Task: Plan a trip to Lausanne, Switzerland from 3rd December, 2023 to 17th December, 2023 for 3 adults, 1 child.3 bedrooms having 4 beds and 2 bathrooms. Property type can be house. Amenities needed are: wifi. Look for 5 properties as per requirement.
Action: Mouse moved to (480, 102)
Screenshot: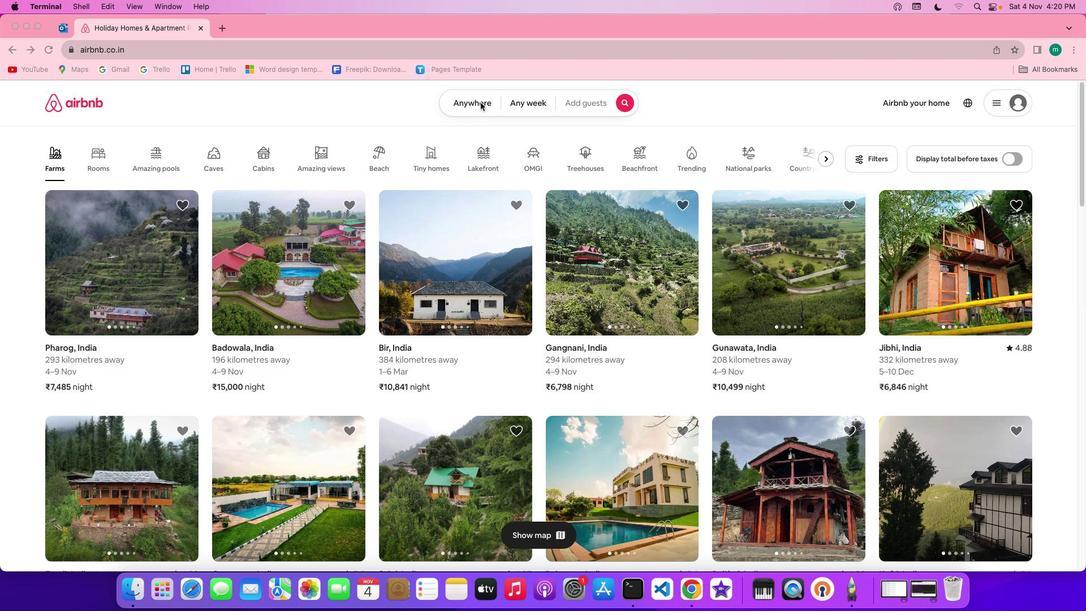 
Action: Mouse pressed left at (480, 102)
Screenshot: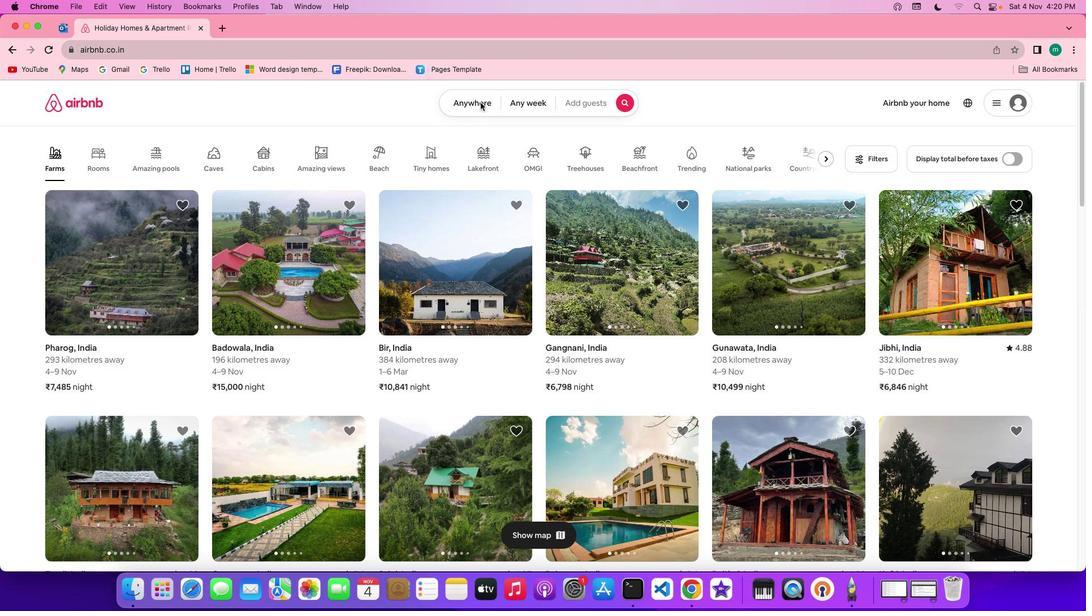 
Action: Mouse pressed left at (480, 102)
Screenshot: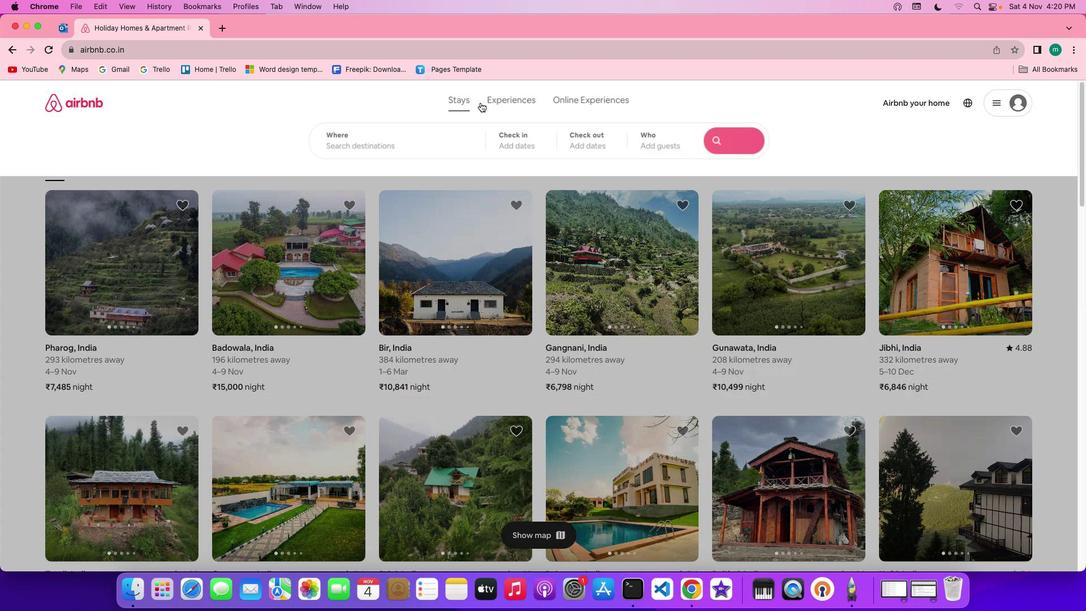 
Action: Mouse moved to (437, 144)
Screenshot: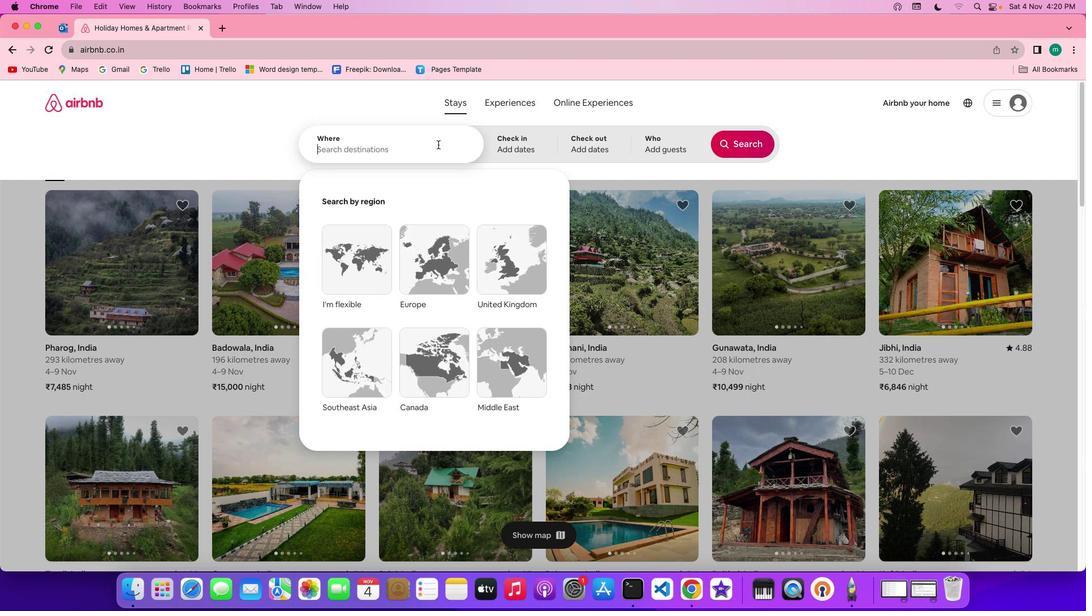 
Action: Mouse pressed left at (437, 144)
Screenshot: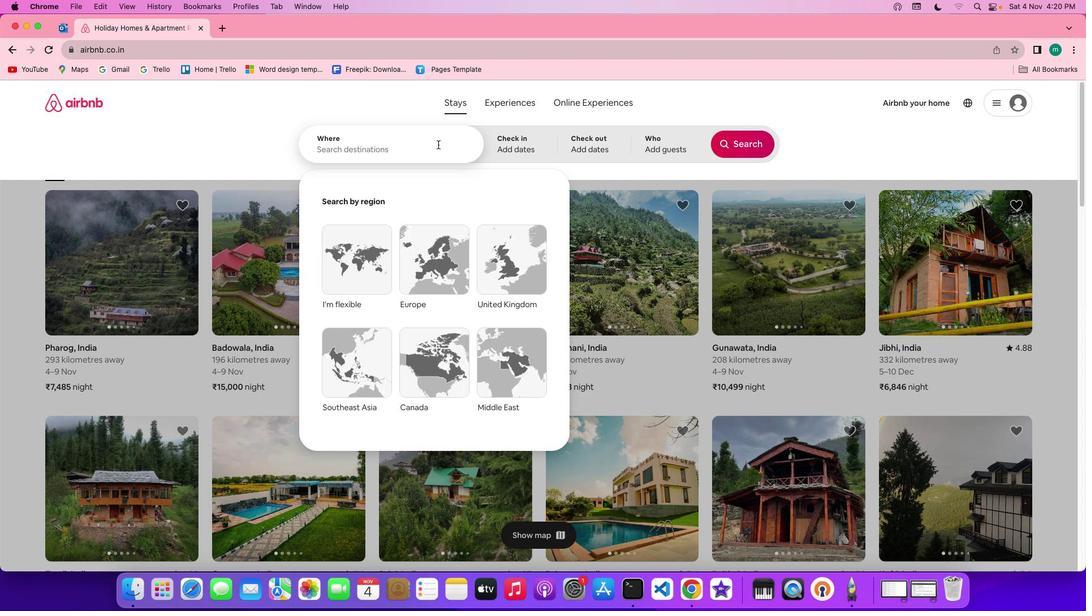 
Action: Key pressed Key.shift'L''a''u''s''a''n''n''e'','Key.spaceKey.shift's''w''i''t''z''e''r''l''a''n''d'
Screenshot: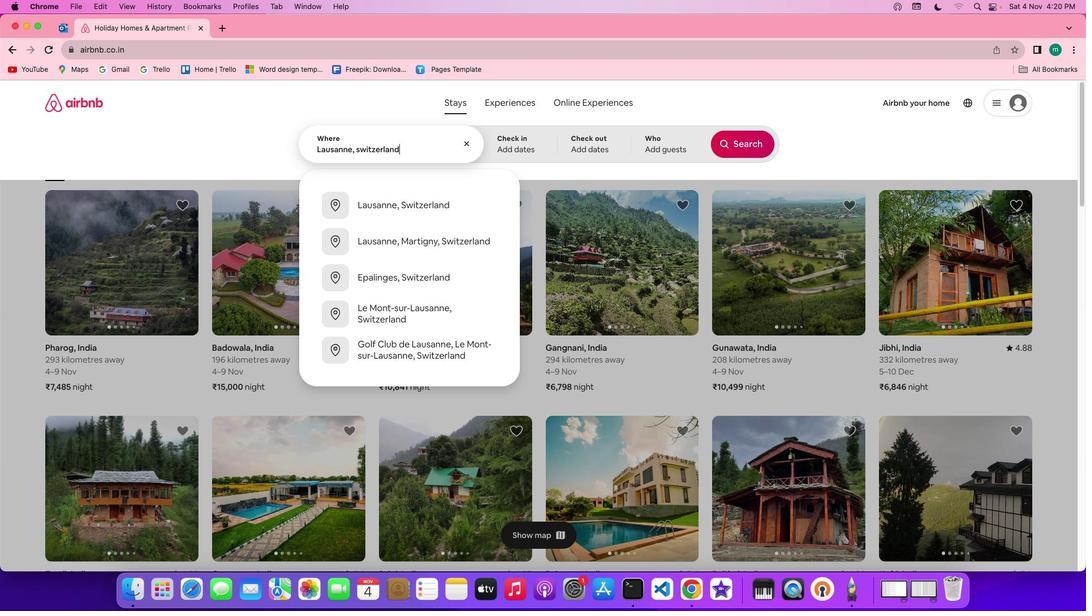 
Action: Mouse moved to (501, 132)
Screenshot: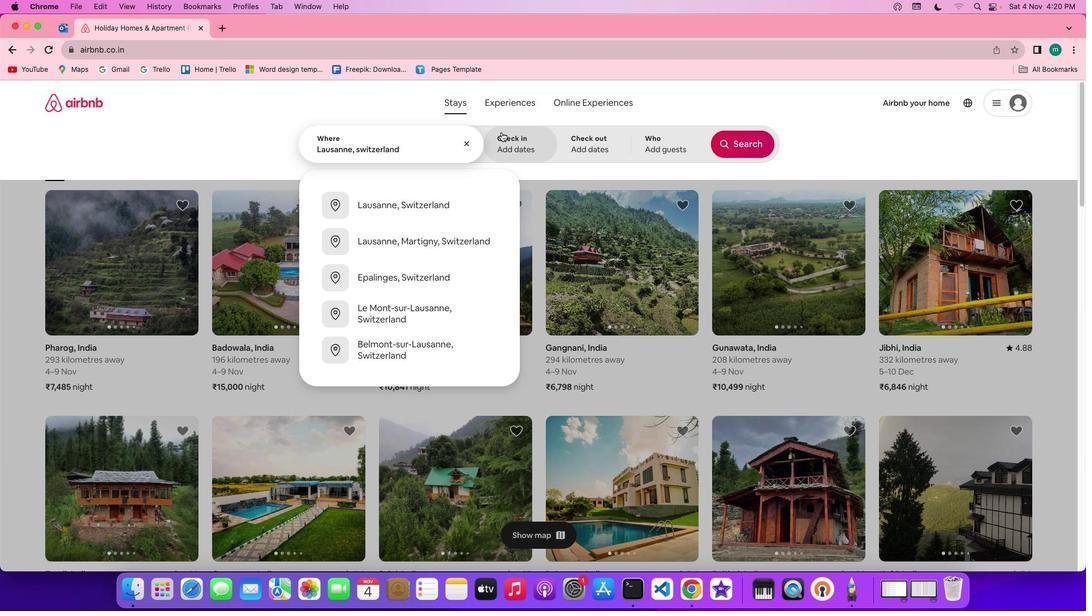 
Action: Mouse pressed left at (501, 132)
Screenshot: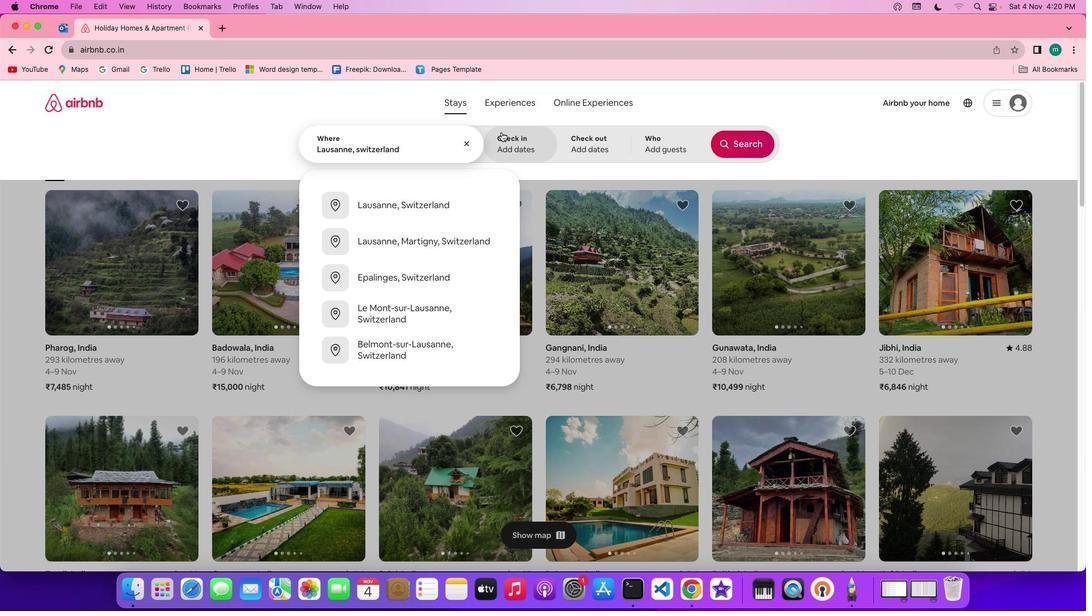 
Action: Mouse moved to (563, 306)
Screenshot: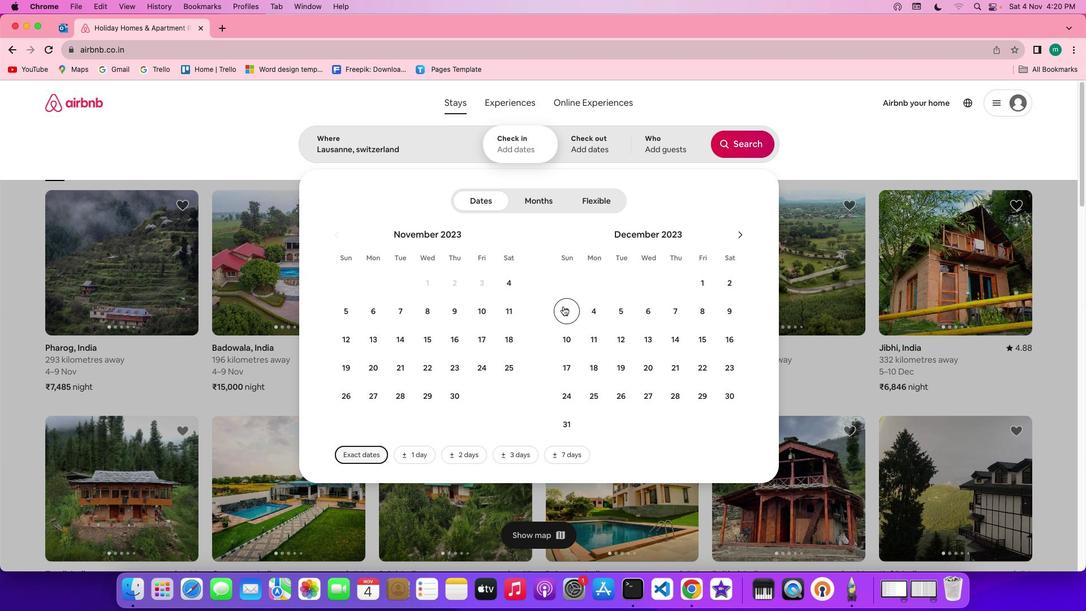 
Action: Mouse pressed left at (563, 306)
Screenshot: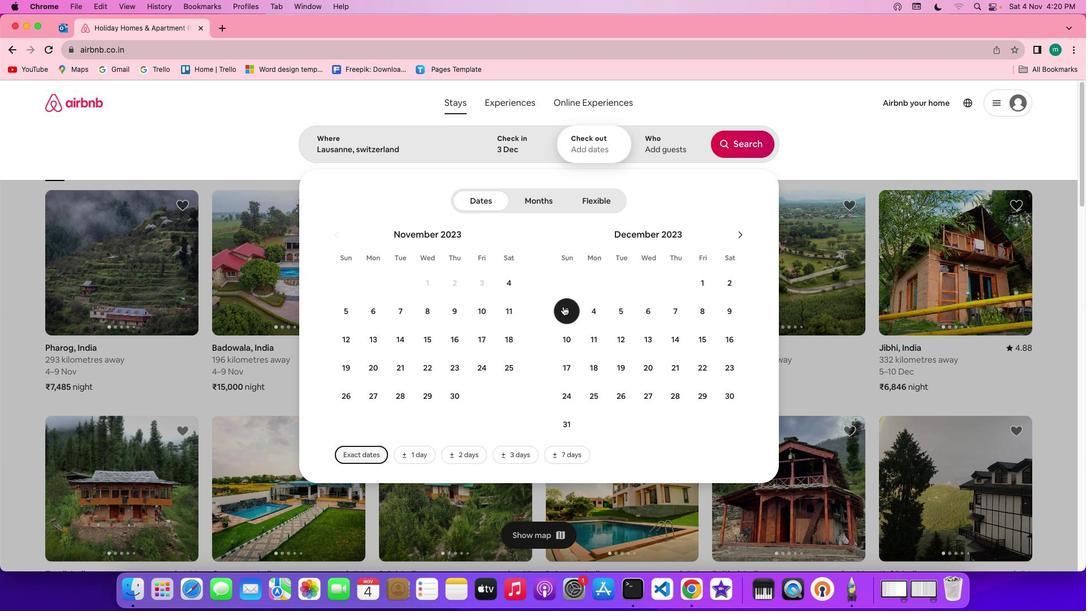 
Action: Mouse moved to (576, 364)
Screenshot: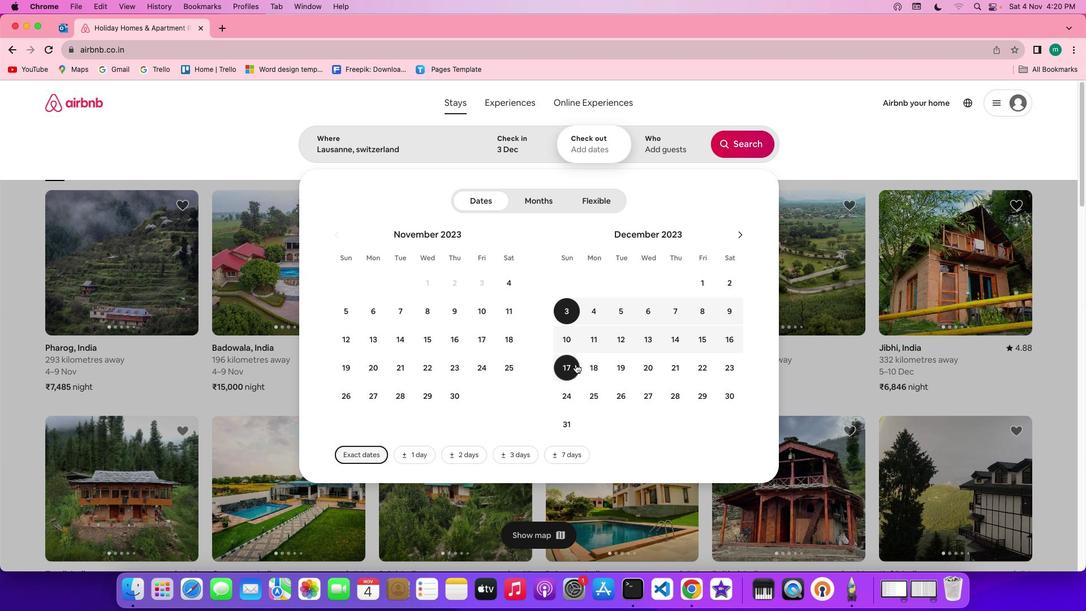 
Action: Mouse pressed left at (576, 364)
Screenshot: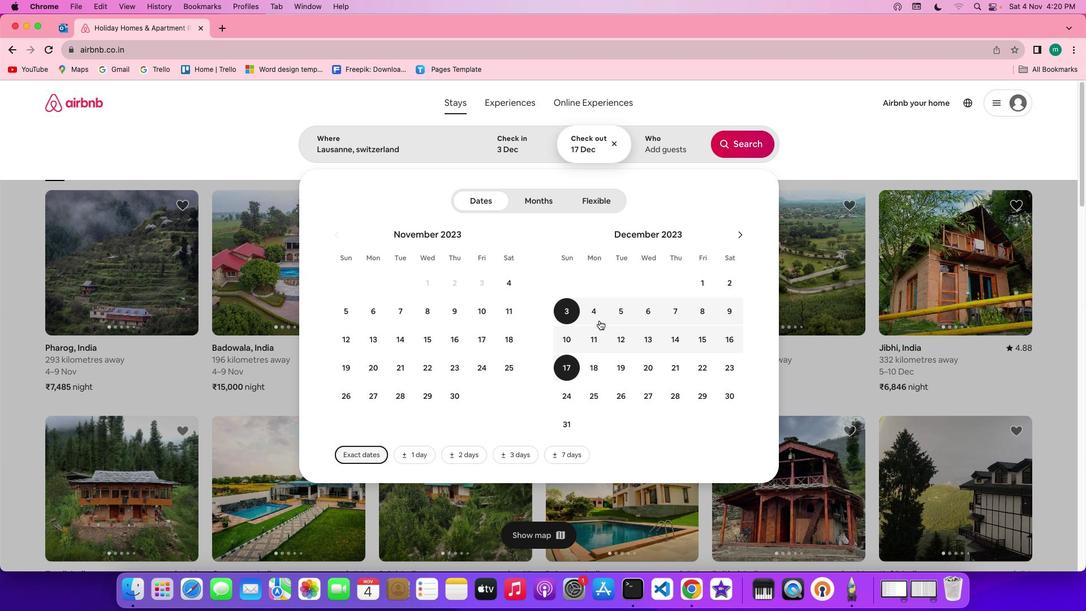 
Action: Mouse moved to (677, 149)
Screenshot: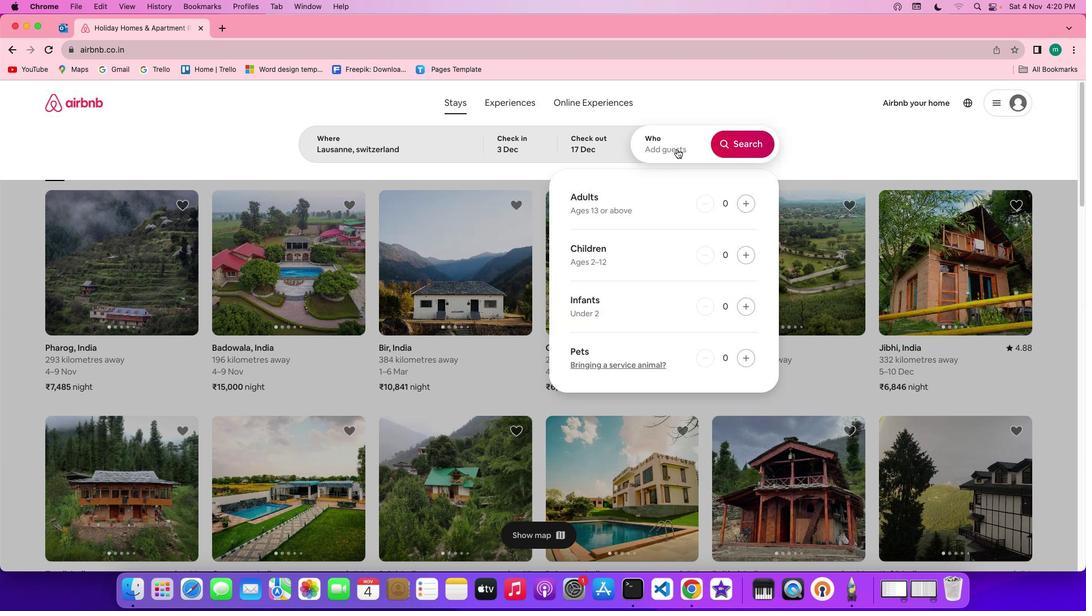 
Action: Mouse pressed left at (677, 149)
Screenshot: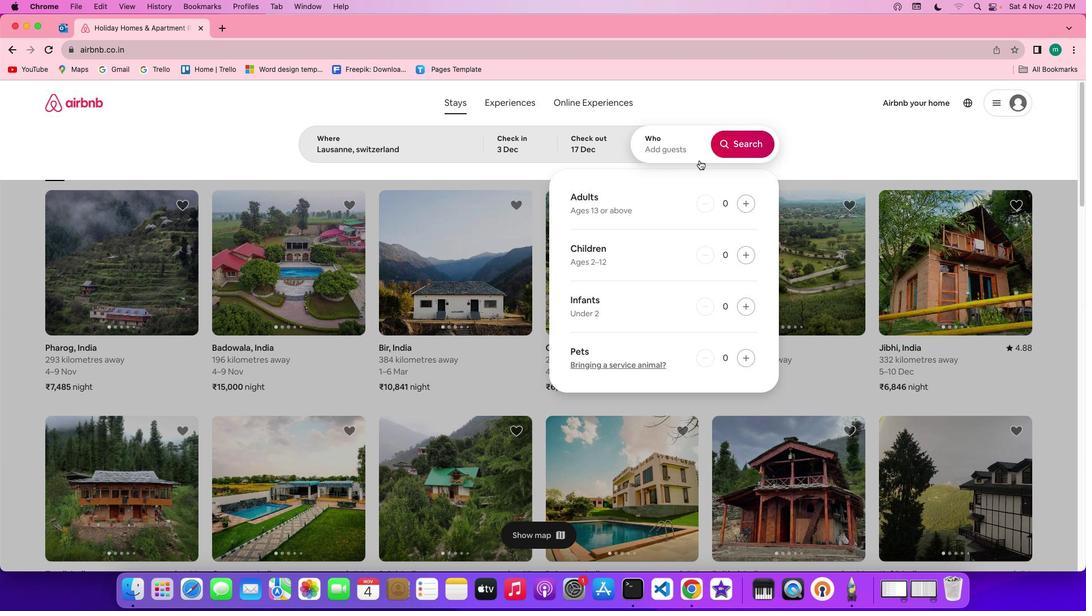
Action: Mouse moved to (749, 201)
Screenshot: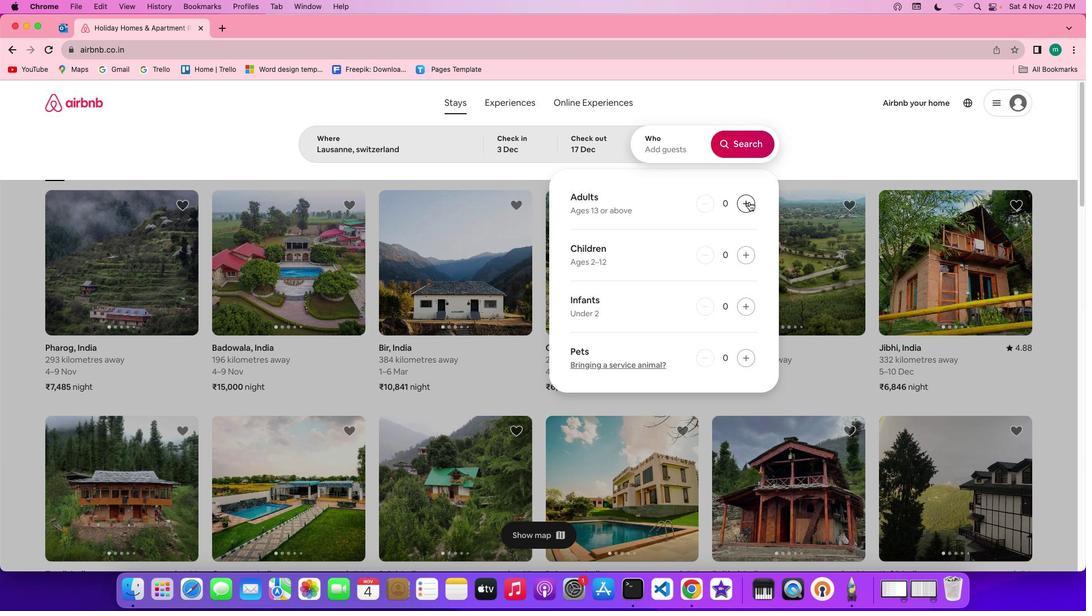 
Action: Mouse pressed left at (749, 201)
Screenshot: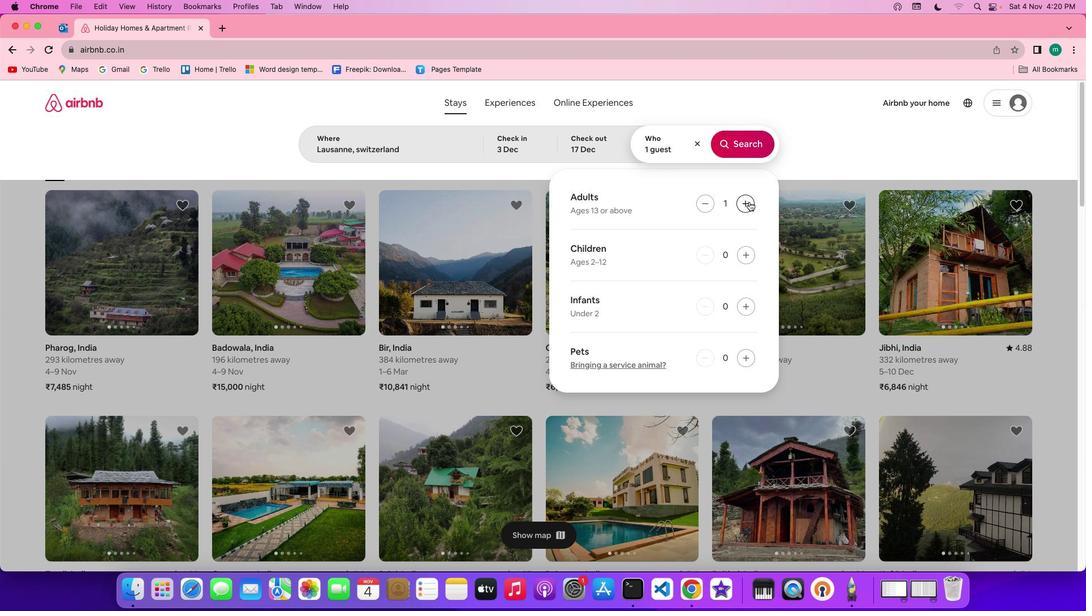 
Action: Mouse pressed left at (749, 201)
Screenshot: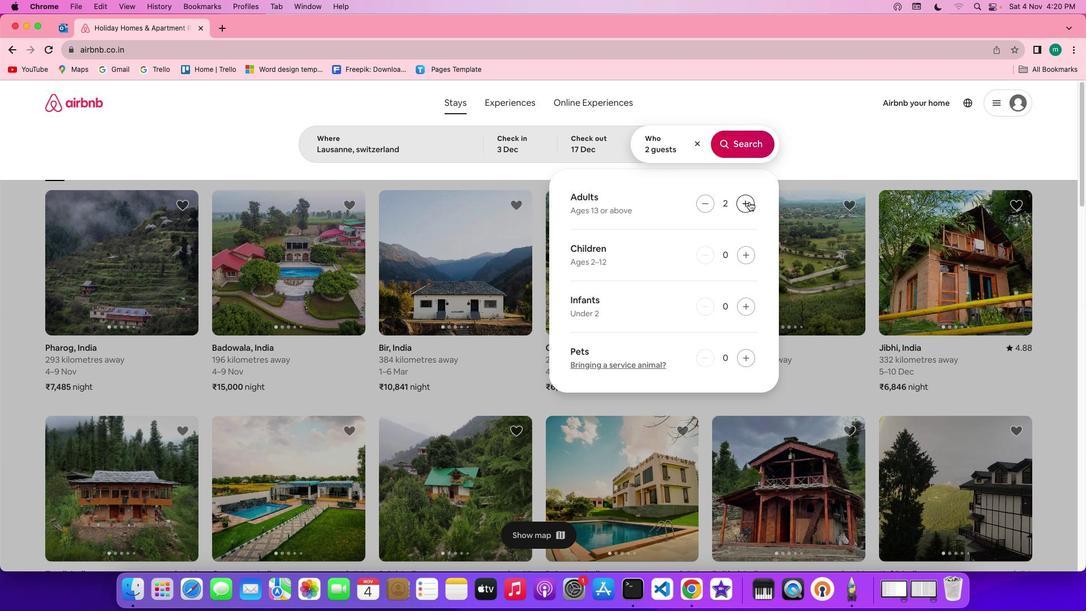 
Action: Mouse pressed left at (749, 201)
Screenshot: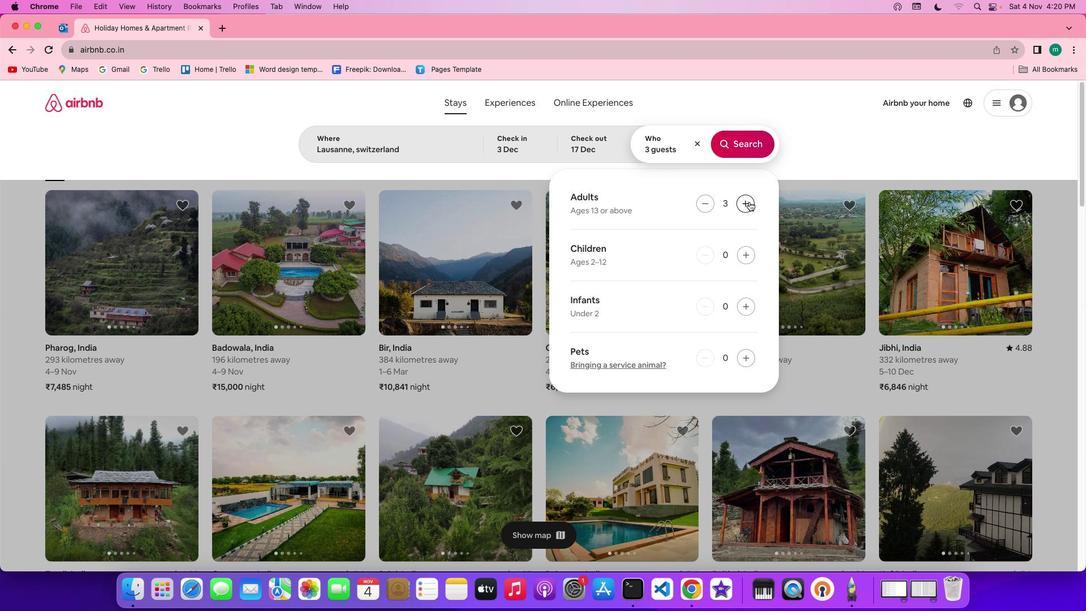
Action: Mouse moved to (743, 259)
Screenshot: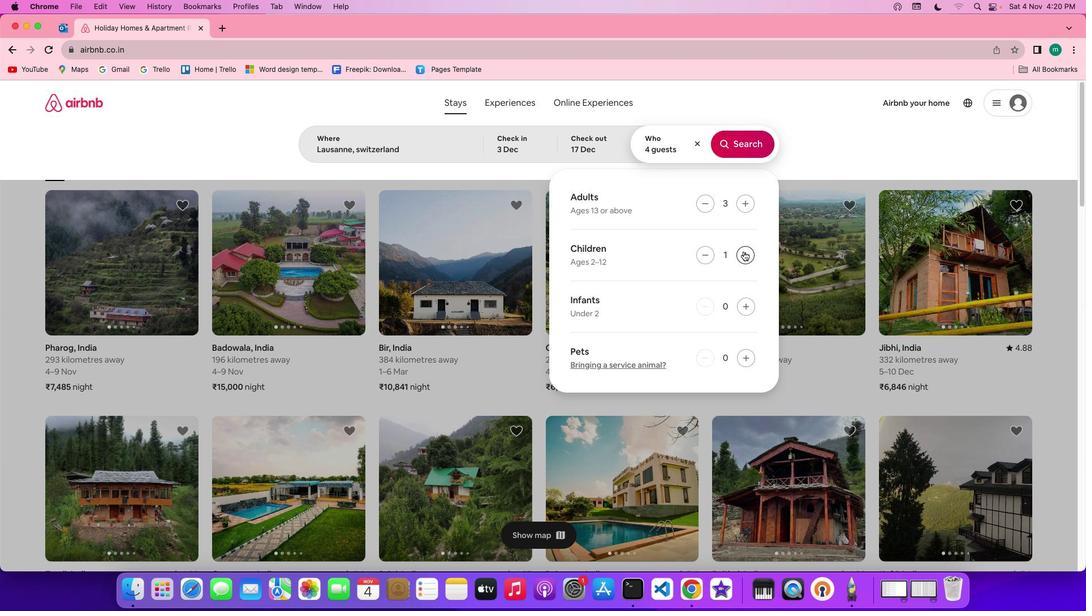 
Action: Mouse pressed left at (743, 259)
Screenshot: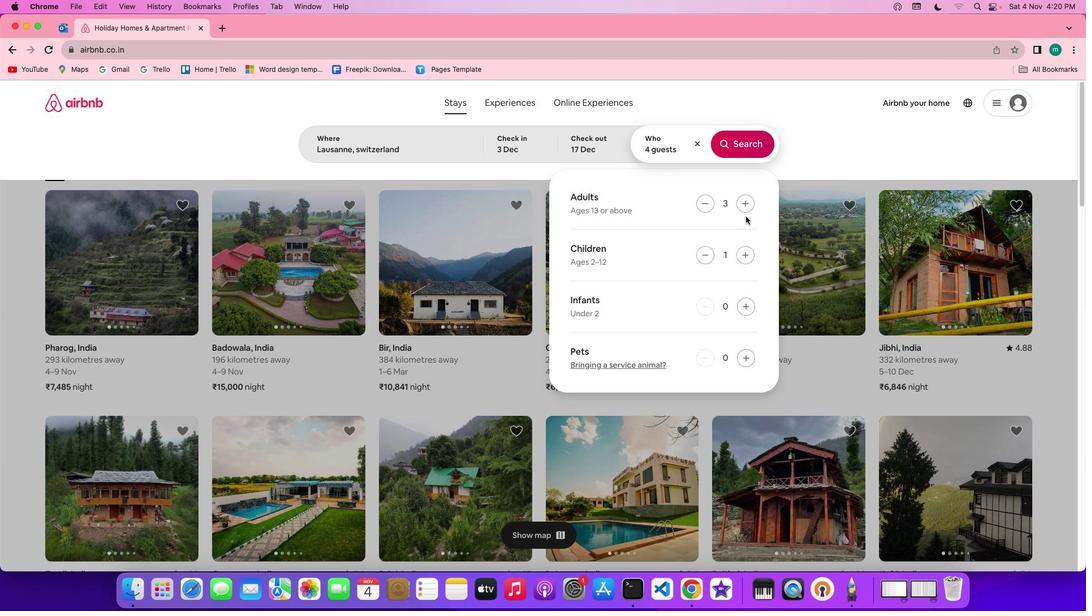 
Action: Mouse moved to (735, 149)
Screenshot: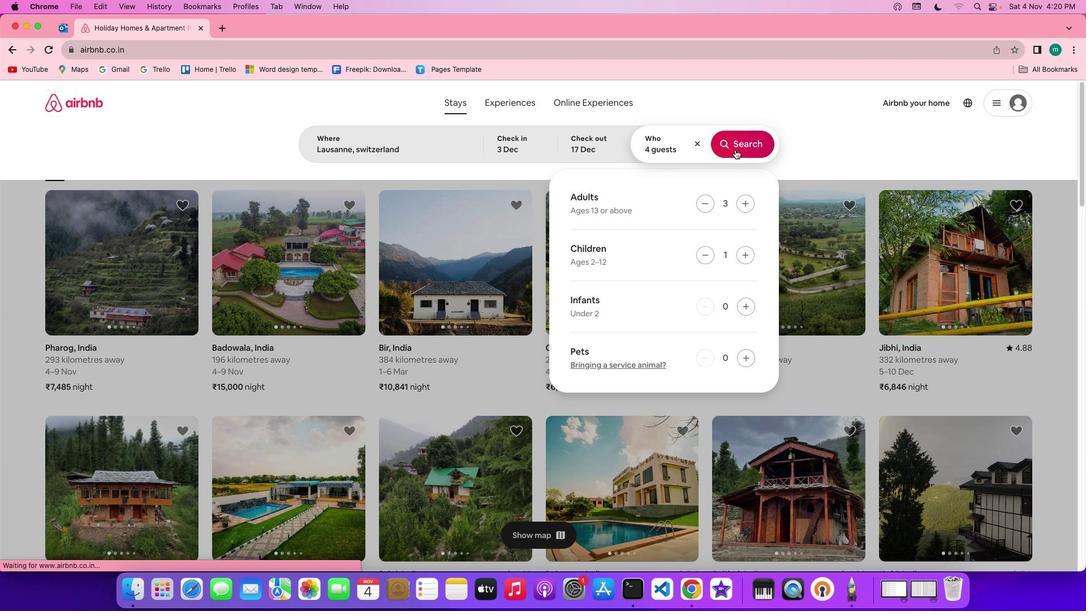 
Action: Mouse pressed left at (735, 149)
Screenshot: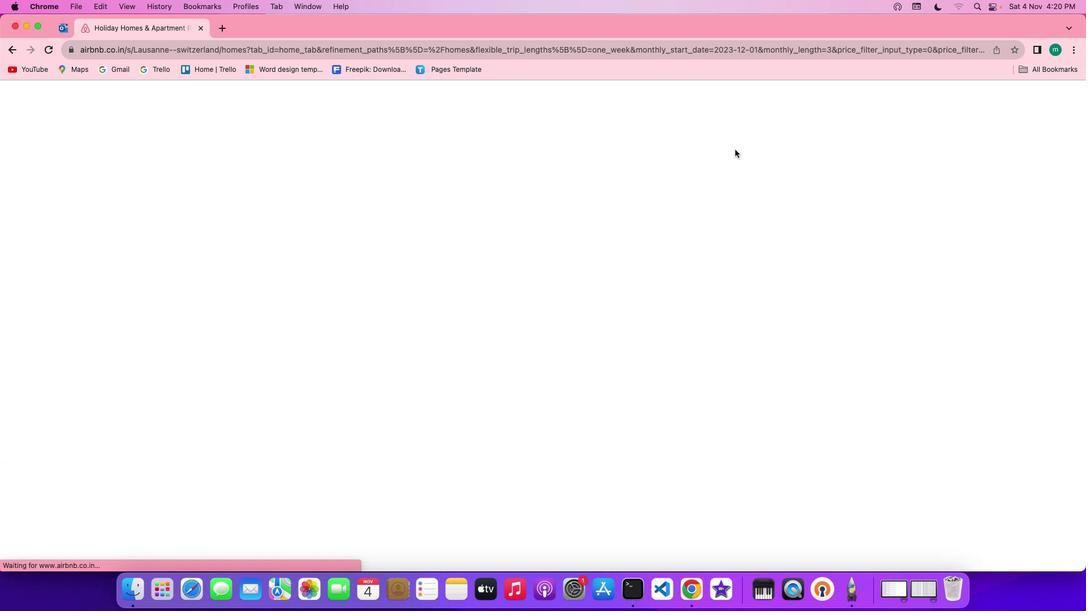 
Action: Mouse moved to (910, 148)
Screenshot: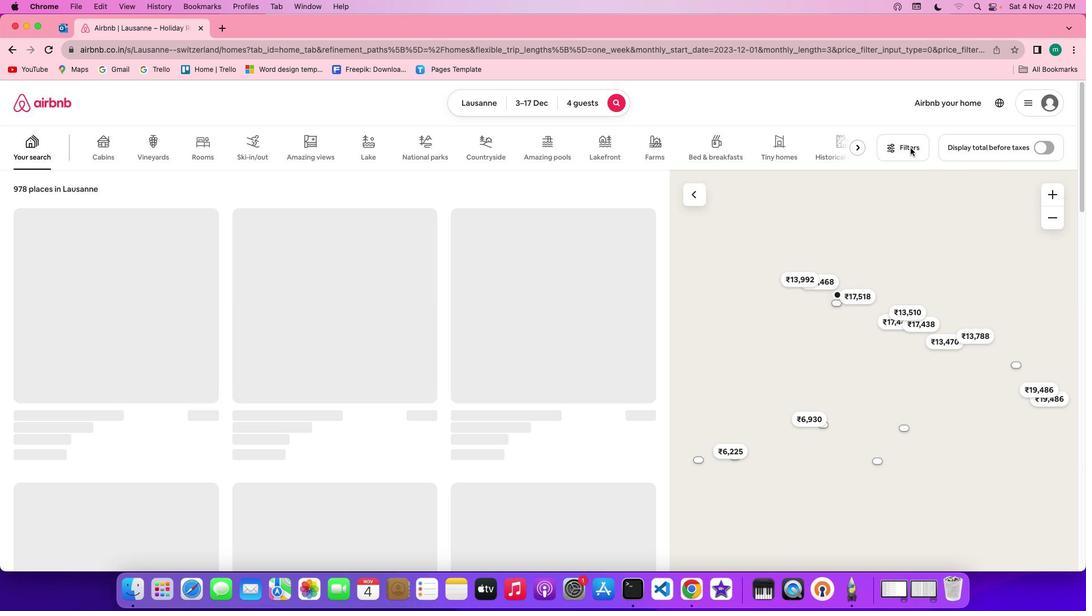
Action: Mouse pressed left at (910, 148)
Screenshot: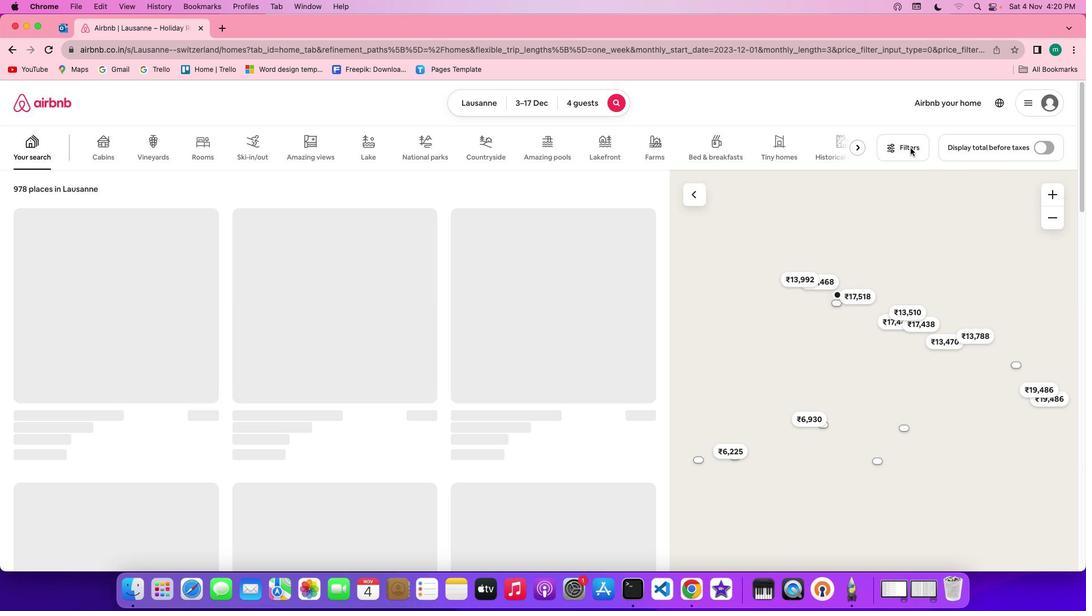 
Action: Mouse moved to (899, 148)
Screenshot: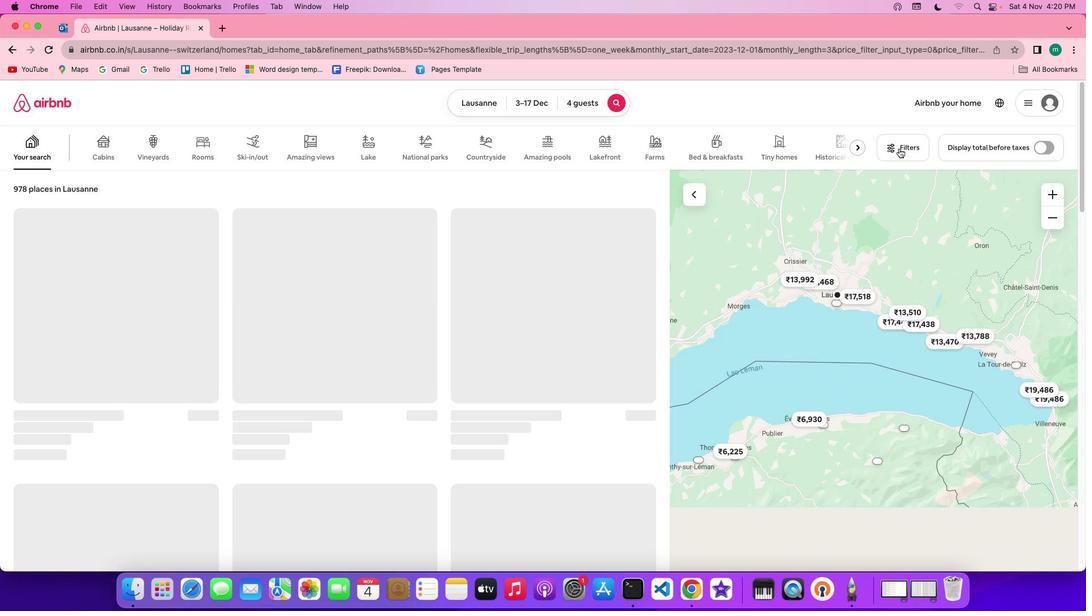 
Action: Mouse pressed left at (899, 148)
Screenshot: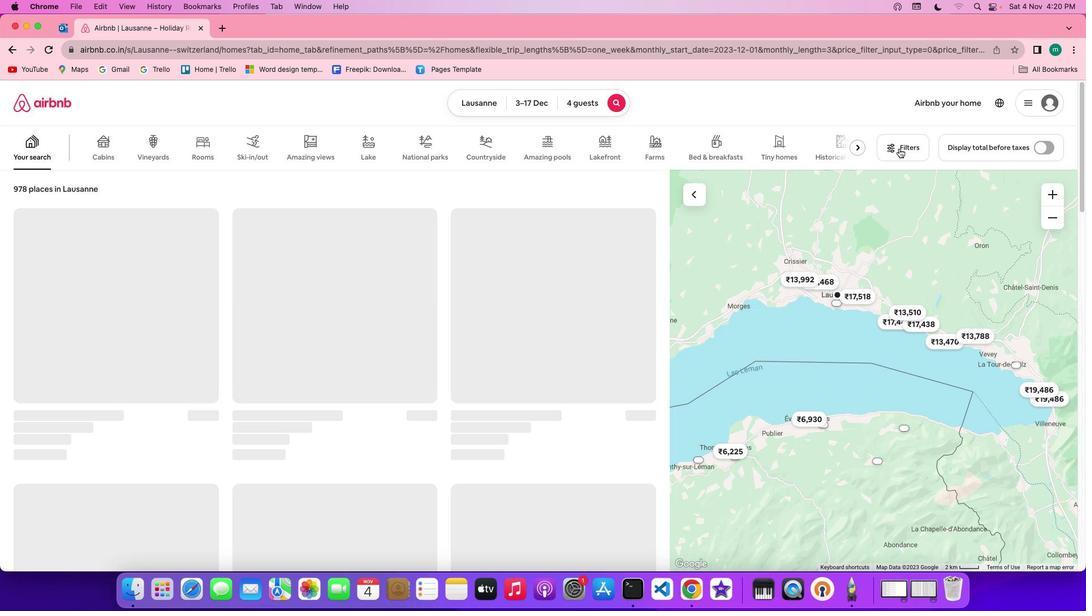 
Action: Mouse moved to (896, 144)
Screenshot: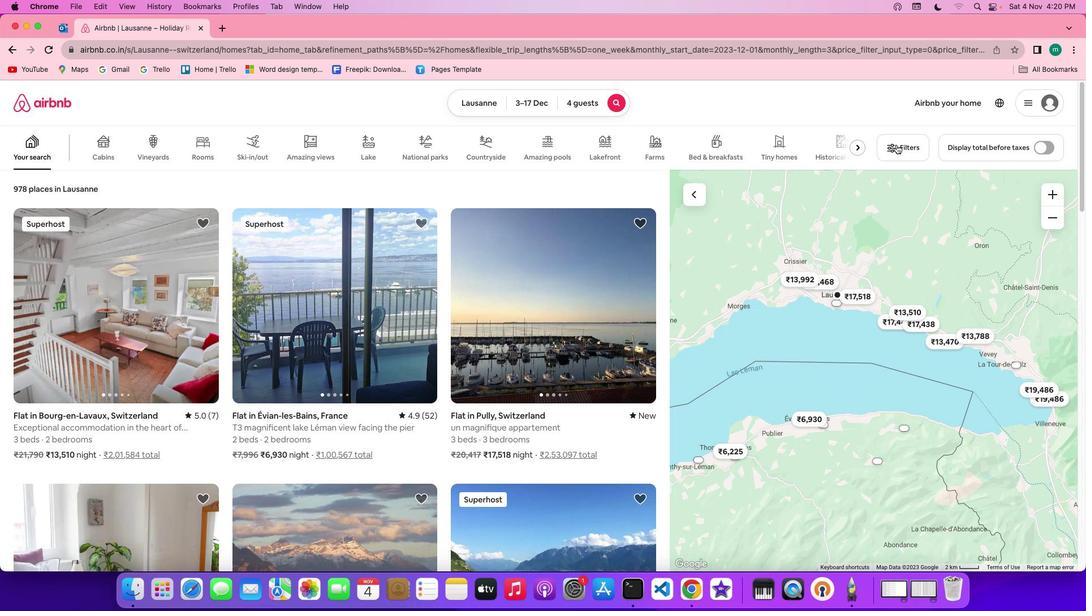 
Action: Mouse pressed left at (896, 144)
Screenshot: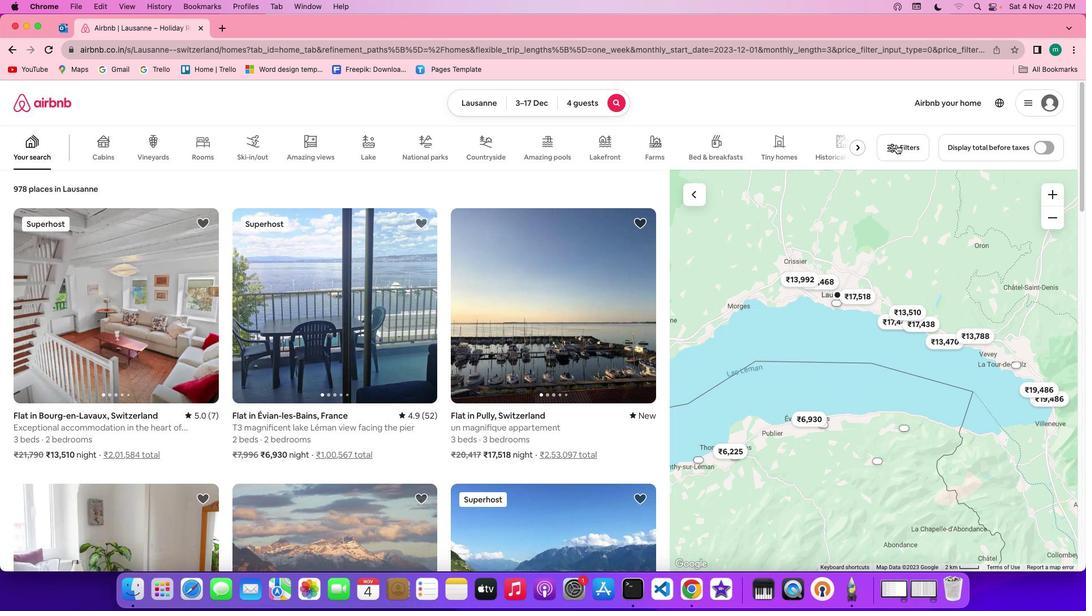 
Action: Mouse moved to (613, 354)
Screenshot: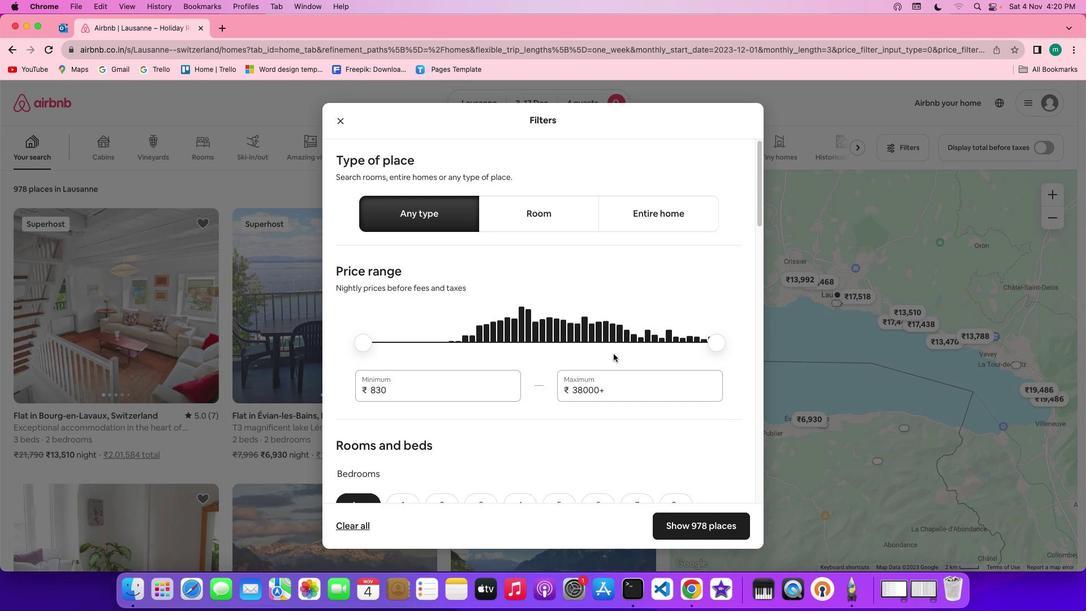 
Action: Mouse scrolled (613, 354) with delta (0, 0)
Screenshot: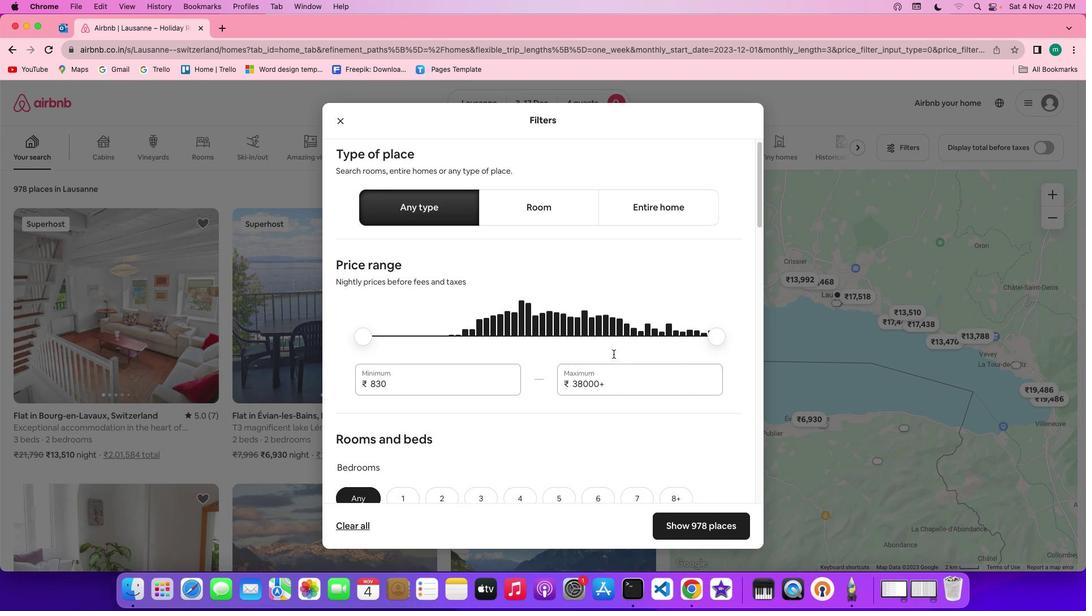 
Action: Mouse scrolled (613, 354) with delta (0, 0)
Screenshot: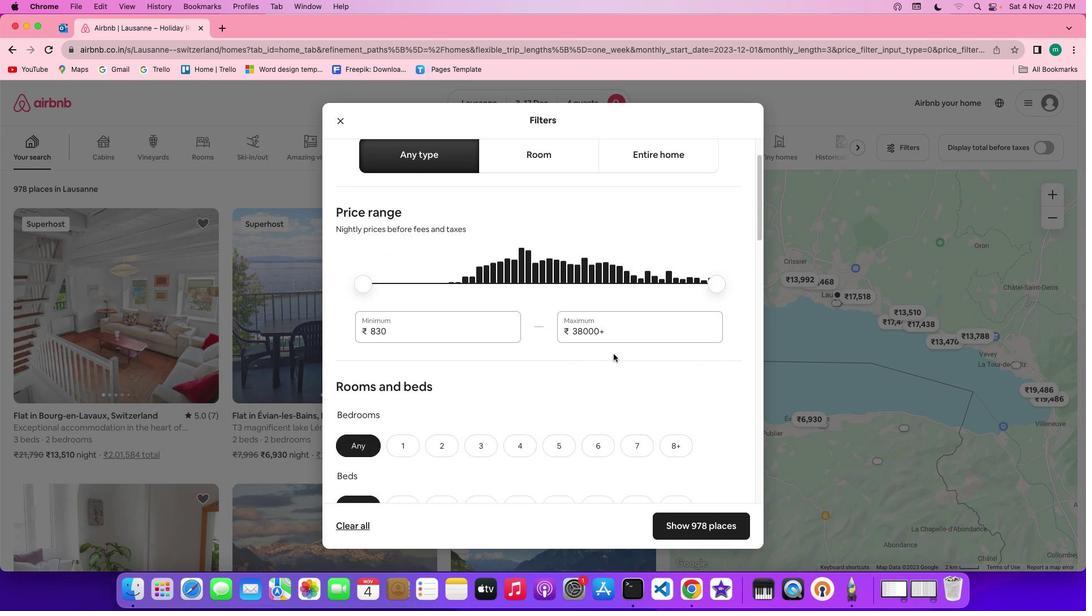 
Action: Mouse scrolled (613, 354) with delta (0, 0)
Screenshot: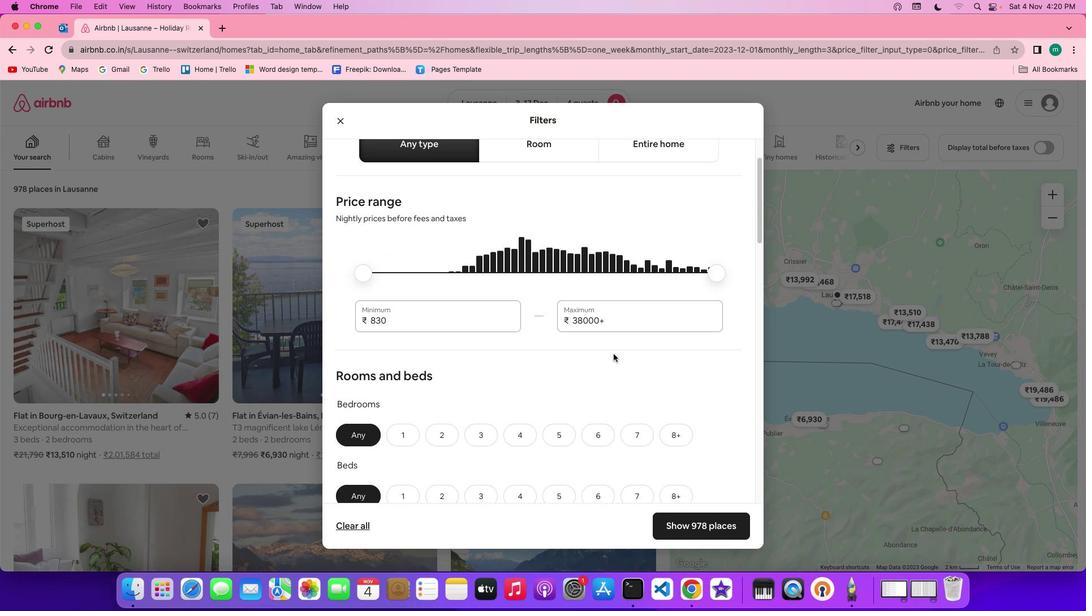 
Action: Mouse scrolled (613, 354) with delta (0, 0)
Screenshot: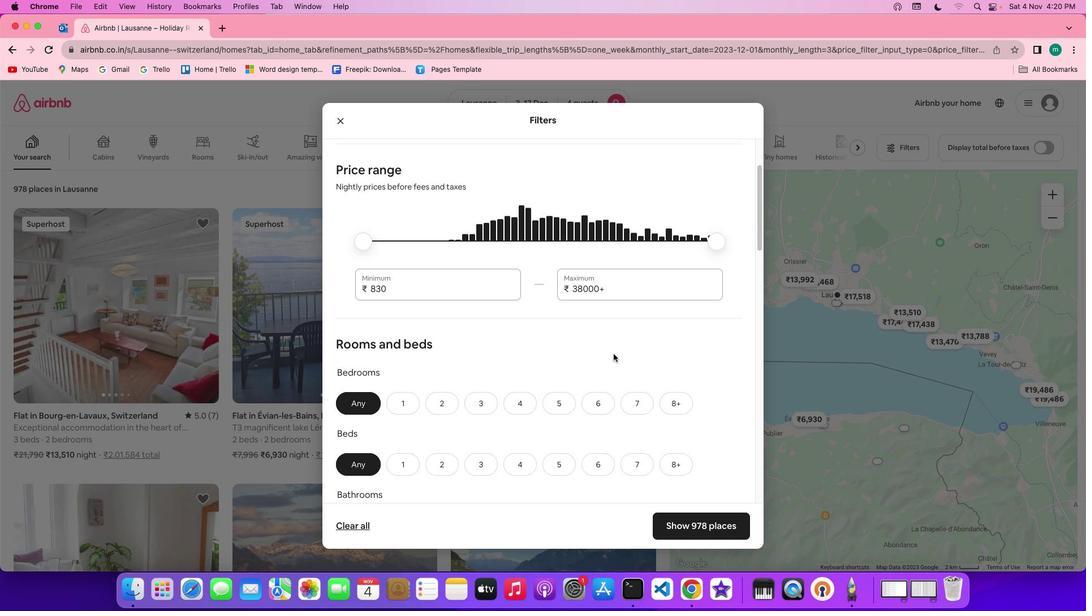 
Action: Mouse scrolled (613, 354) with delta (0, 0)
Screenshot: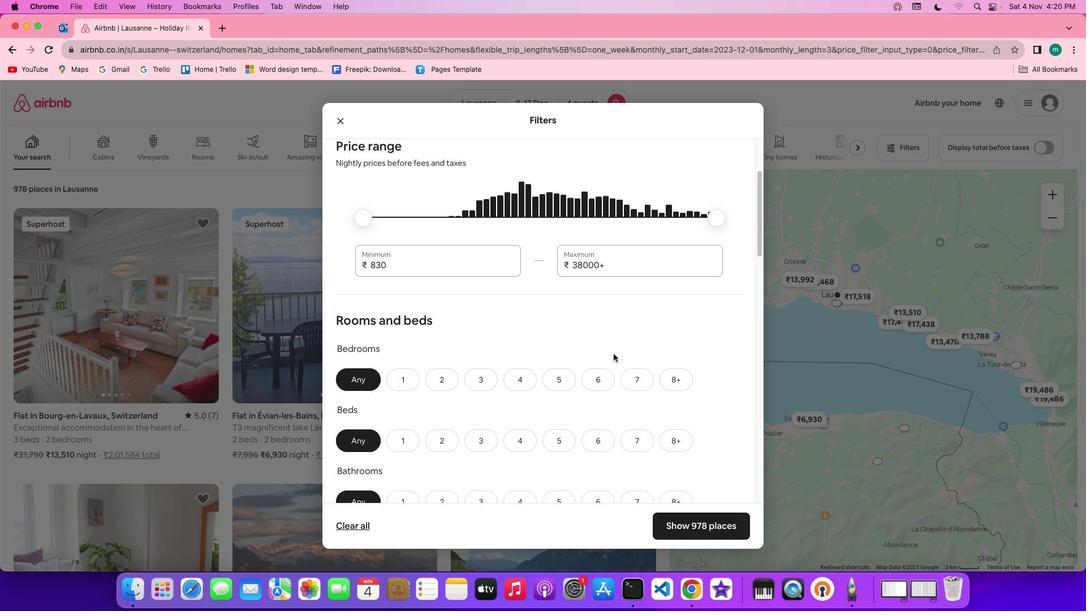 
Action: Mouse scrolled (613, 354) with delta (0, 0)
Screenshot: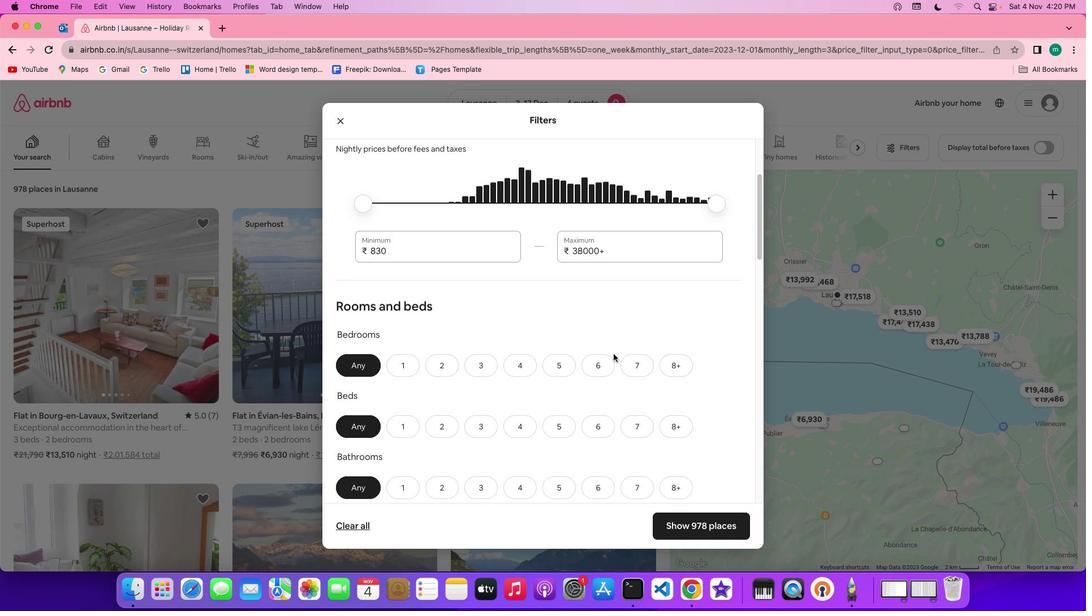 
Action: Mouse scrolled (613, 354) with delta (0, 0)
Screenshot: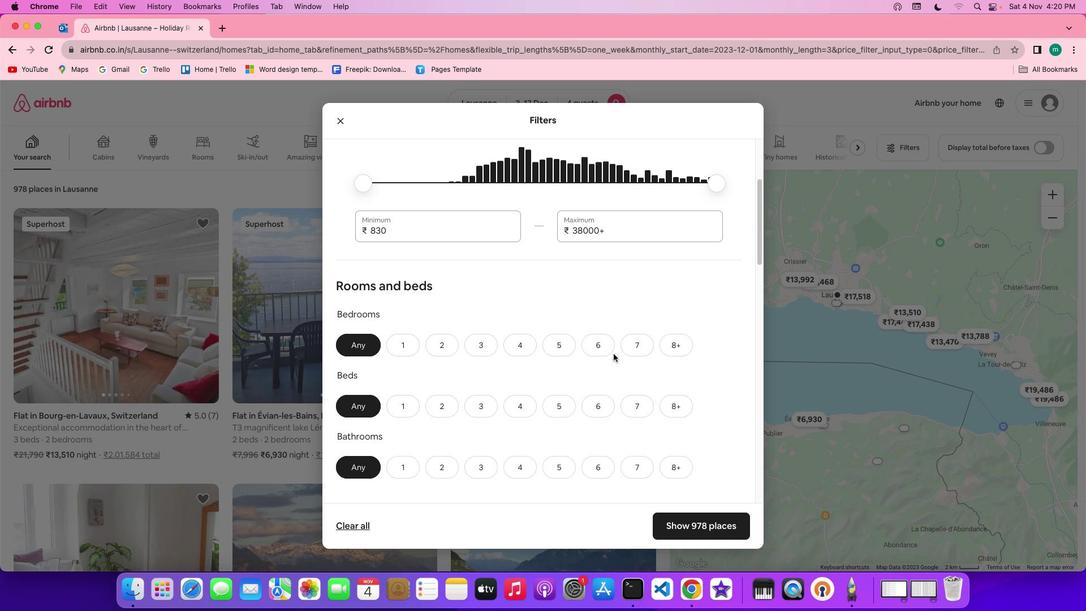 
Action: Mouse scrolled (613, 354) with delta (0, 0)
Screenshot: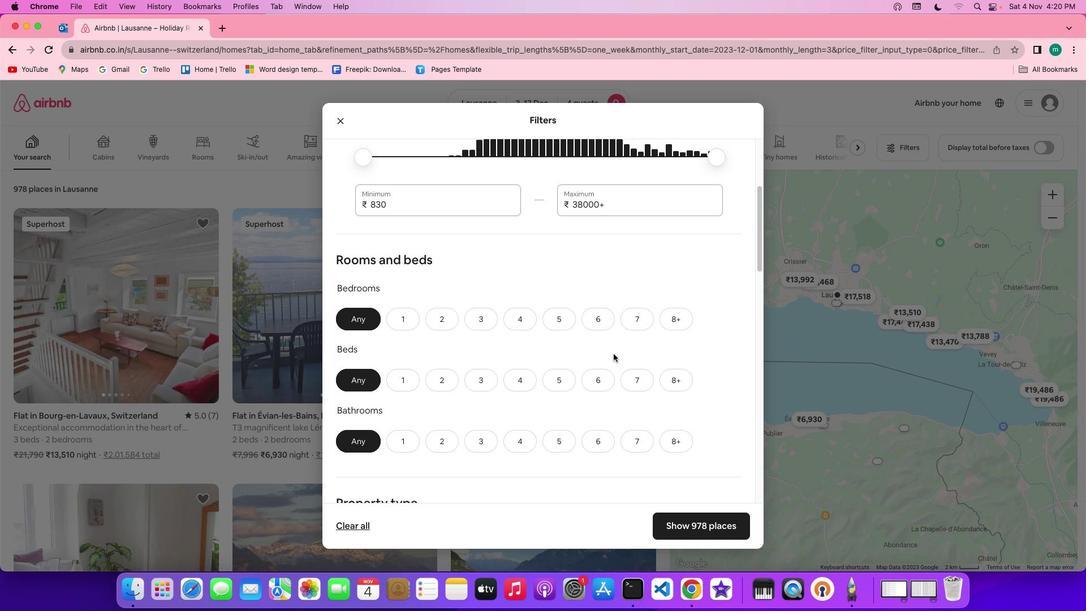 
Action: Mouse scrolled (613, 354) with delta (0, 0)
Screenshot: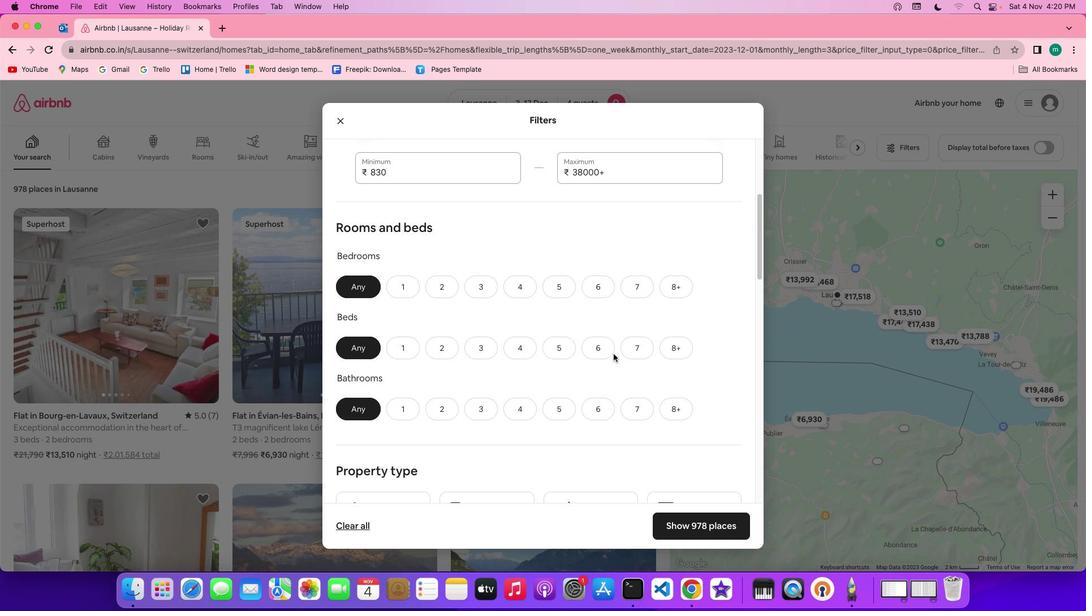 
Action: Mouse scrolled (613, 354) with delta (0, 0)
Screenshot: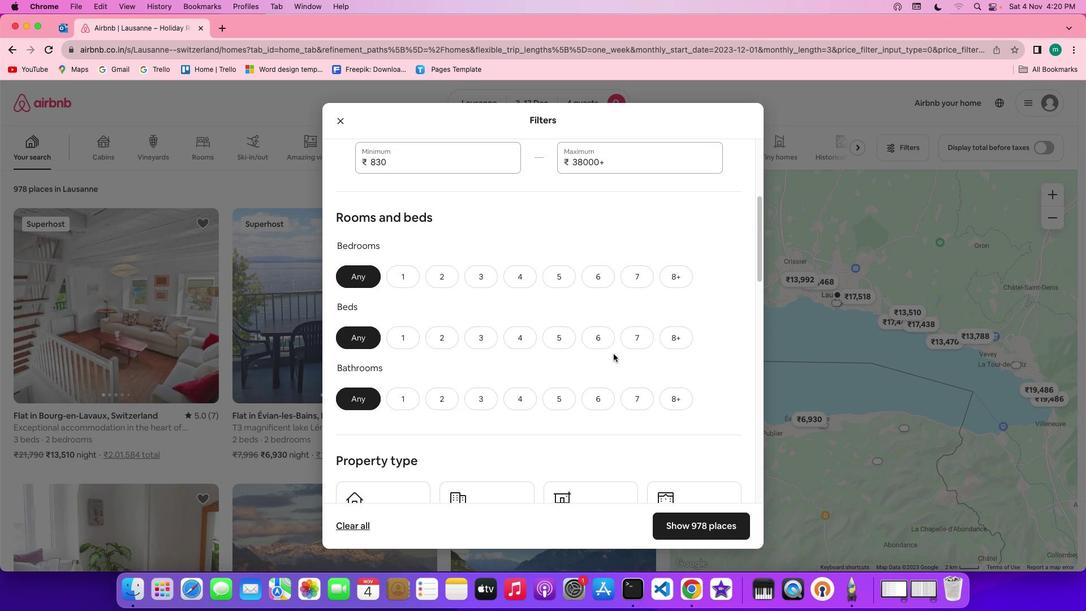 
Action: Mouse moved to (522, 277)
Screenshot: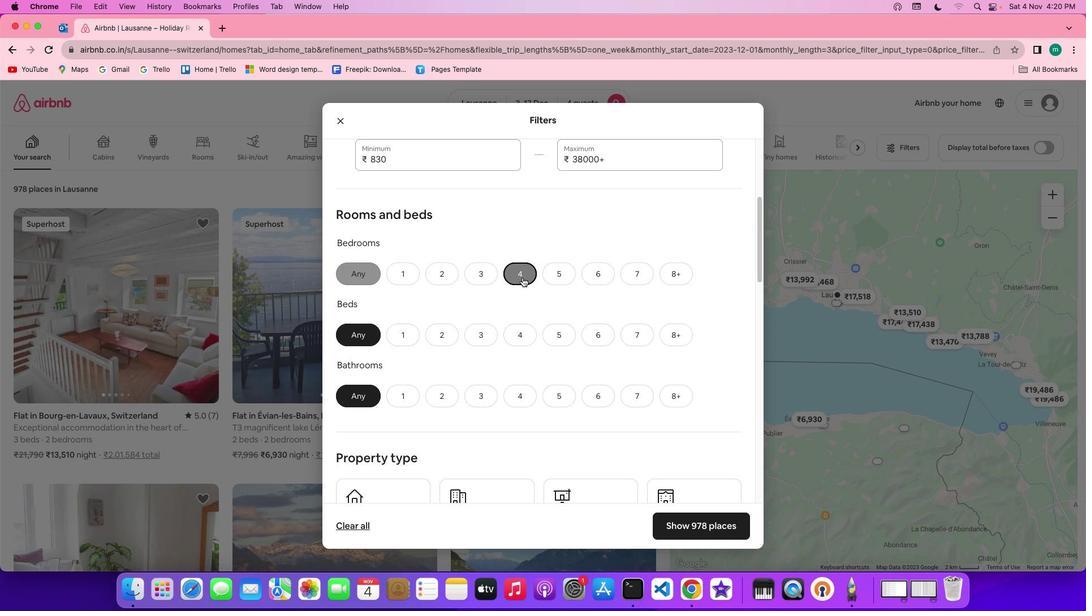 
Action: Mouse pressed left at (522, 277)
Screenshot: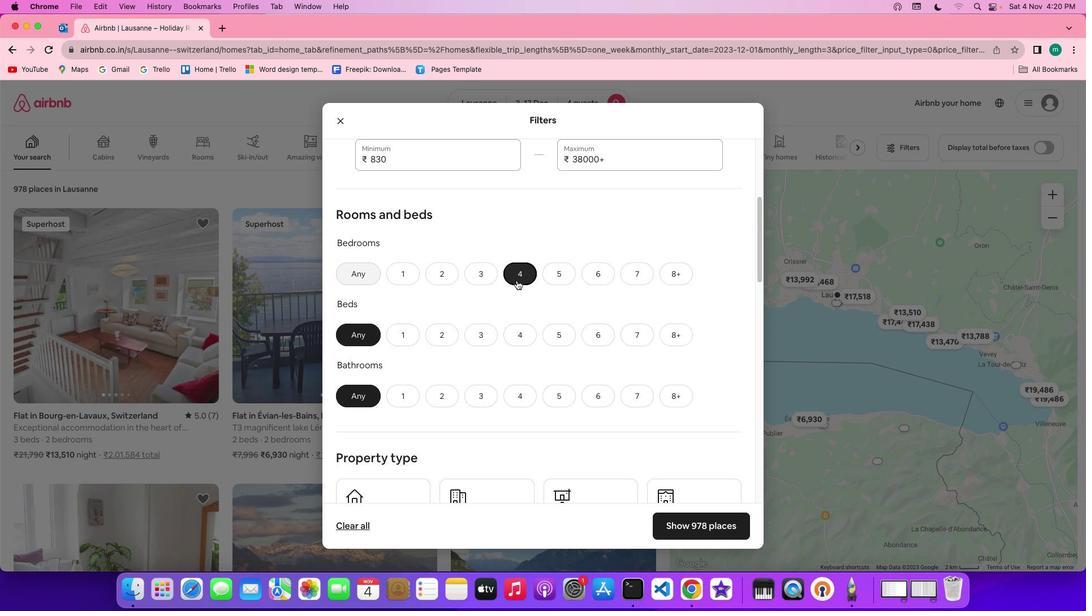 
Action: Mouse moved to (458, 331)
Screenshot: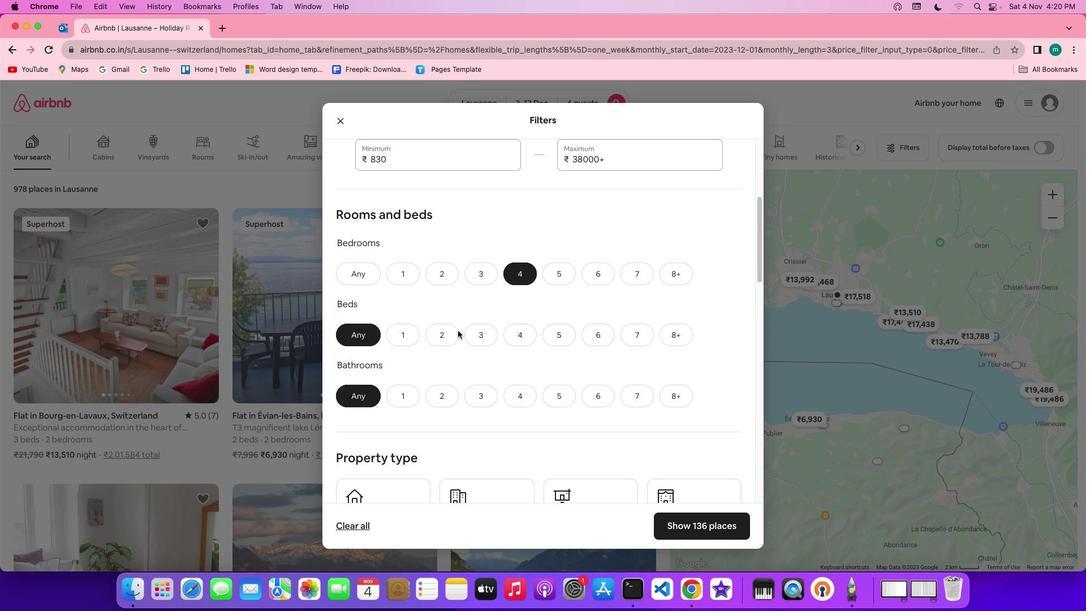 
Action: Mouse pressed left at (458, 331)
Screenshot: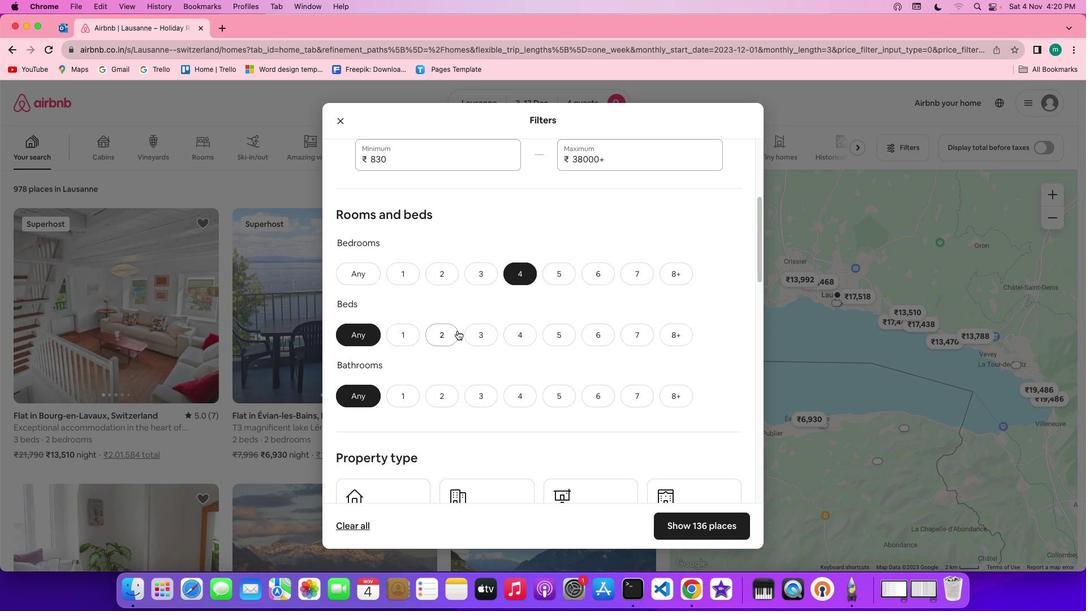 
Action: Mouse moved to (456, 331)
Screenshot: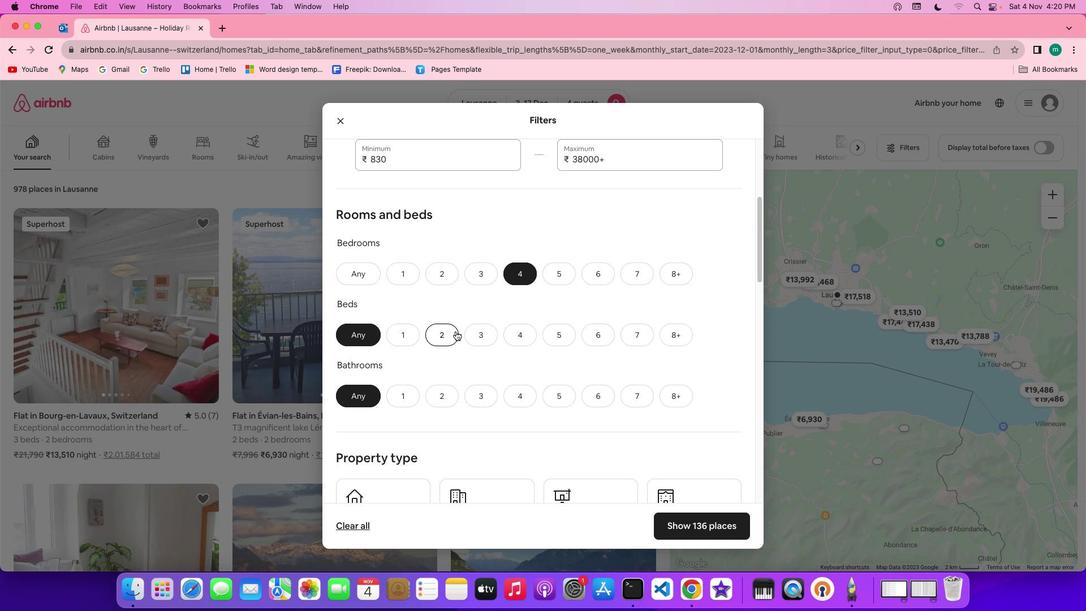 
Action: Mouse pressed left at (456, 331)
Screenshot: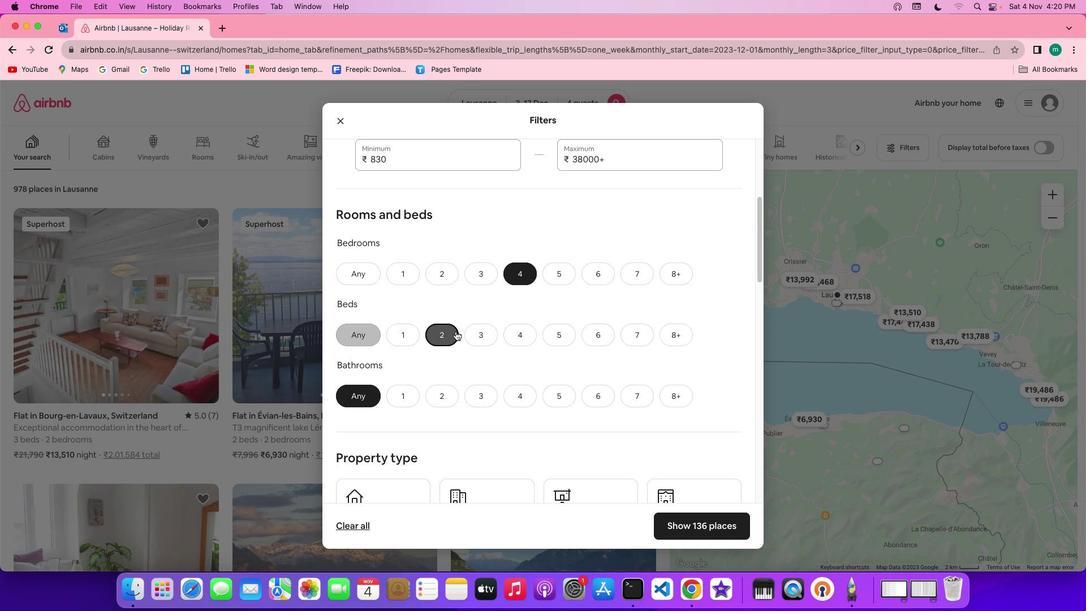 
Action: Mouse moved to (598, 349)
Screenshot: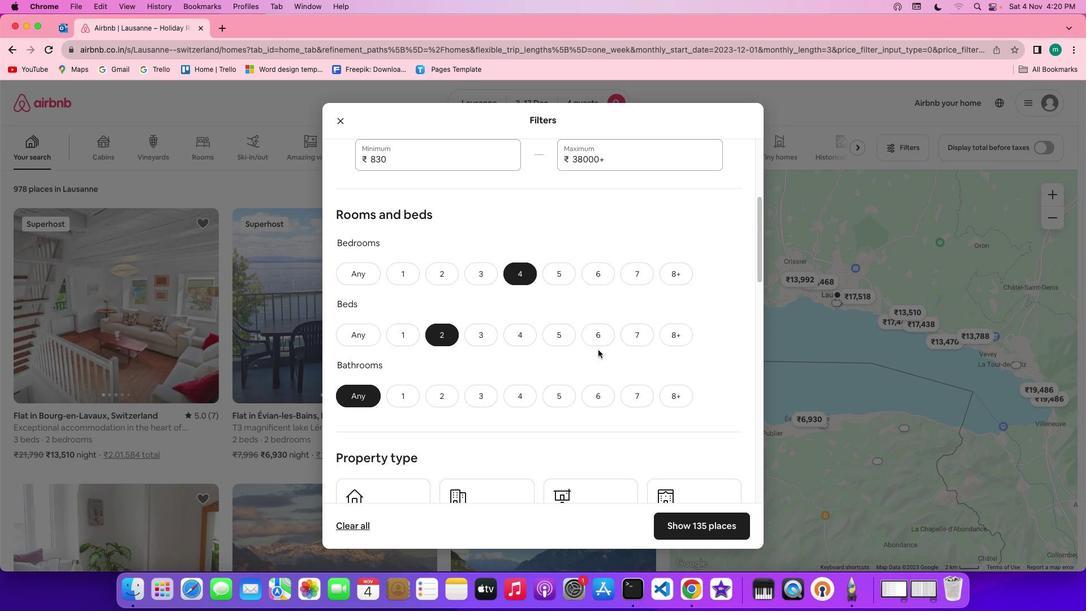 
Action: Mouse scrolled (598, 349) with delta (0, 0)
Screenshot: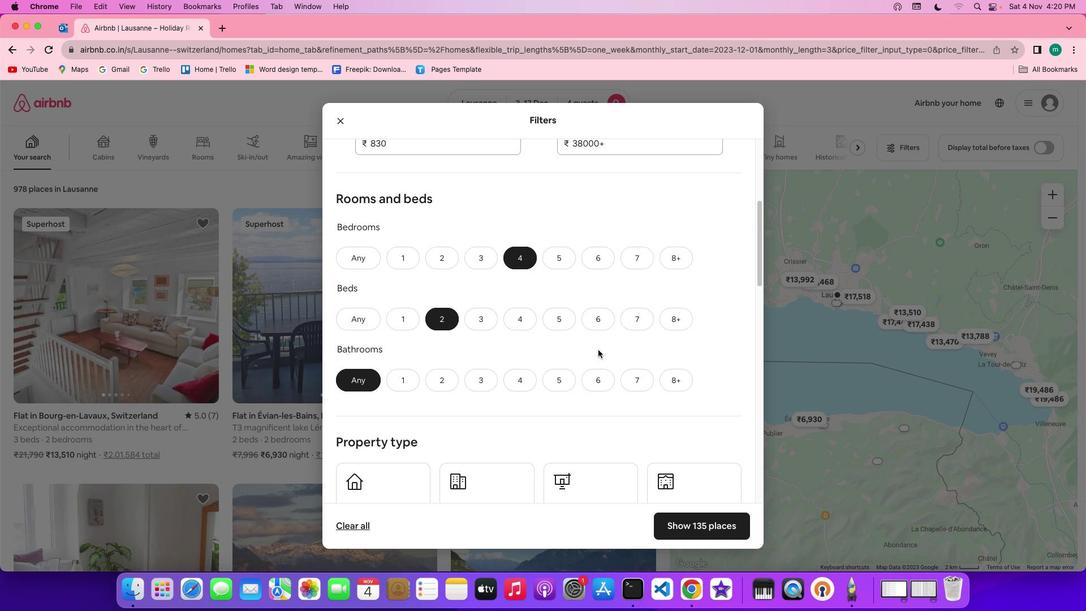 
Action: Mouse scrolled (598, 349) with delta (0, 0)
Screenshot: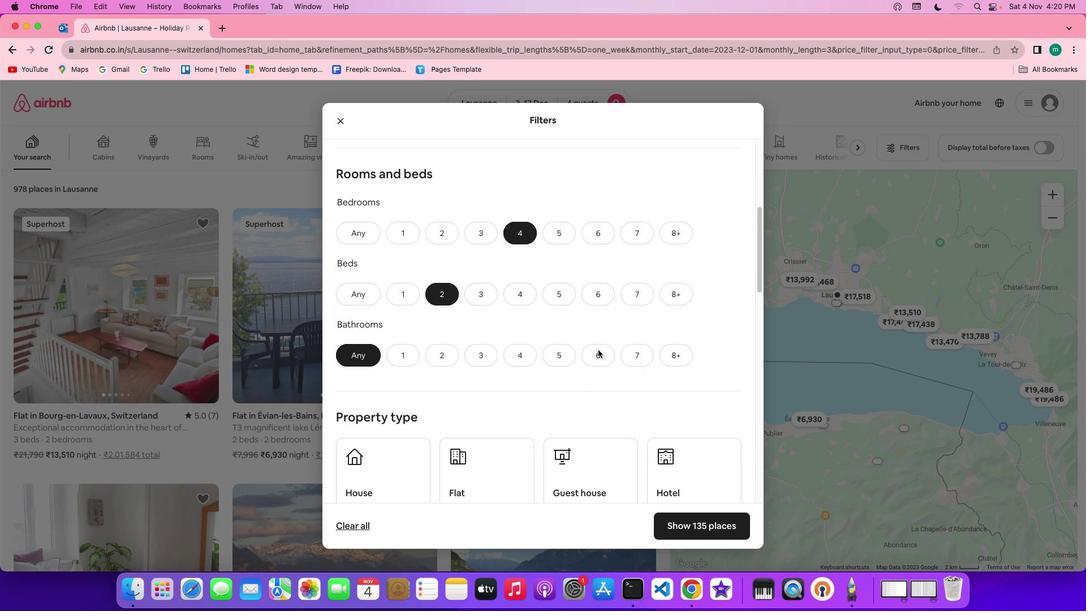 
Action: Mouse scrolled (598, 349) with delta (0, 0)
Screenshot: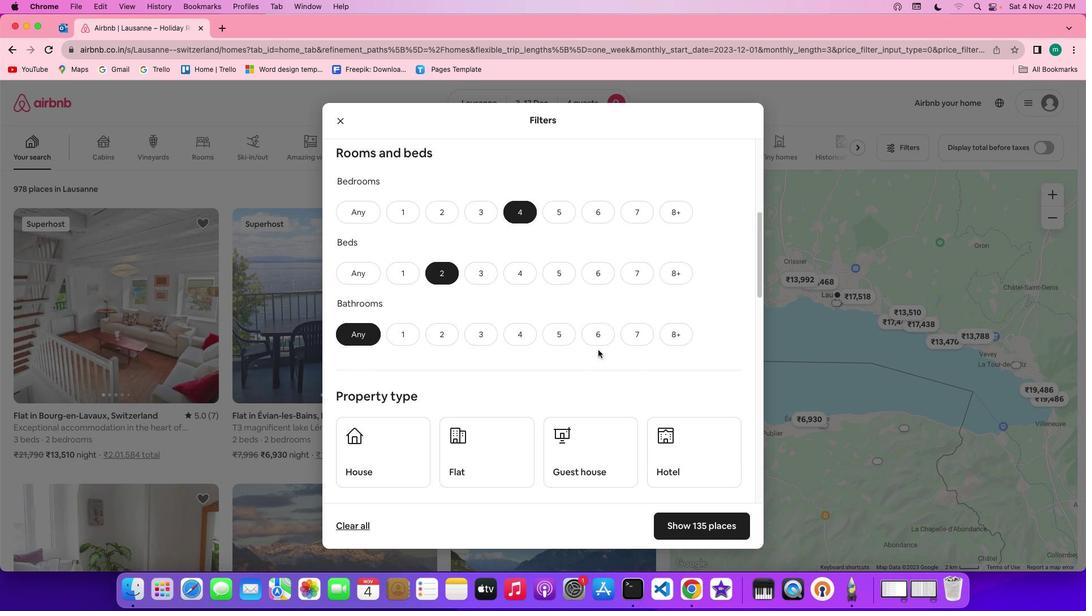 
Action: Mouse scrolled (598, 349) with delta (0, 0)
Screenshot: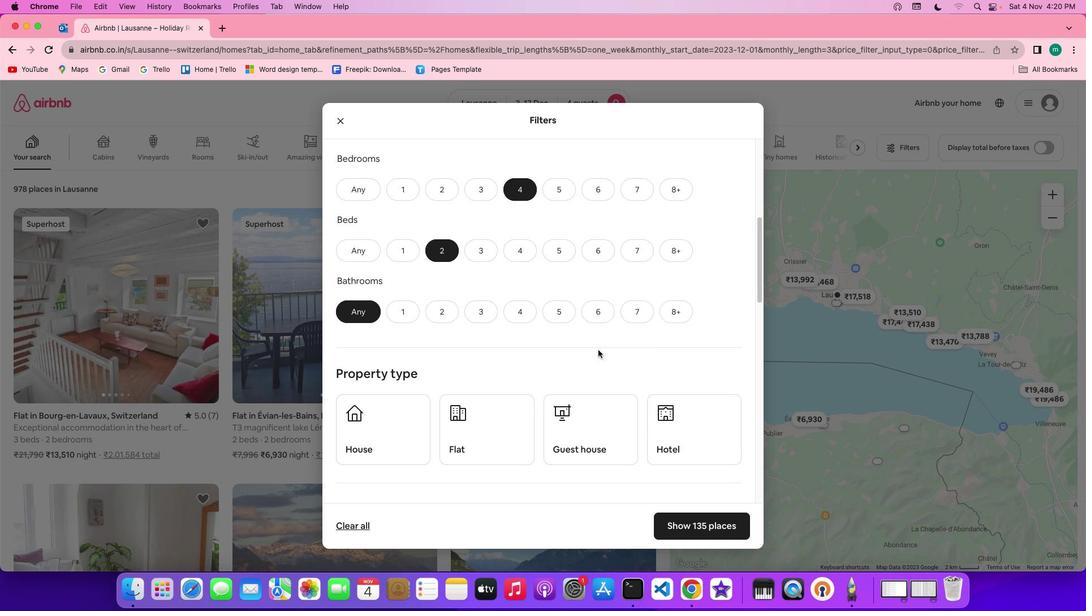 
Action: Mouse scrolled (598, 349) with delta (0, 0)
Screenshot: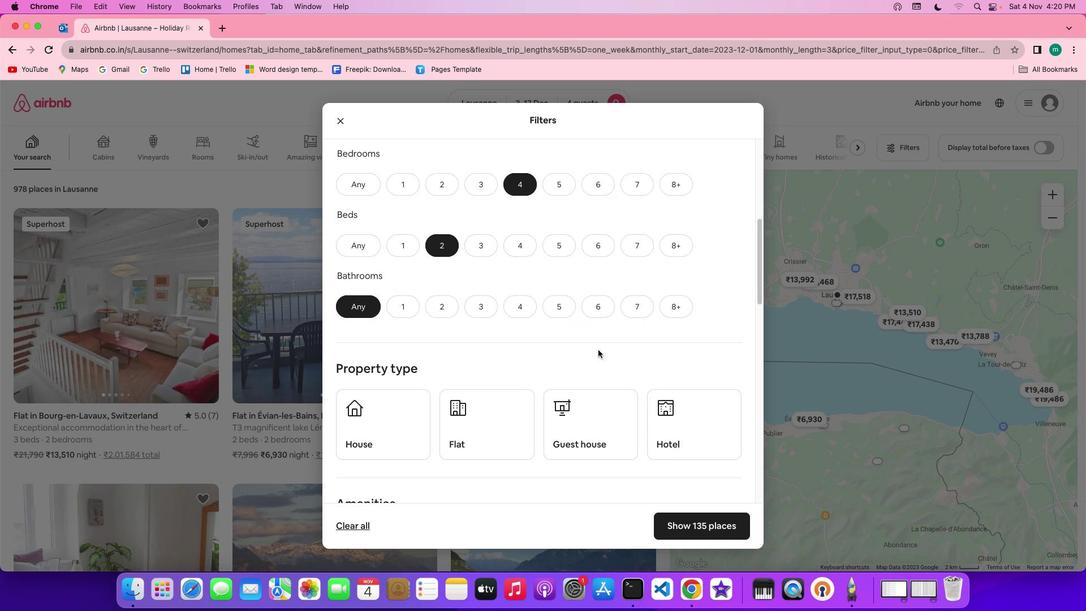 
Action: Mouse scrolled (598, 349) with delta (0, 0)
Screenshot: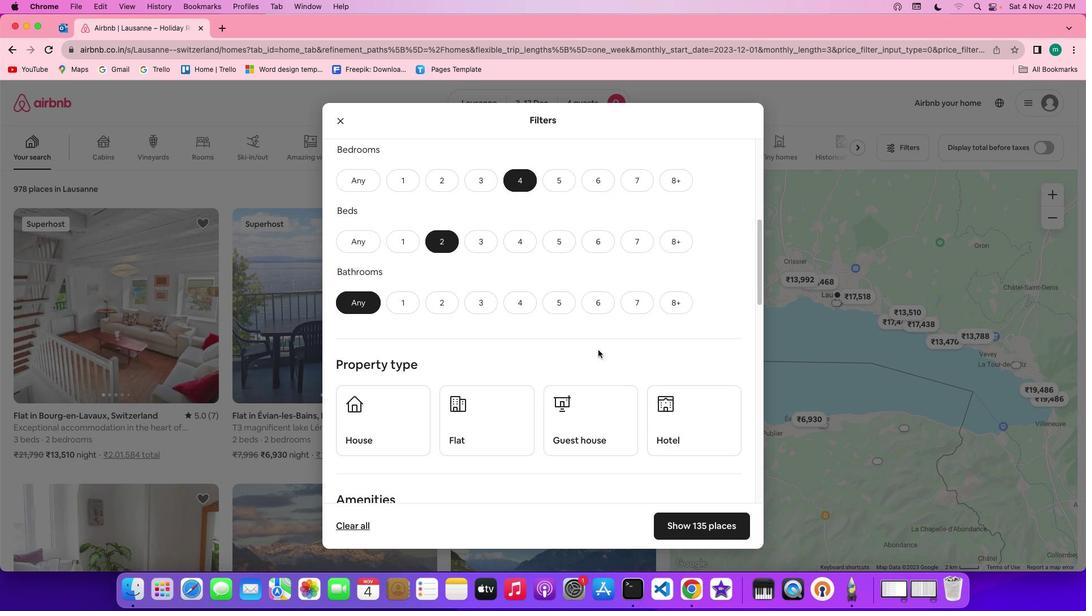 
Action: Mouse moved to (474, 182)
Screenshot: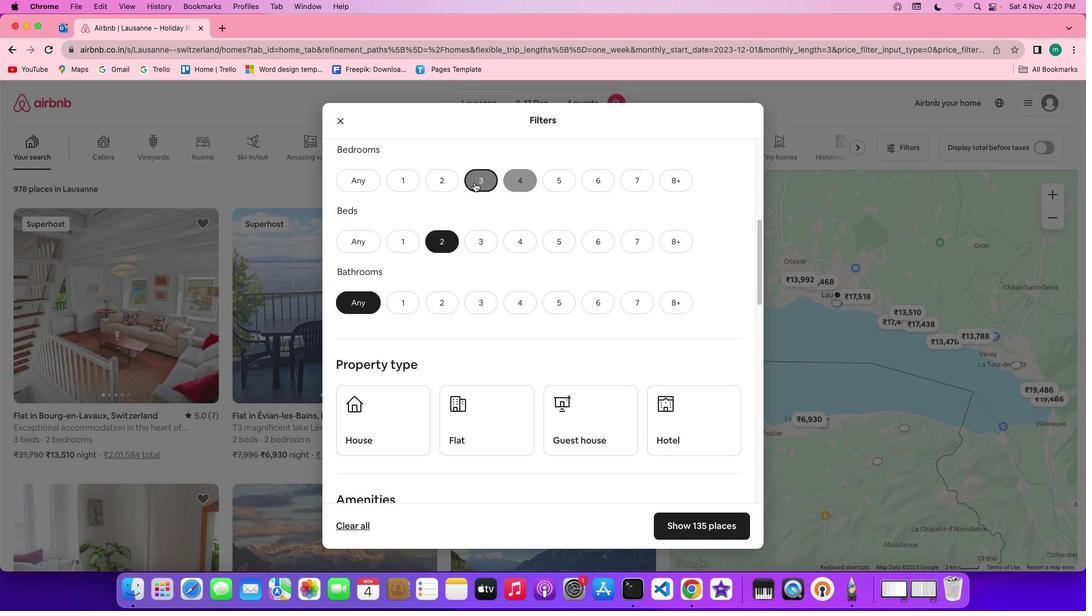 
Action: Mouse pressed left at (474, 182)
Screenshot: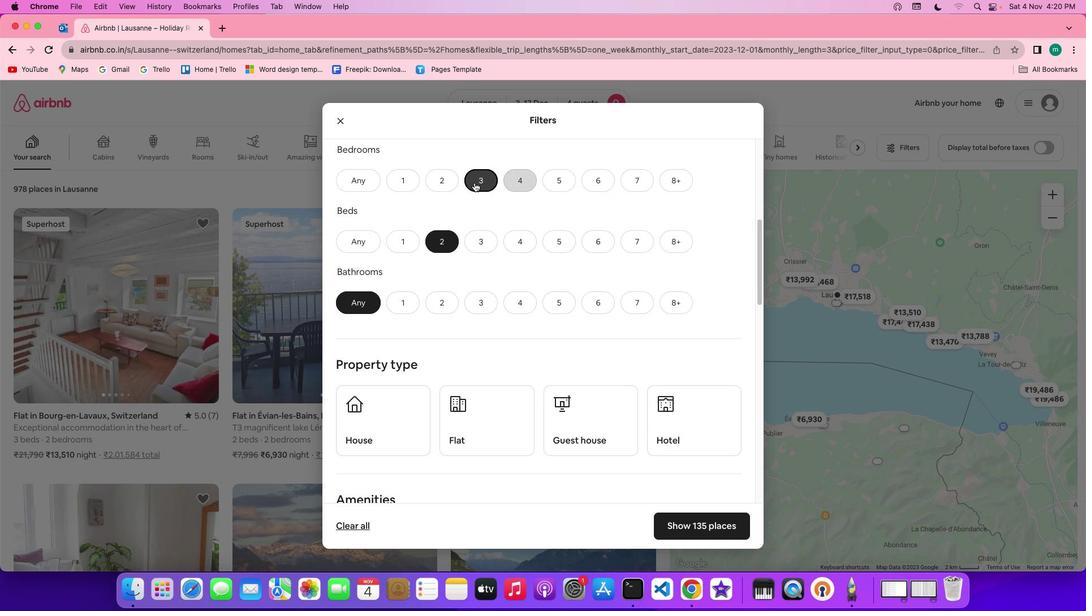 
Action: Mouse moved to (523, 236)
Screenshot: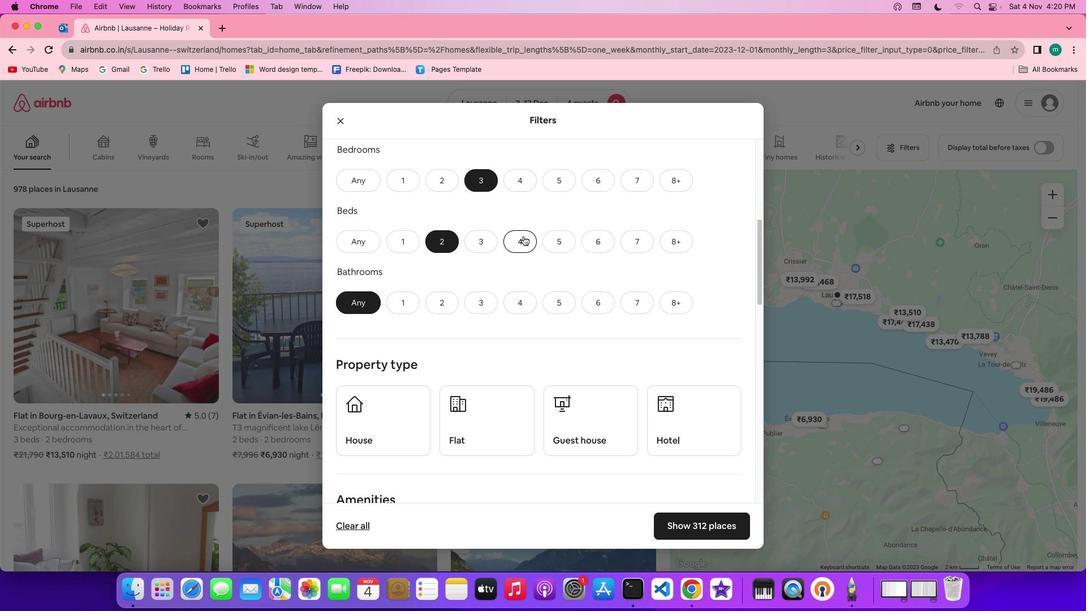 
Action: Mouse pressed left at (523, 236)
Screenshot: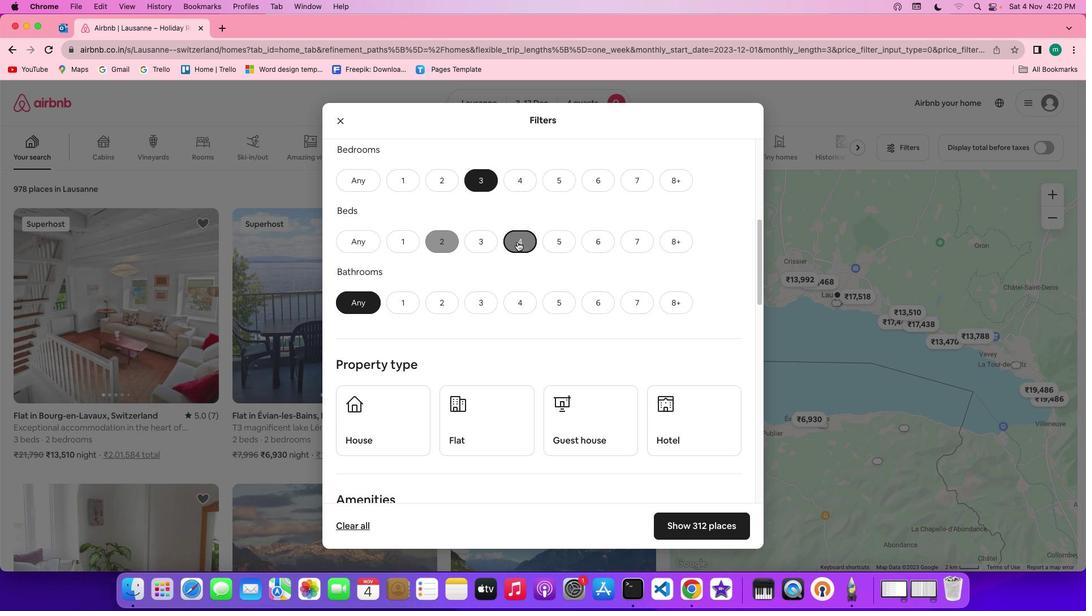 
Action: Mouse moved to (437, 299)
Screenshot: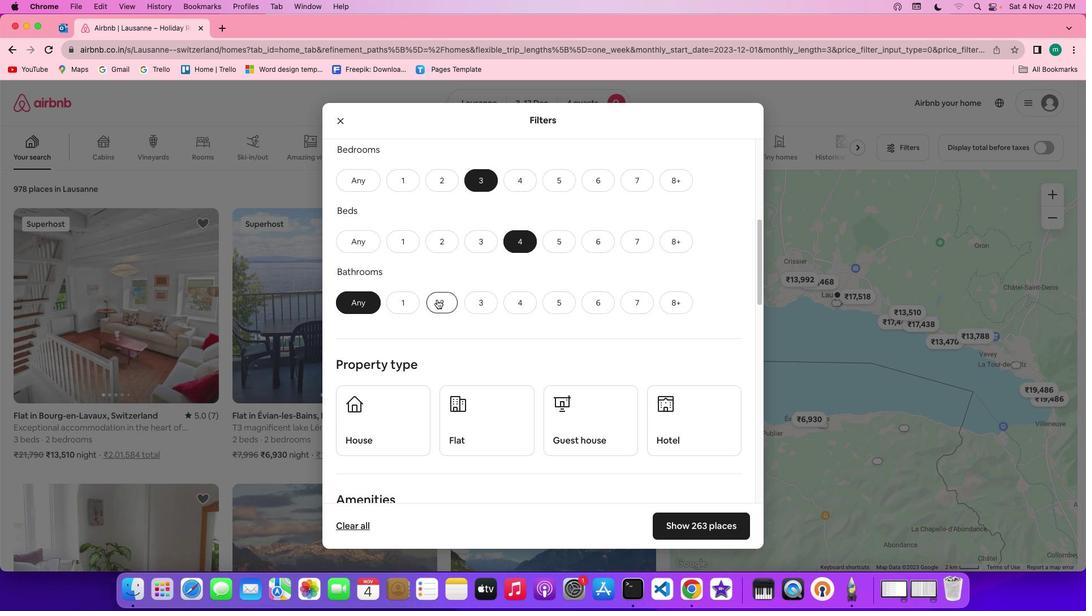
Action: Mouse pressed left at (437, 299)
Screenshot: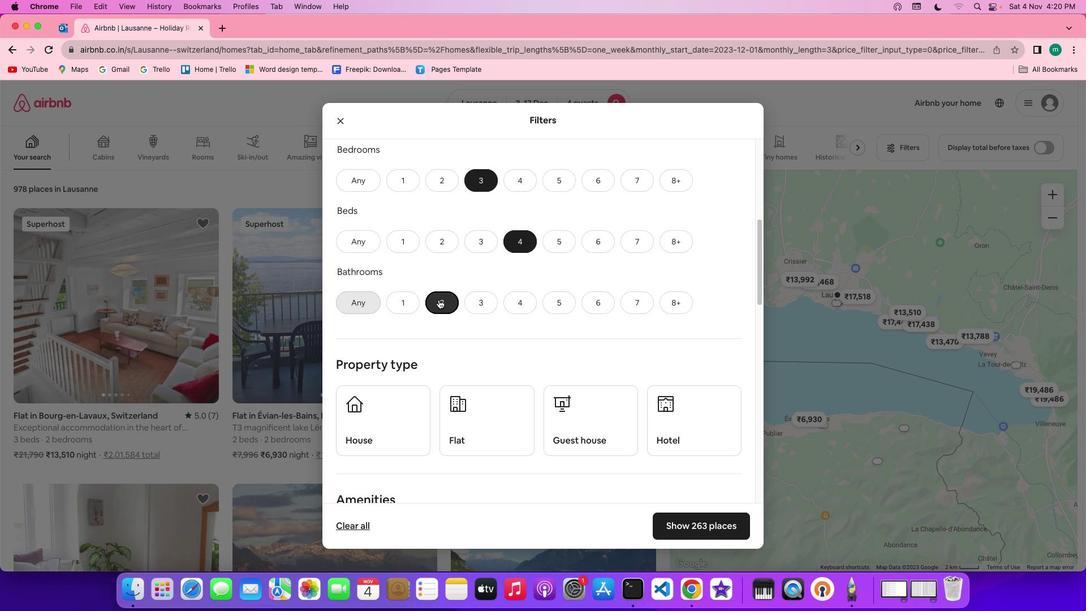 
Action: Mouse moved to (547, 297)
Screenshot: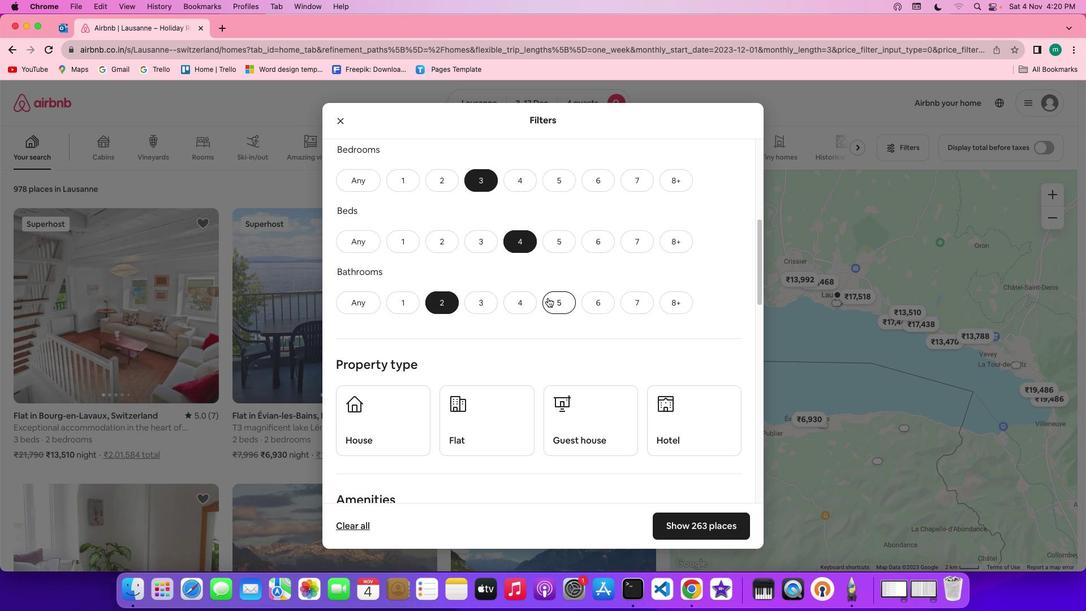 
Action: Mouse scrolled (547, 297) with delta (0, 0)
Screenshot: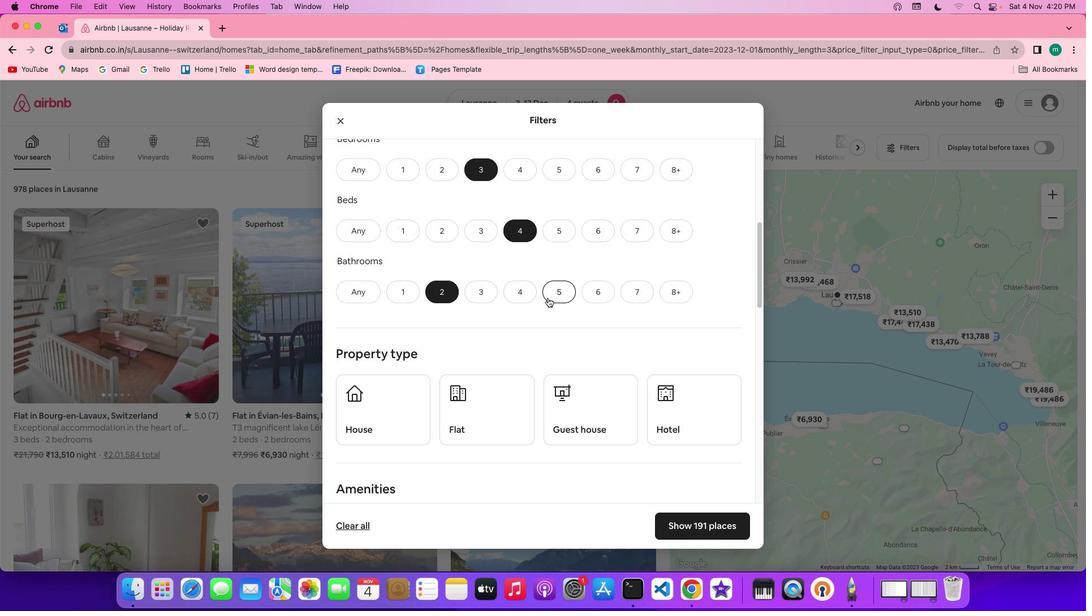 
Action: Mouse scrolled (547, 297) with delta (0, 0)
Screenshot: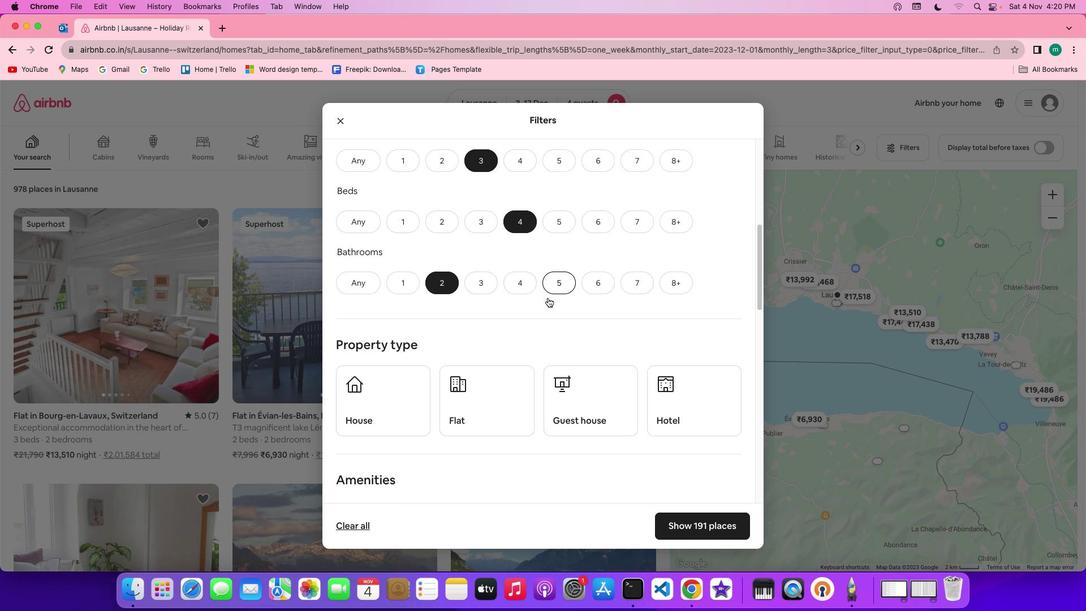 
Action: Mouse scrolled (547, 297) with delta (0, 0)
Screenshot: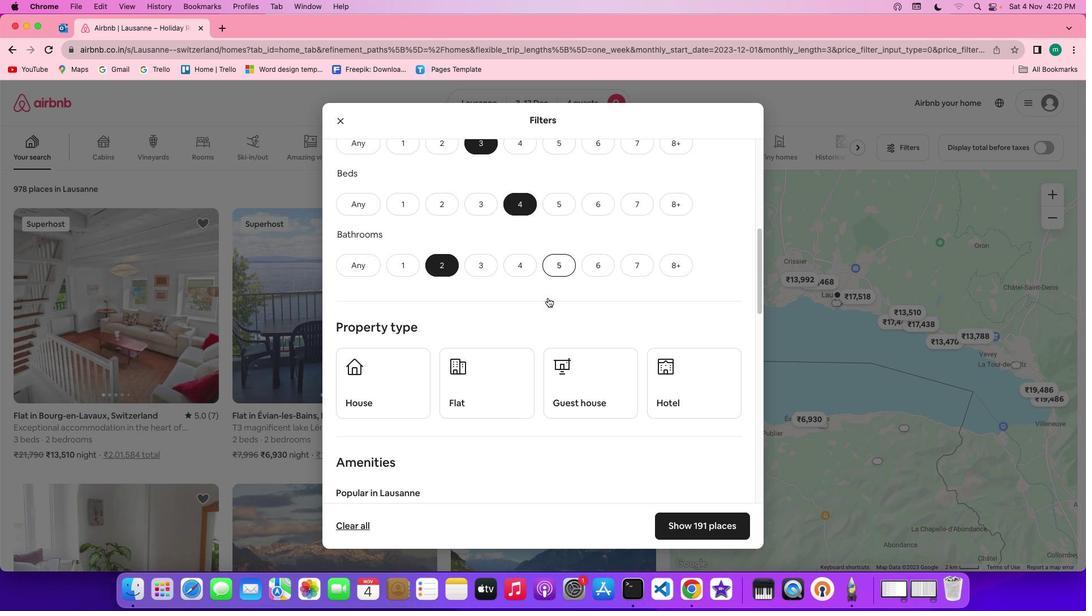 
Action: Mouse scrolled (547, 297) with delta (0, 0)
Screenshot: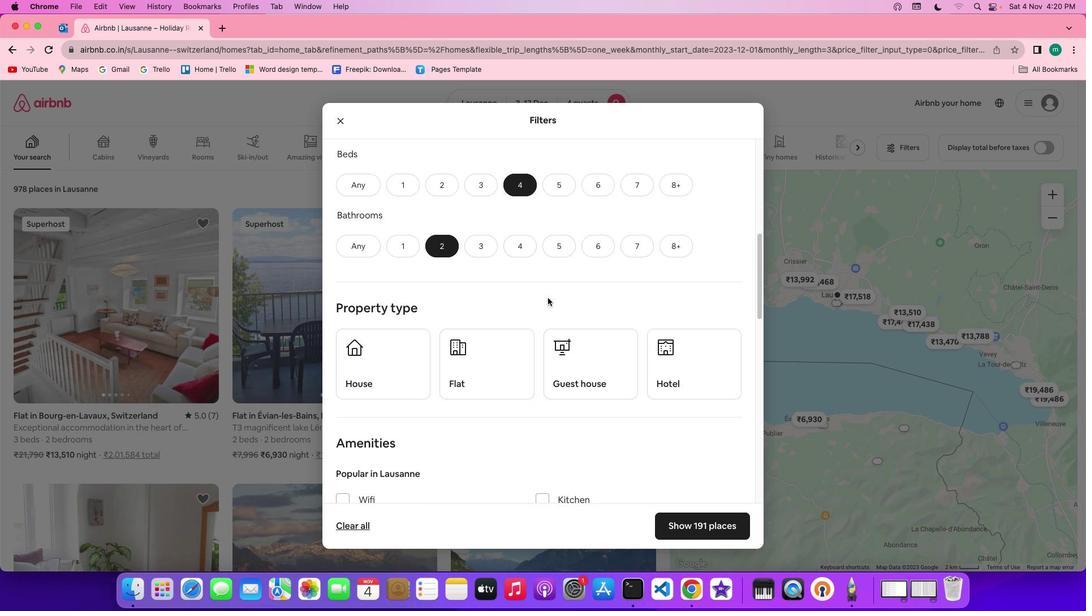 
Action: Mouse scrolled (547, 297) with delta (0, 0)
Screenshot: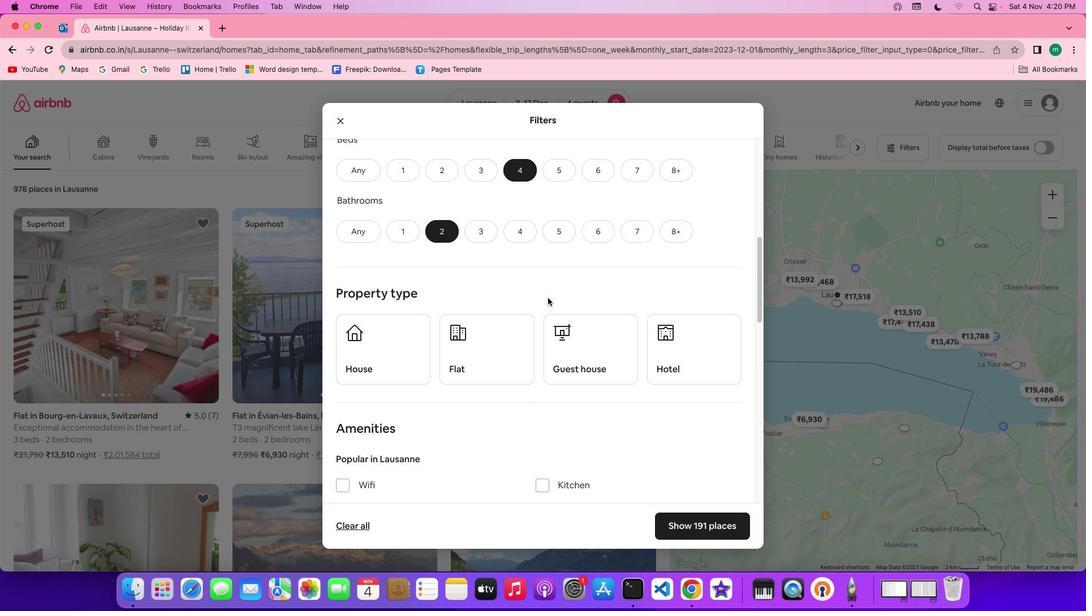 
Action: Mouse scrolled (547, 297) with delta (0, 0)
Screenshot: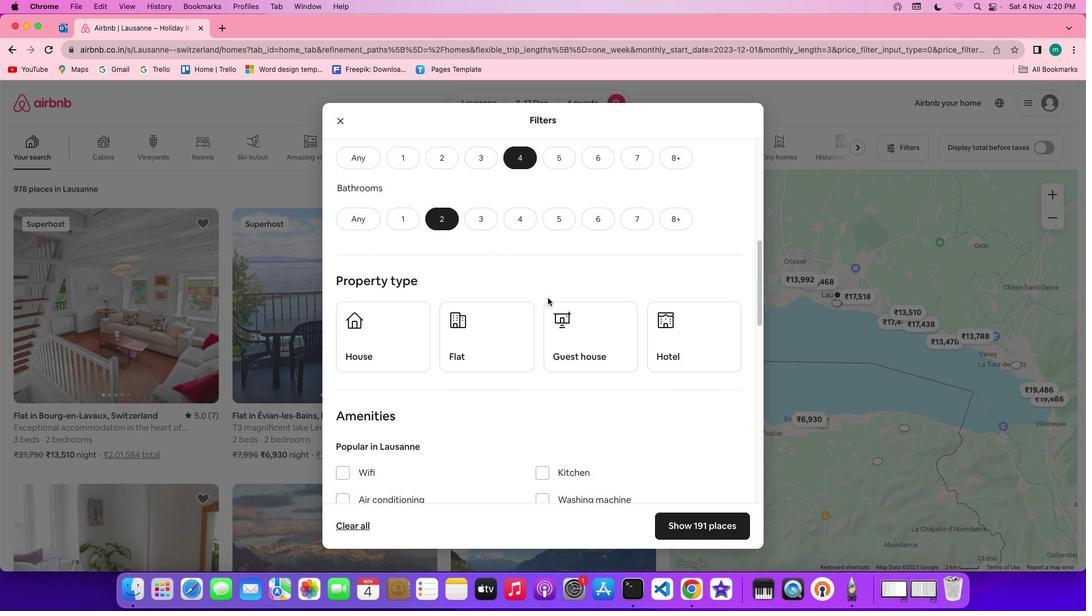 
Action: Mouse scrolled (547, 297) with delta (0, 0)
Screenshot: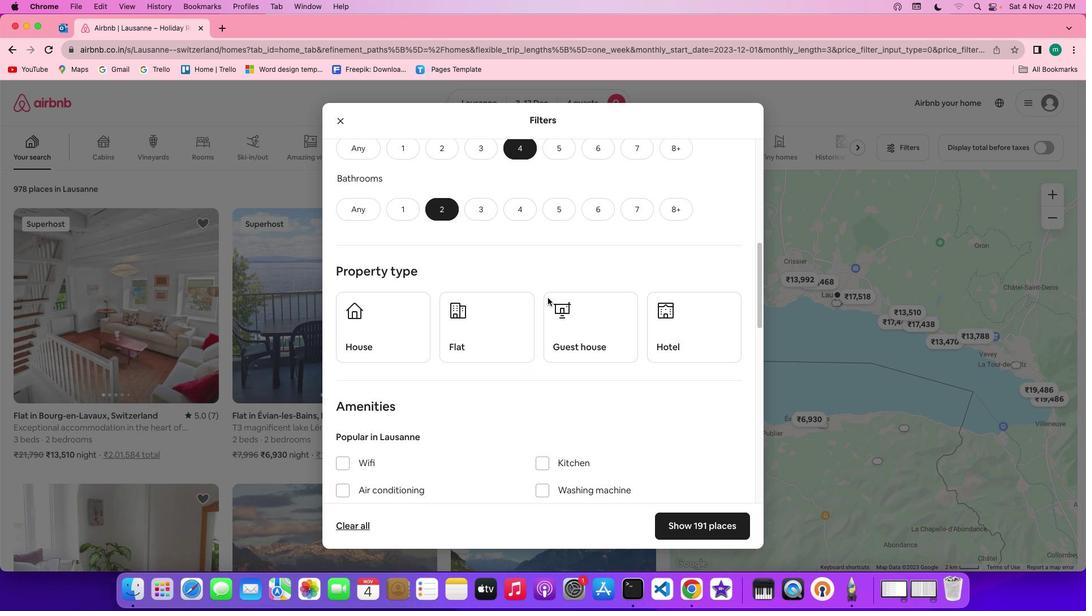 
Action: Mouse scrolled (547, 297) with delta (0, 0)
Screenshot: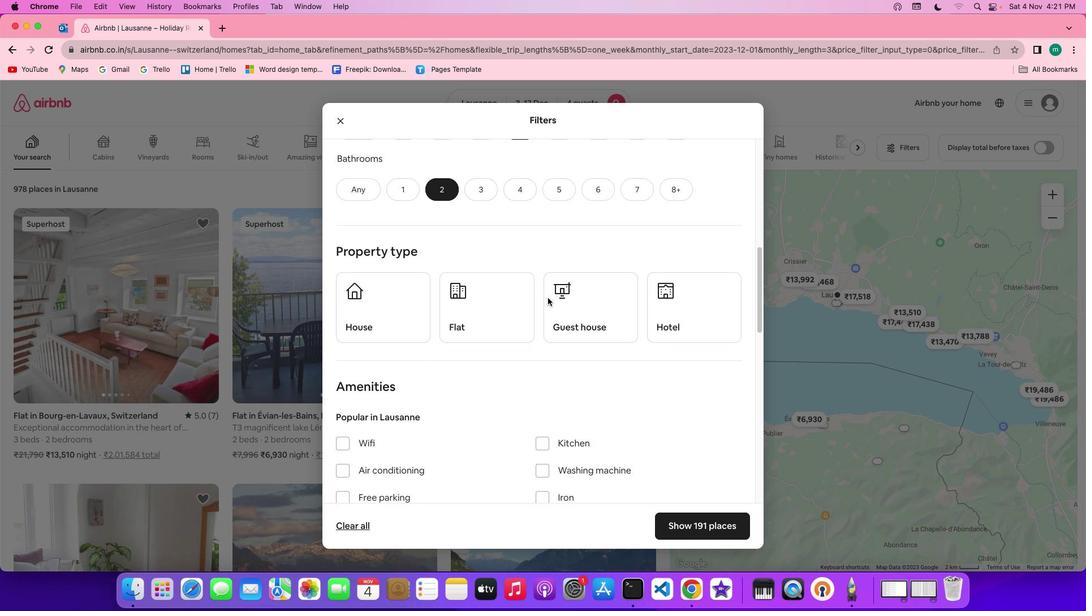 
Action: Mouse scrolled (547, 297) with delta (0, 0)
Screenshot: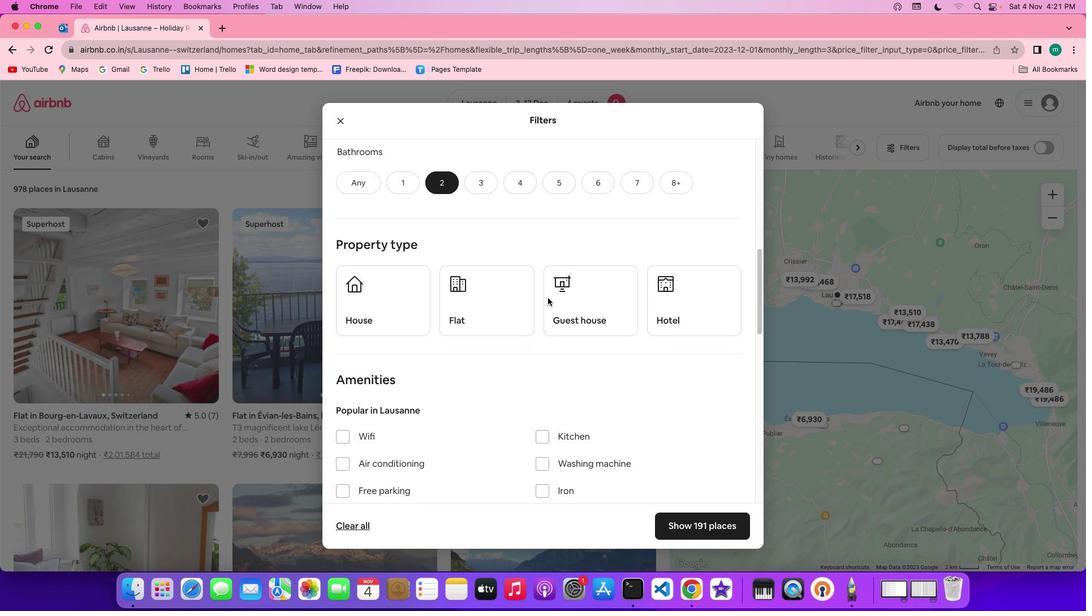 
Action: Mouse scrolled (547, 297) with delta (0, 0)
Screenshot: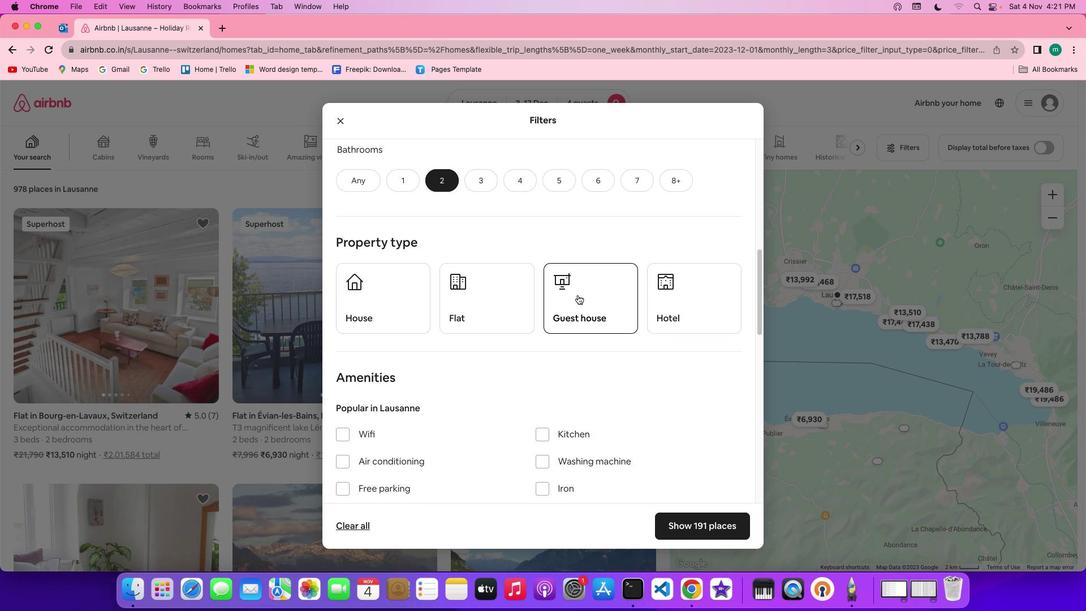 
Action: Mouse moved to (394, 300)
Screenshot: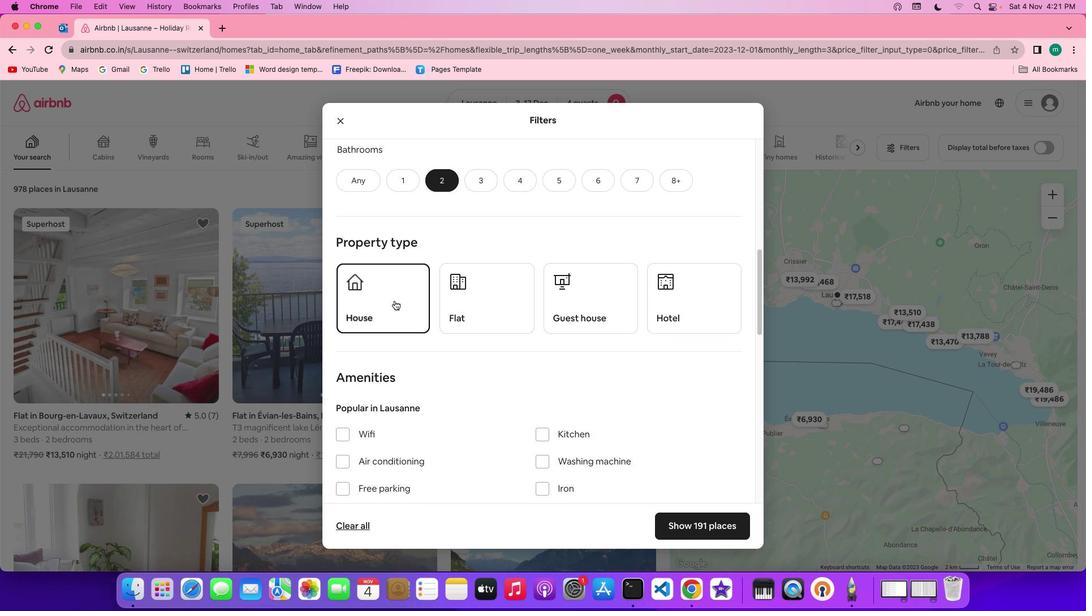 
Action: Mouse pressed left at (394, 300)
Screenshot: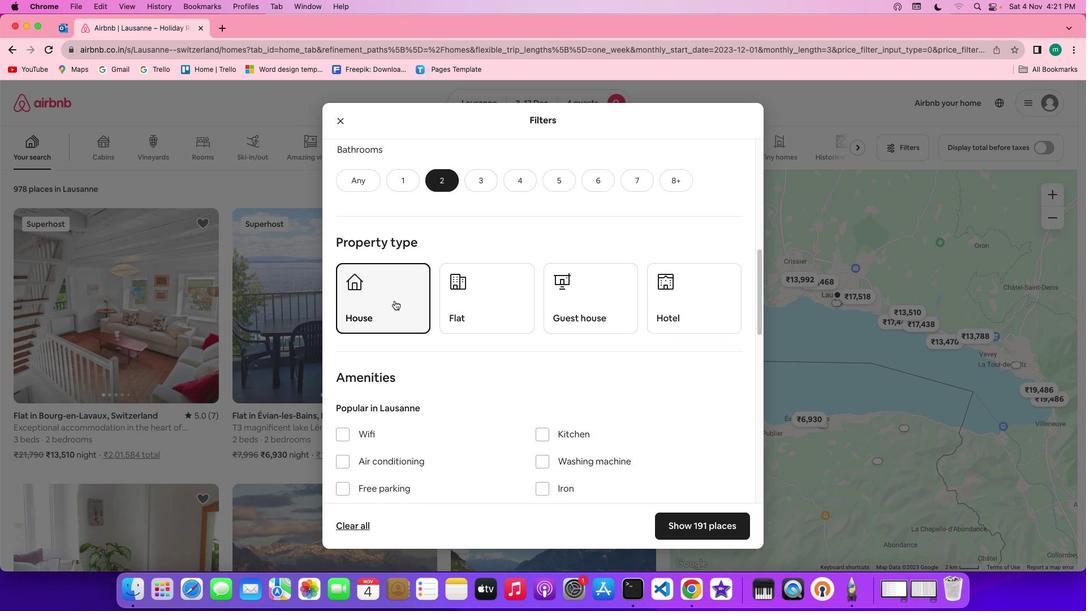 
Action: Mouse moved to (539, 321)
Screenshot: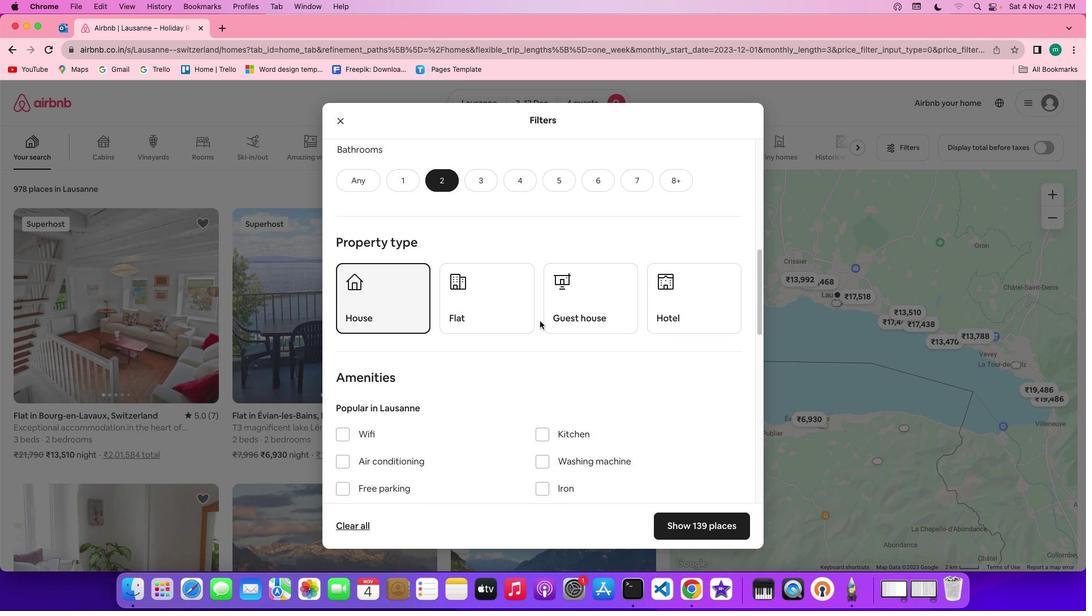 
Action: Mouse scrolled (539, 321) with delta (0, 0)
Screenshot: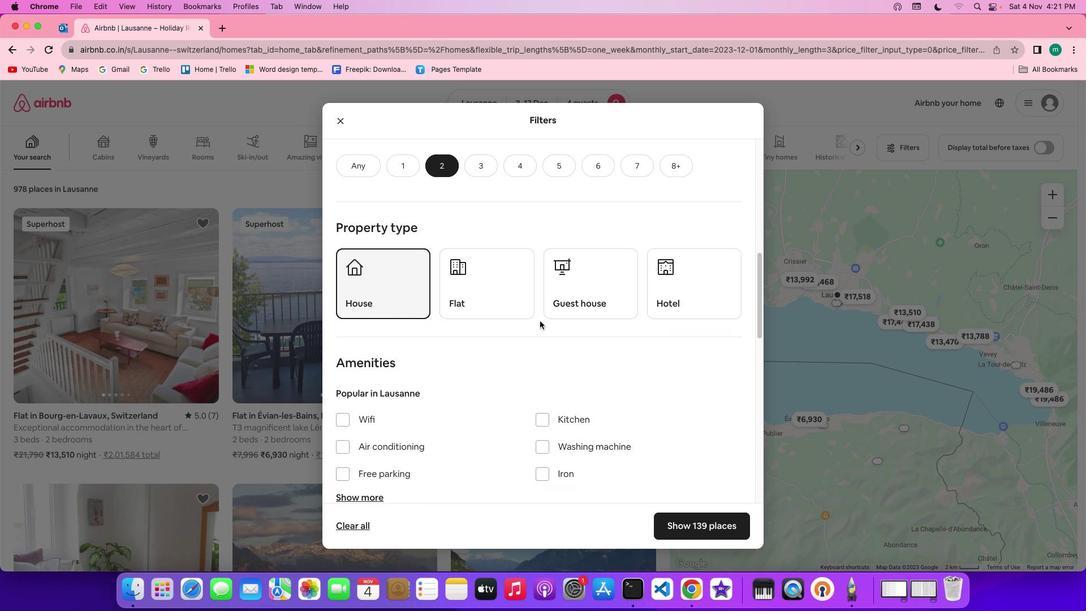
Action: Mouse scrolled (539, 321) with delta (0, 0)
Screenshot: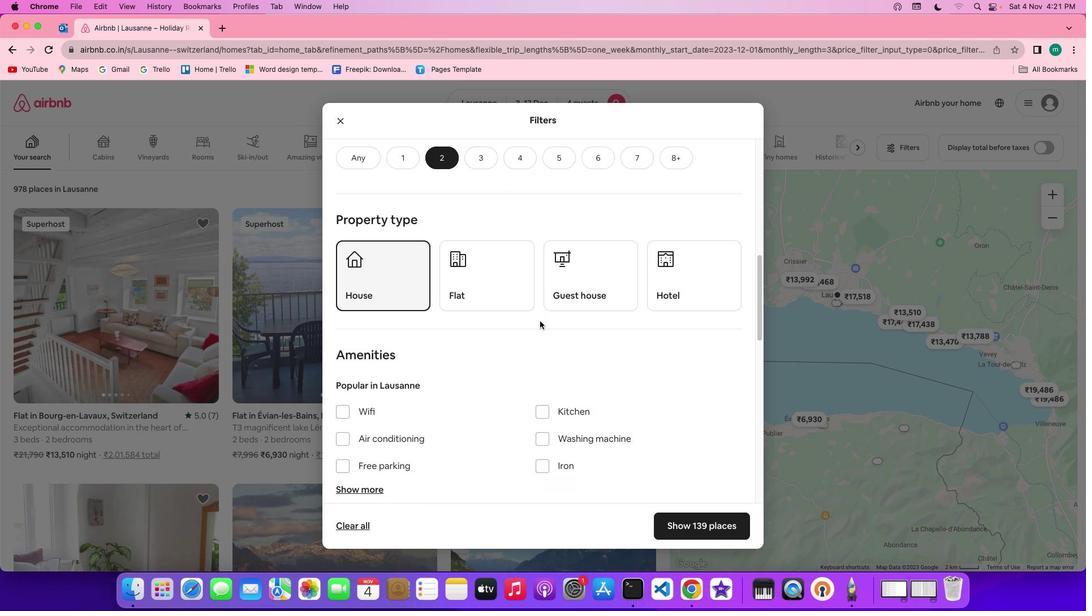 
Action: Mouse scrolled (539, 321) with delta (0, 0)
Screenshot: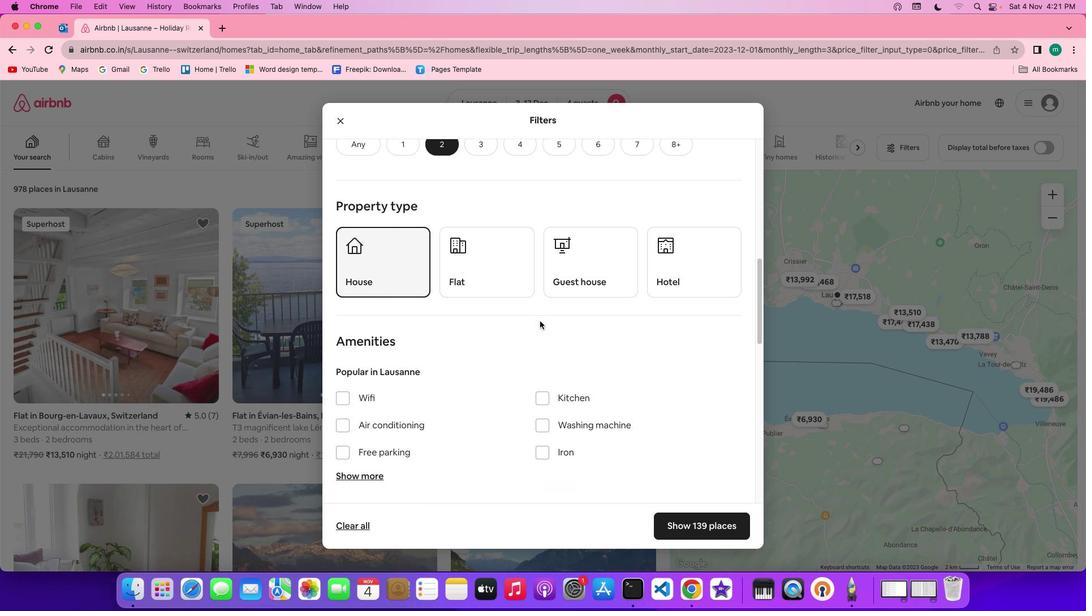 
Action: Mouse scrolled (539, 321) with delta (0, 0)
Screenshot: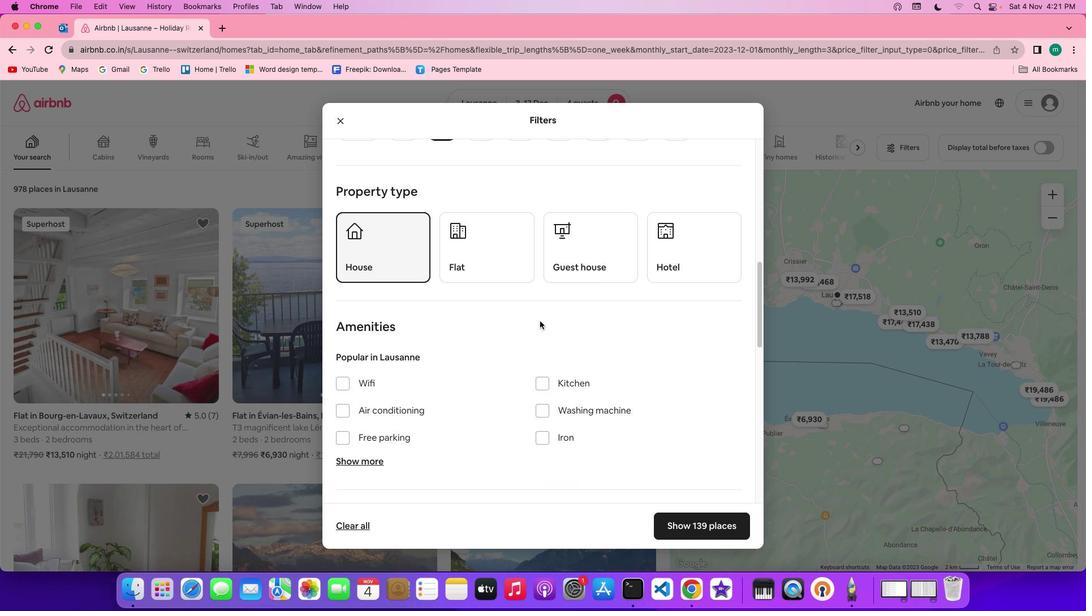 
Action: Mouse scrolled (539, 321) with delta (0, 0)
Screenshot: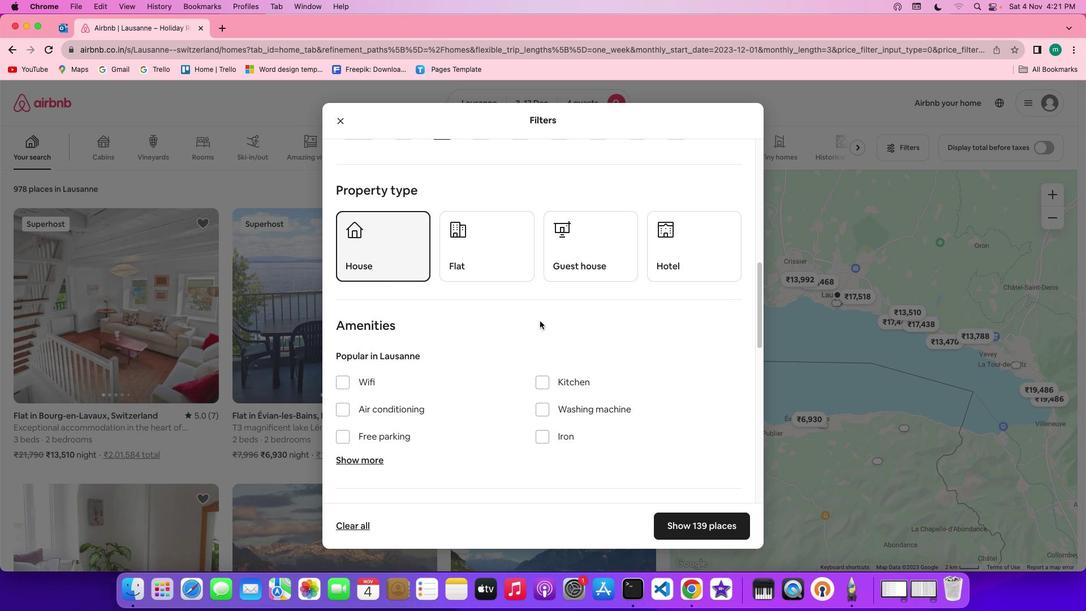 
Action: Mouse scrolled (539, 321) with delta (0, 0)
Screenshot: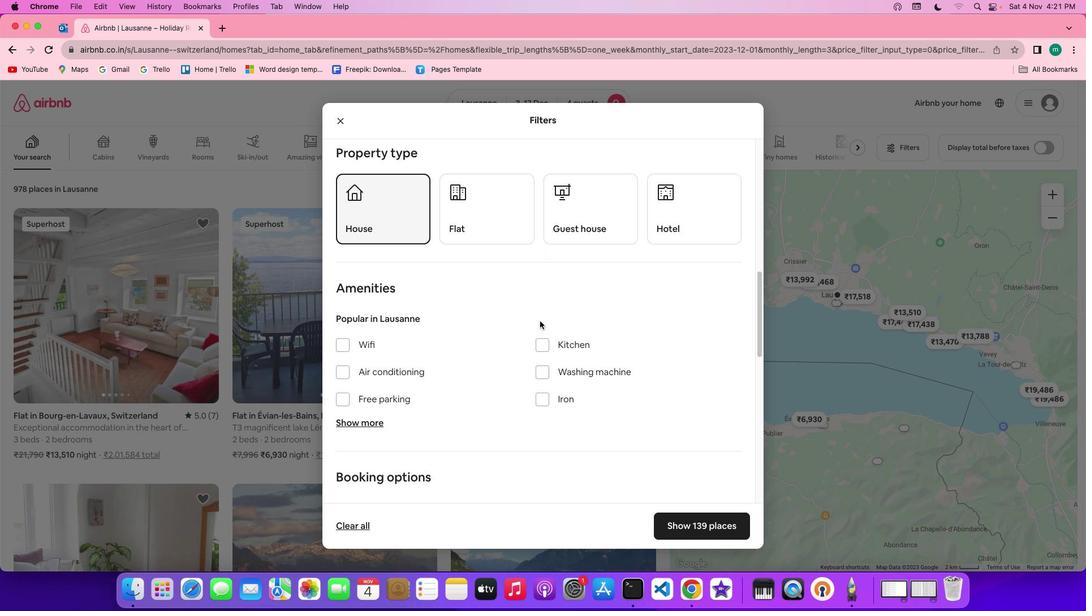 
Action: Mouse scrolled (539, 321) with delta (0, 0)
Screenshot: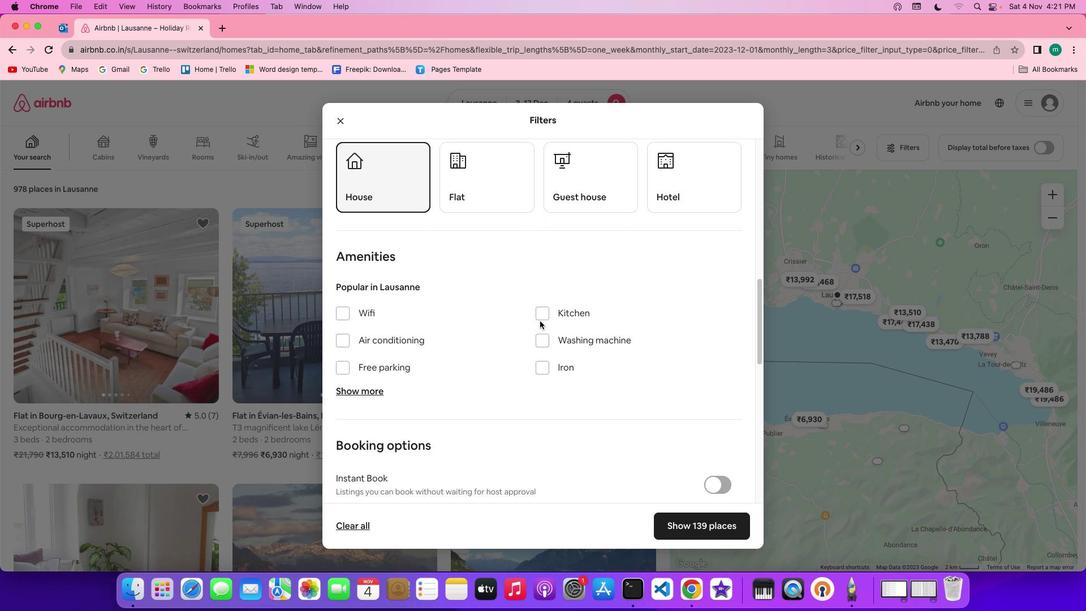 
Action: Mouse scrolled (539, 321) with delta (0, 0)
Screenshot: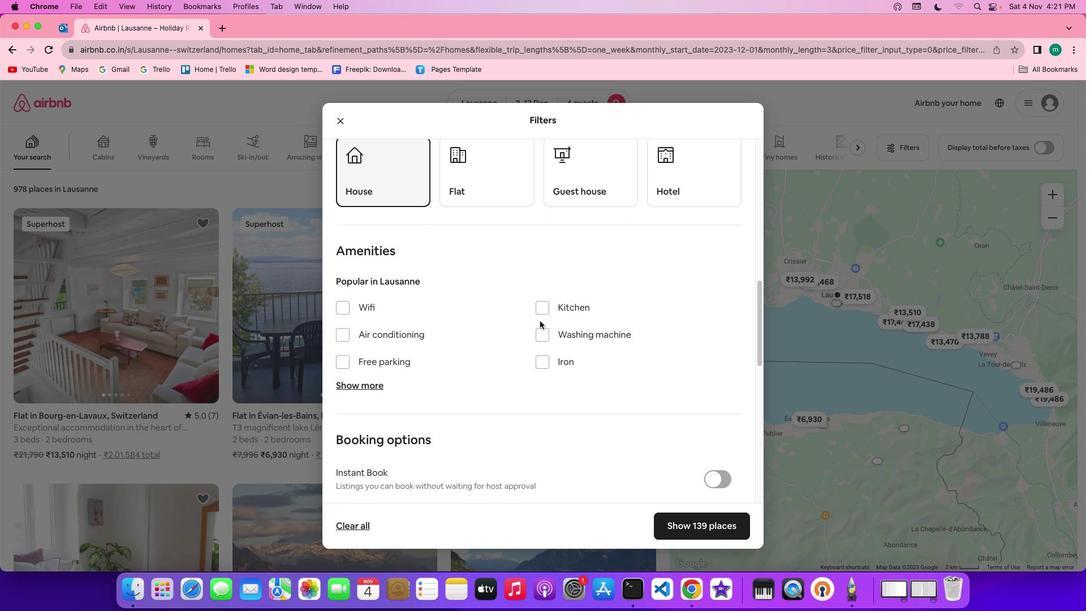 
Action: Mouse scrolled (539, 321) with delta (0, 0)
Screenshot: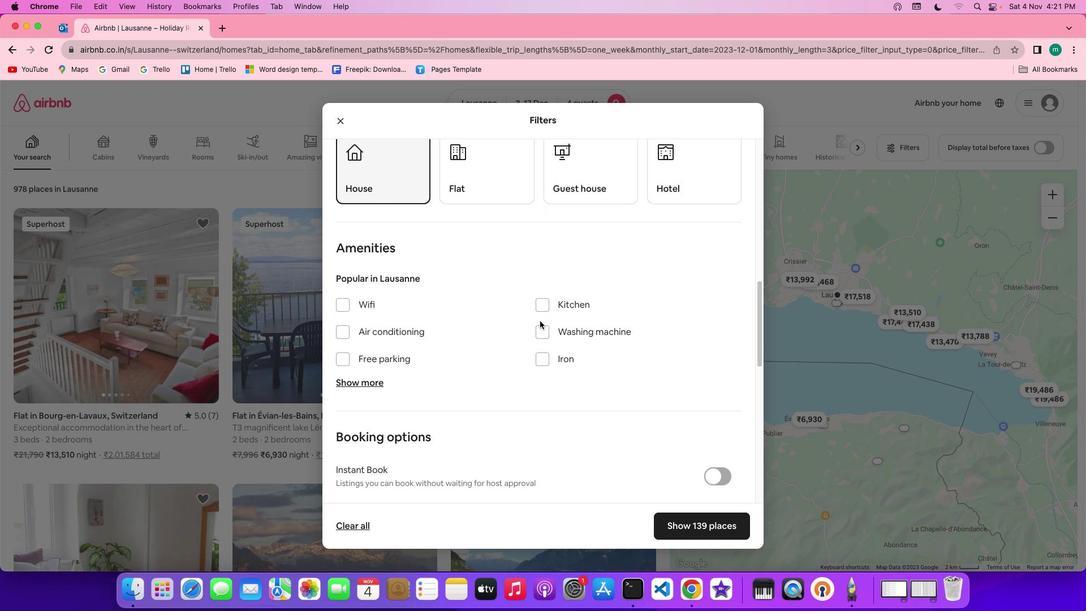 
Action: Mouse scrolled (539, 321) with delta (0, 0)
Screenshot: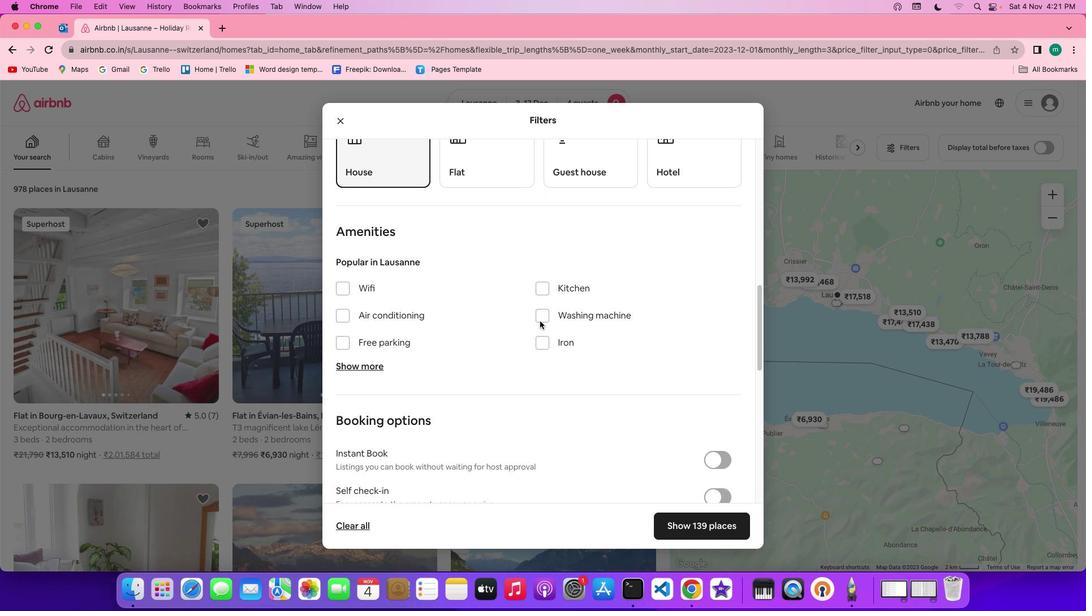 
Action: Mouse scrolled (539, 321) with delta (0, 0)
Screenshot: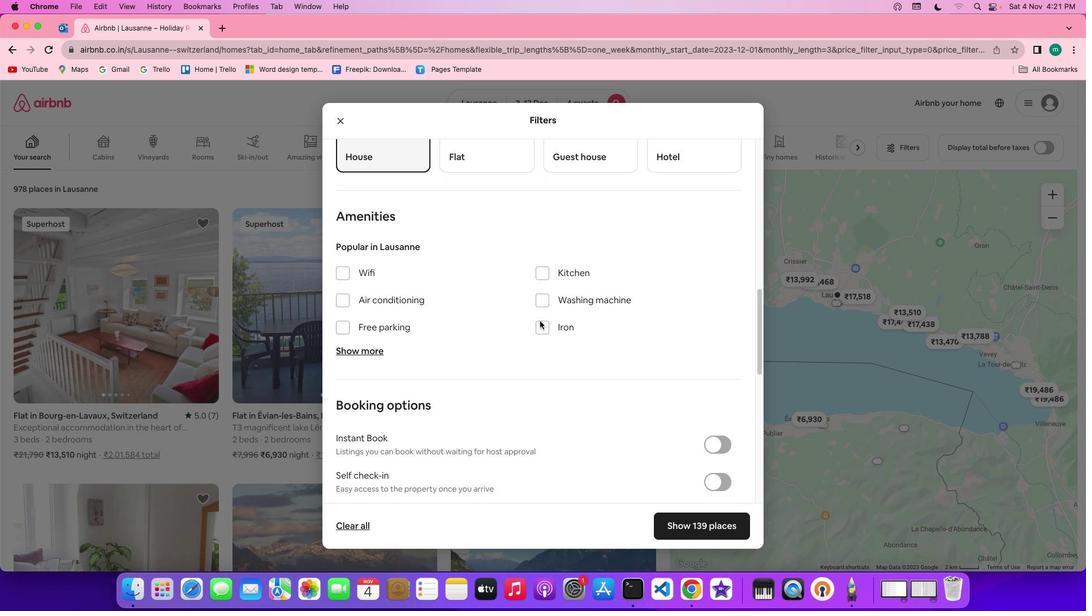 
Action: Mouse scrolled (539, 321) with delta (0, 0)
Screenshot: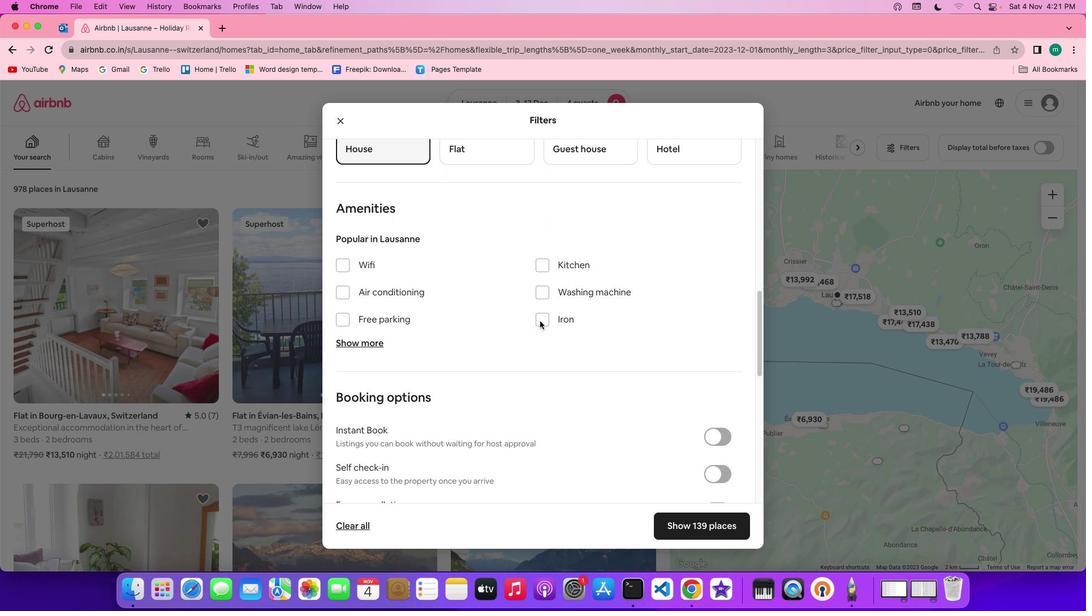 
Action: Mouse moved to (366, 264)
Screenshot: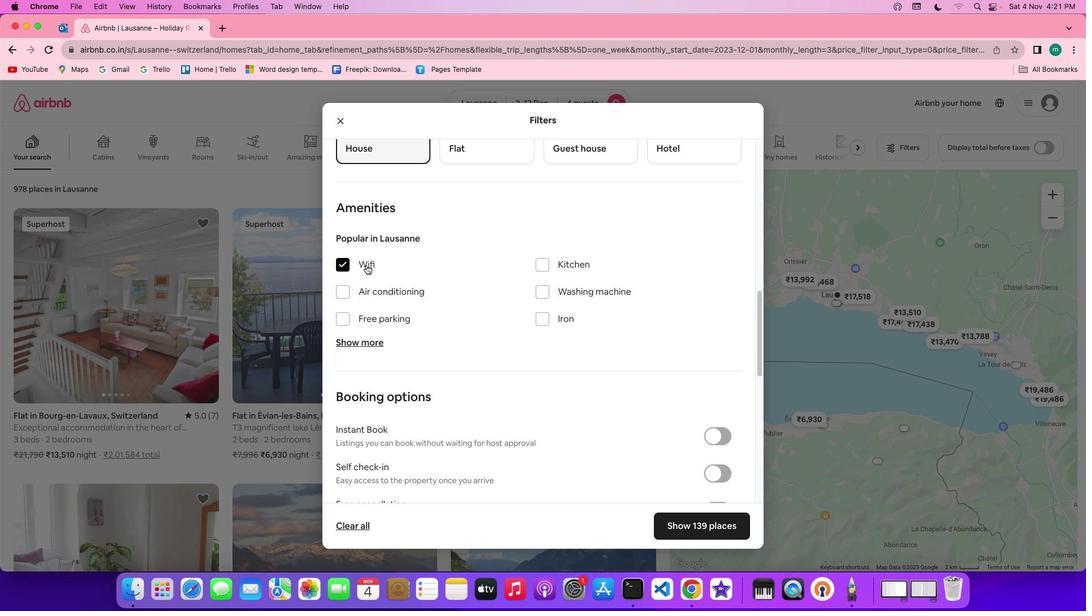 
Action: Mouse pressed left at (366, 264)
Screenshot: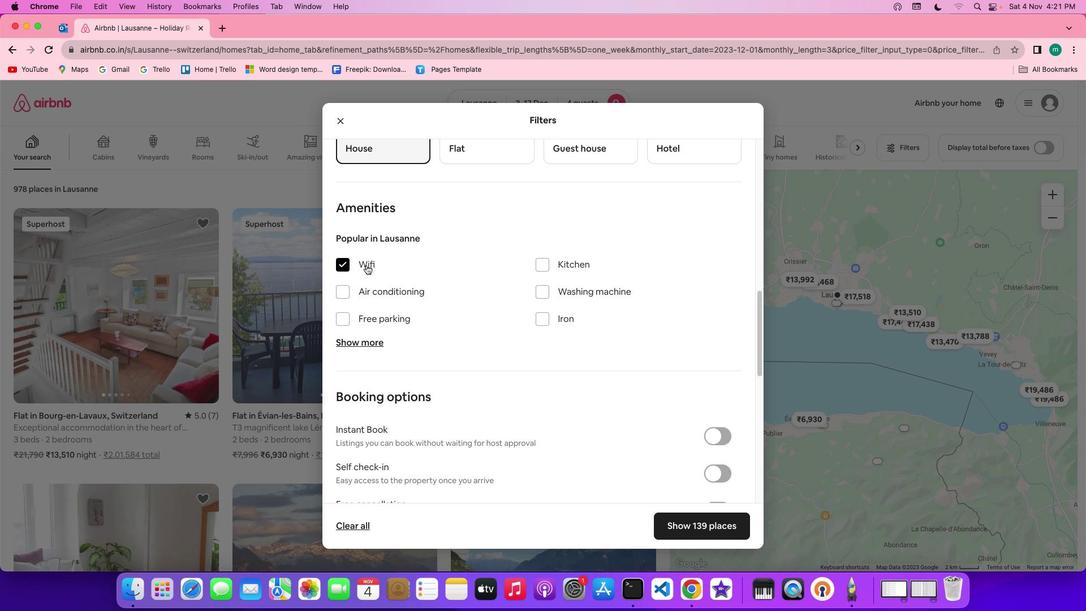 
Action: Mouse moved to (560, 414)
Screenshot: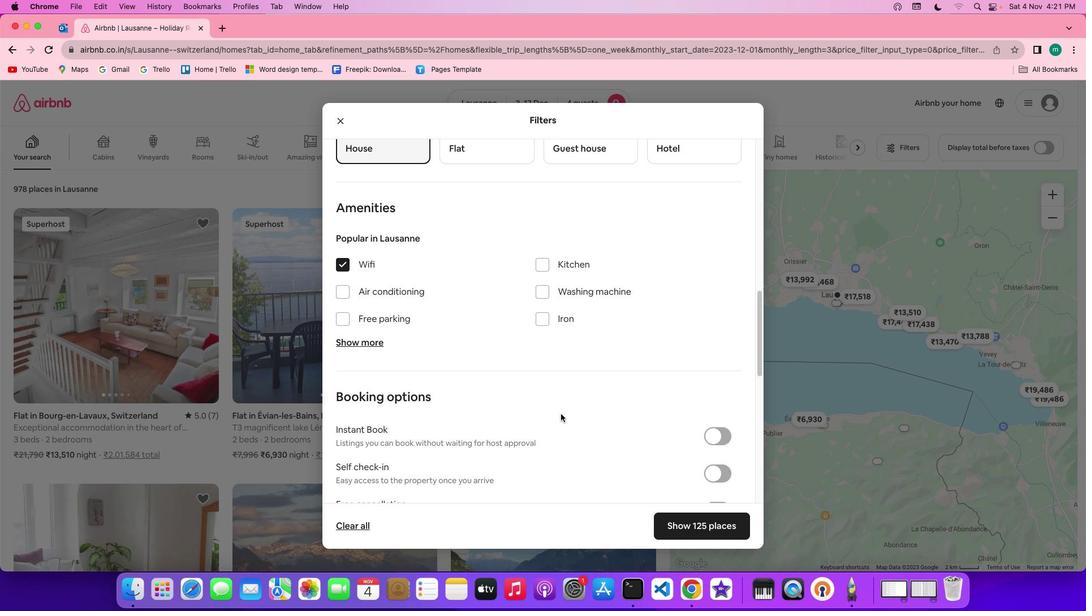 
Action: Mouse scrolled (560, 414) with delta (0, 0)
Screenshot: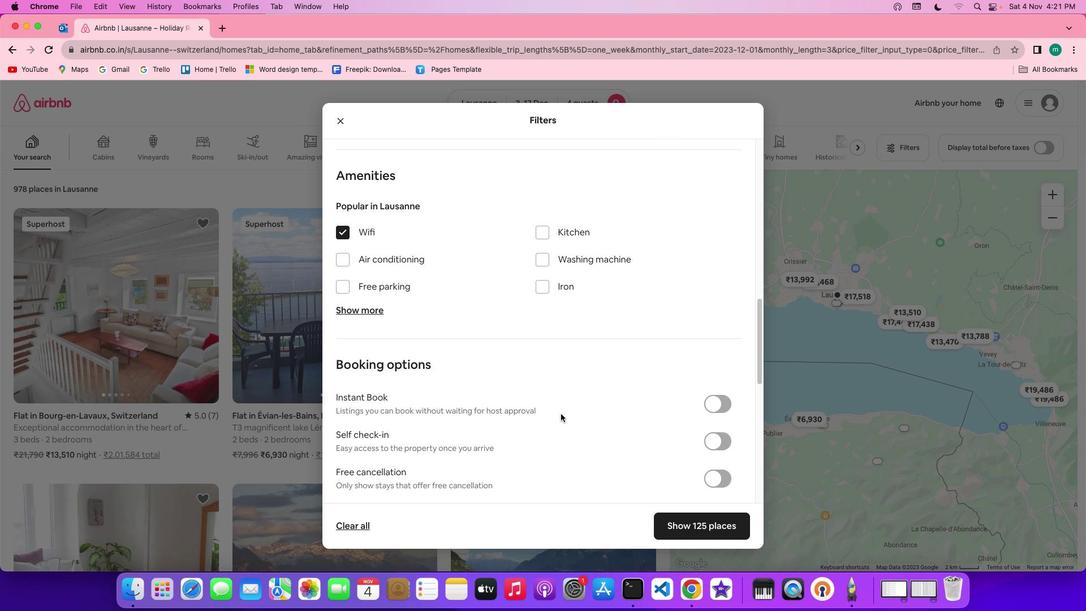 
Action: Mouse scrolled (560, 414) with delta (0, 0)
Screenshot: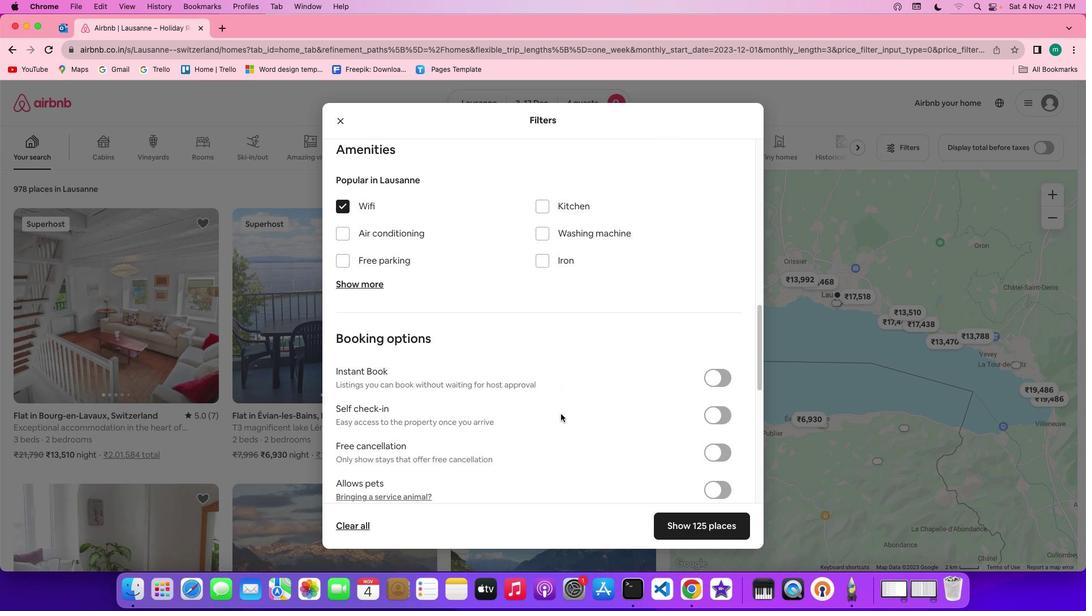 
Action: Mouse scrolled (560, 414) with delta (0, 0)
Screenshot: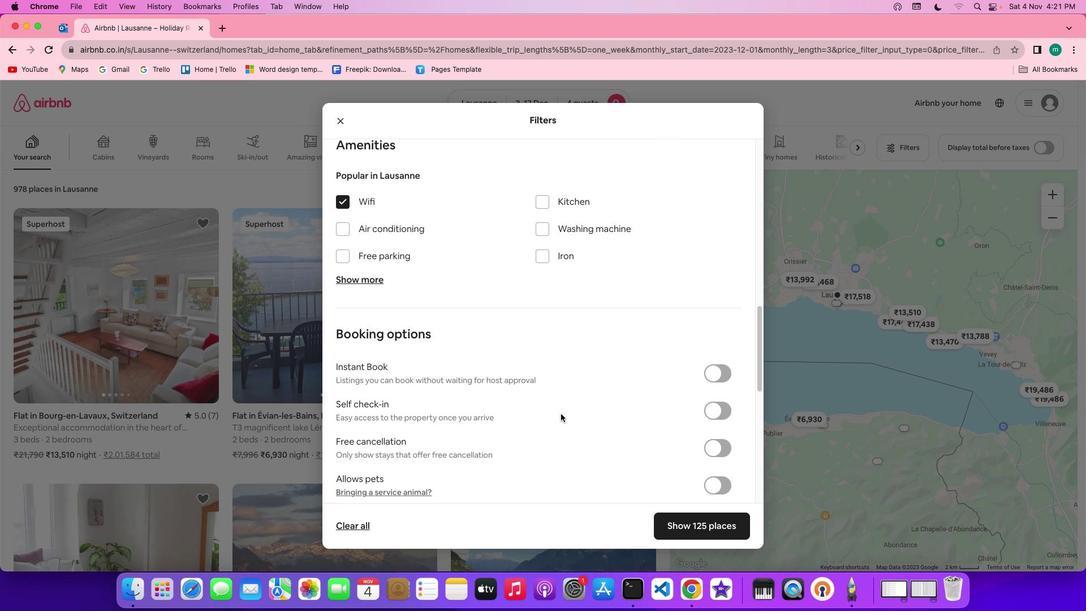 
Action: Mouse moved to (628, 424)
Screenshot: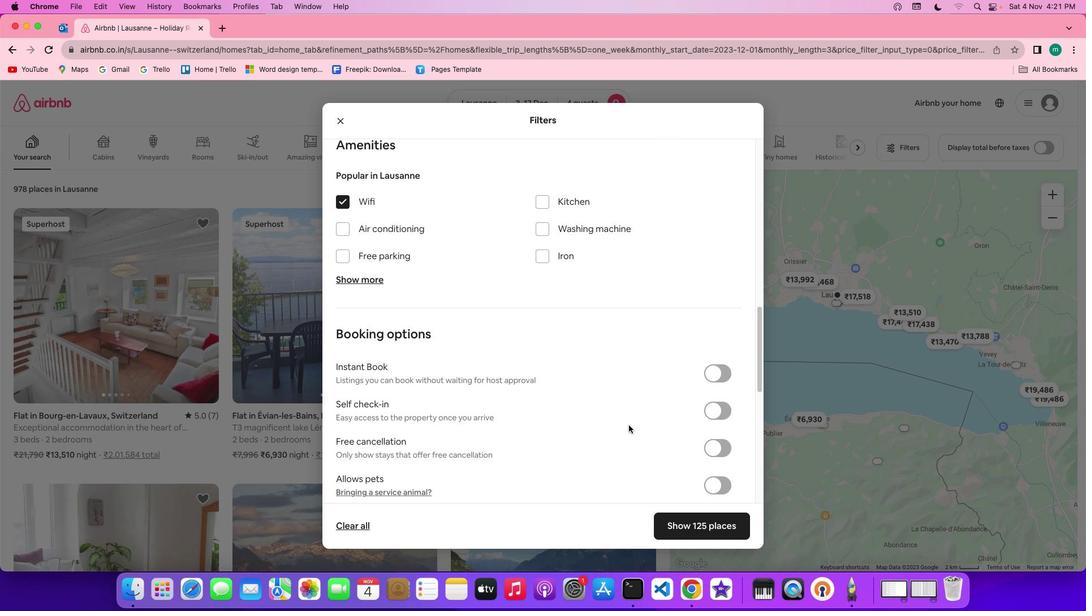 
Action: Mouse scrolled (628, 424) with delta (0, 0)
Screenshot: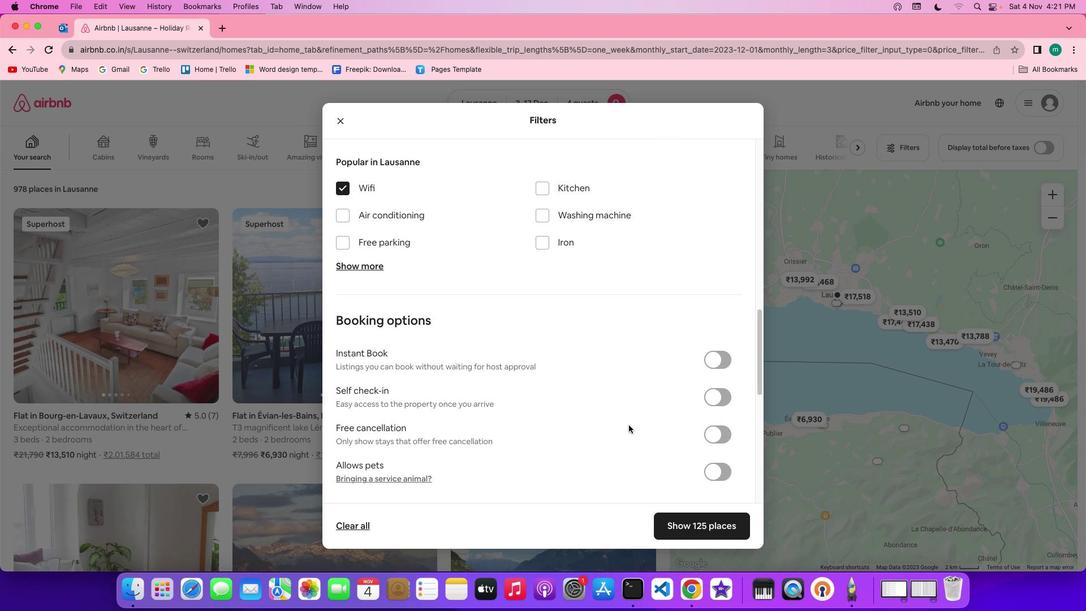 
Action: Mouse scrolled (628, 424) with delta (0, 0)
Screenshot: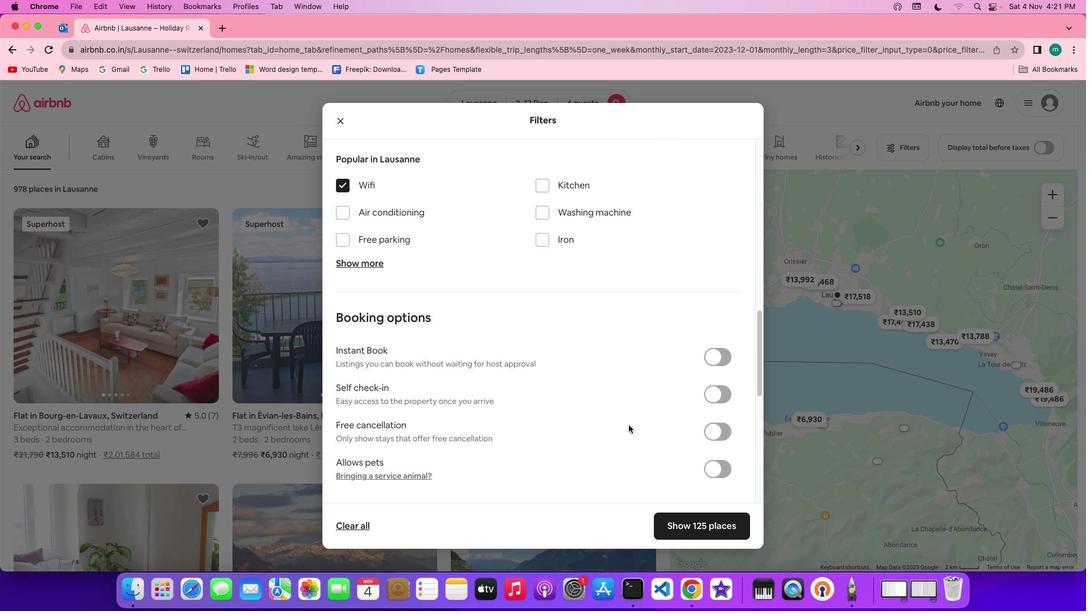 
Action: Mouse moved to (662, 433)
Screenshot: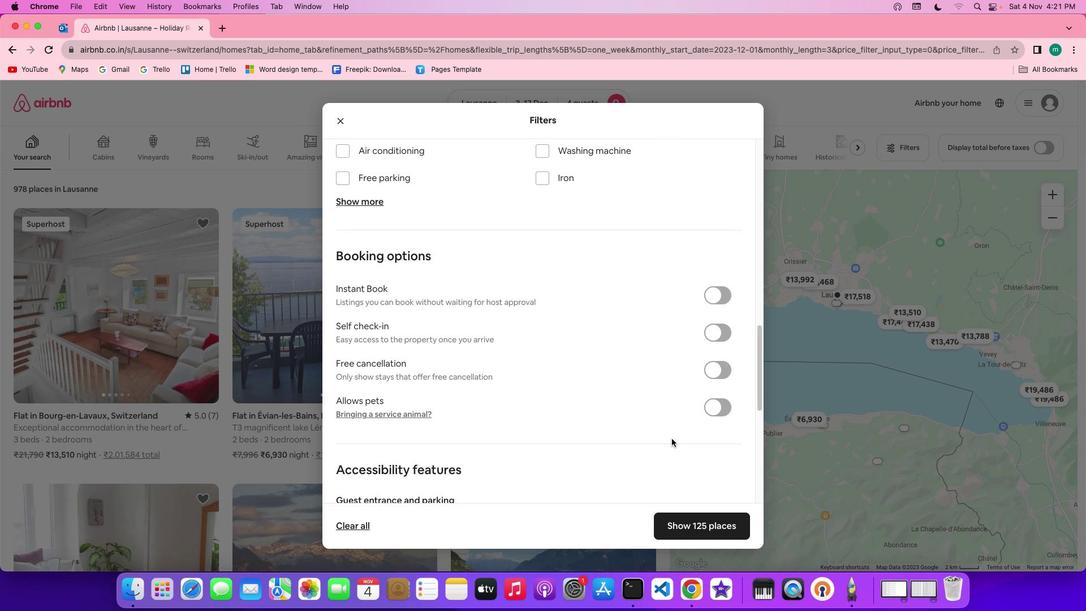 
Action: Mouse scrolled (662, 433) with delta (0, 0)
Screenshot: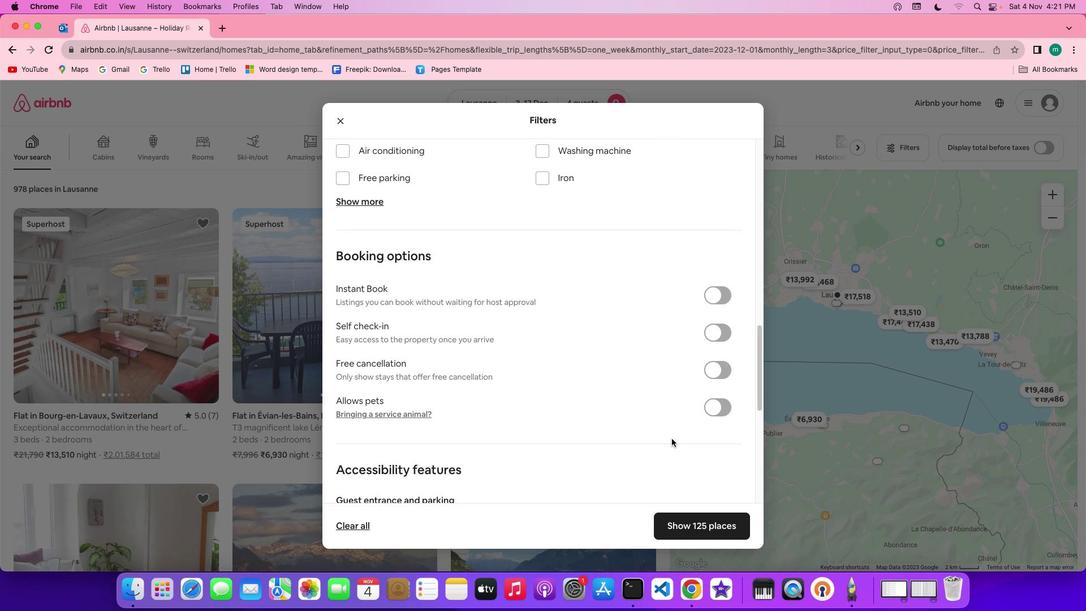 
Action: Mouse moved to (669, 436)
Screenshot: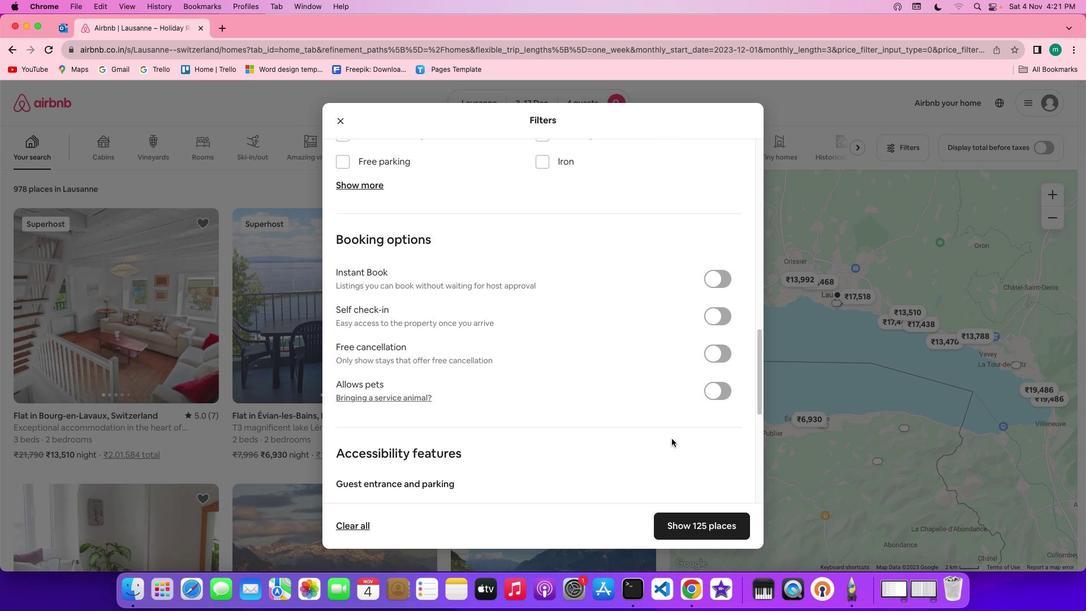 
Action: Mouse scrolled (669, 436) with delta (0, 0)
Screenshot: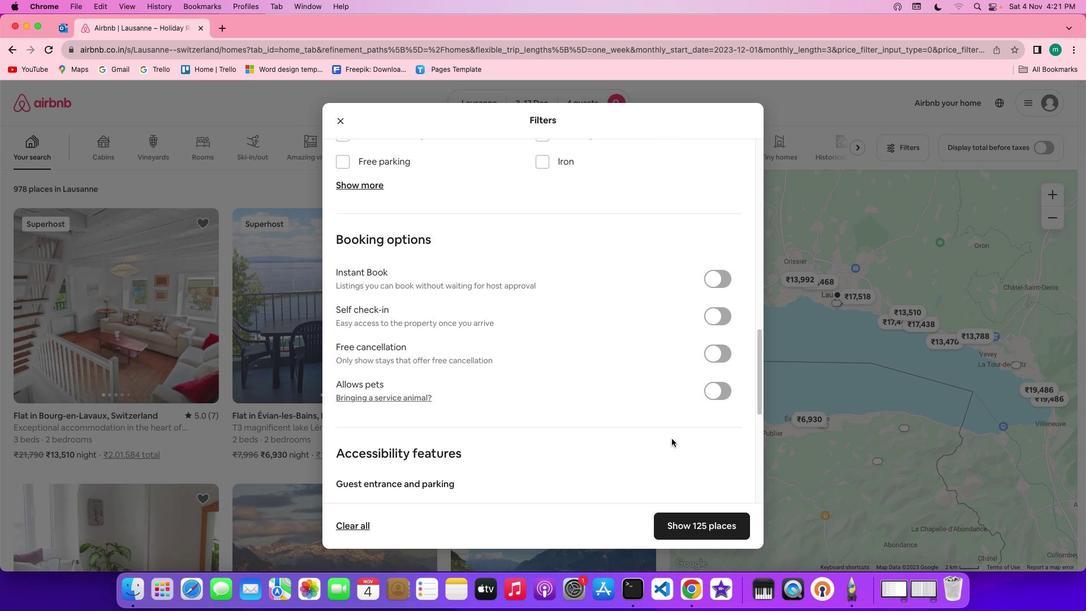 
Action: Mouse moved to (671, 438)
Screenshot: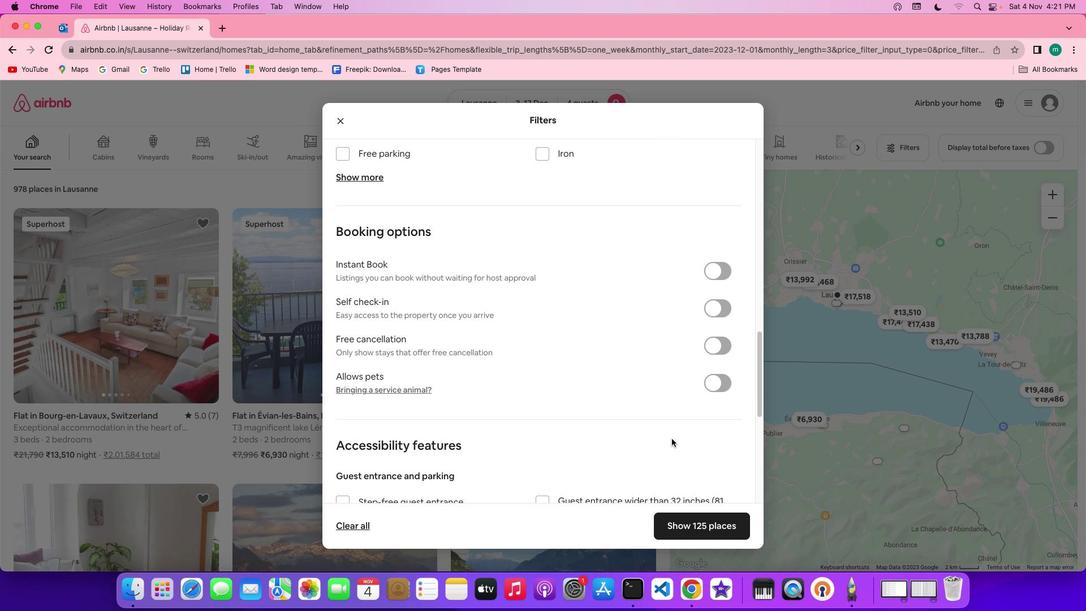 
Action: Mouse scrolled (671, 438) with delta (0, 0)
Screenshot: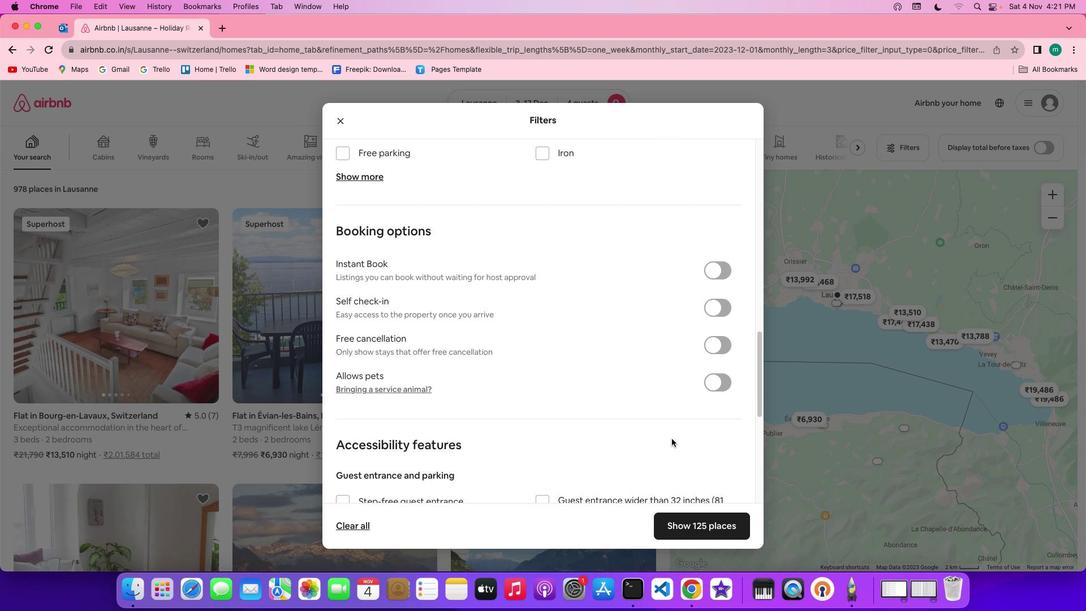 
Action: Mouse moved to (672, 438)
Screenshot: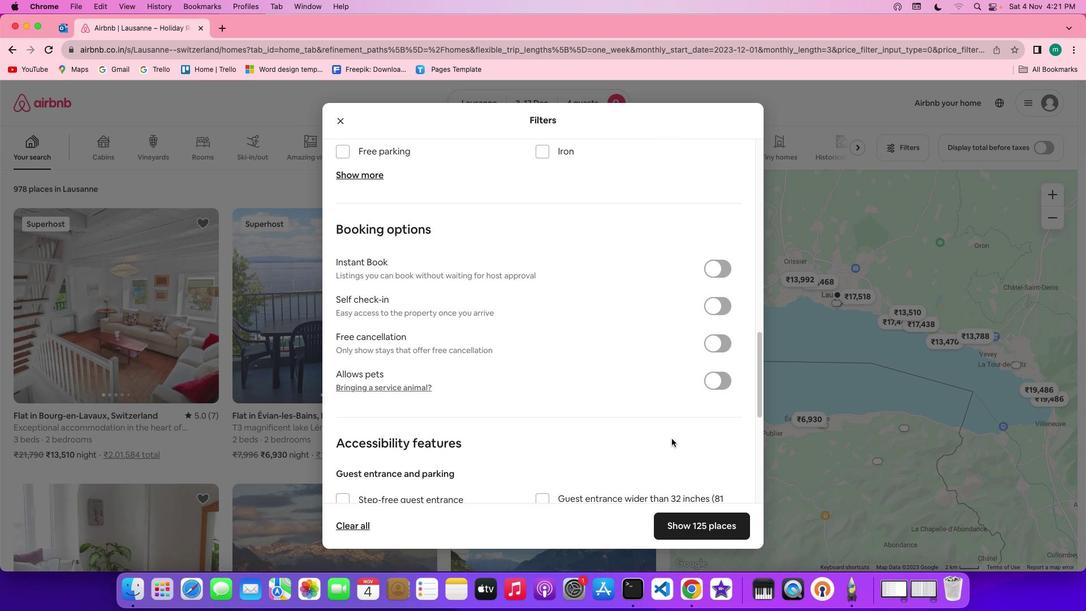 
Action: Mouse scrolled (672, 438) with delta (0, 0)
Screenshot: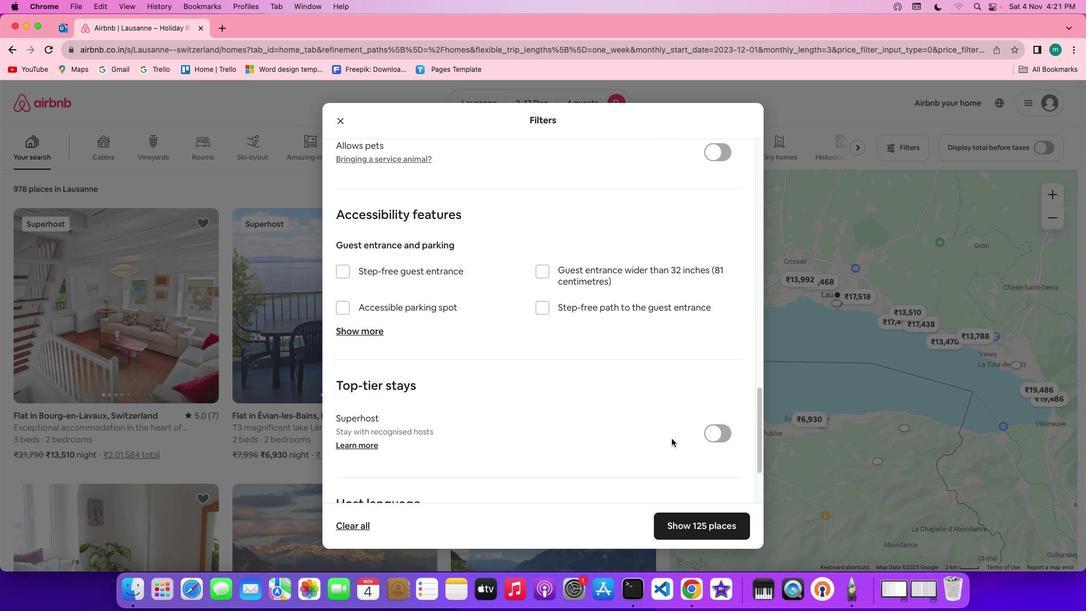 
Action: Mouse scrolled (672, 438) with delta (0, 0)
Screenshot: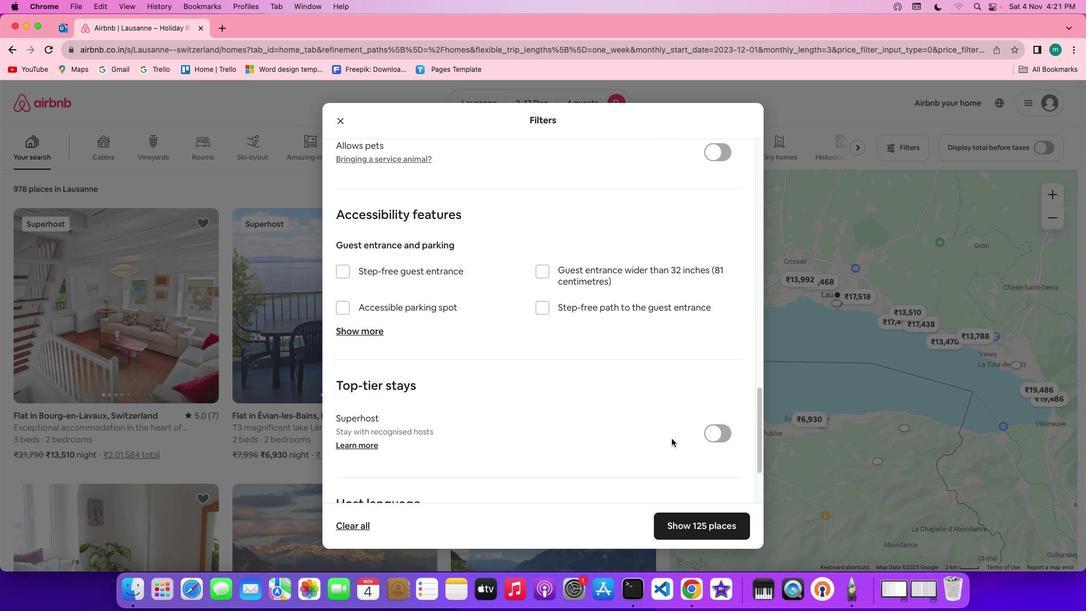 
Action: Mouse scrolled (672, 438) with delta (0, -1)
Screenshot: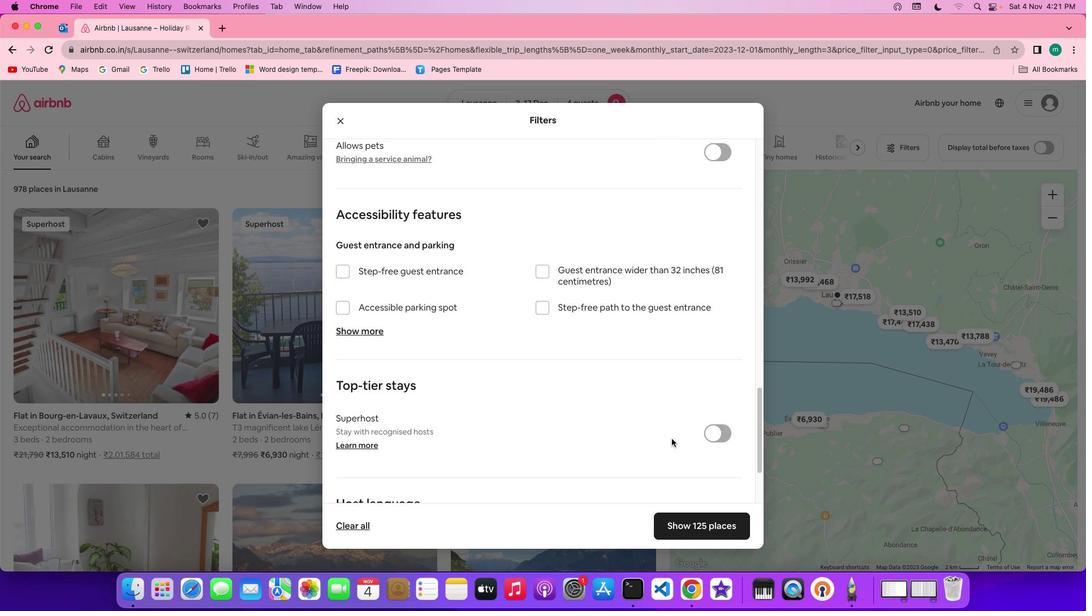 
Action: Mouse scrolled (672, 438) with delta (0, -2)
Screenshot: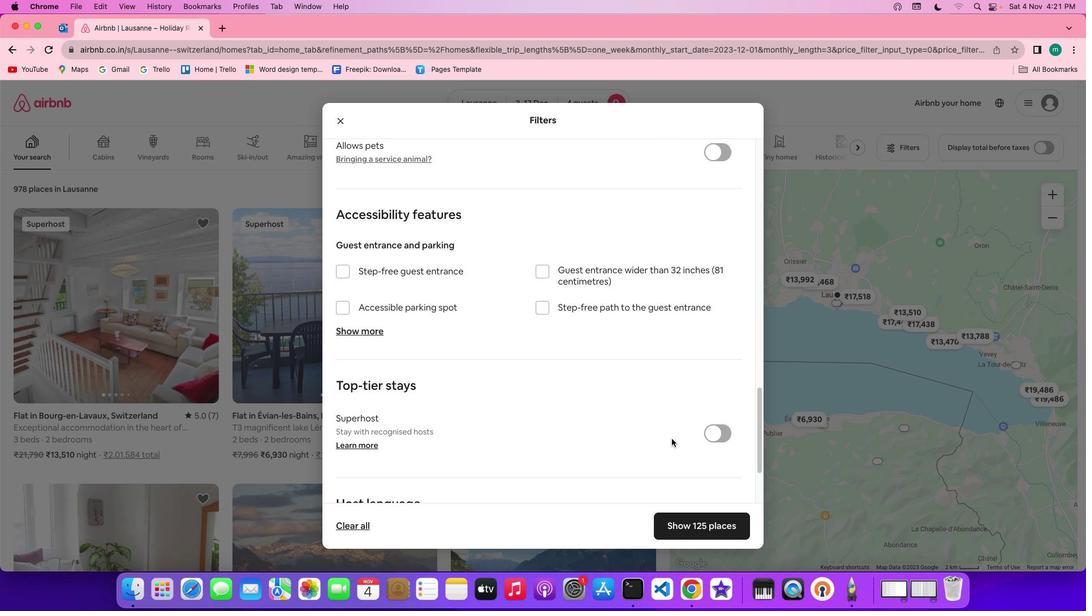 
Action: Mouse scrolled (672, 438) with delta (0, 0)
Screenshot: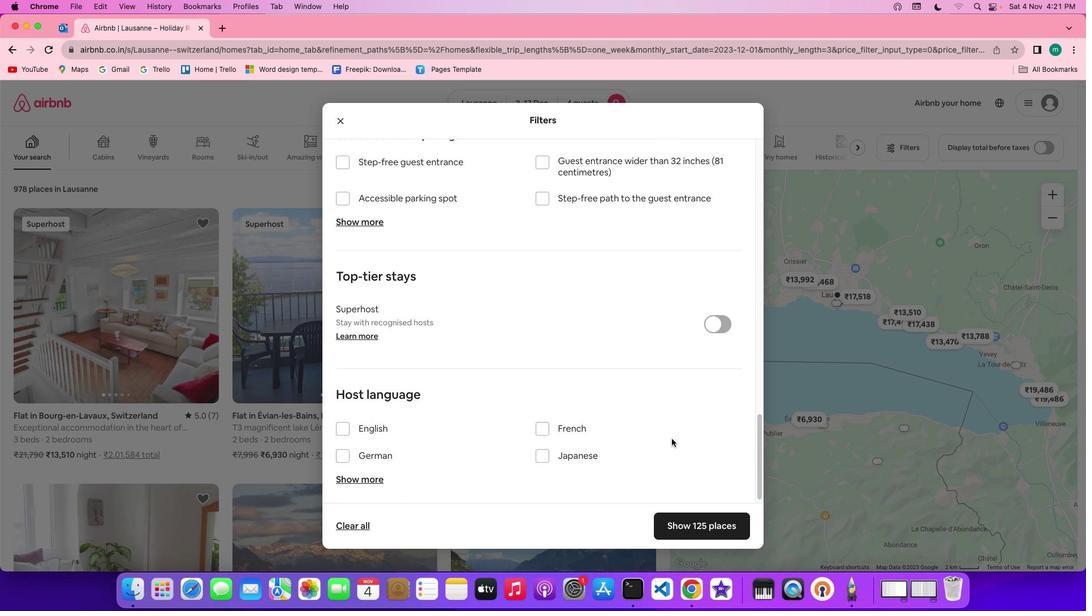 
Action: Mouse scrolled (672, 438) with delta (0, 0)
Screenshot: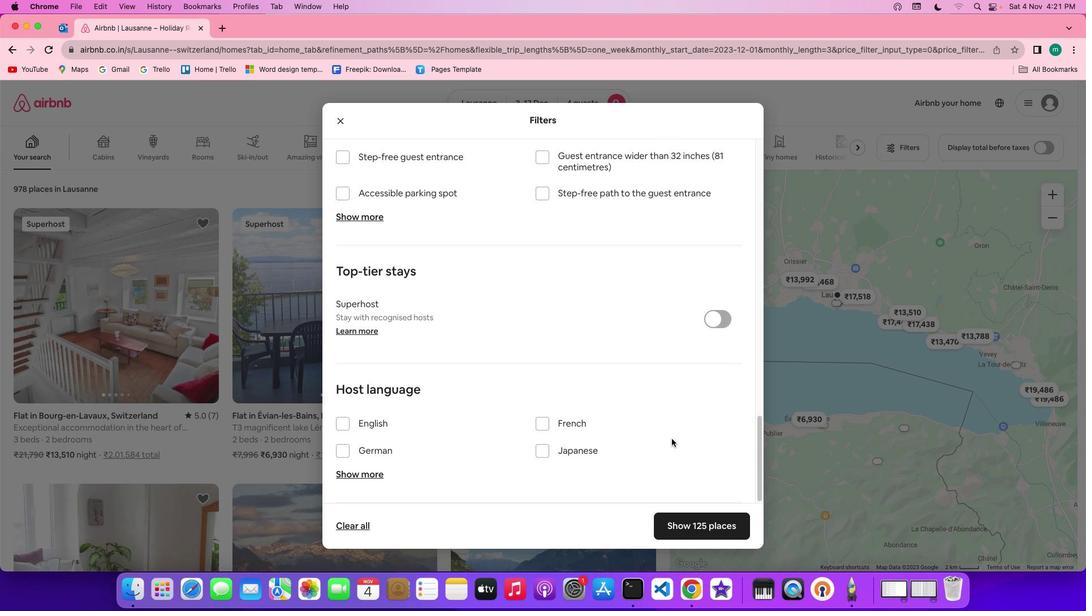 
Action: Mouse scrolled (672, 438) with delta (0, -1)
Screenshot: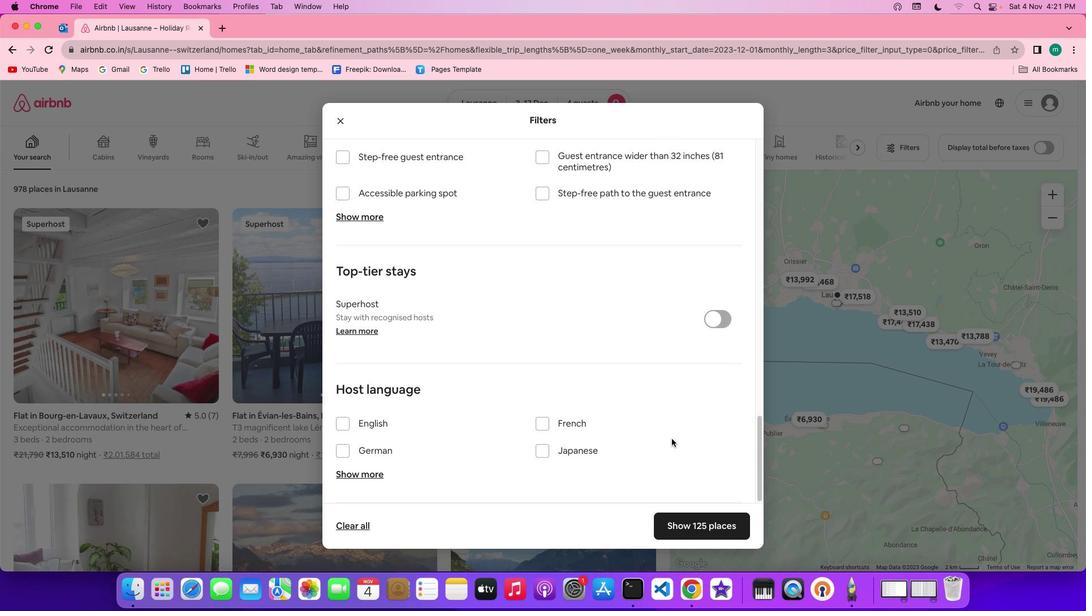 
Action: Mouse scrolled (672, 438) with delta (0, -2)
Screenshot: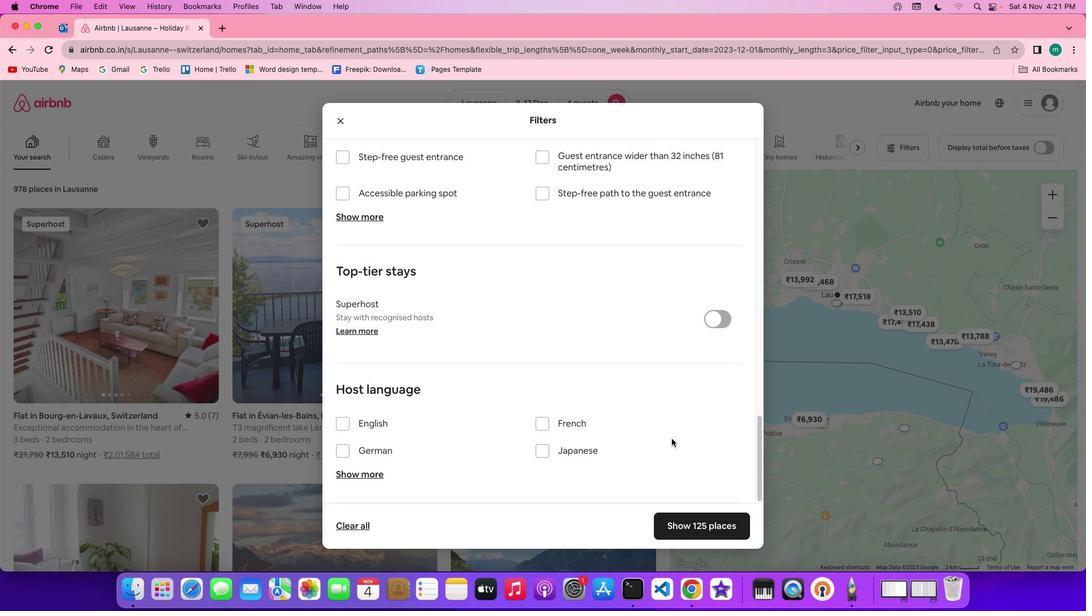 
Action: Mouse scrolled (672, 438) with delta (0, -2)
Screenshot: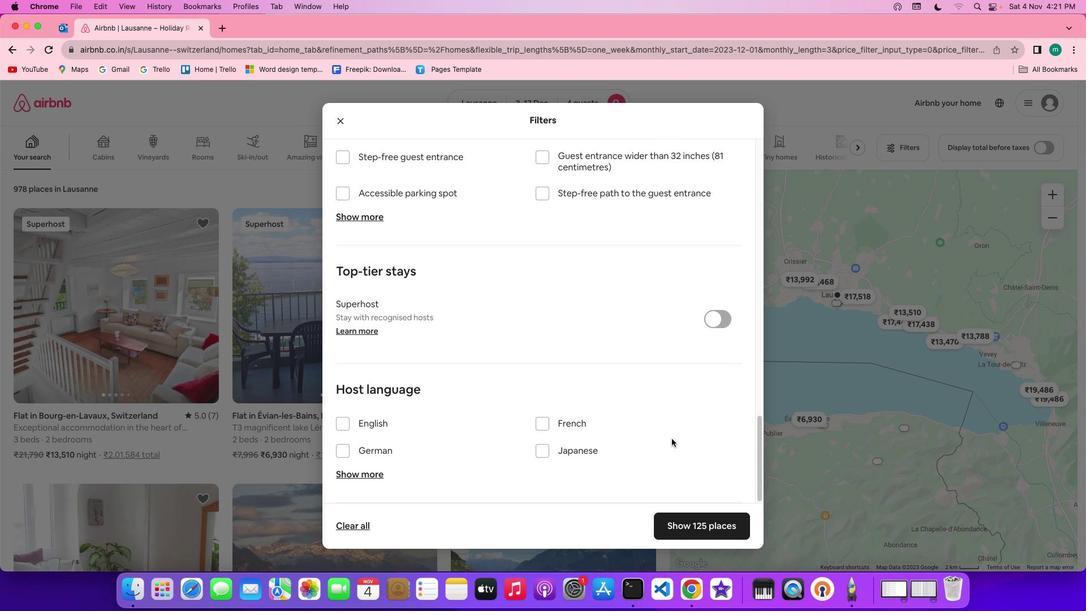 
Action: Mouse scrolled (672, 438) with delta (0, 0)
Screenshot: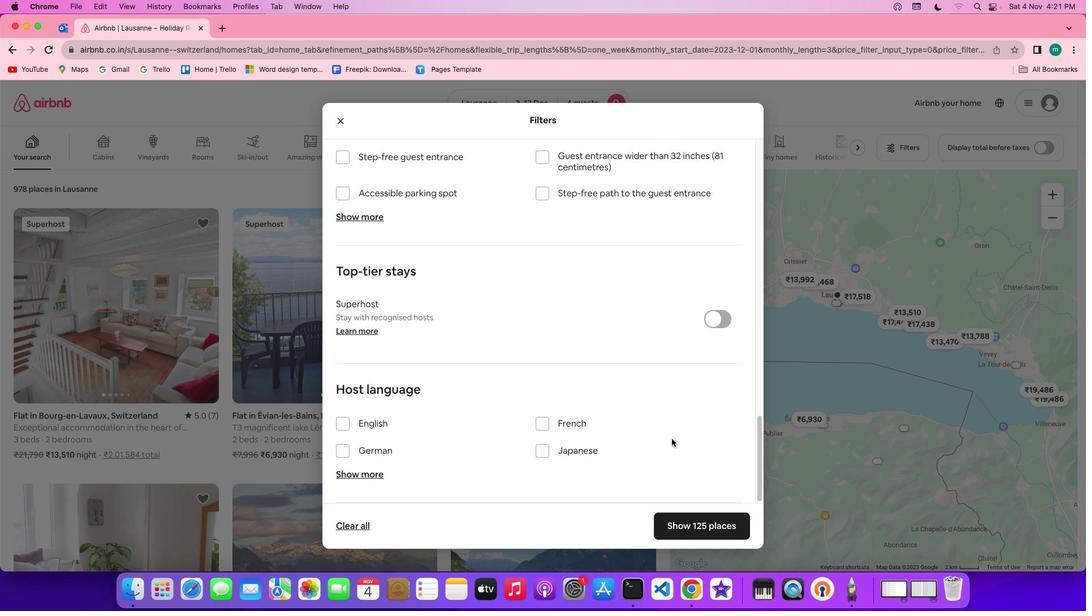 
Action: Mouse scrolled (672, 438) with delta (0, 0)
Screenshot: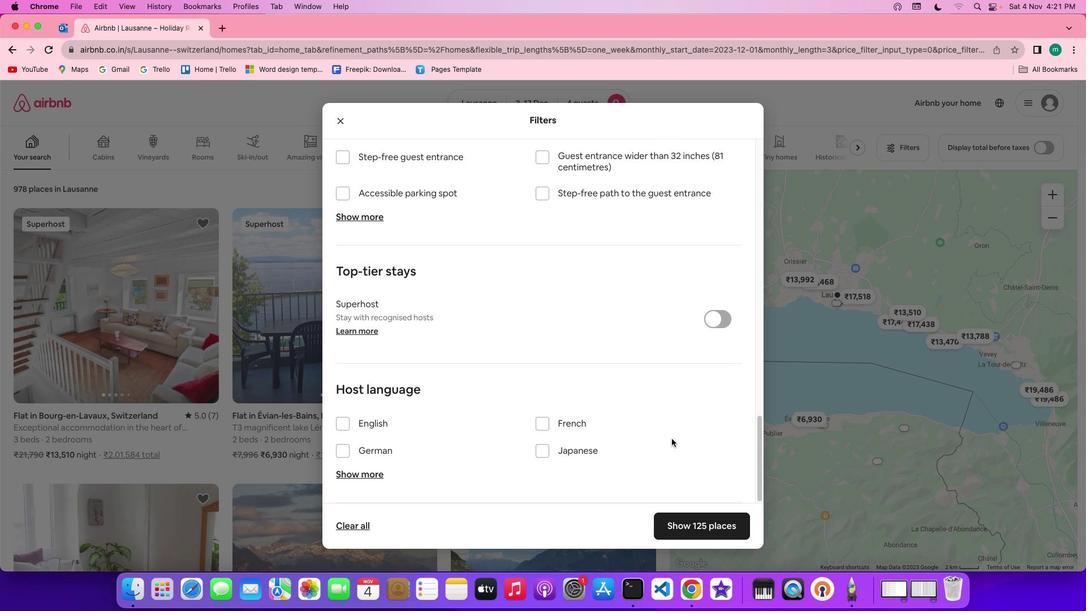 
Action: Mouse scrolled (672, 438) with delta (0, -1)
Screenshot: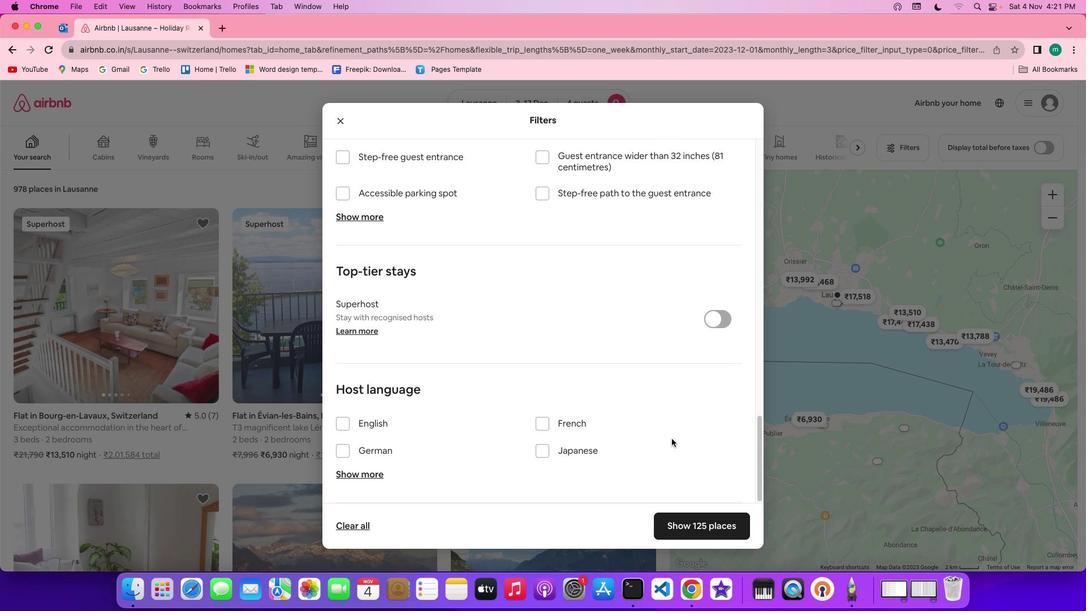 
Action: Mouse scrolled (672, 438) with delta (0, -2)
Screenshot: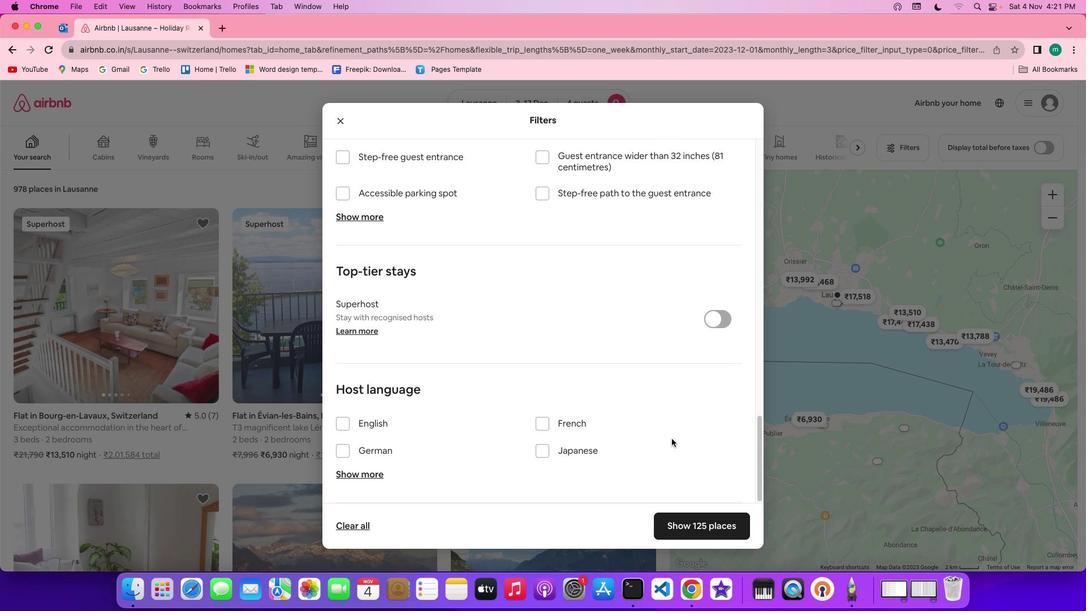
Action: Mouse scrolled (672, 438) with delta (0, -2)
Screenshot: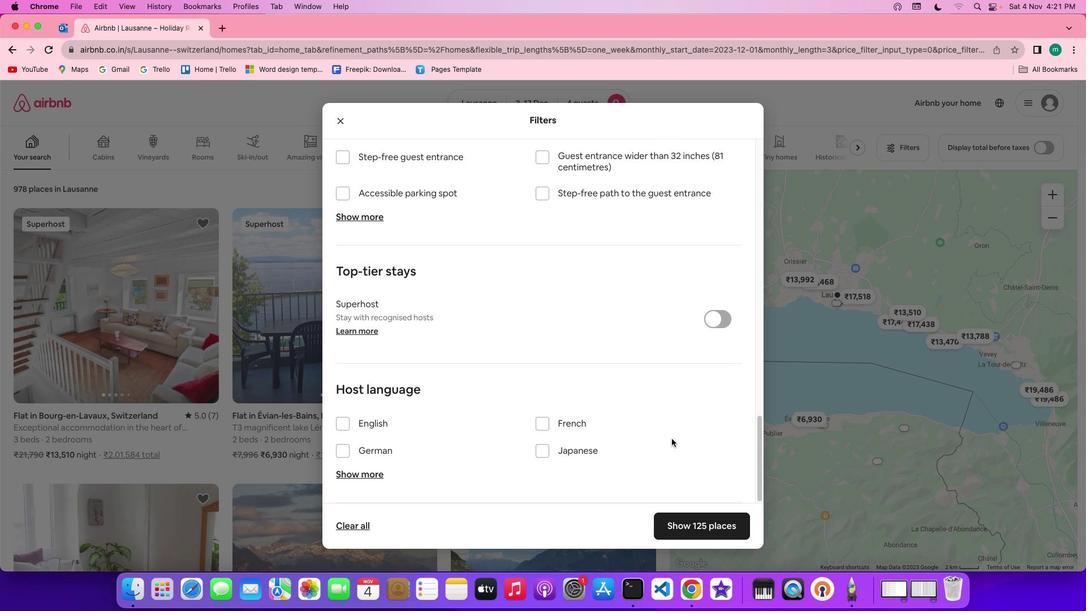 
Action: Mouse scrolled (672, 438) with delta (0, -2)
Screenshot: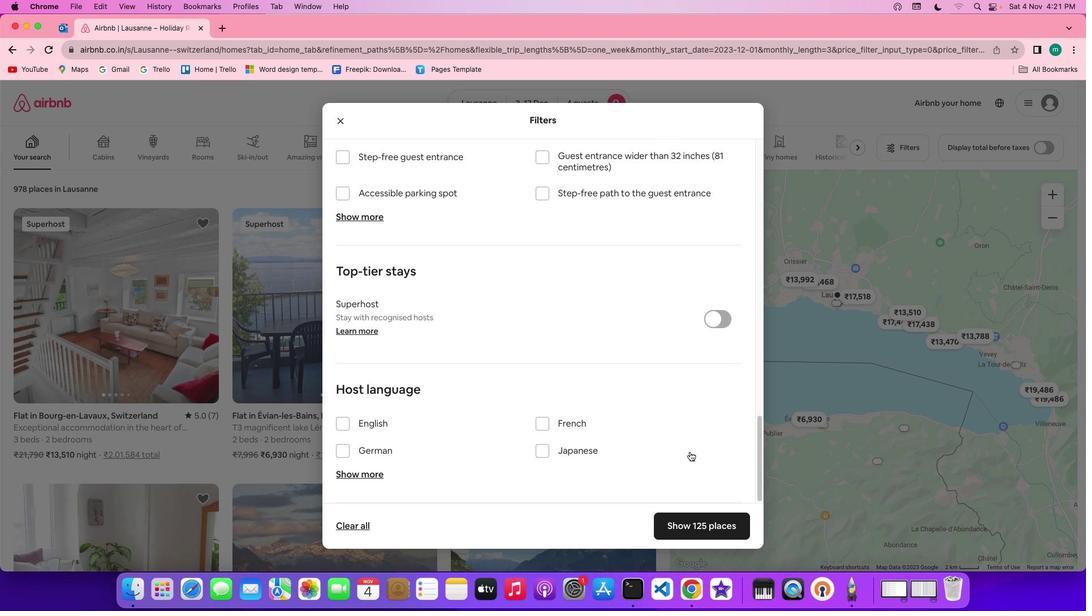 
Action: Mouse moved to (720, 534)
Screenshot: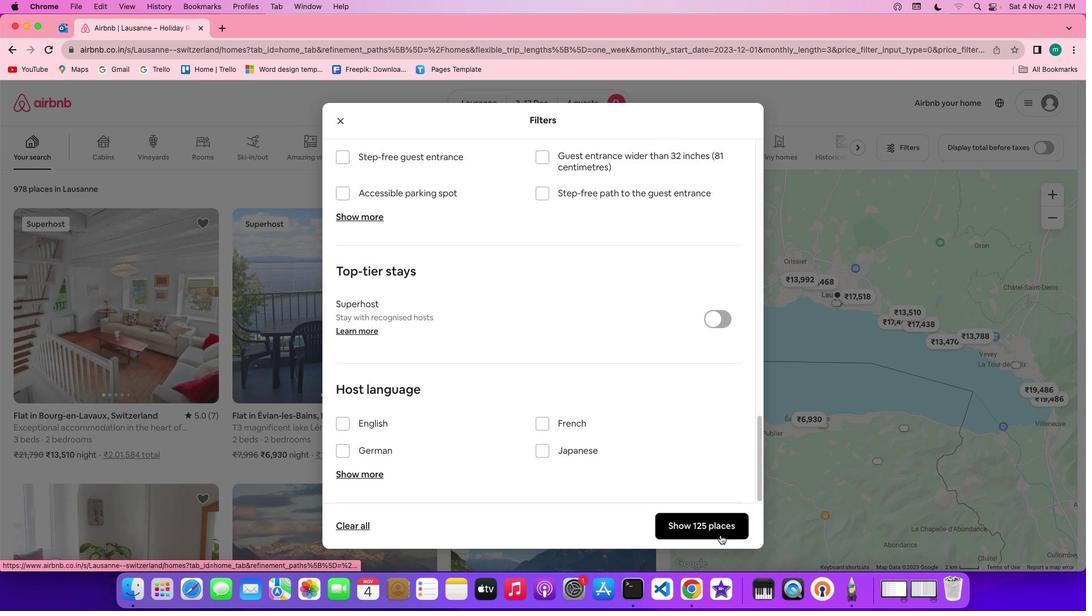 
Action: Mouse pressed left at (720, 534)
Screenshot: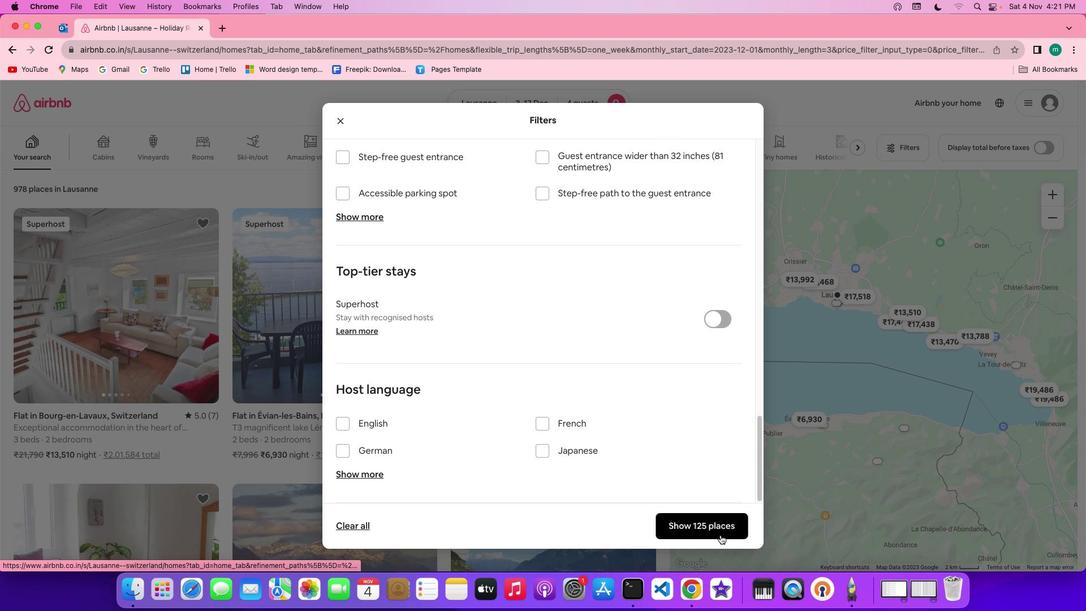 
Action: Mouse moved to (346, 308)
Screenshot: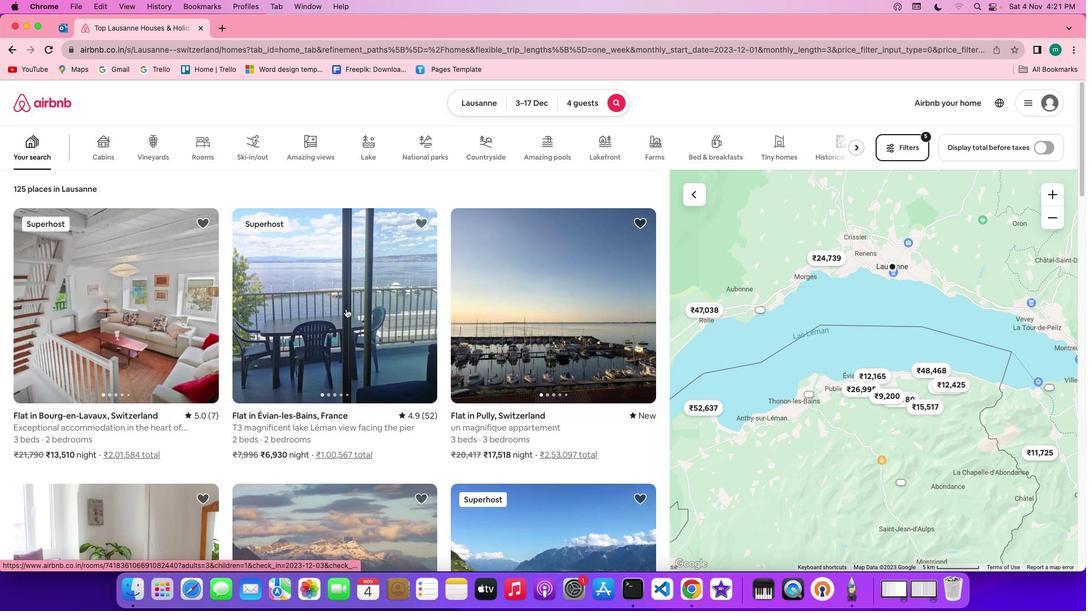 
Action: Mouse pressed left at (346, 308)
Screenshot: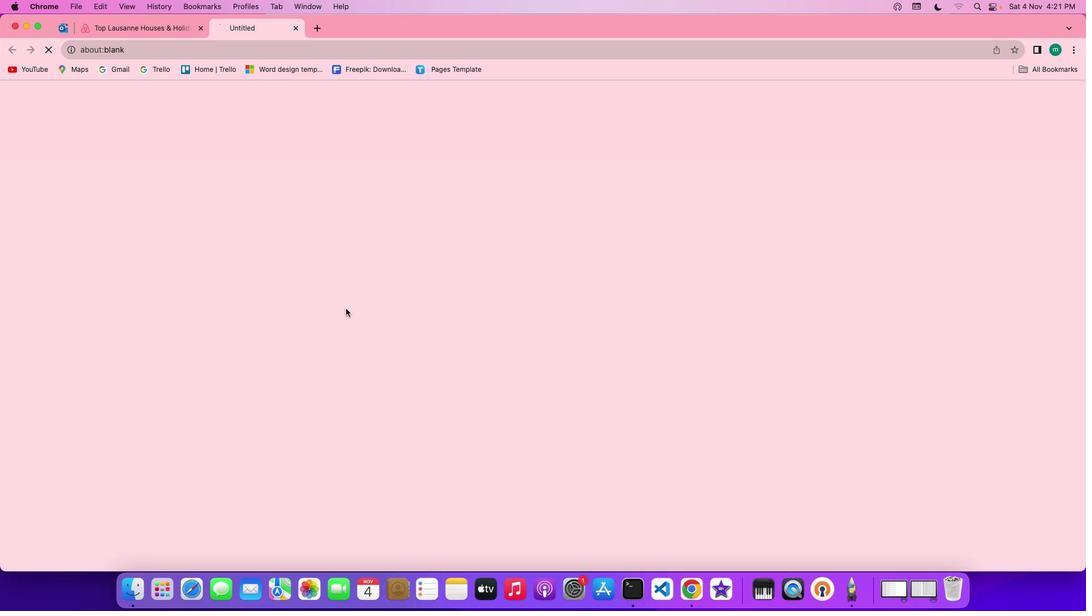
Action: Mouse moved to (826, 425)
Screenshot: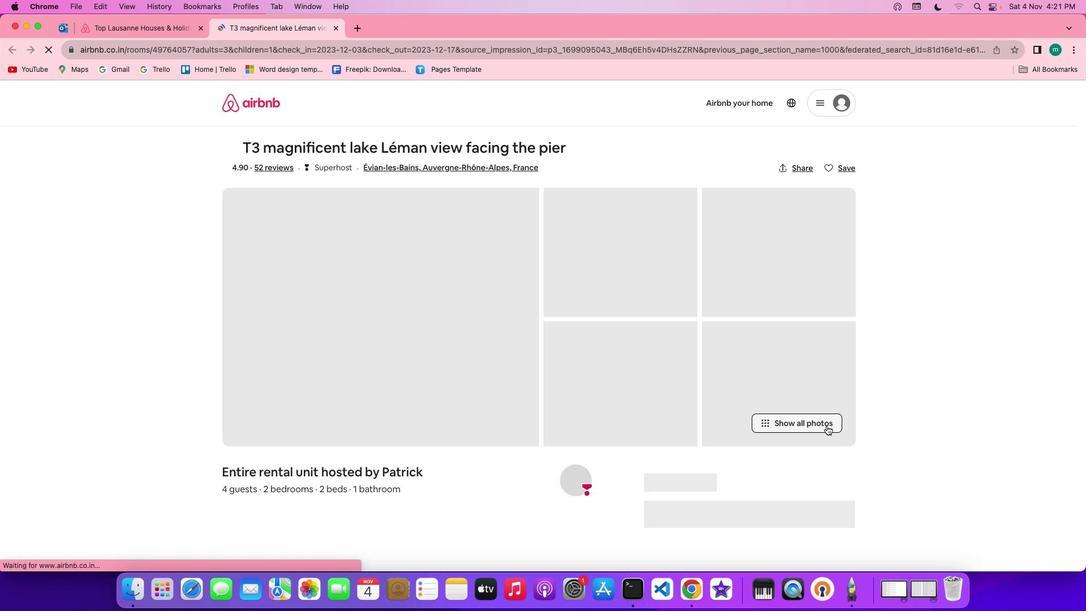 
Action: Mouse pressed left at (826, 425)
Screenshot: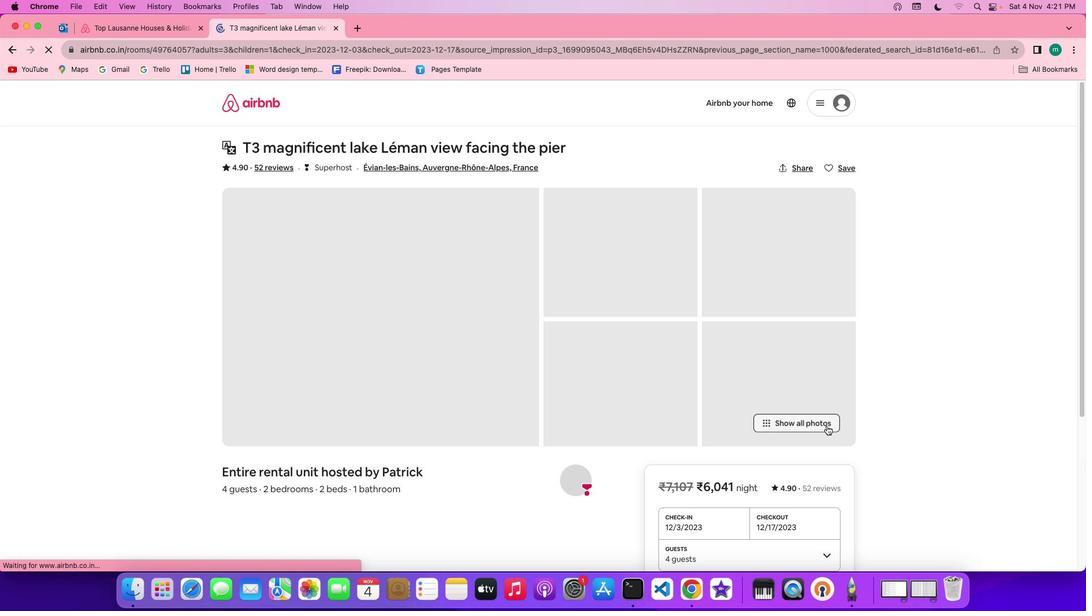 
Action: Mouse moved to (522, 364)
Screenshot: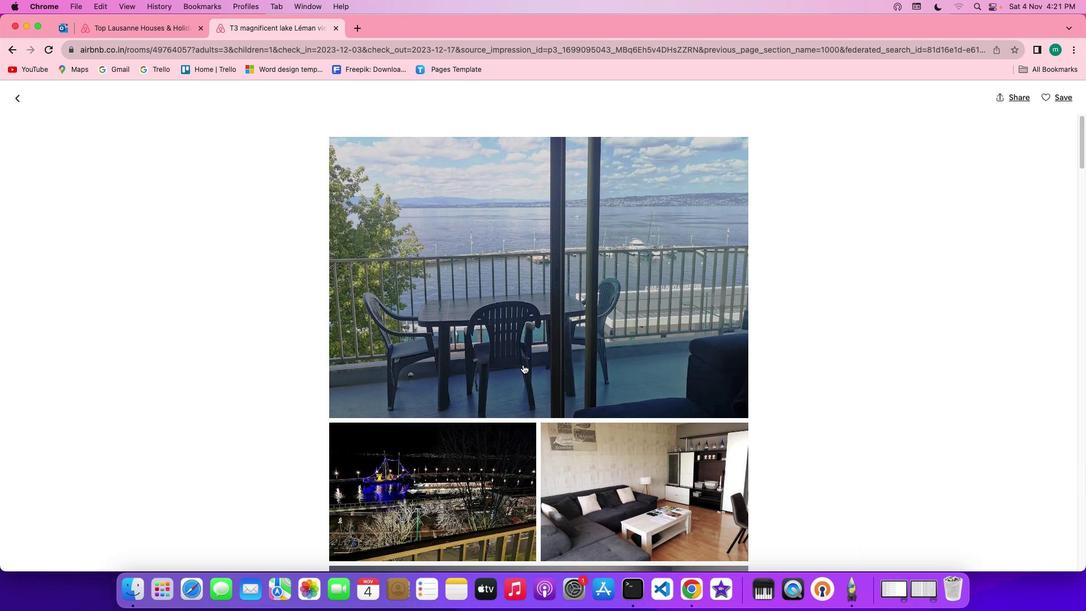 
Action: Mouse scrolled (522, 364) with delta (0, 0)
Screenshot: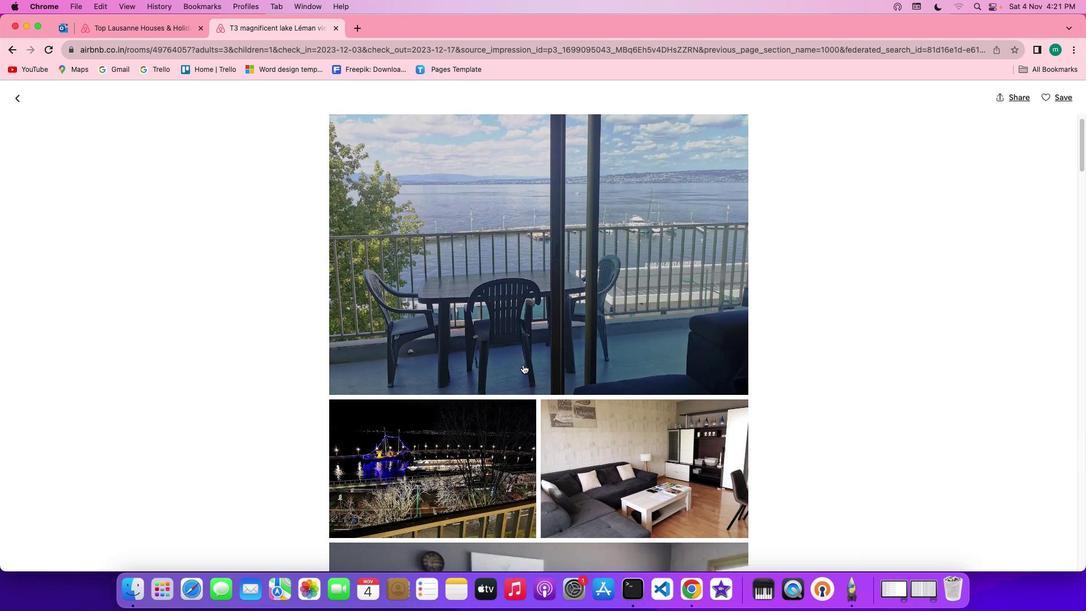 
Action: Mouse scrolled (522, 364) with delta (0, 0)
Screenshot: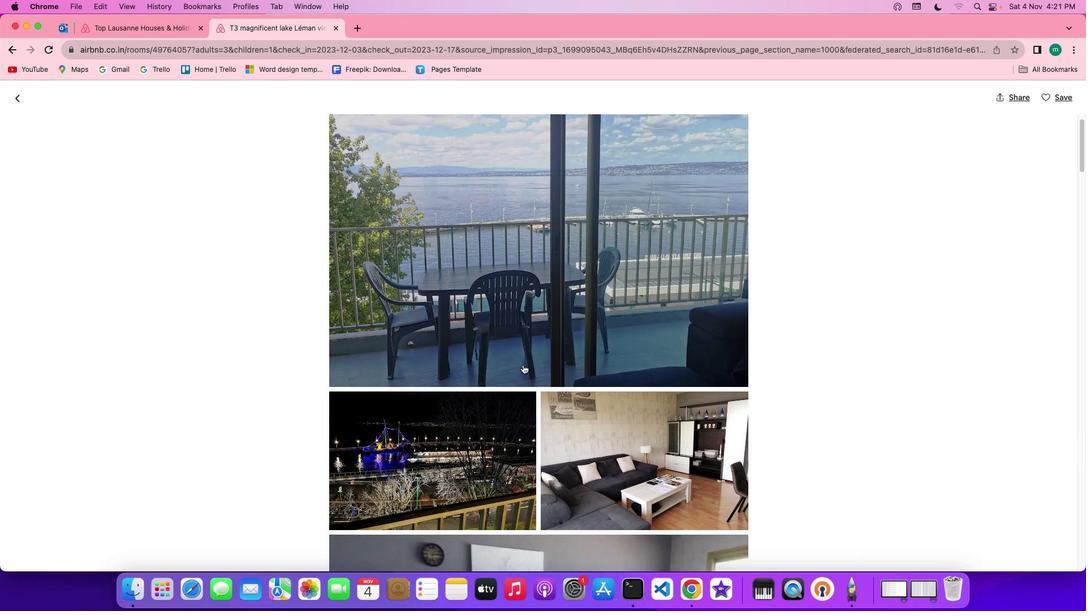 
Action: Mouse scrolled (522, 364) with delta (0, 0)
Screenshot: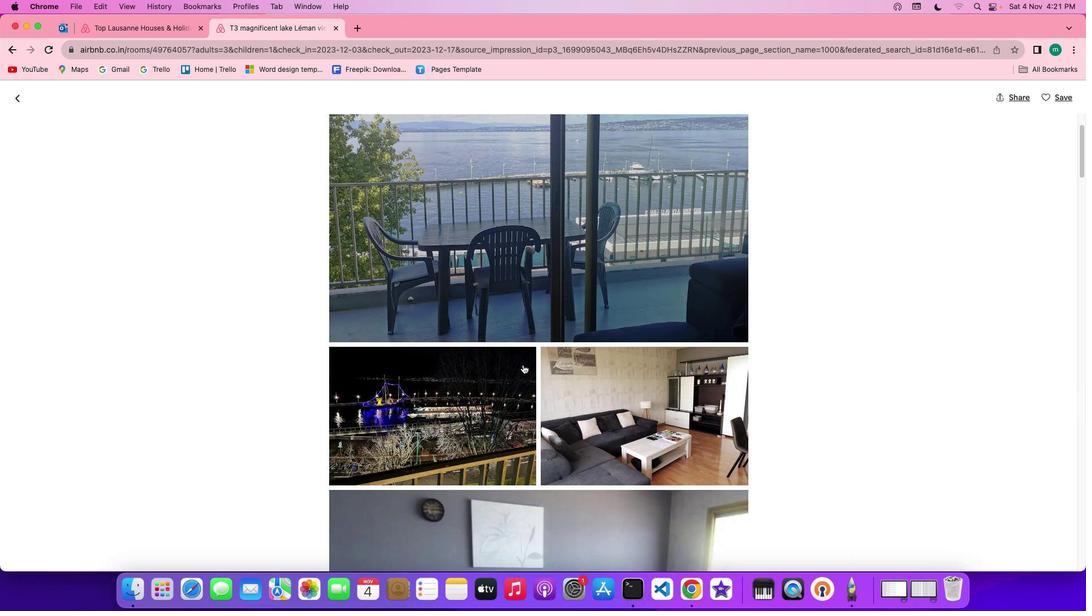 
Action: Mouse scrolled (522, 364) with delta (0, 0)
Screenshot: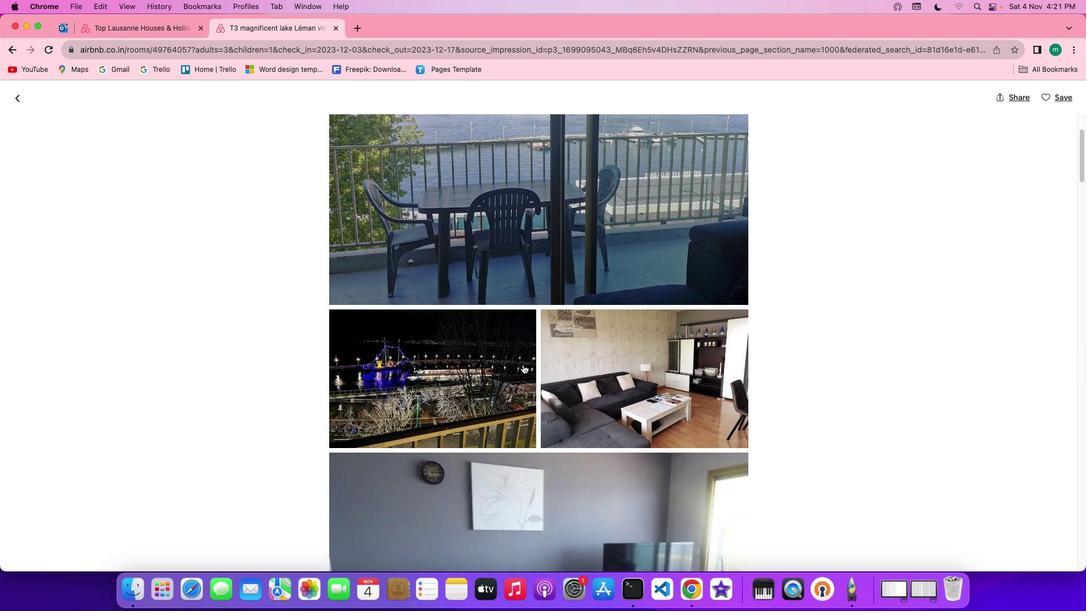 
Action: Mouse scrolled (522, 364) with delta (0, 0)
Screenshot: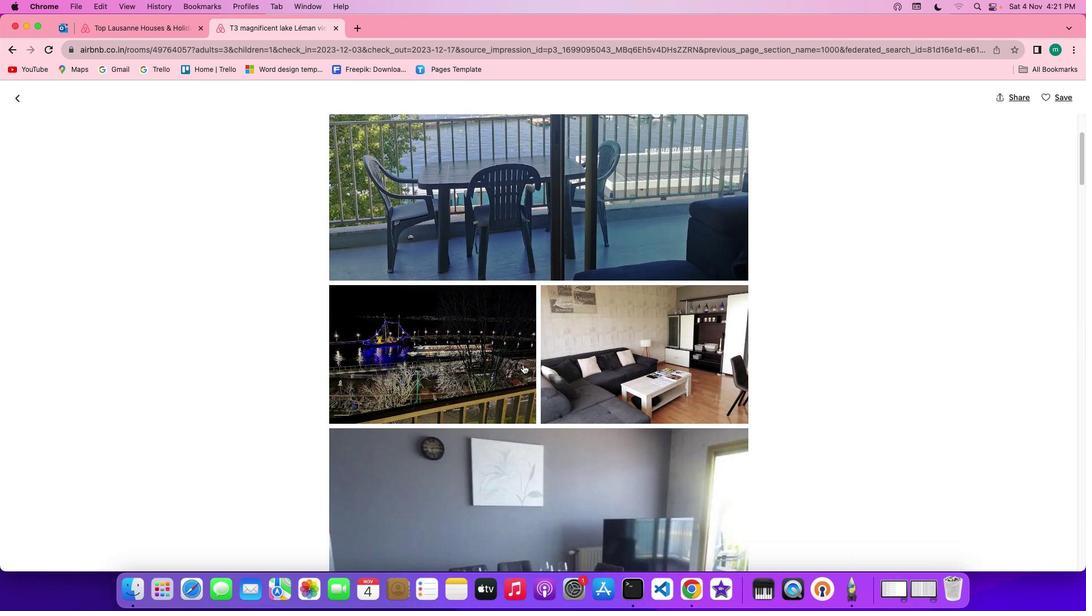
Action: Mouse scrolled (522, 364) with delta (0, 0)
Screenshot: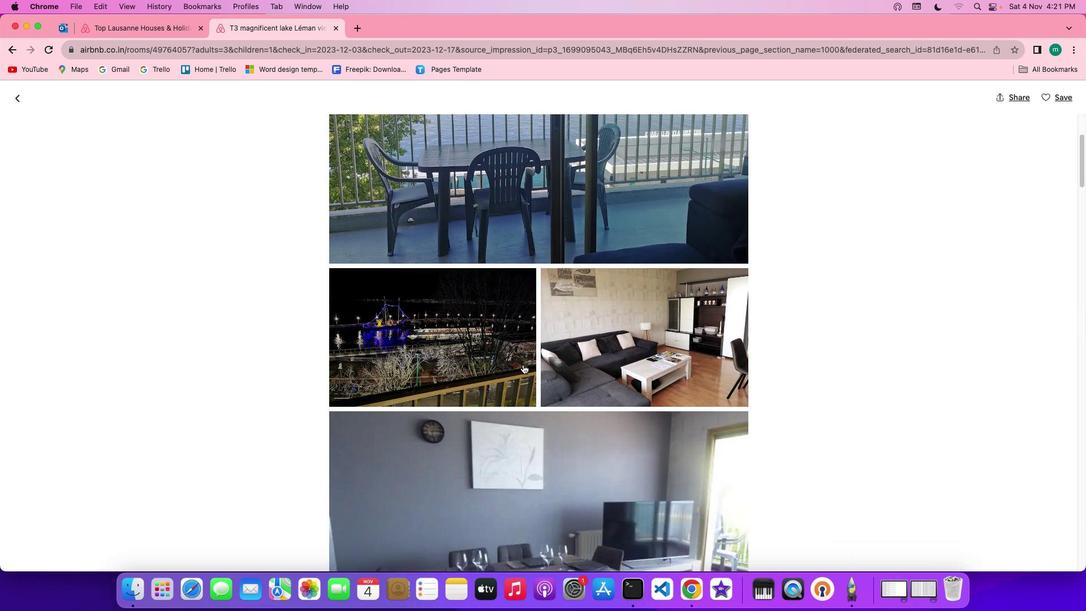 
Action: Mouse scrolled (522, 364) with delta (0, 0)
Screenshot: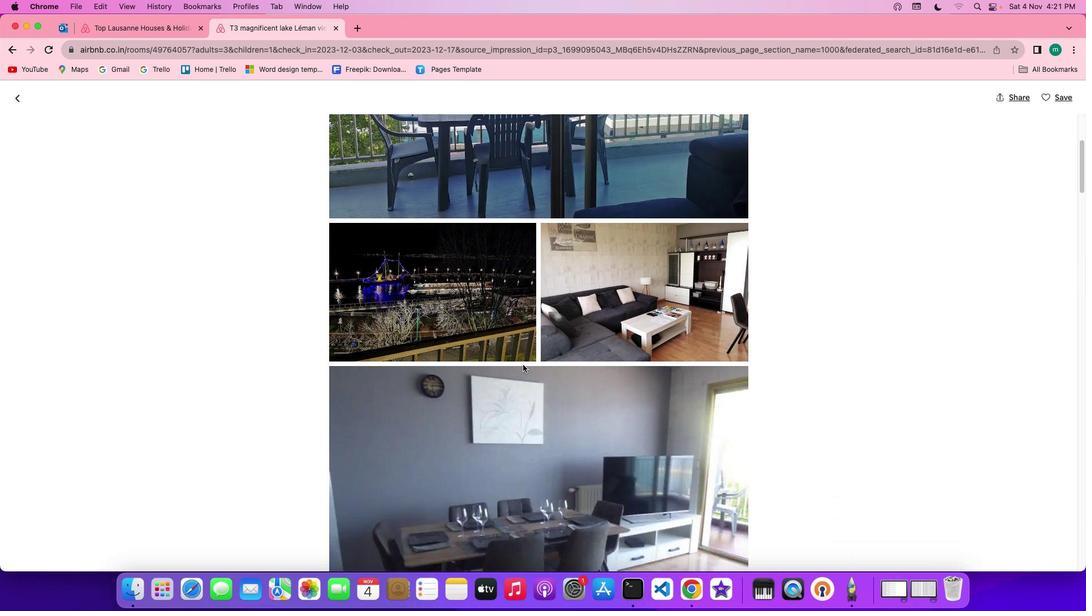 
Action: Mouse scrolled (522, 364) with delta (0, 0)
Screenshot: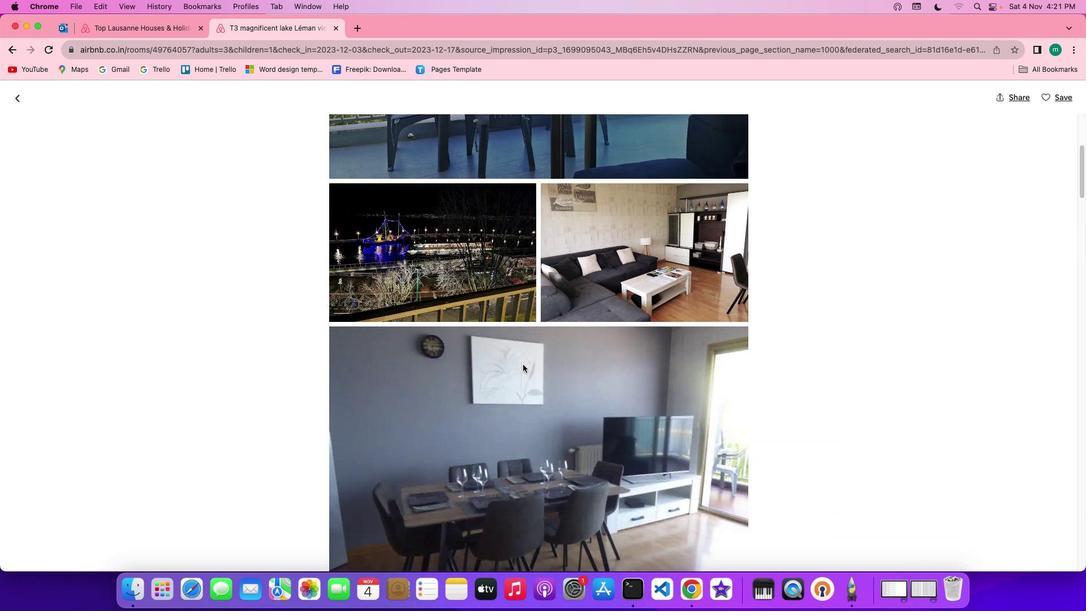 
Action: Mouse scrolled (522, 364) with delta (0, 0)
Screenshot: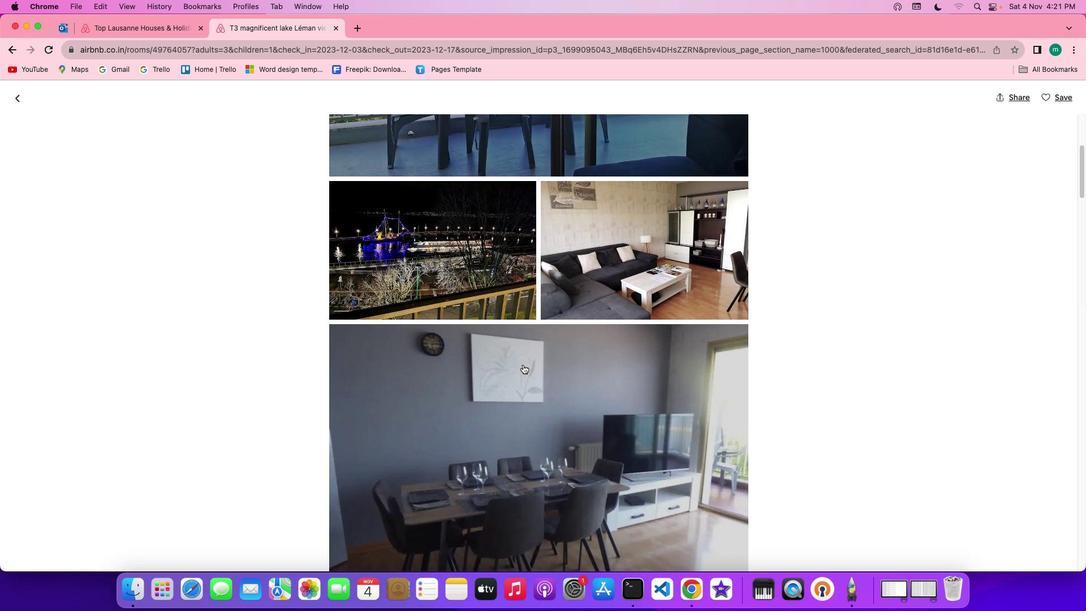 
Action: Mouse scrolled (522, 364) with delta (0, 0)
Screenshot: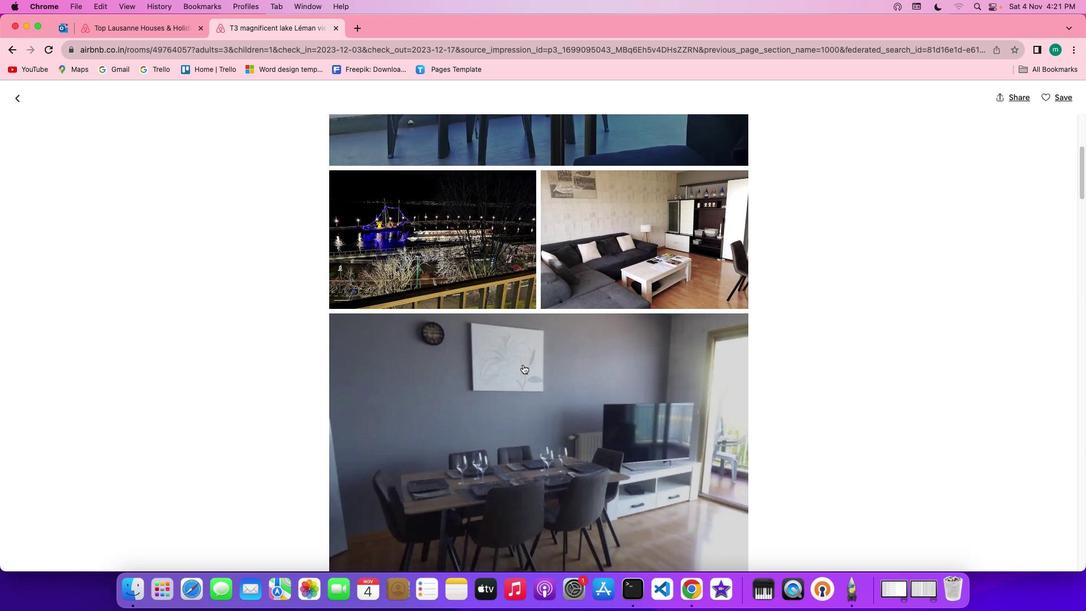 
Action: Mouse scrolled (522, 364) with delta (0, 0)
Screenshot: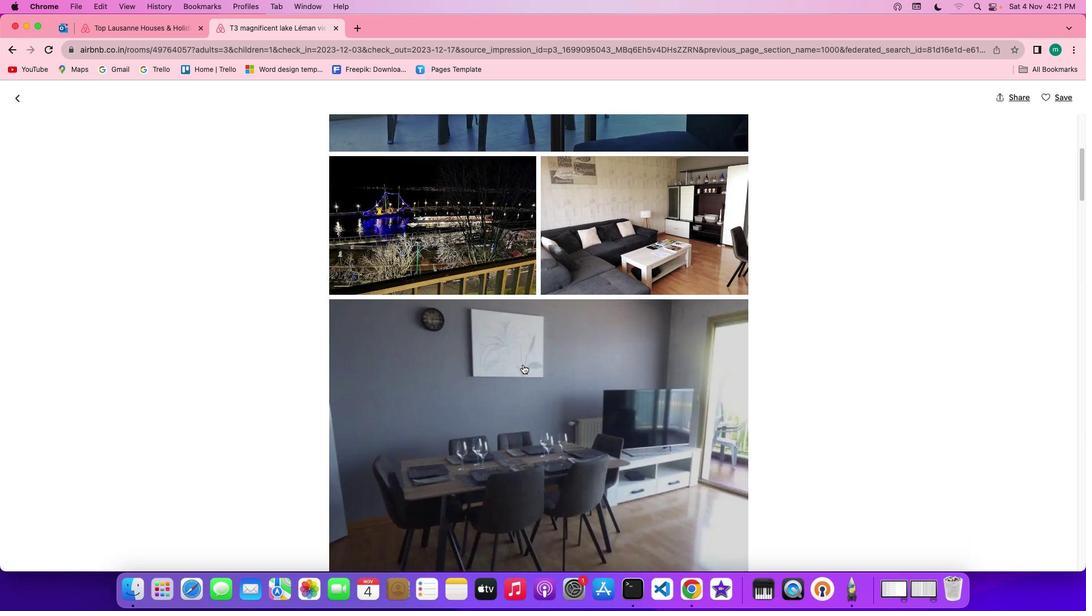 
Action: Mouse scrolled (522, 364) with delta (0, 0)
Screenshot: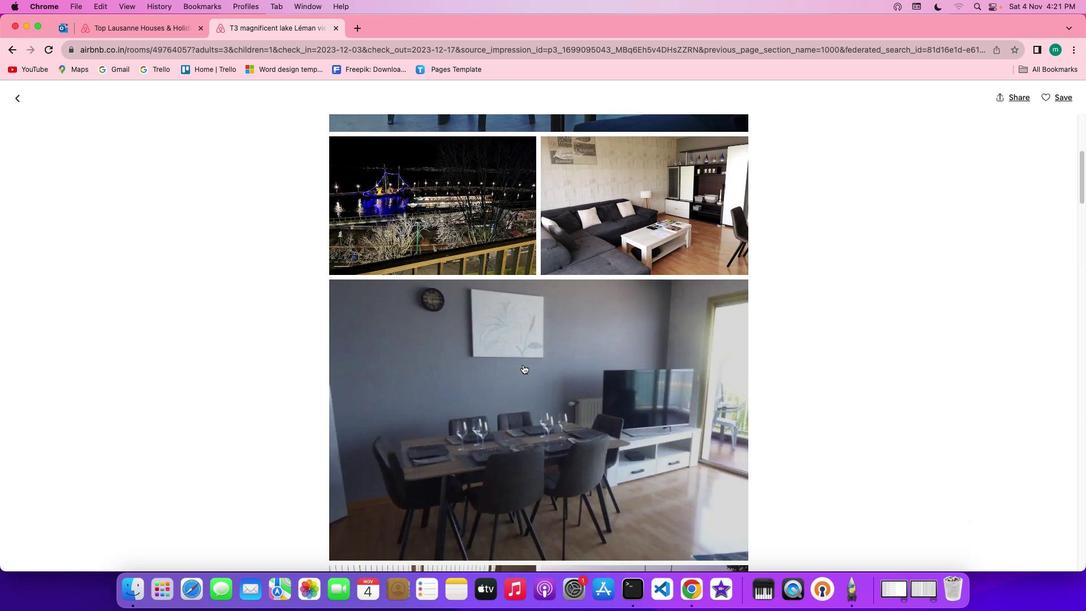 
Action: Mouse scrolled (522, 364) with delta (0, 0)
Screenshot: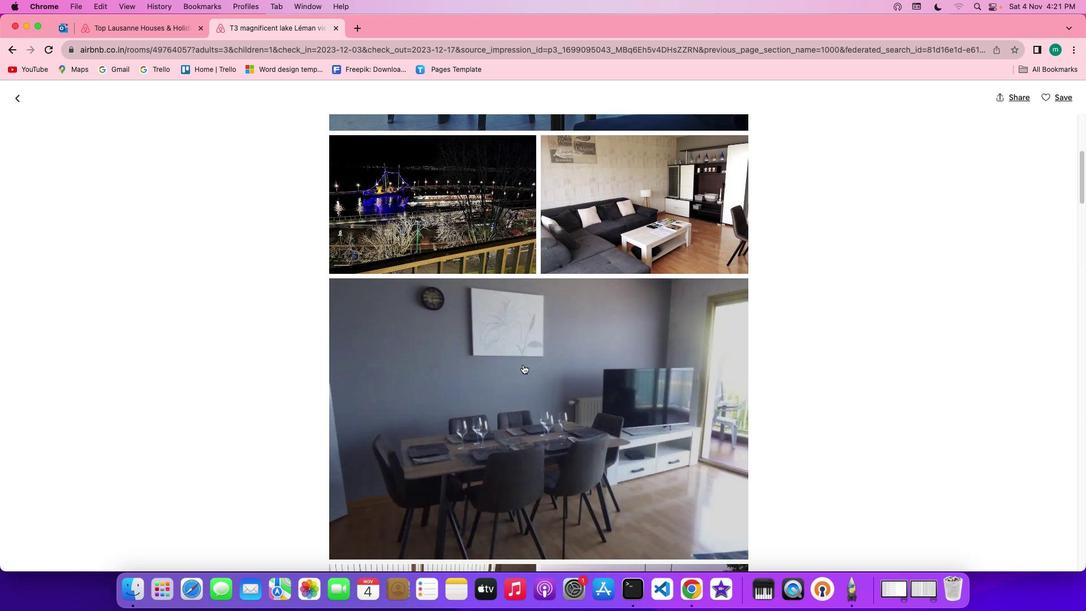 
Action: Mouse scrolled (522, 364) with delta (0, 0)
Screenshot: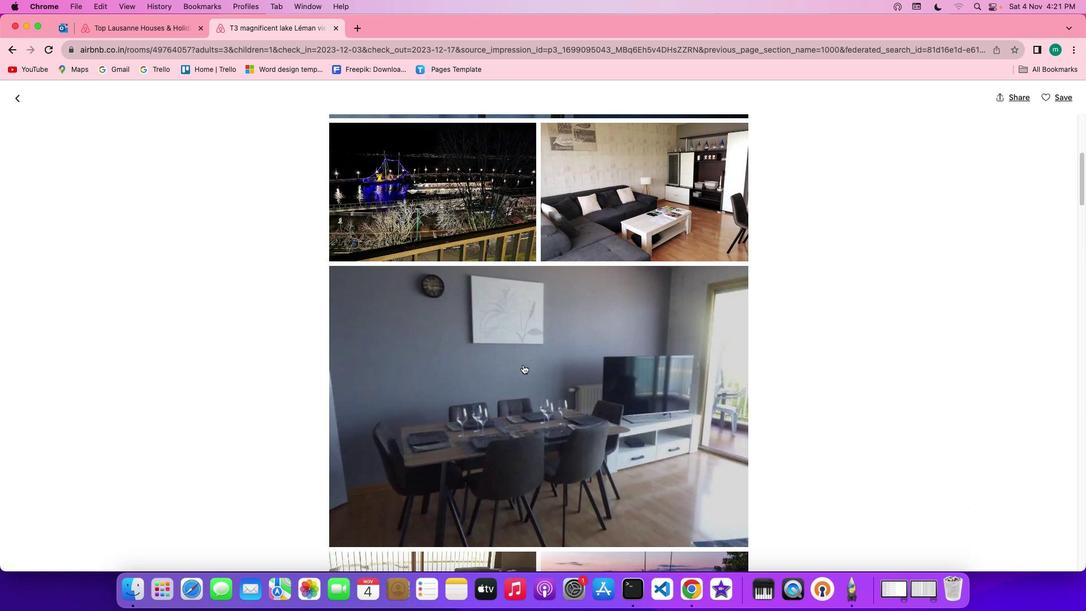 
Action: Mouse scrolled (522, 364) with delta (0, 0)
Screenshot: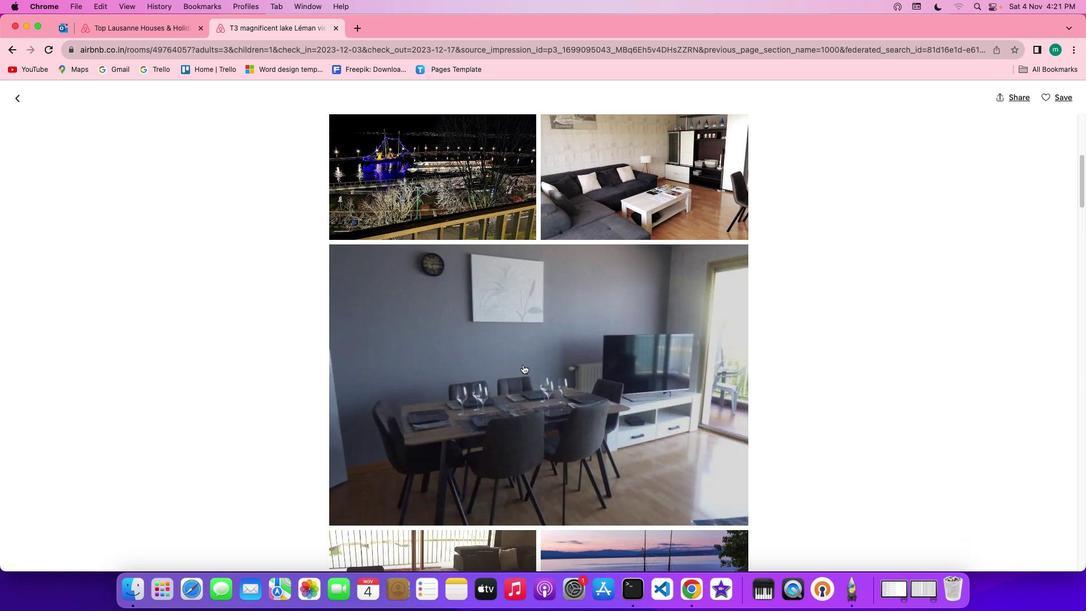 
Action: Mouse scrolled (522, 364) with delta (0, 0)
Screenshot: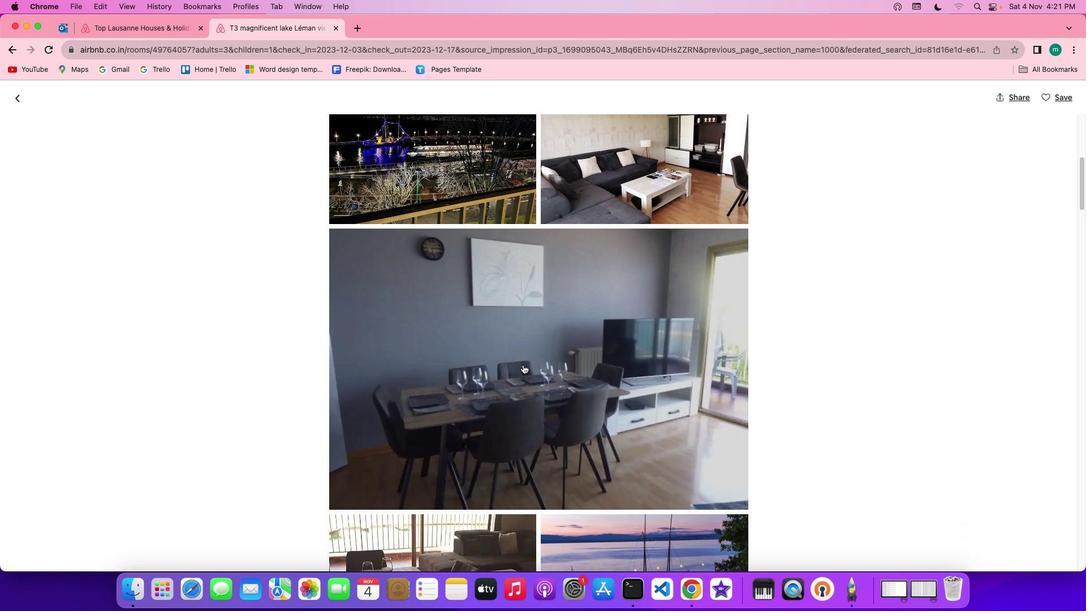 
Action: Mouse scrolled (522, 364) with delta (0, 0)
Screenshot: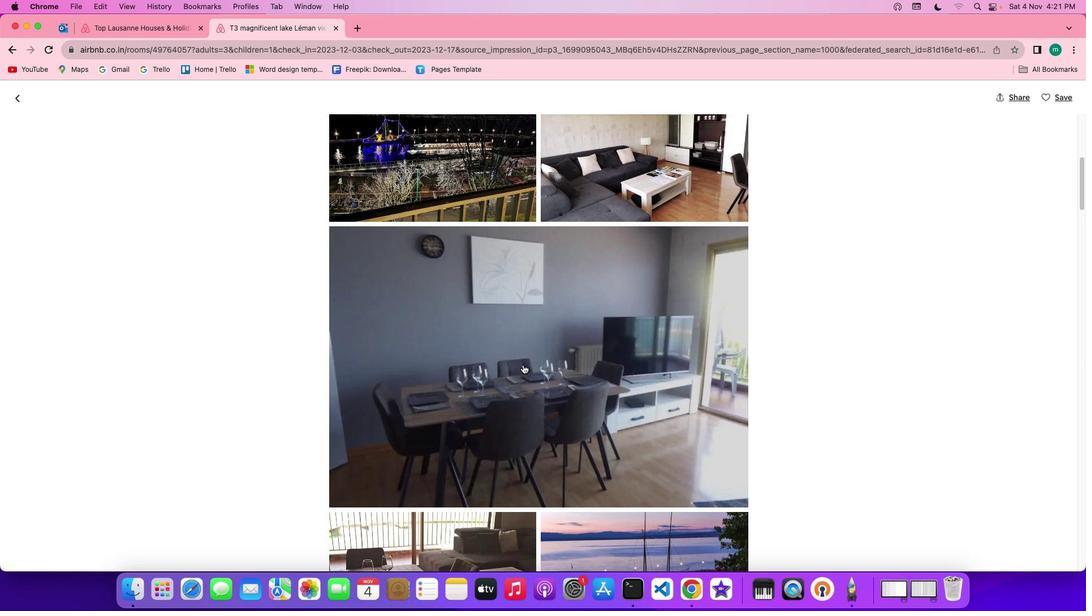 
Action: Mouse scrolled (522, 364) with delta (0, 0)
Screenshot: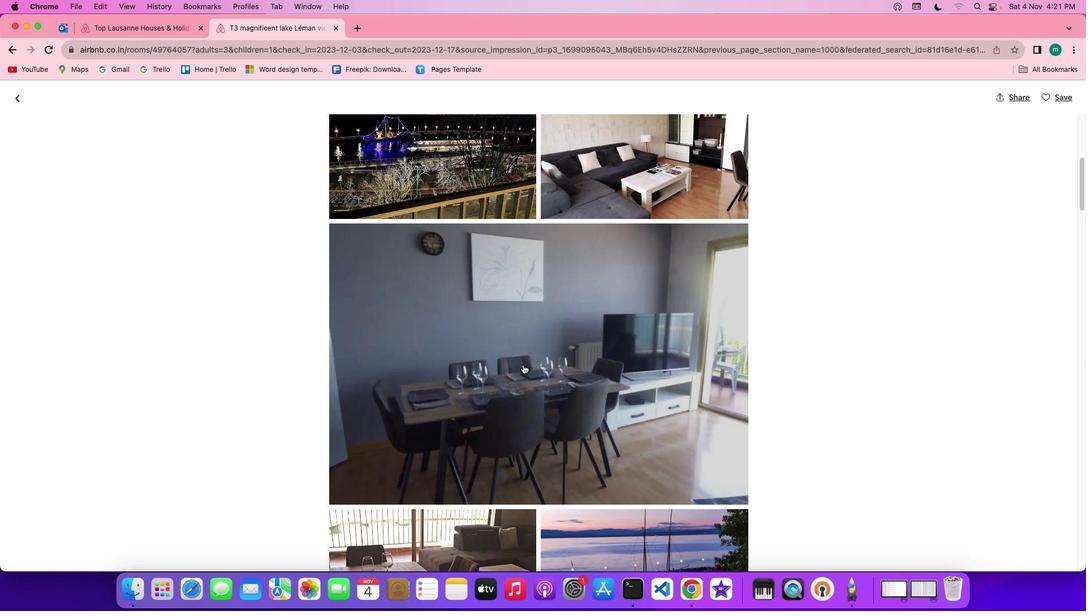 
Action: Mouse scrolled (522, 364) with delta (0, 0)
Screenshot: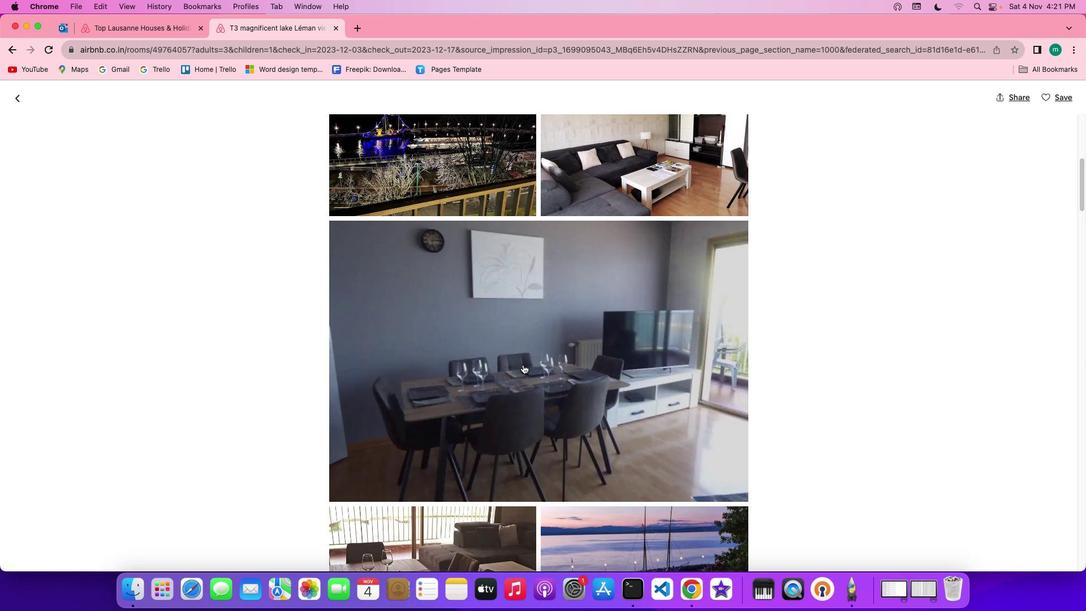 
Action: Mouse scrolled (522, 364) with delta (0, 0)
Screenshot: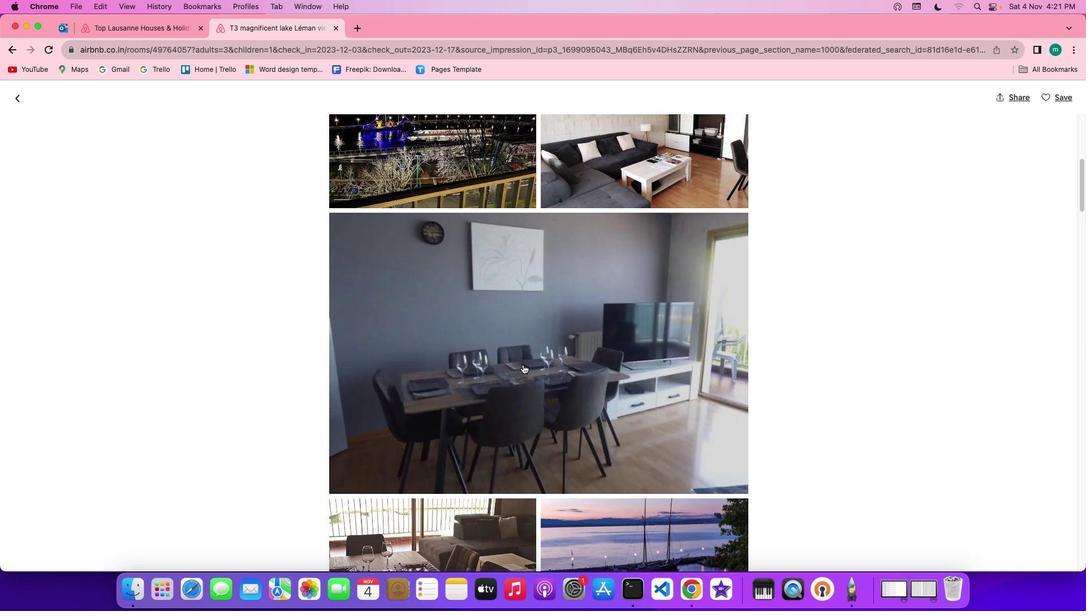 
Action: Mouse scrolled (522, 364) with delta (0, 0)
Screenshot: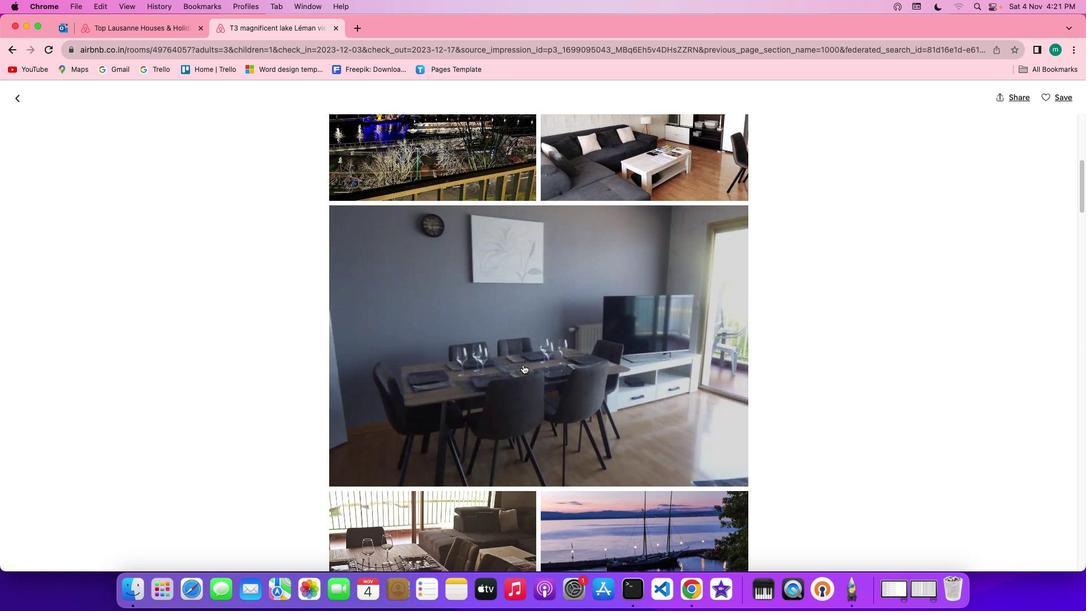 
Action: Mouse scrolled (522, 364) with delta (0, 0)
Screenshot: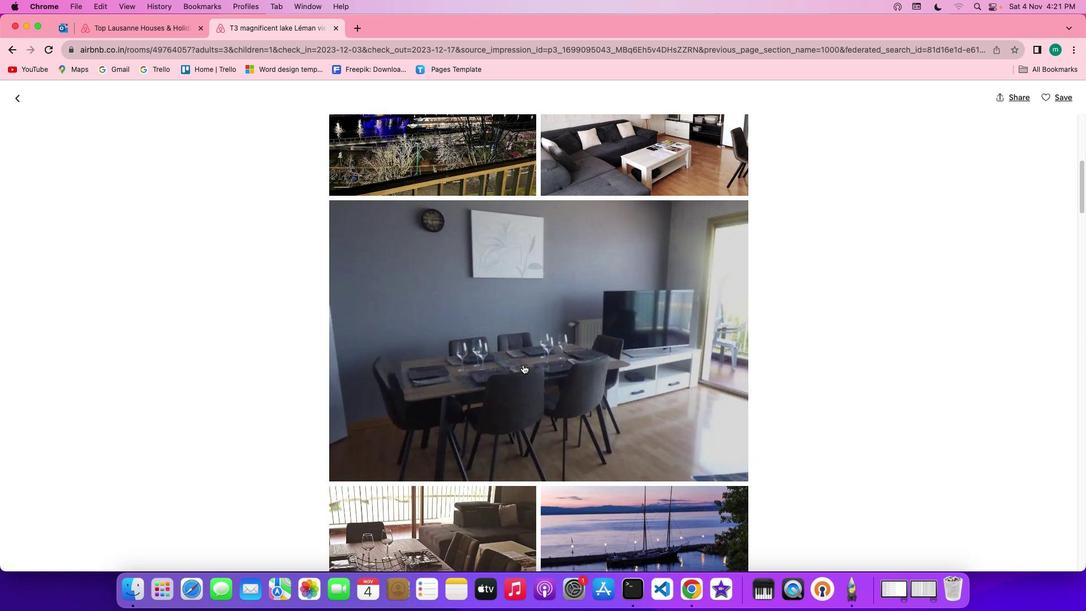 
Action: Mouse scrolled (522, 364) with delta (0, 0)
Screenshot: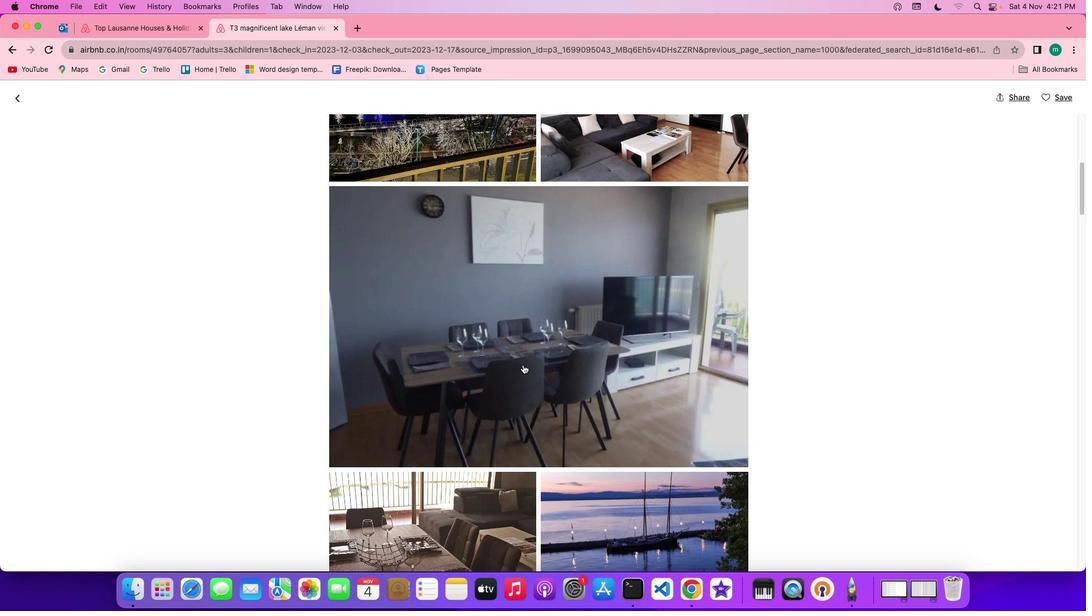 
Action: Mouse scrolled (522, 364) with delta (0, 0)
Screenshot: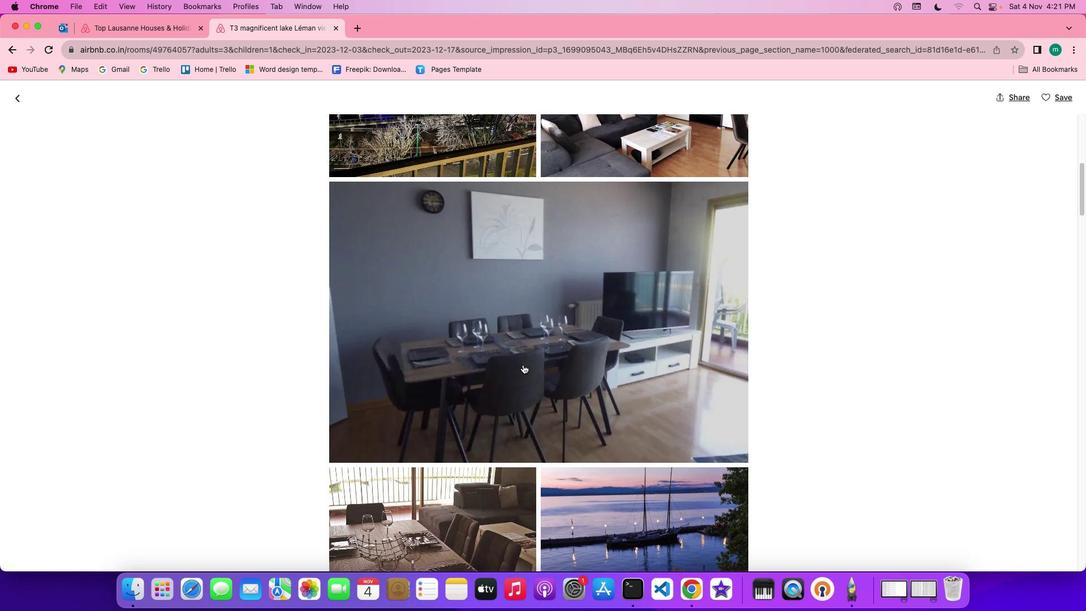 
Action: Mouse scrolled (522, 364) with delta (0, 0)
Screenshot: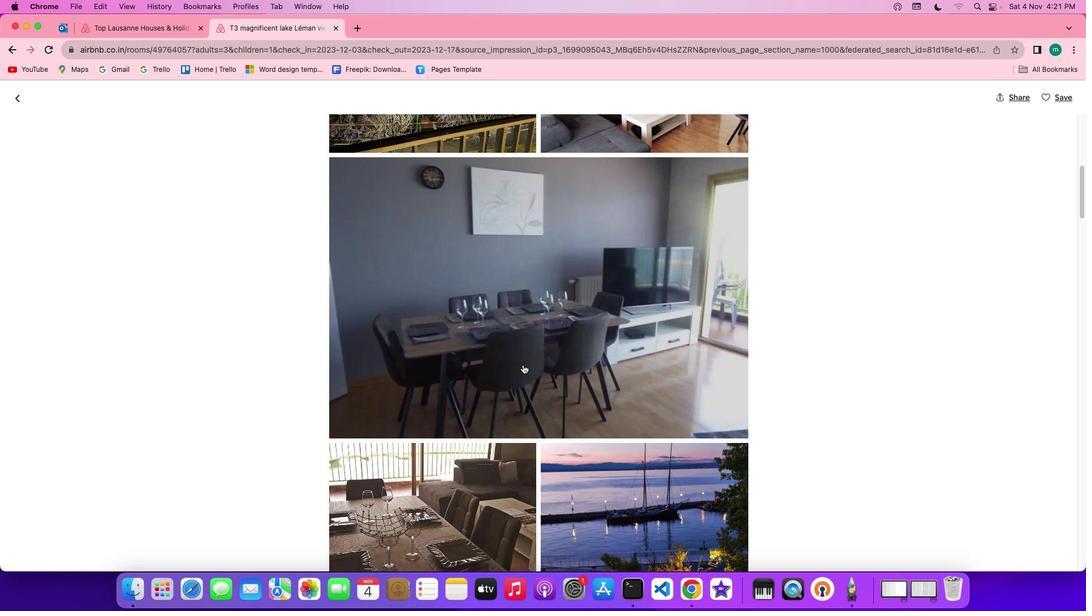 
Action: Mouse scrolled (522, 364) with delta (0, 0)
Screenshot: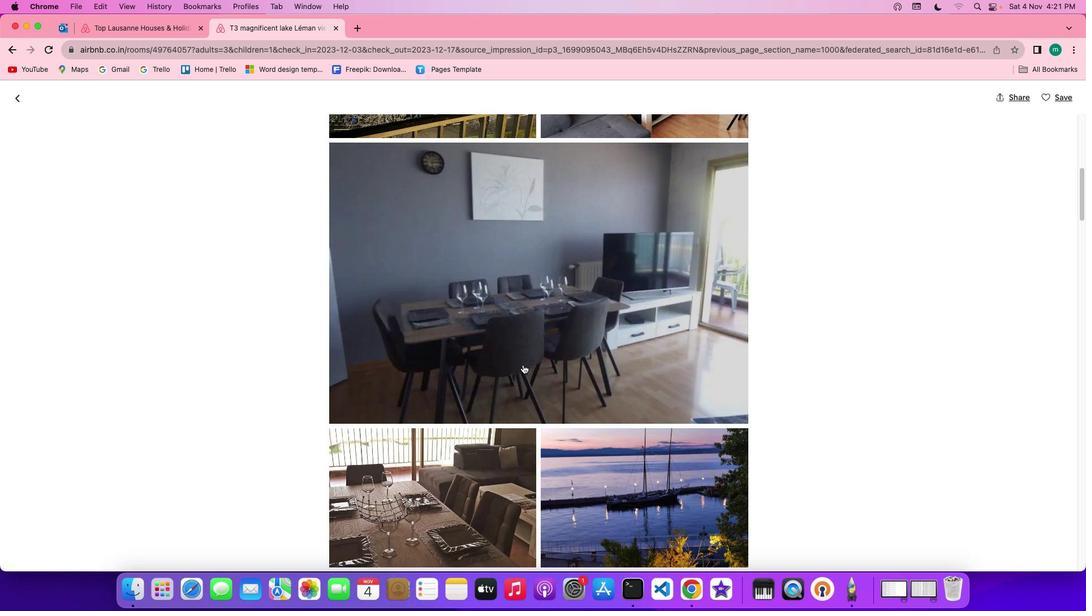 
Action: Mouse scrolled (522, 364) with delta (0, 0)
Screenshot: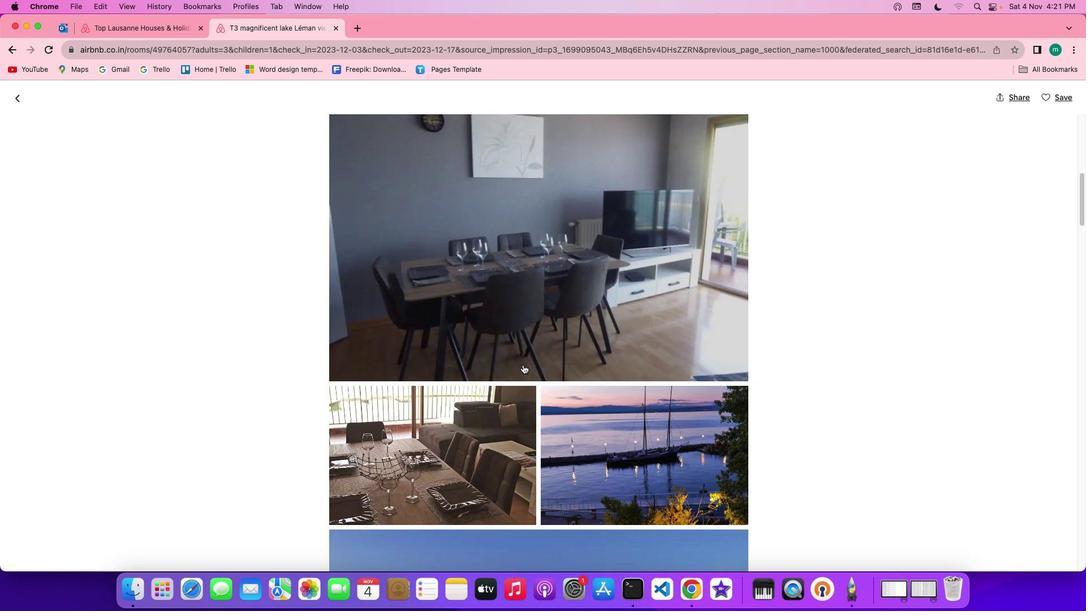 
Action: Mouse scrolled (522, 364) with delta (0, 0)
Screenshot: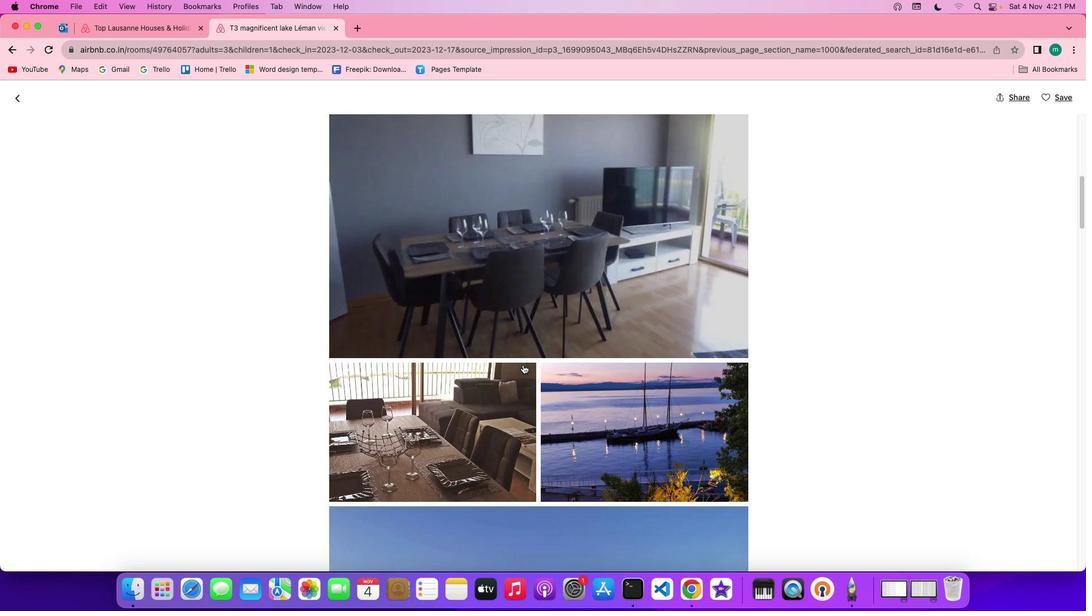 
Action: Mouse scrolled (522, 364) with delta (0, 0)
Screenshot: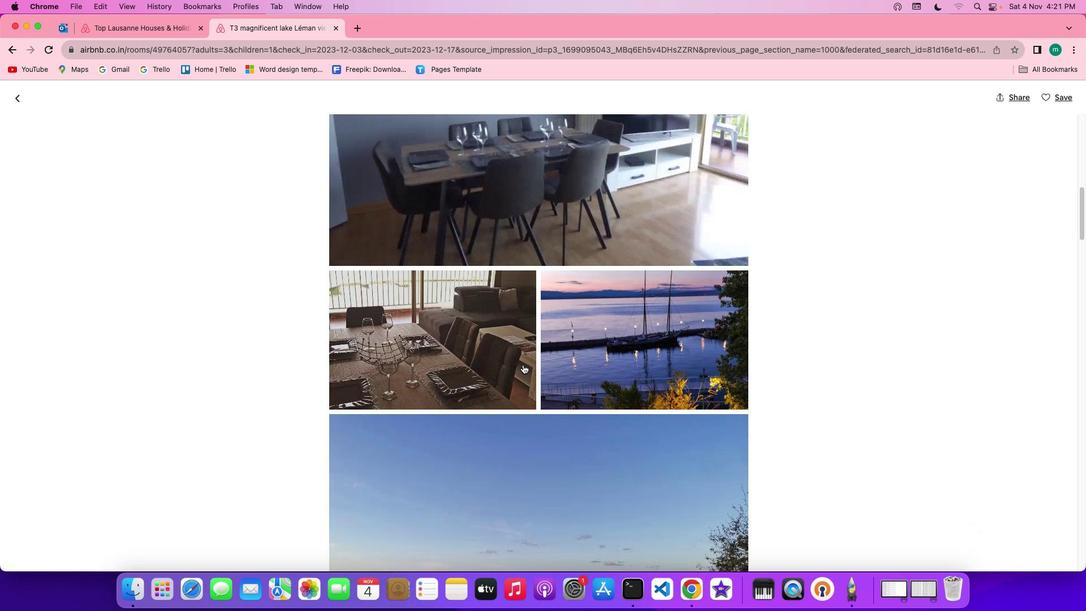
Action: Mouse scrolled (522, 364) with delta (0, 0)
Screenshot: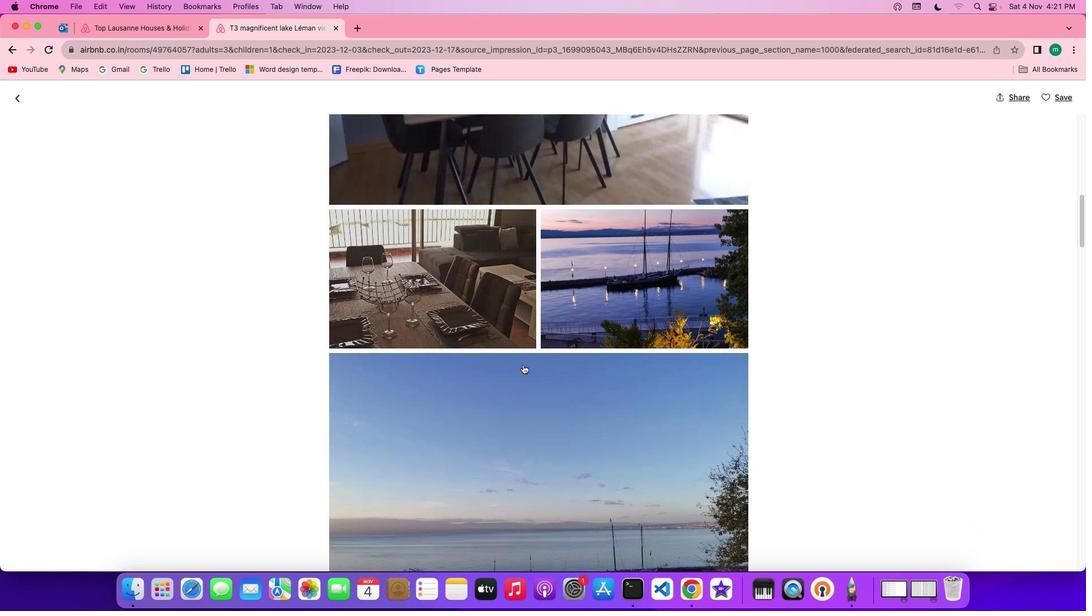 
Action: Mouse scrolled (522, 364) with delta (0, -1)
Screenshot: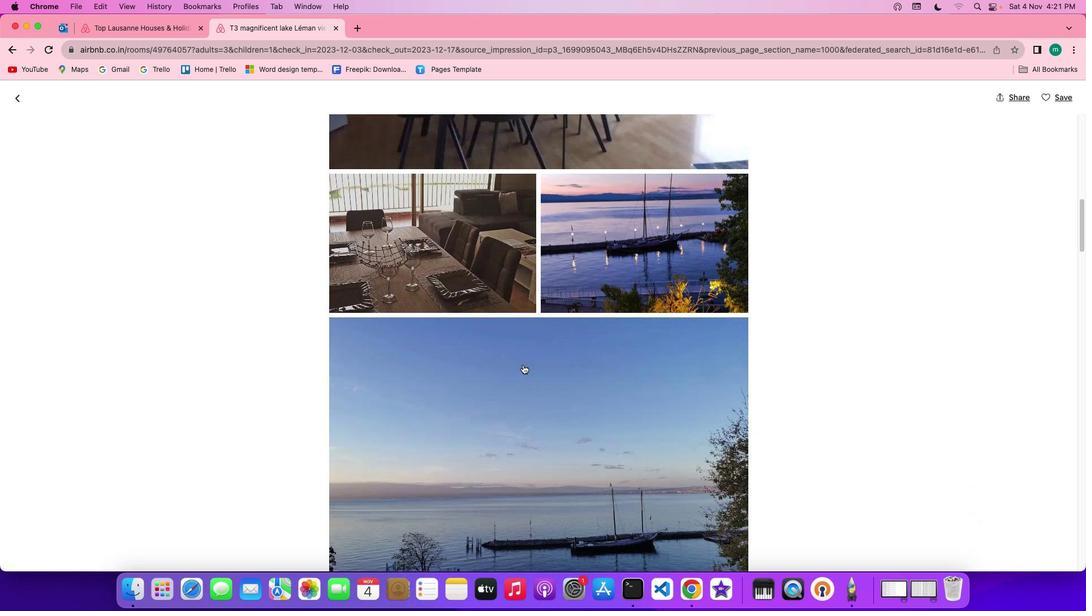 
Action: Mouse scrolled (522, 364) with delta (0, -1)
Screenshot: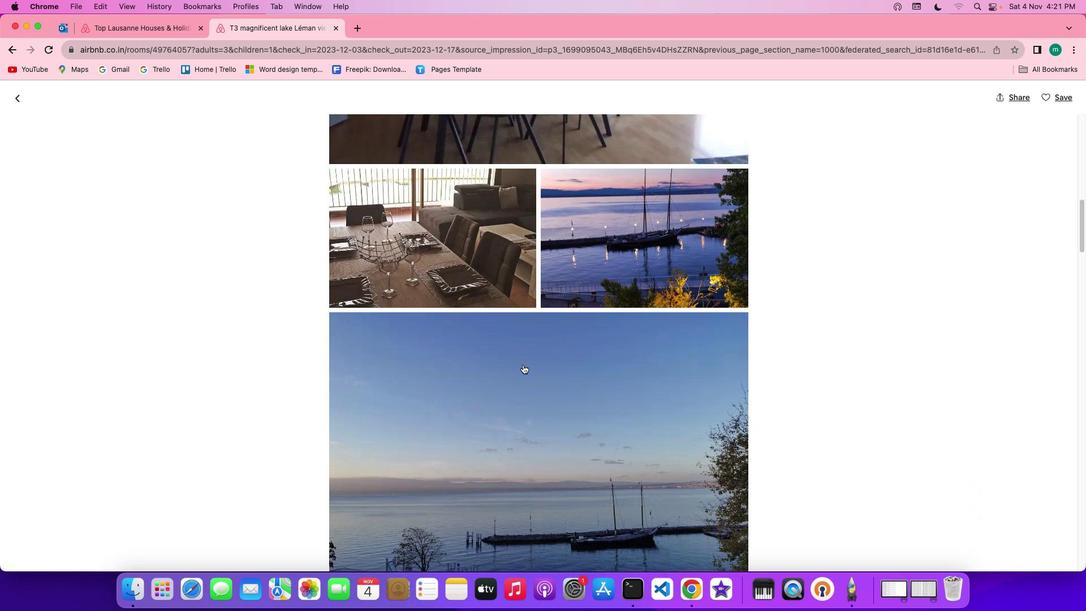 
Action: Mouse scrolled (522, 364) with delta (0, 0)
Screenshot: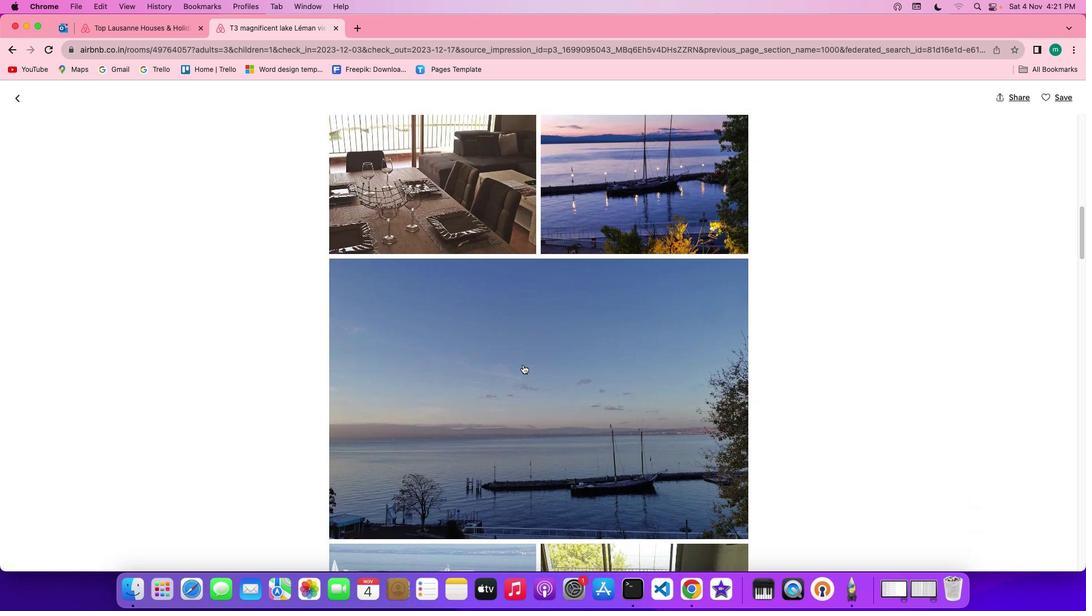
Action: Mouse scrolled (522, 364) with delta (0, 0)
Screenshot: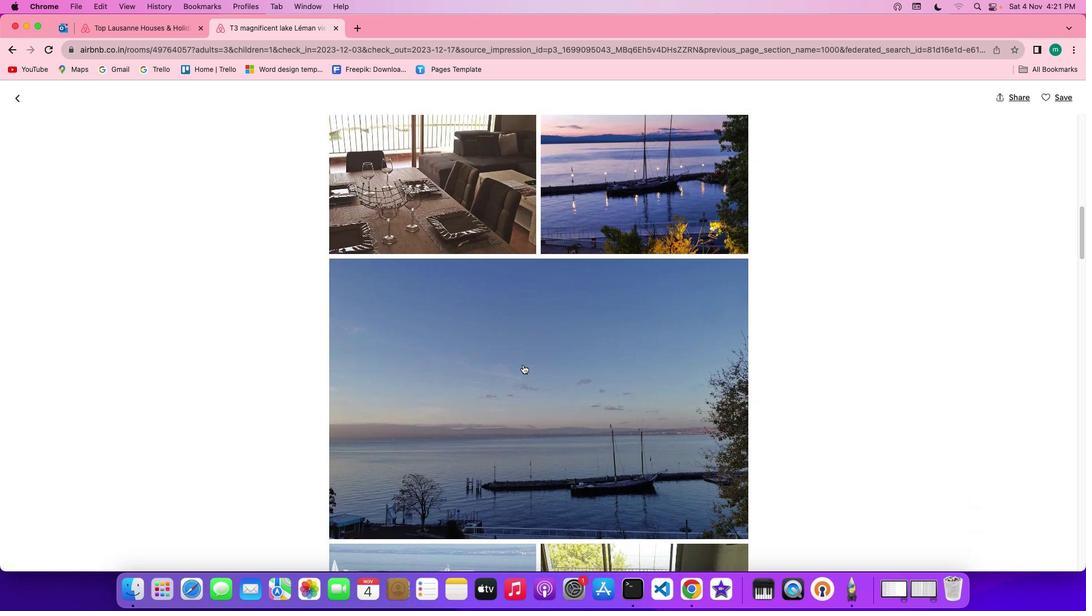
Action: Mouse scrolled (522, 364) with delta (0, -1)
Screenshot: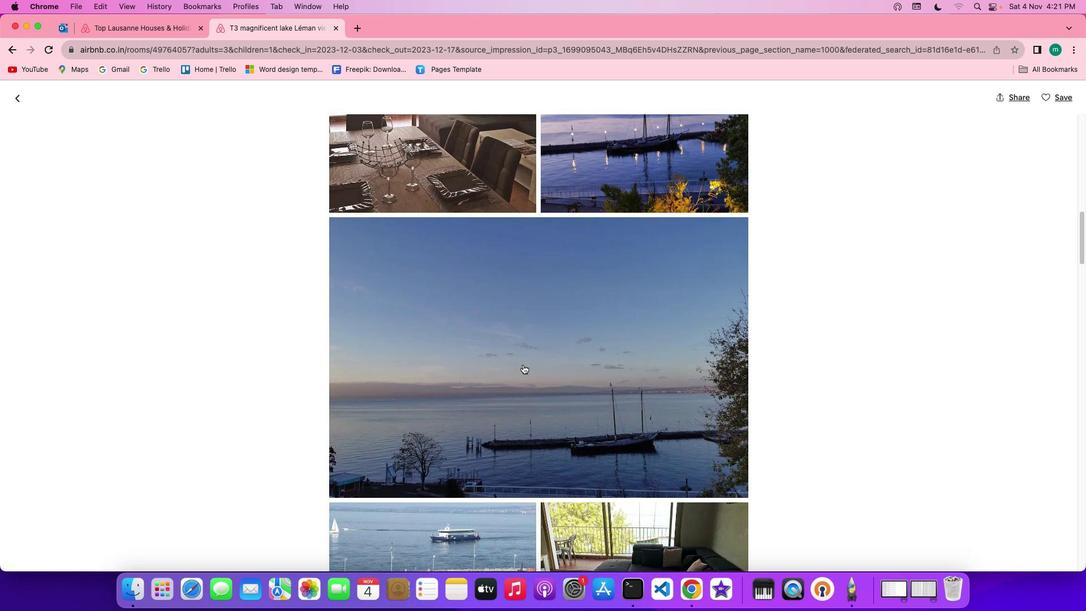 
Action: Mouse scrolled (522, 364) with delta (0, 0)
Screenshot: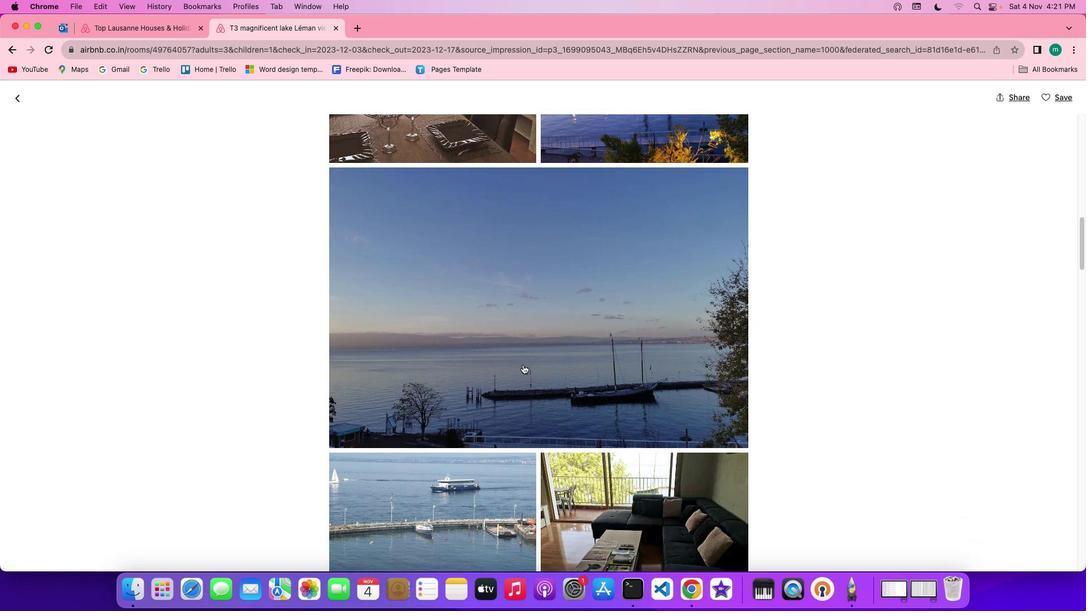 
Action: Mouse scrolled (522, 364) with delta (0, 0)
Screenshot: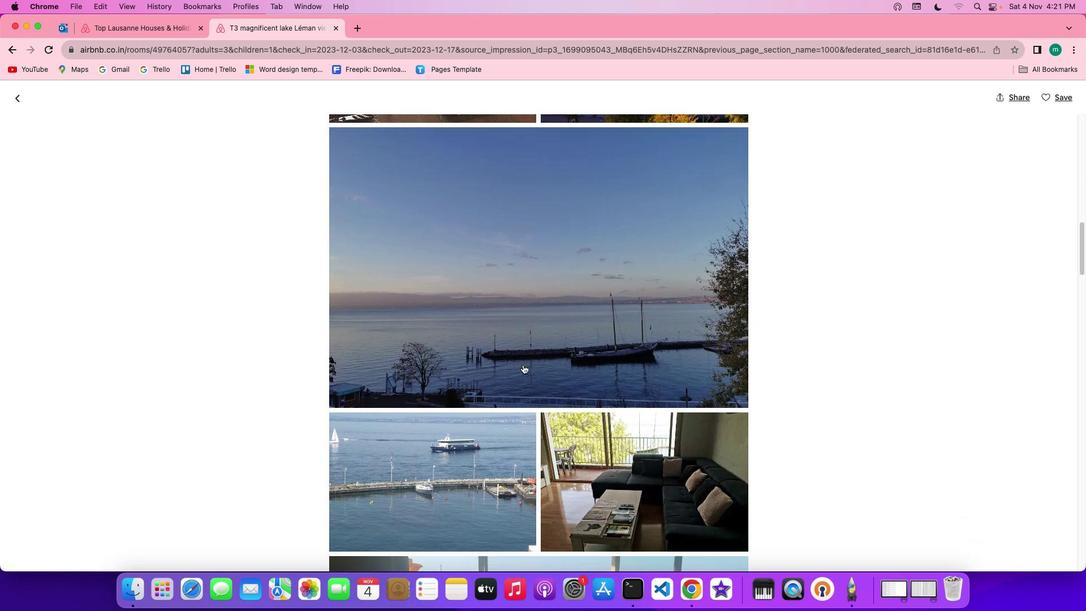 
Action: Mouse scrolled (522, 364) with delta (0, 0)
Screenshot: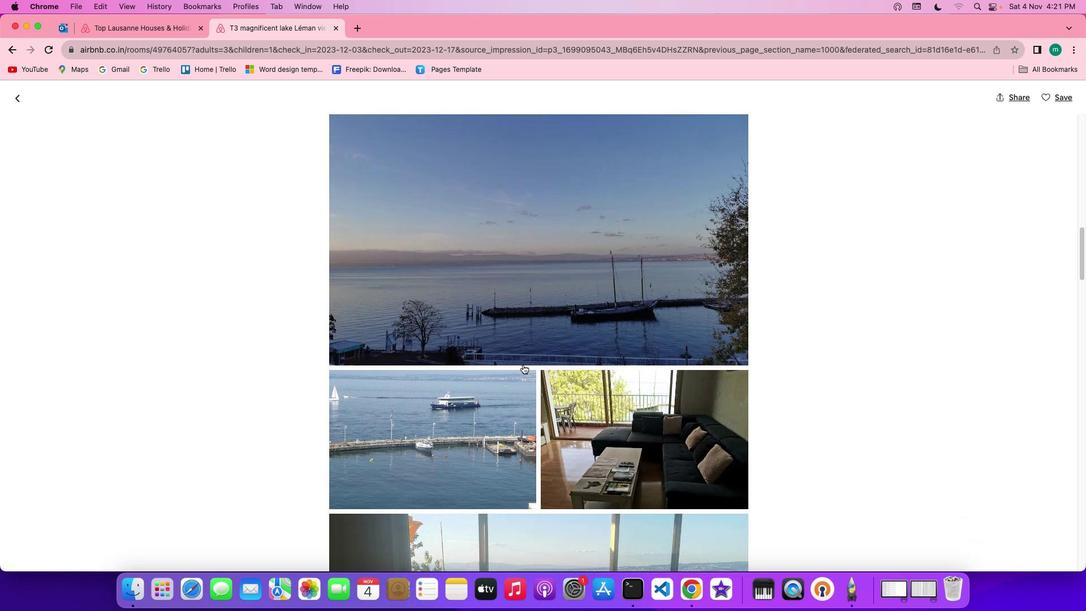 
Action: Mouse scrolled (522, 364) with delta (0, -1)
Screenshot: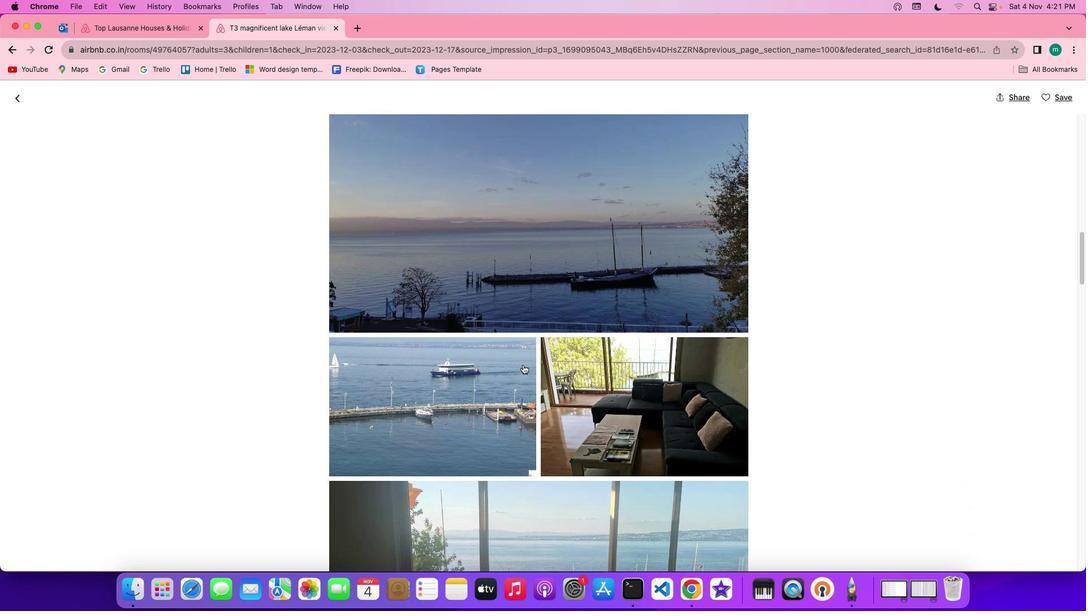 
Action: Mouse scrolled (522, 364) with delta (0, 0)
Screenshot: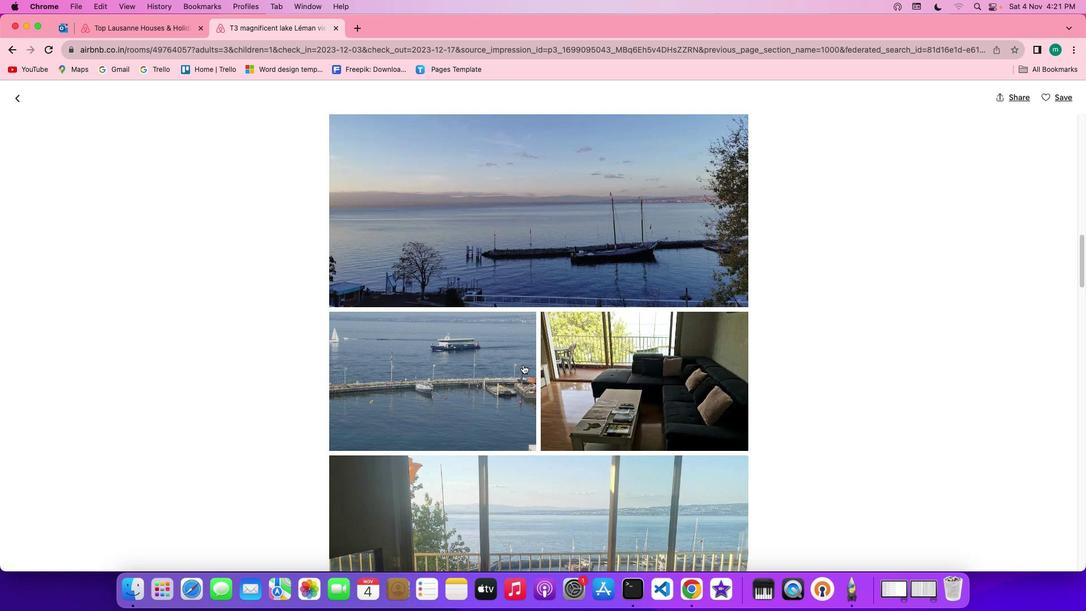 
Action: Mouse scrolled (522, 364) with delta (0, 0)
Screenshot: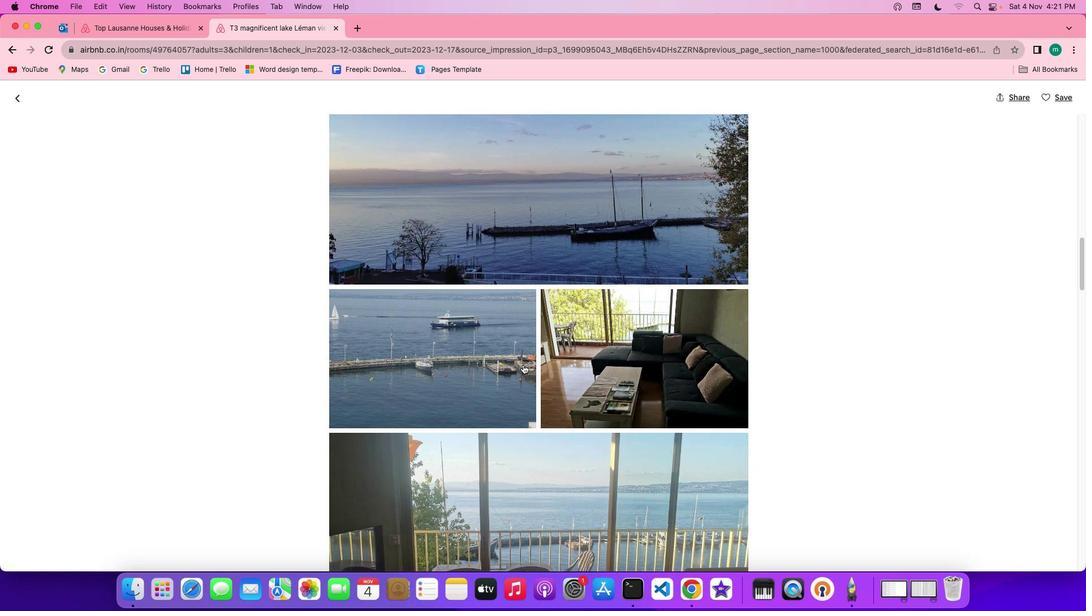 
Action: Mouse scrolled (522, 364) with delta (0, 0)
Screenshot: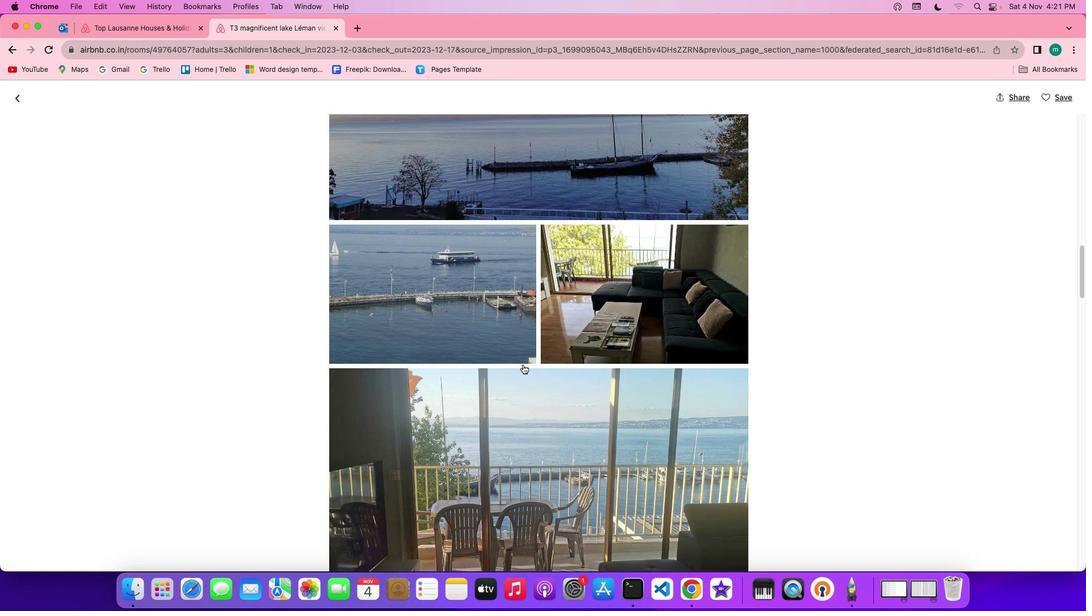 
Action: Mouse scrolled (522, 364) with delta (0, -1)
Screenshot: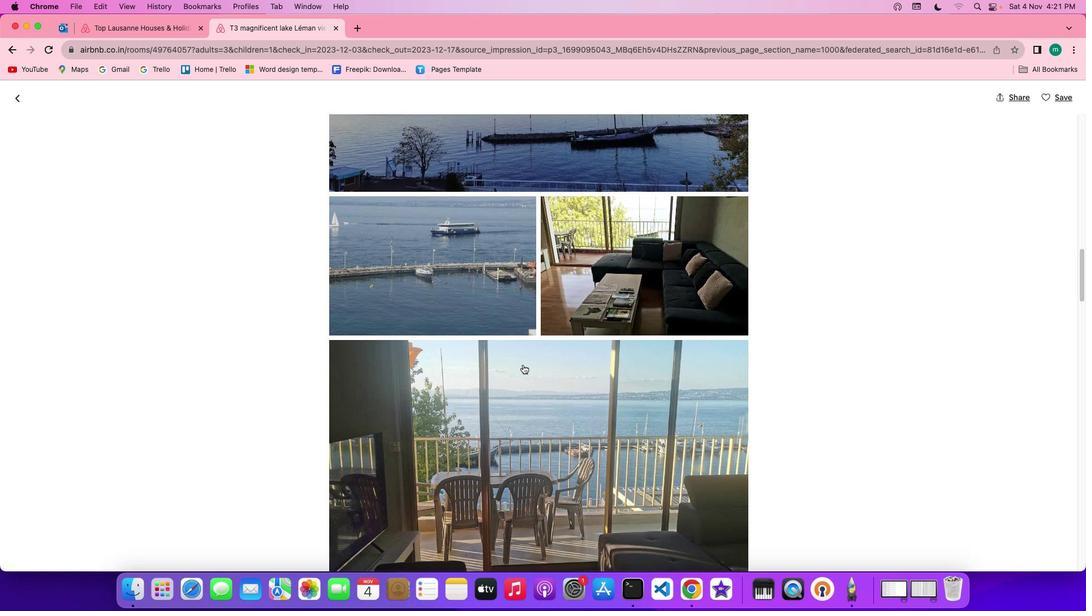 
Action: Mouse scrolled (522, 364) with delta (0, 0)
Screenshot: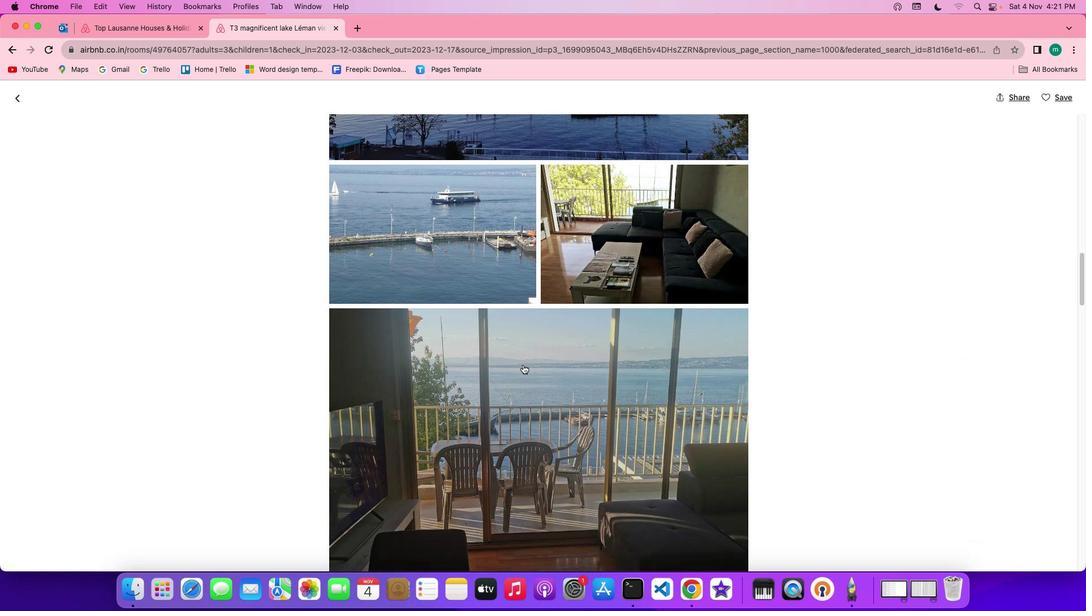 
Action: Mouse scrolled (522, 364) with delta (0, 0)
Screenshot: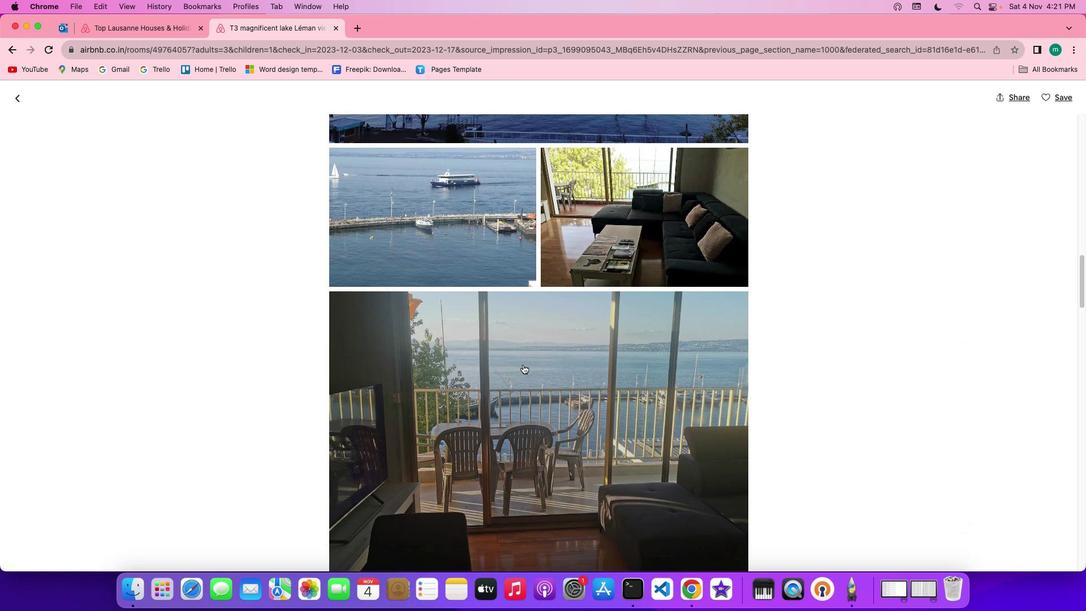 
Action: Mouse scrolled (522, 364) with delta (0, 0)
Screenshot: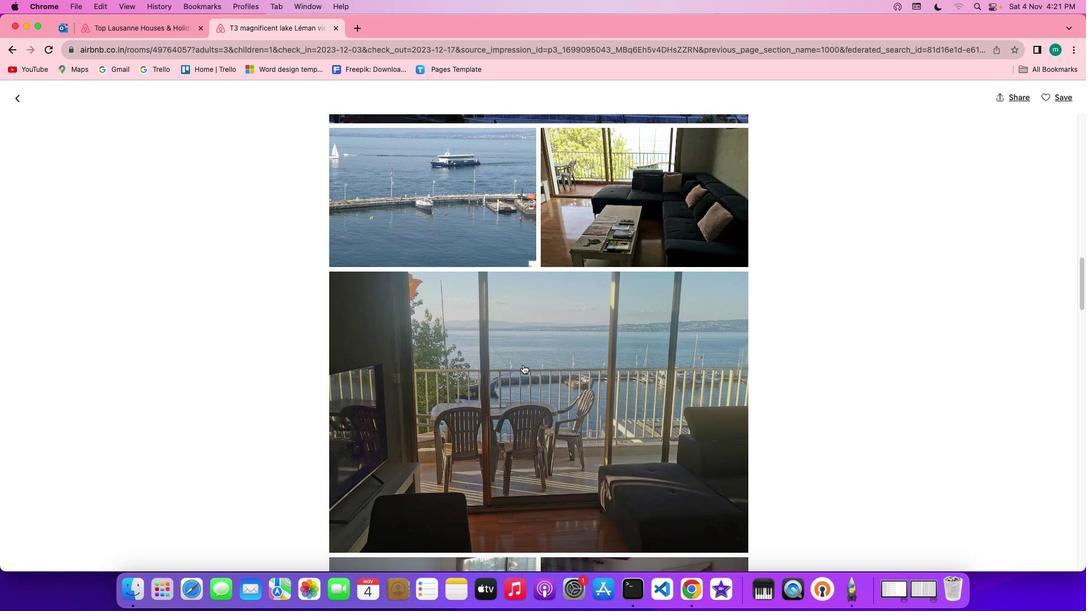 
Action: Mouse scrolled (522, 364) with delta (0, 0)
Screenshot: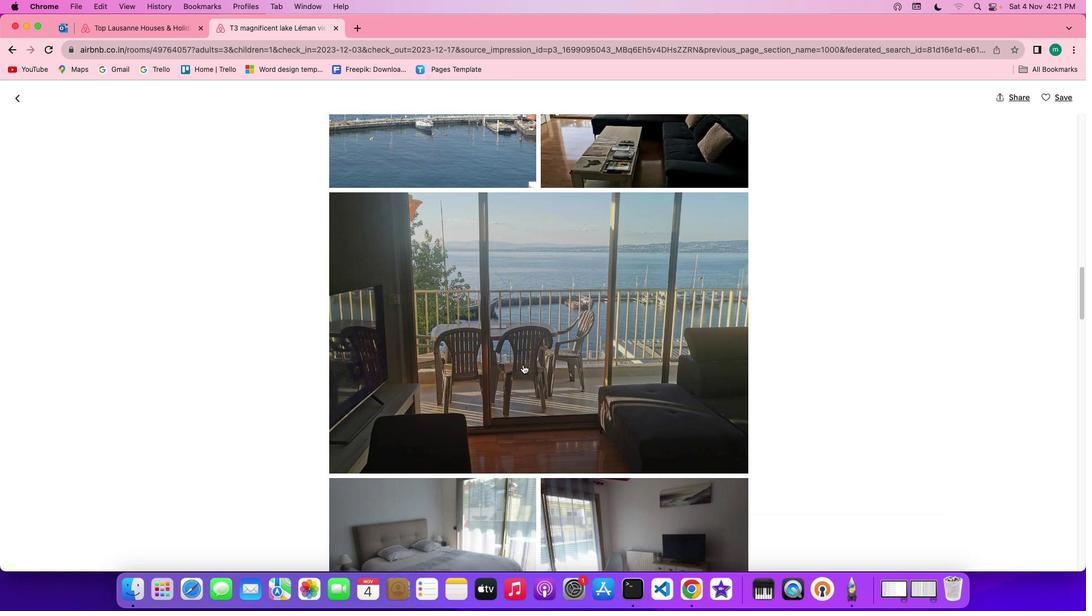 
Action: Mouse scrolled (522, 364) with delta (0, 0)
Screenshot: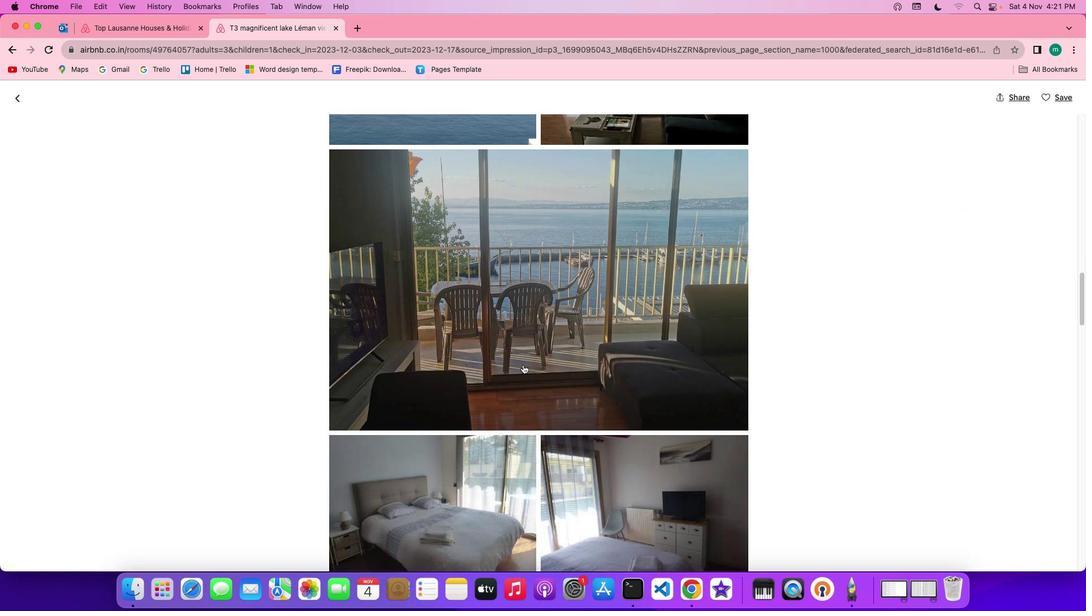 
Action: Mouse scrolled (522, 364) with delta (0, 0)
Screenshot: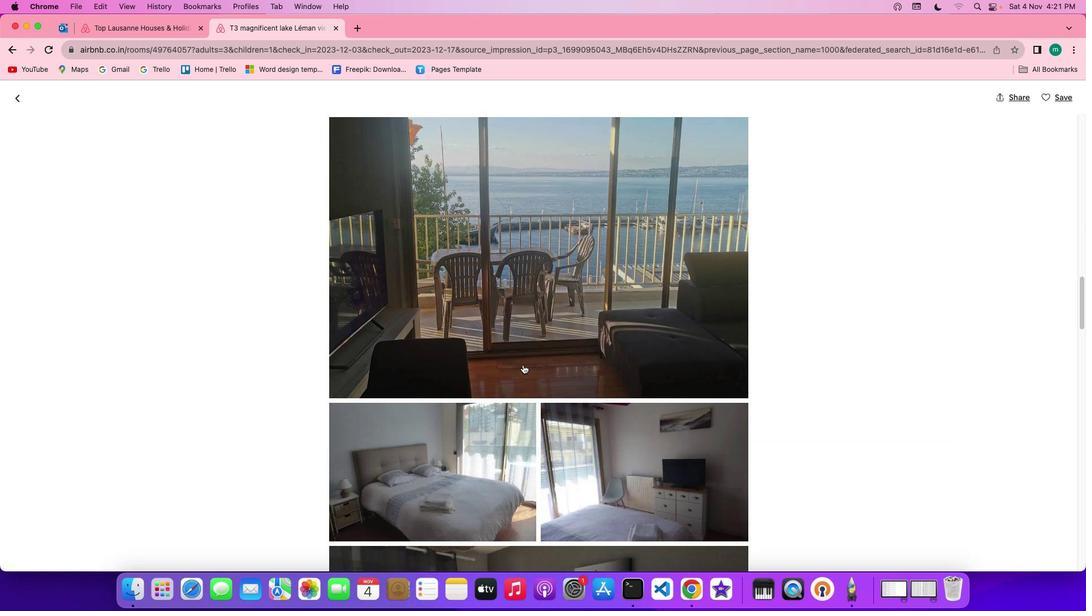 
Action: Mouse scrolled (522, 364) with delta (0, -1)
Screenshot: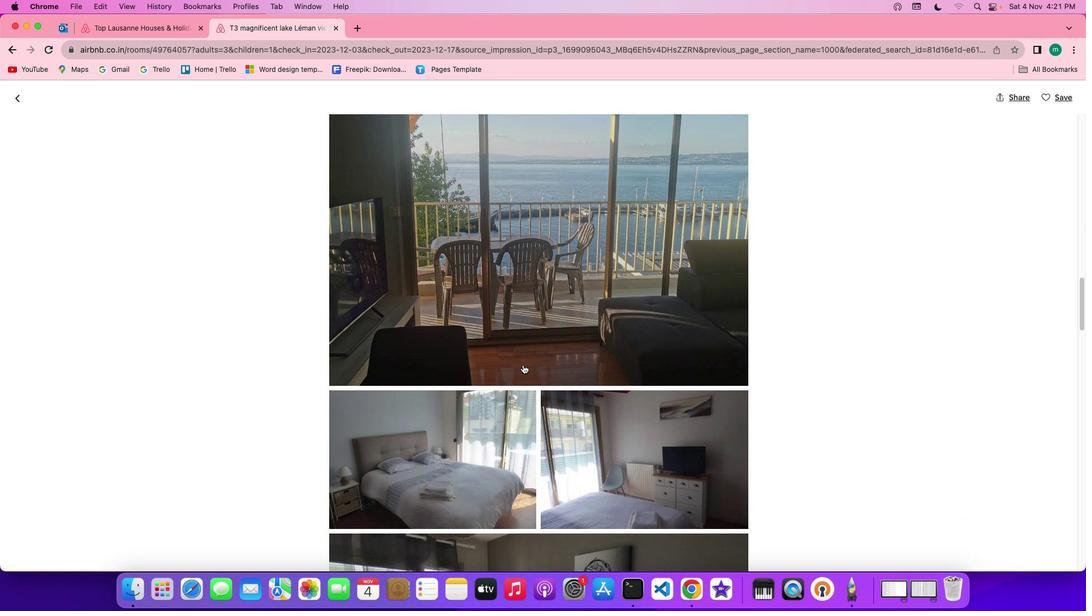 
Action: Mouse scrolled (522, 364) with delta (0, 0)
Screenshot: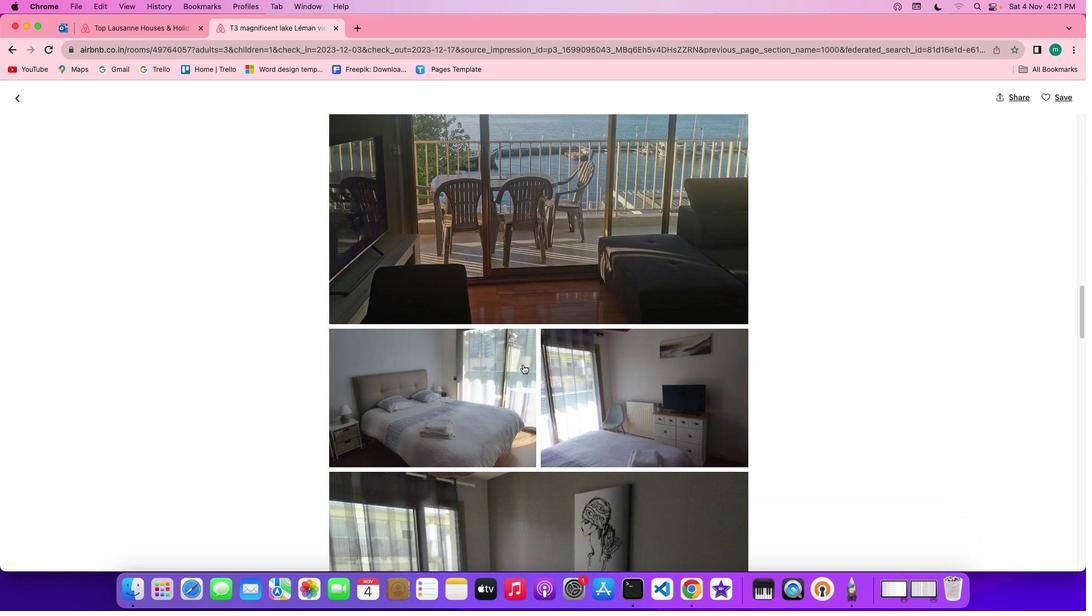 
Action: Mouse scrolled (522, 364) with delta (0, 0)
Screenshot: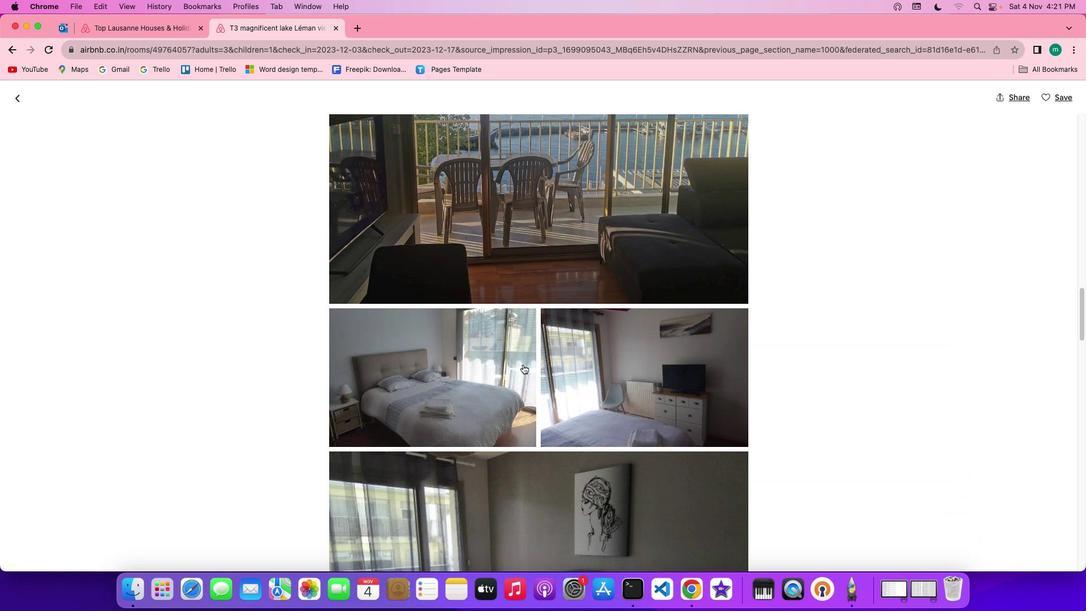 
Action: Mouse scrolled (522, 364) with delta (0, 0)
Screenshot: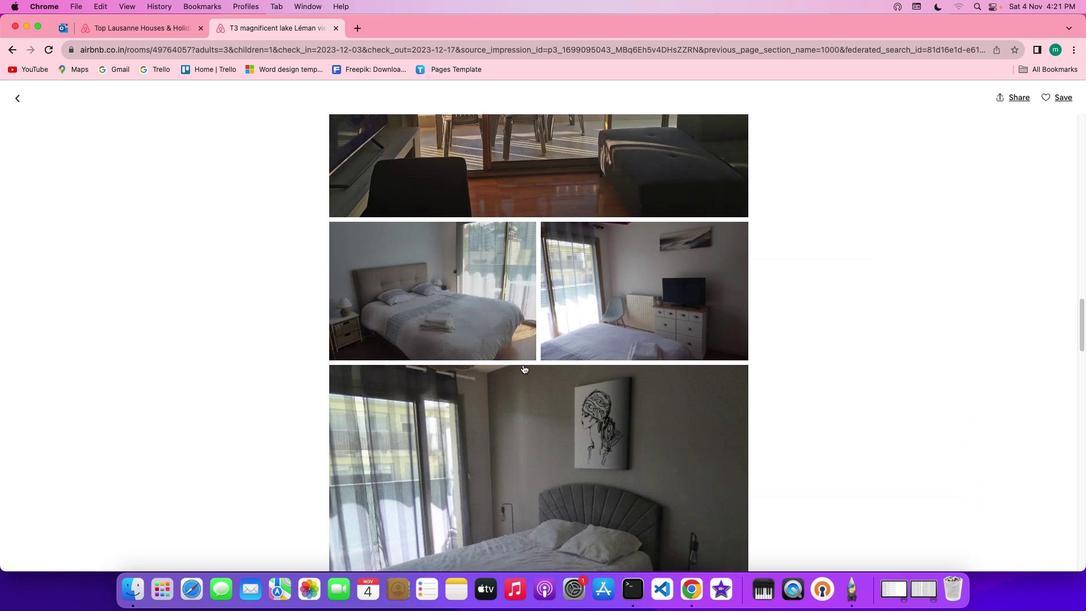 
Action: Mouse scrolled (522, 364) with delta (0, -1)
Screenshot: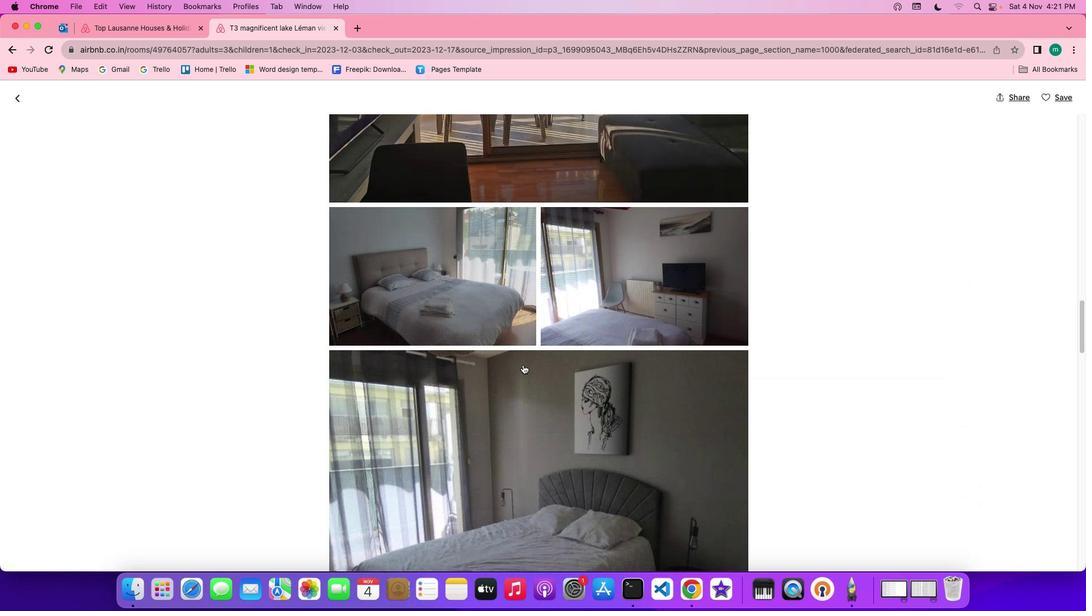 
Action: Mouse scrolled (522, 364) with delta (0, -1)
Screenshot: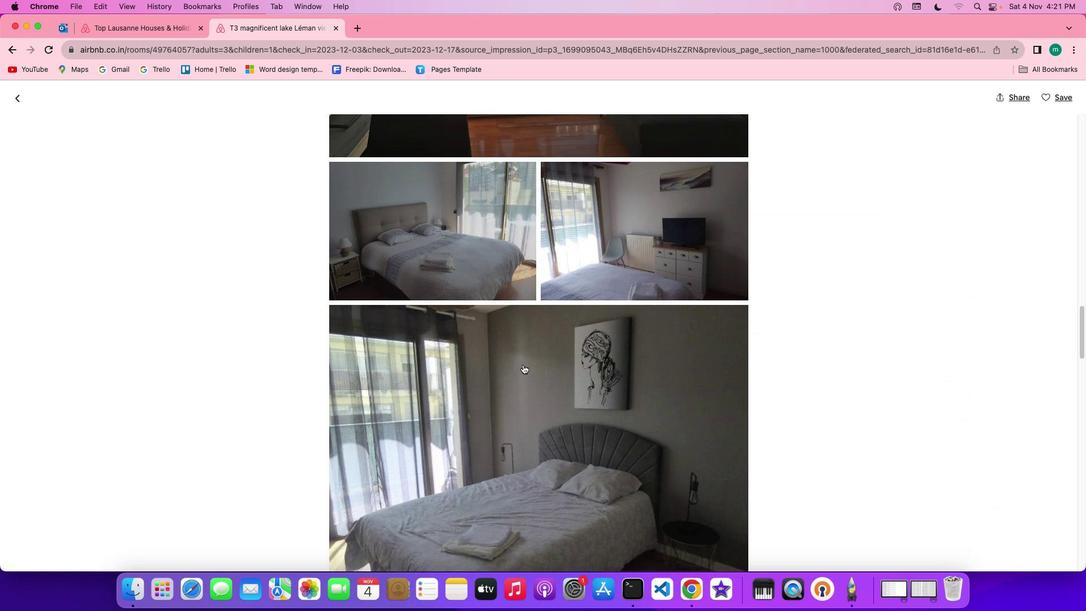 
Action: Mouse scrolled (522, 364) with delta (0, 0)
Screenshot: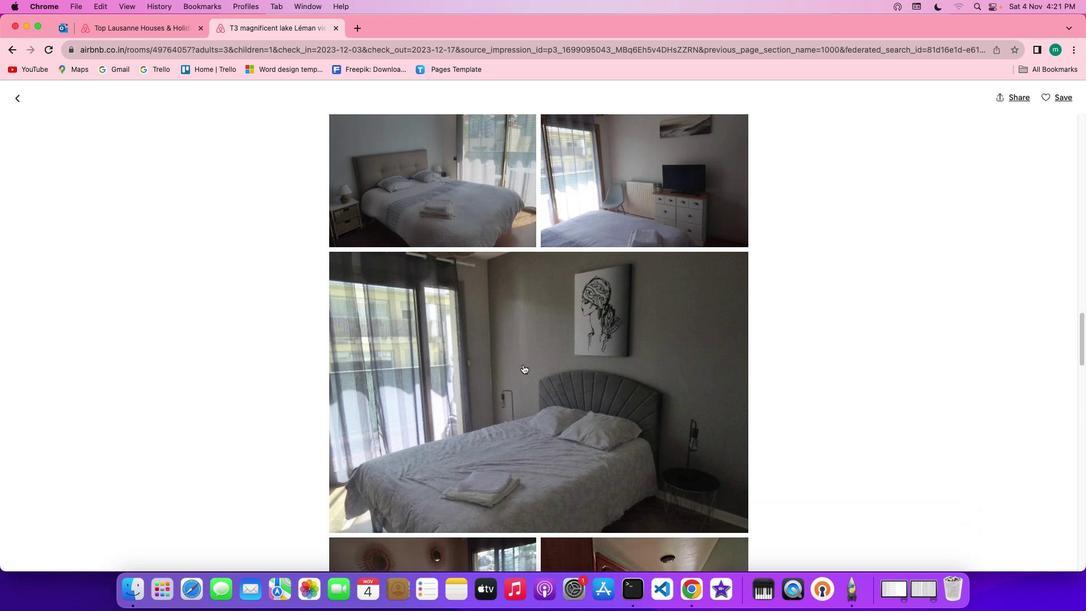 
Action: Mouse scrolled (522, 364) with delta (0, 0)
Screenshot: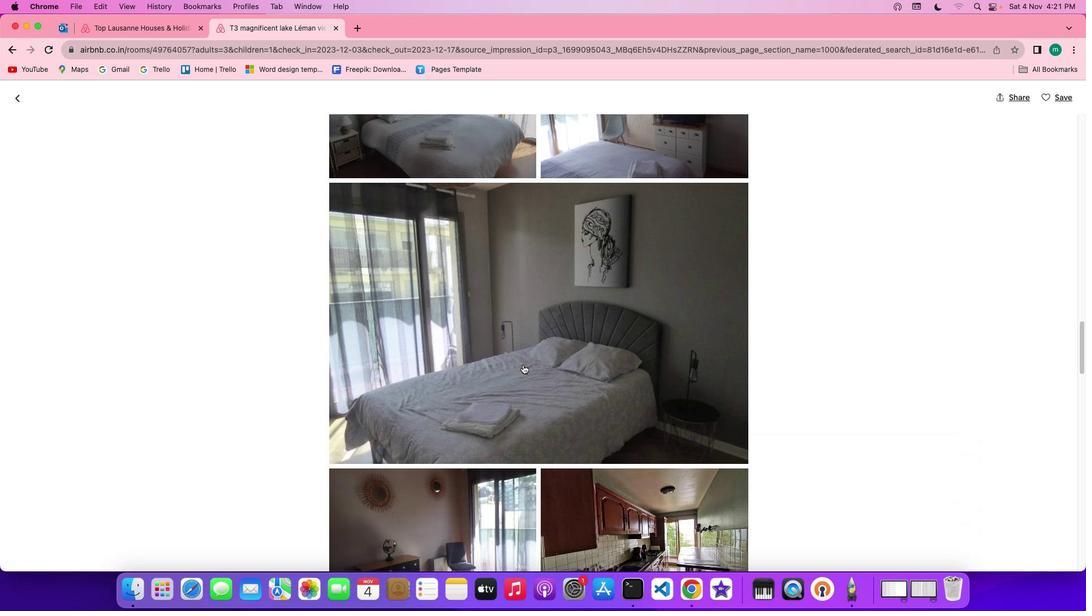 
Action: Mouse scrolled (522, 364) with delta (0, 0)
Screenshot: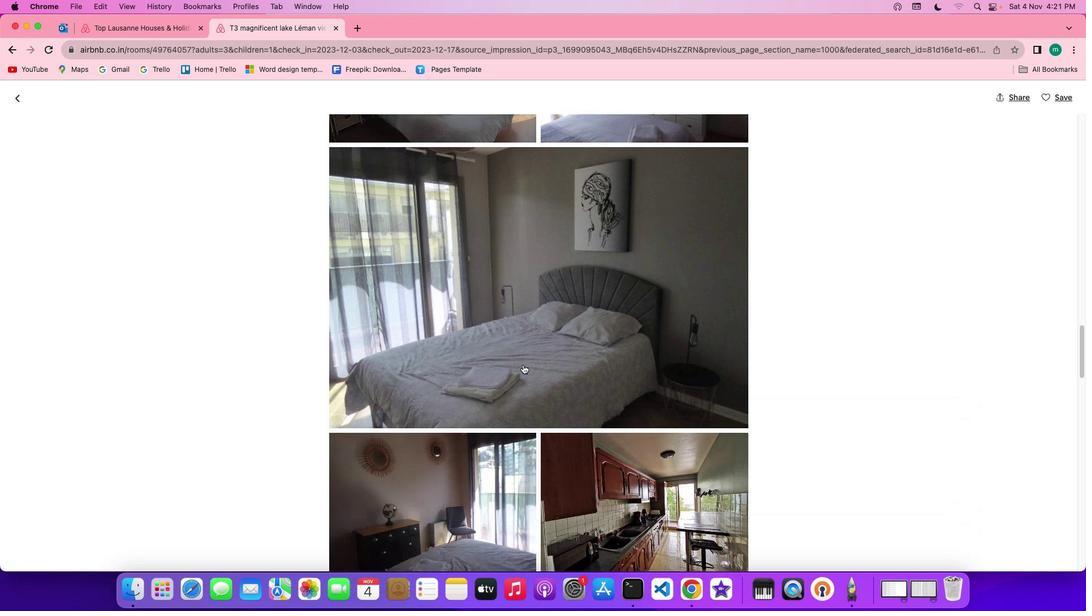 
Action: Mouse scrolled (522, 364) with delta (0, -1)
Screenshot: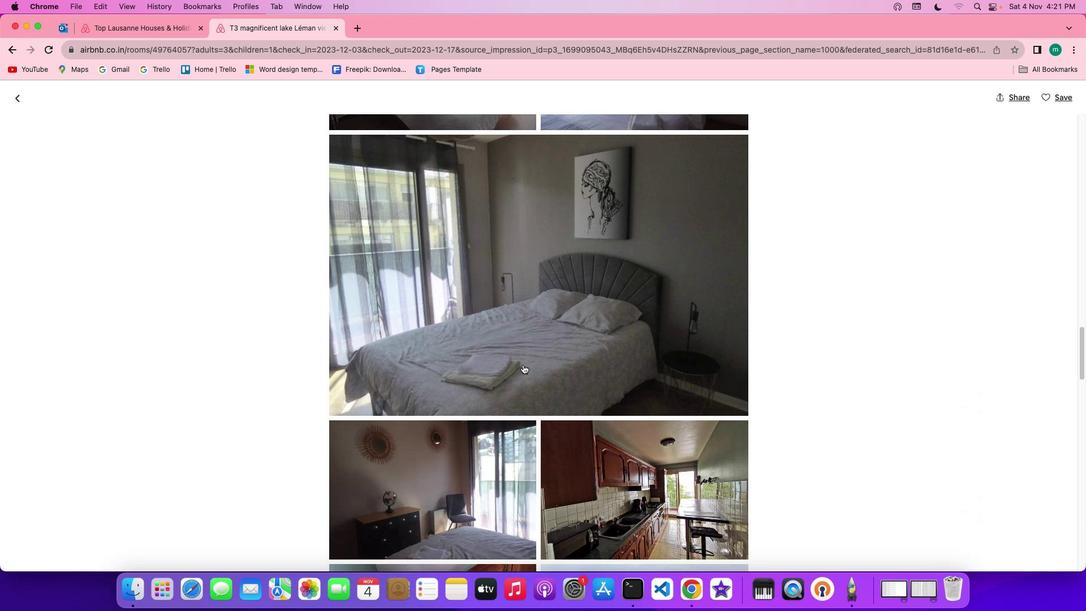 
Action: Mouse scrolled (522, 364) with delta (0, 0)
Screenshot: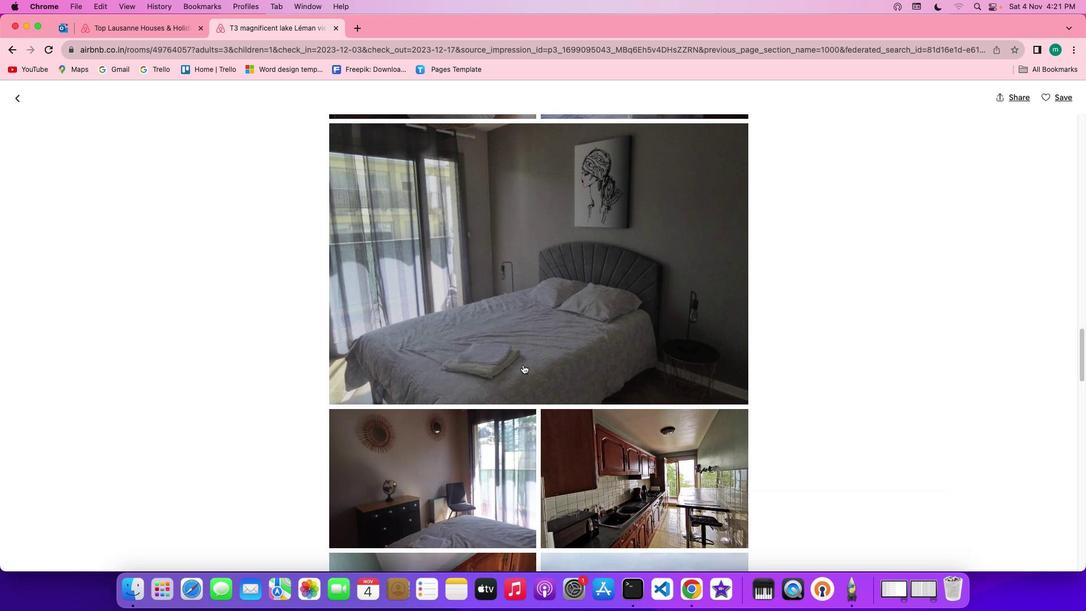 
Action: Mouse scrolled (522, 364) with delta (0, 0)
Screenshot: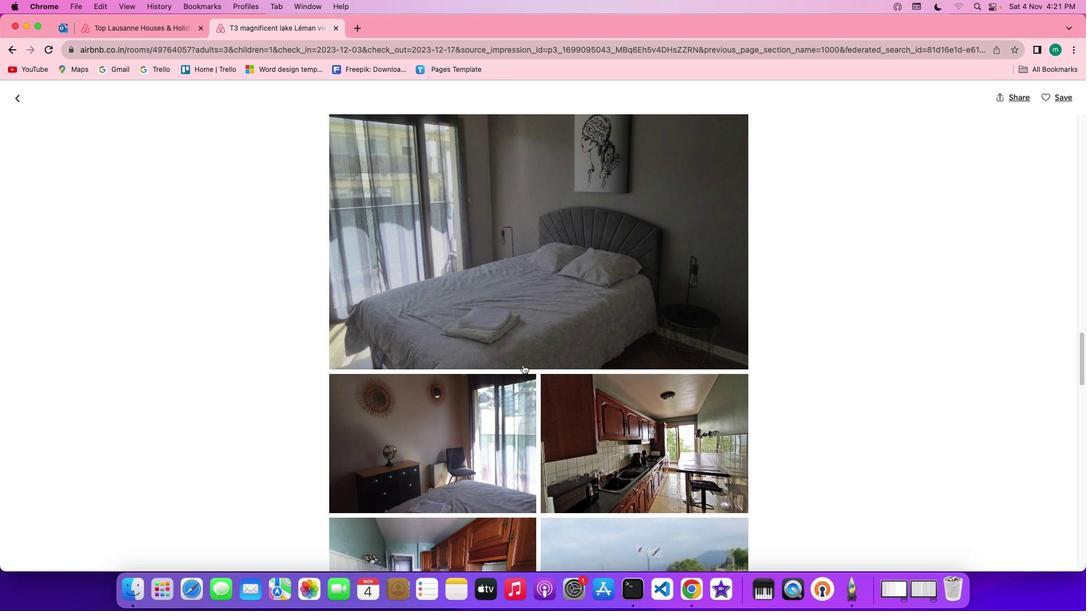 
Action: Mouse scrolled (522, 364) with delta (0, 0)
Screenshot: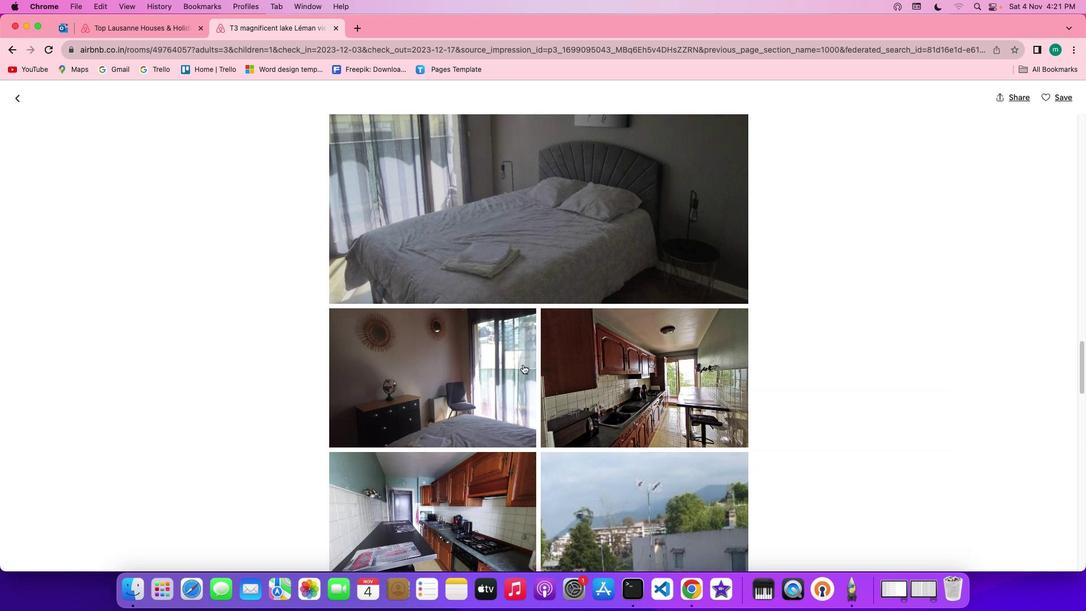 
Action: Mouse scrolled (522, 364) with delta (0, -1)
Screenshot: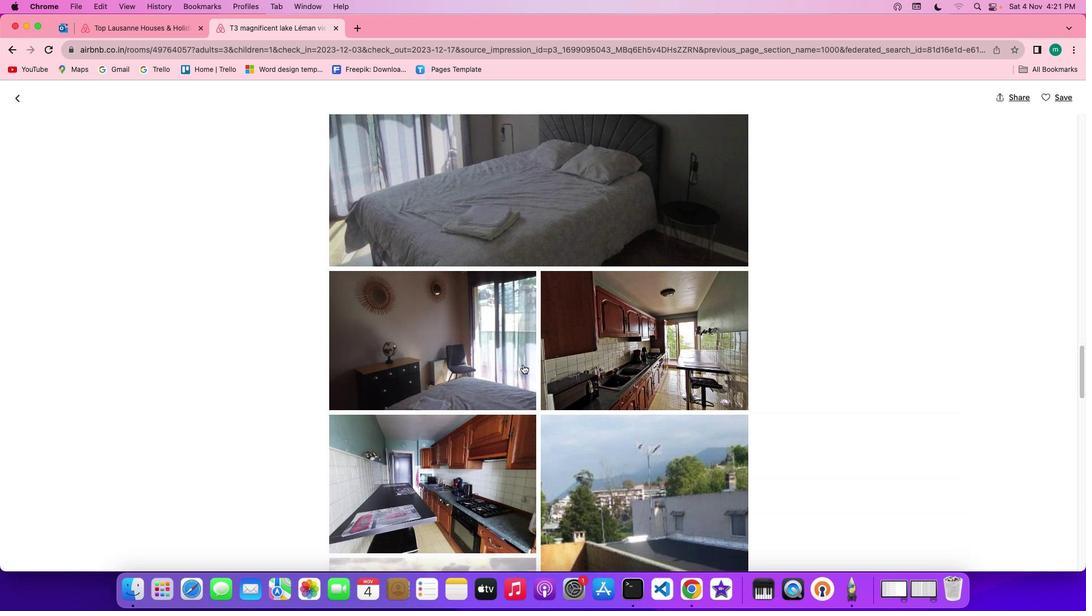 
Action: Mouse scrolled (522, 364) with delta (0, 0)
Screenshot: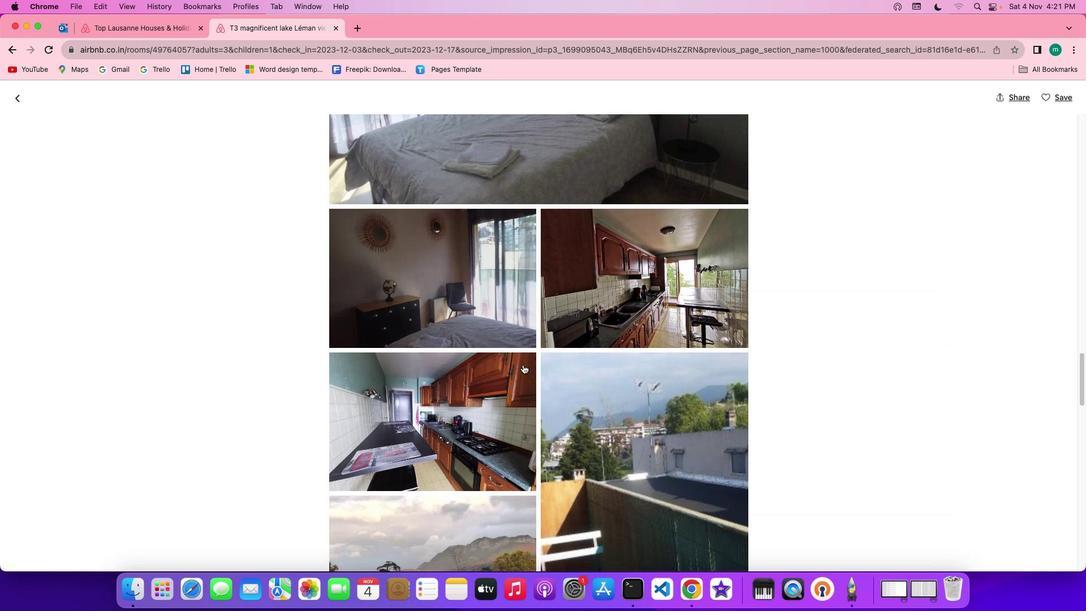 
Action: Mouse scrolled (522, 364) with delta (0, 0)
Screenshot: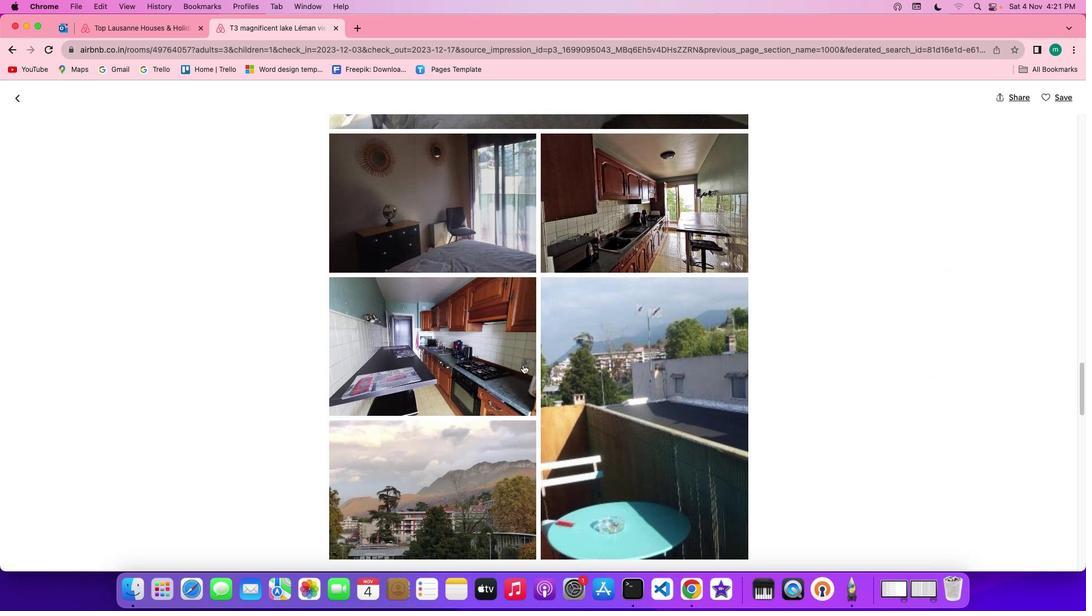 
Action: Mouse scrolled (522, 364) with delta (0, 0)
Screenshot: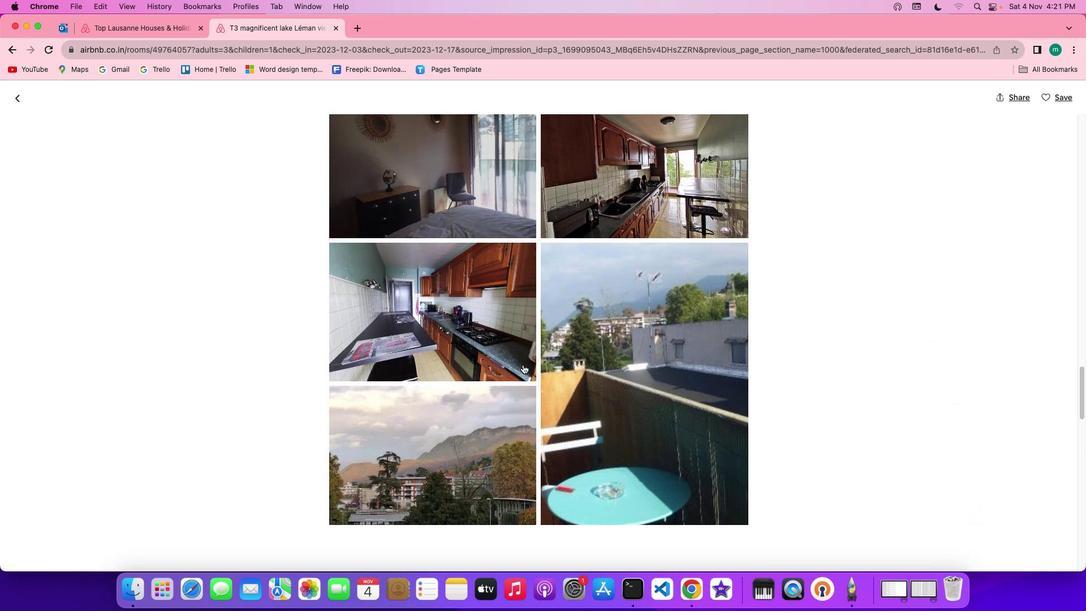 
Action: Mouse scrolled (522, 364) with delta (0, -1)
Screenshot: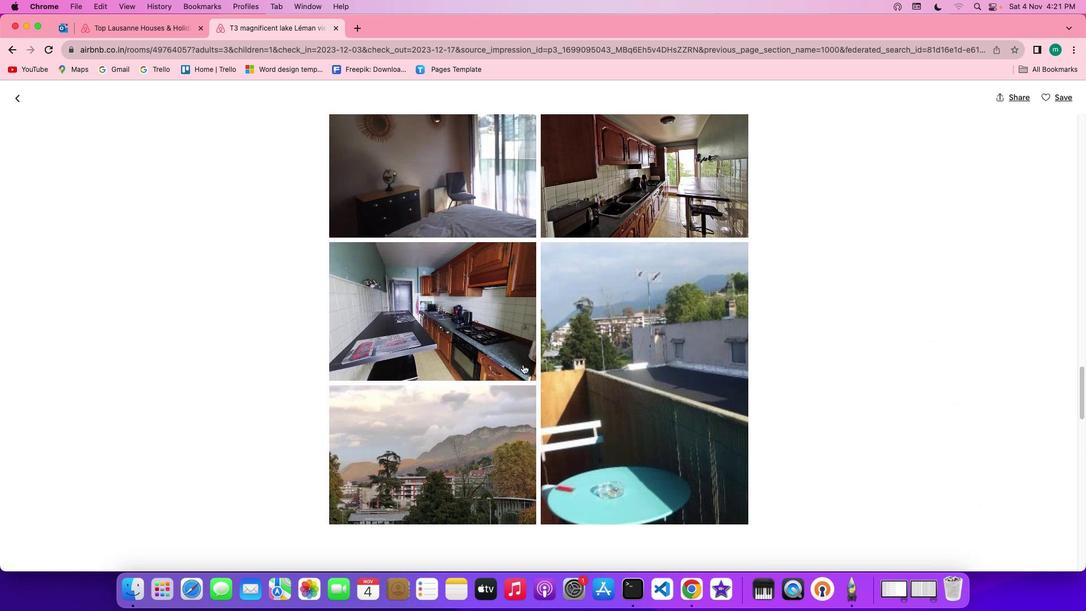 
Action: Mouse scrolled (522, 364) with delta (0, 0)
Screenshot: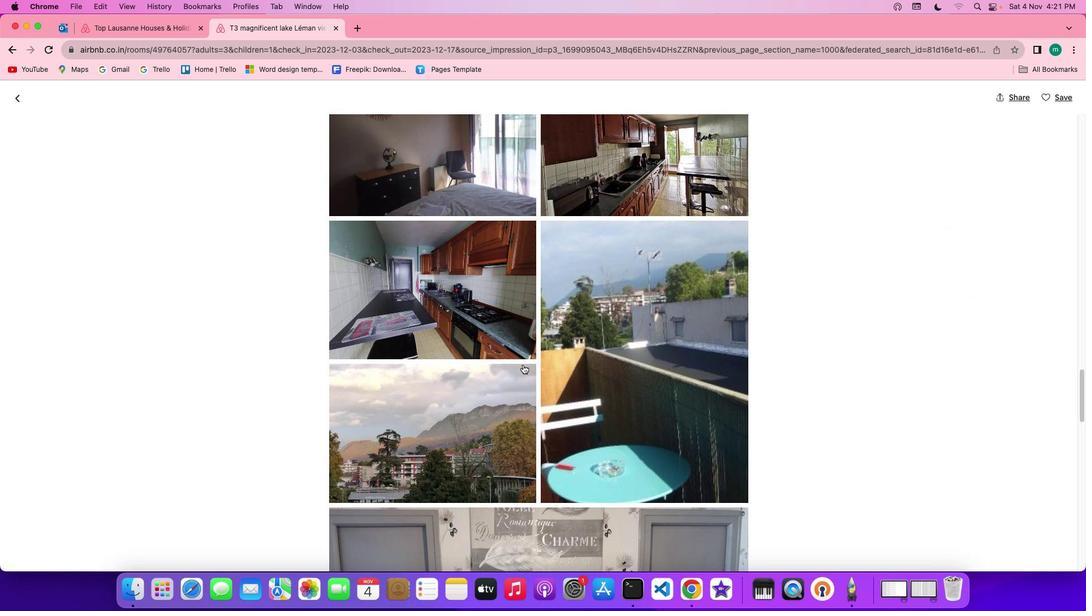 
Action: Mouse scrolled (522, 364) with delta (0, 0)
Screenshot: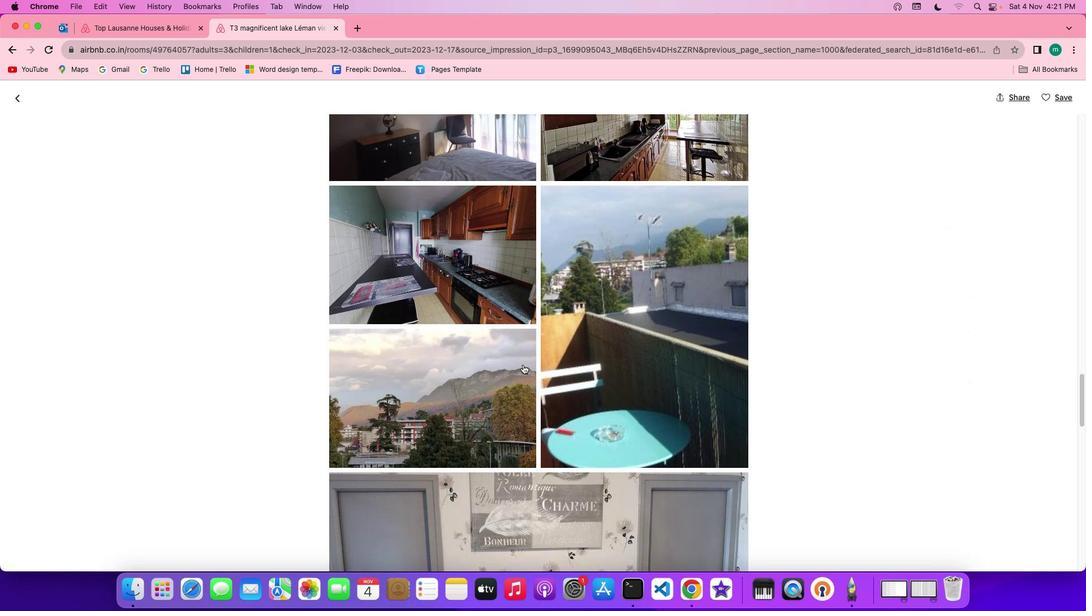 
Action: Mouse scrolled (522, 364) with delta (0, 0)
Screenshot: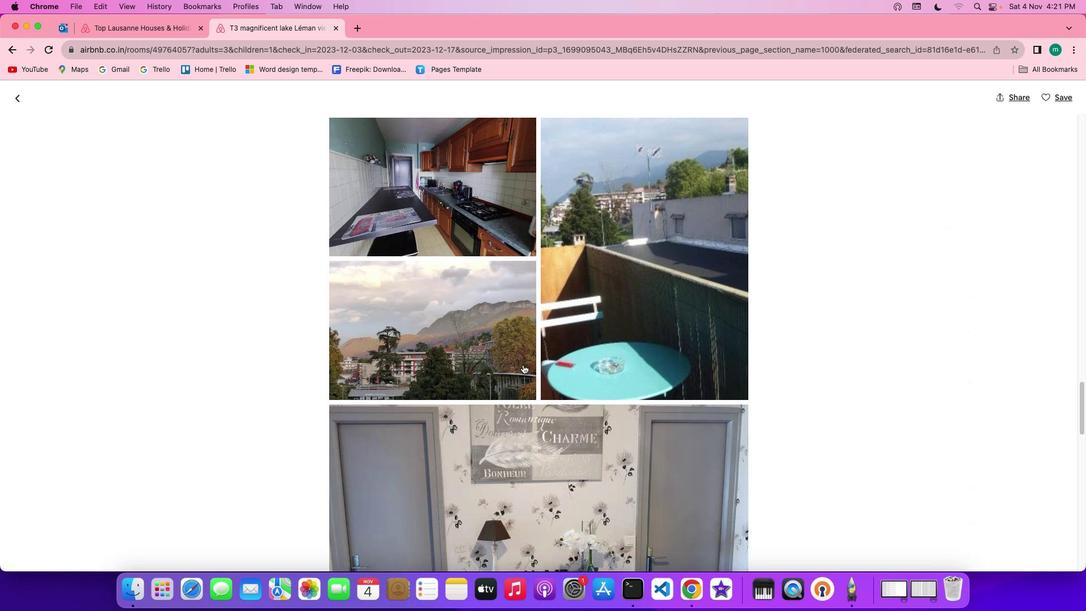 
Action: Mouse scrolled (522, 364) with delta (0, -1)
Screenshot: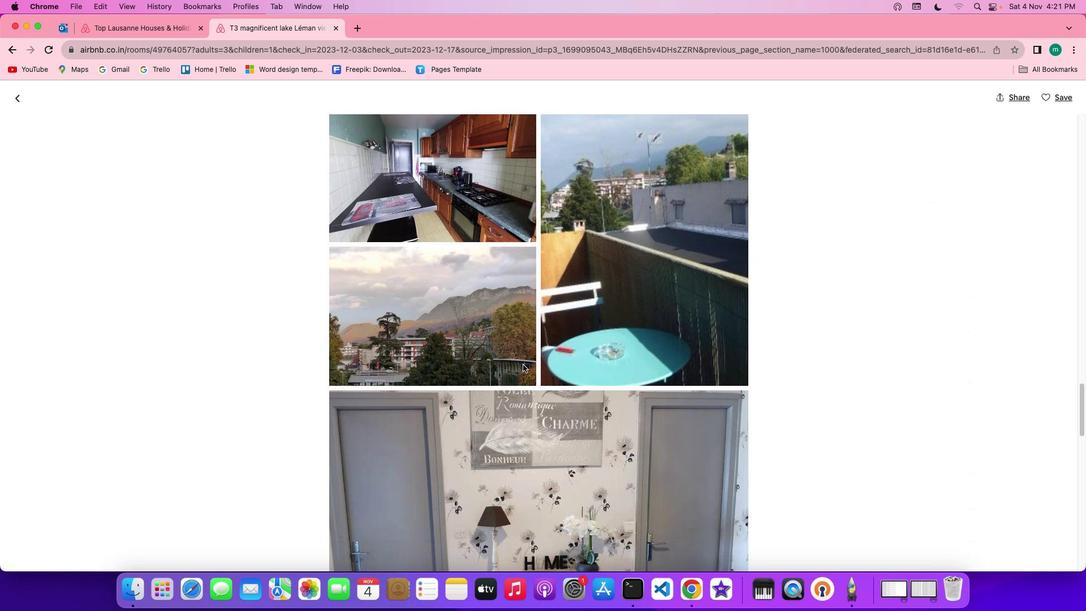
Action: Mouse scrolled (522, 364) with delta (0, 0)
Screenshot: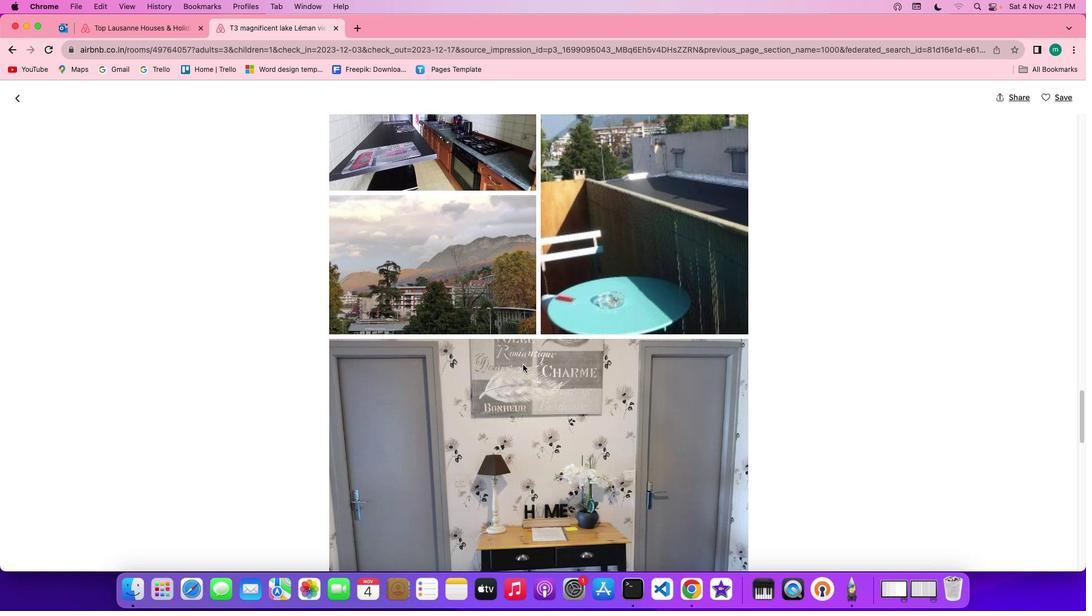 
Action: Mouse scrolled (522, 364) with delta (0, 0)
Screenshot: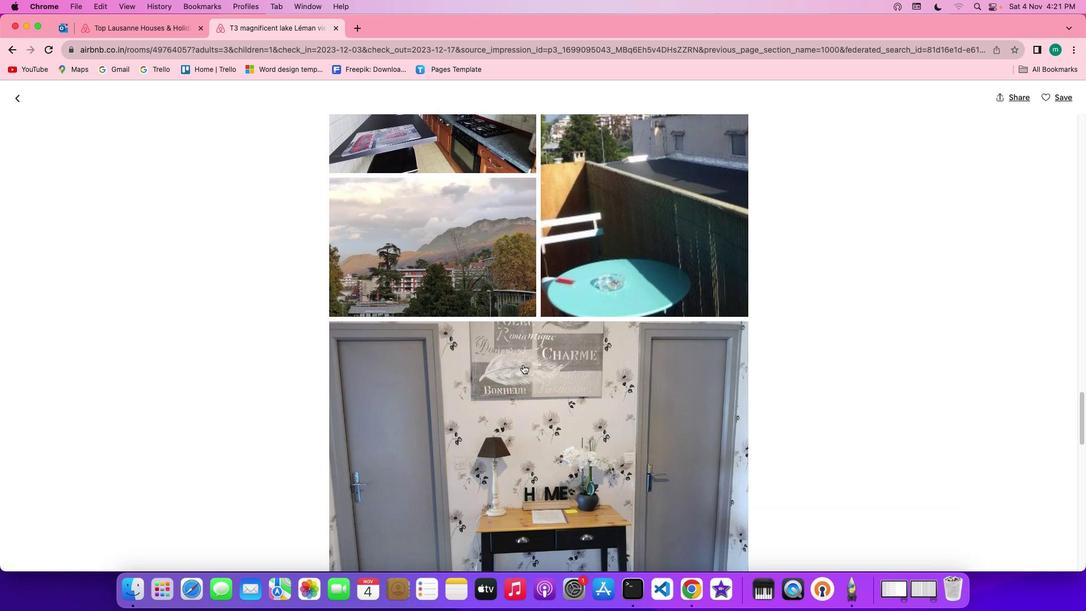 
Action: Mouse scrolled (522, 364) with delta (0, 0)
Screenshot: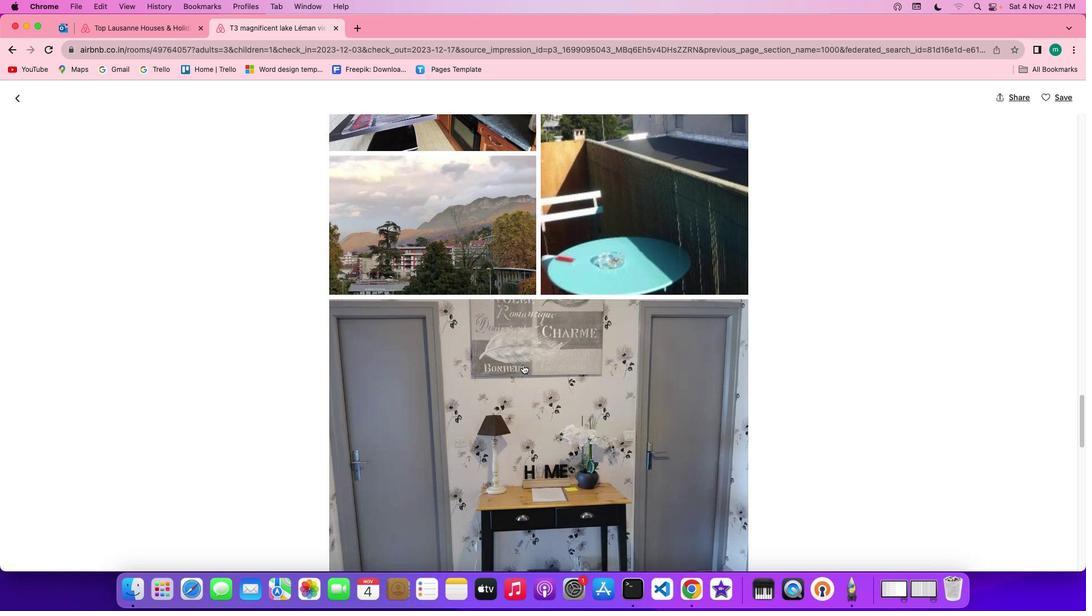 
Action: Mouse scrolled (522, 364) with delta (0, 0)
Screenshot: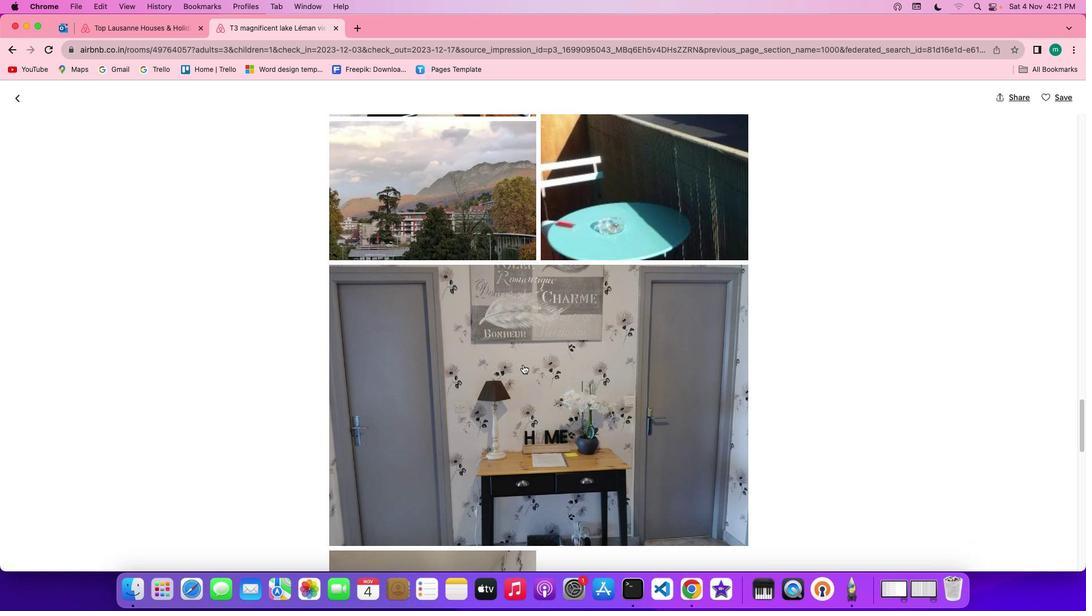 
Action: Mouse scrolled (522, 364) with delta (0, 0)
Screenshot: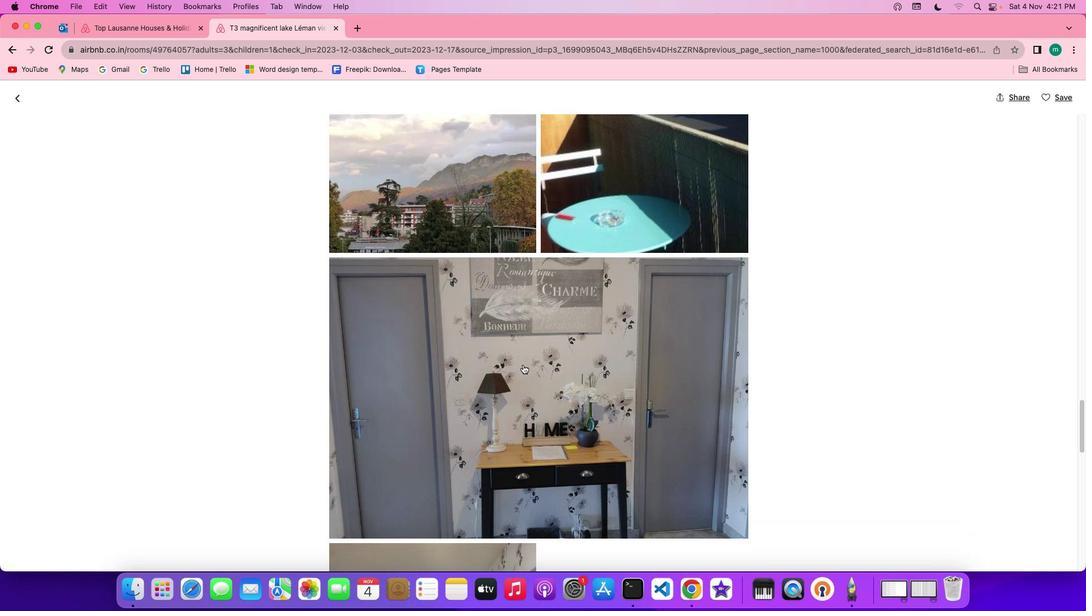 
Action: Mouse scrolled (522, 364) with delta (0, 0)
Screenshot: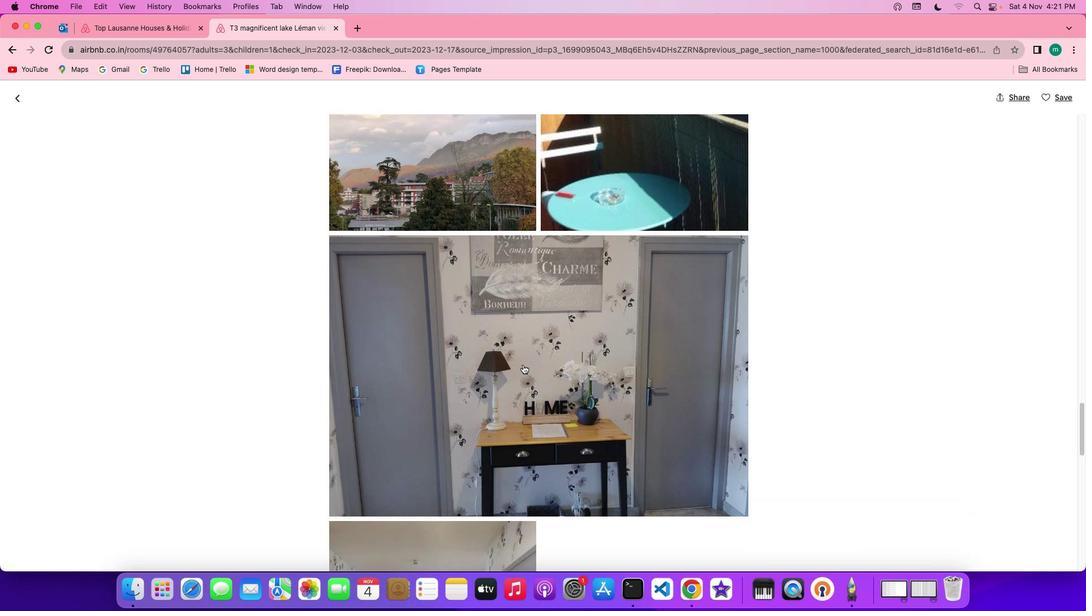
Action: Mouse scrolled (522, 364) with delta (0, 0)
Screenshot: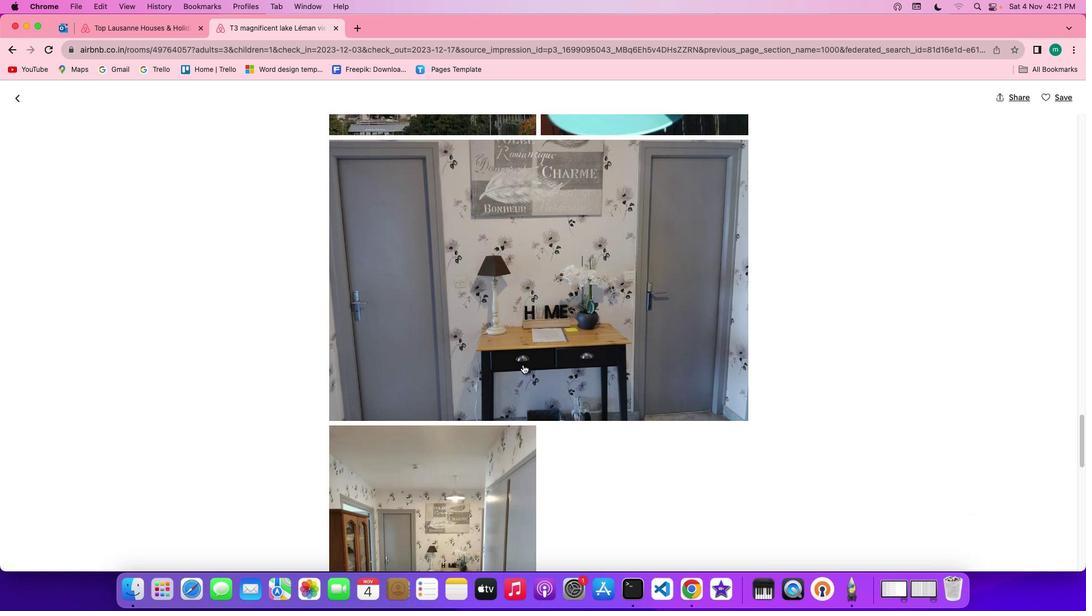 
Action: Mouse scrolled (522, 364) with delta (0, 0)
Screenshot: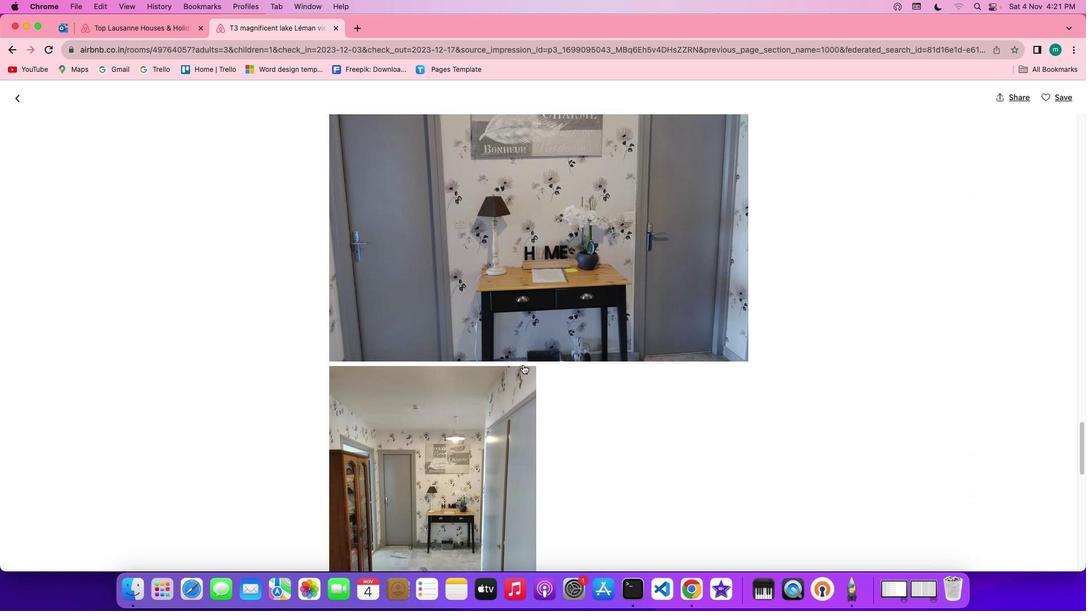 
Action: Mouse scrolled (522, 364) with delta (0, -1)
Screenshot: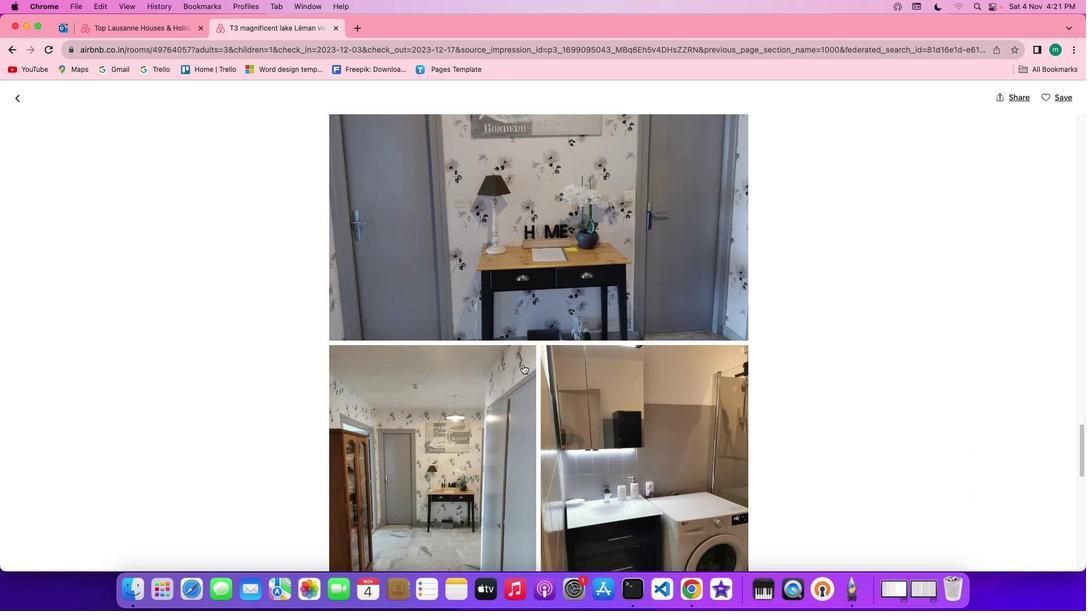 
Action: Mouse scrolled (522, 364) with delta (0, -1)
Screenshot: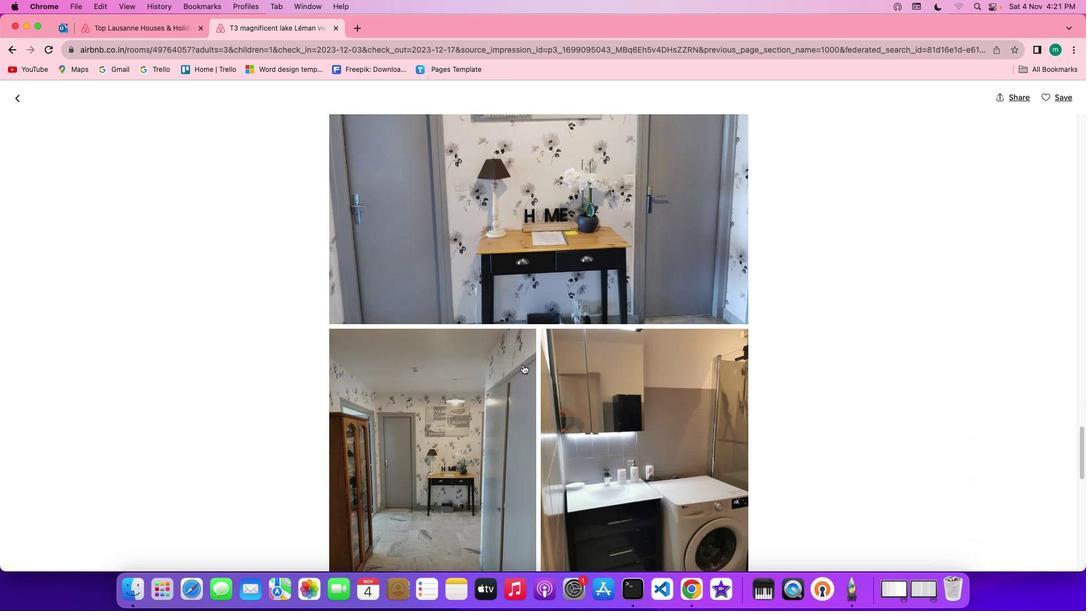 
Action: Mouse scrolled (522, 364) with delta (0, 0)
Screenshot: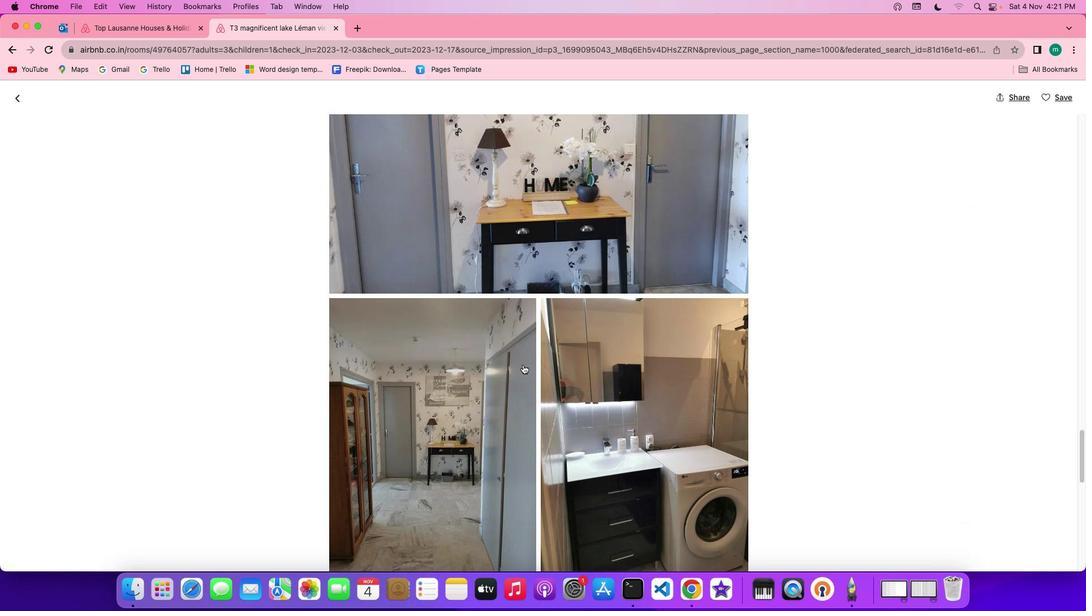 
Action: Mouse scrolled (522, 364) with delta (0, 0)
Screenshot: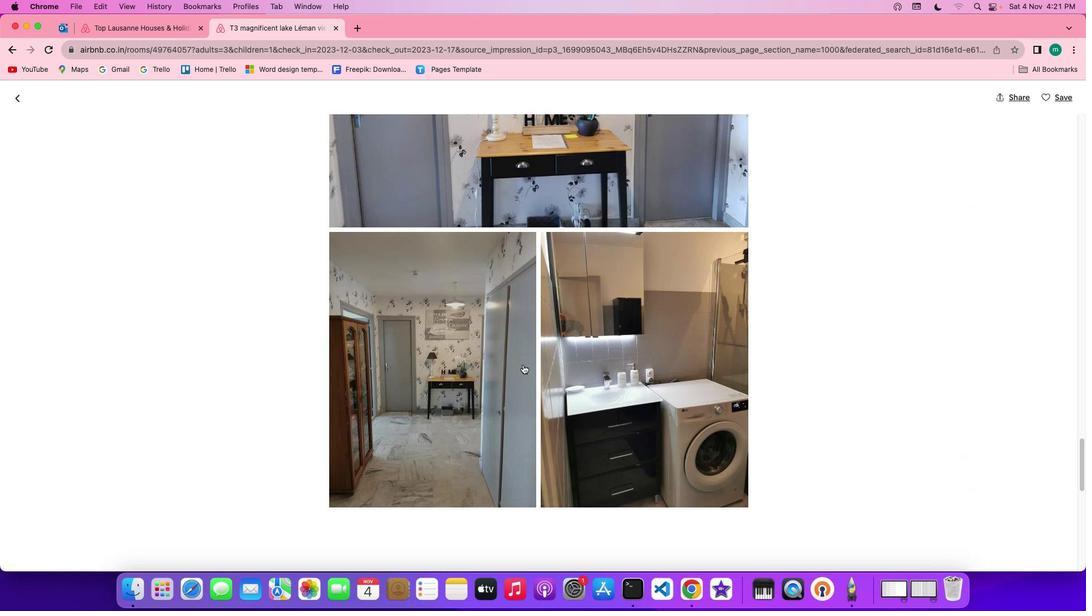
Action: Mouse scrolled (522, 364) with delta (0, 0)
Screenshot: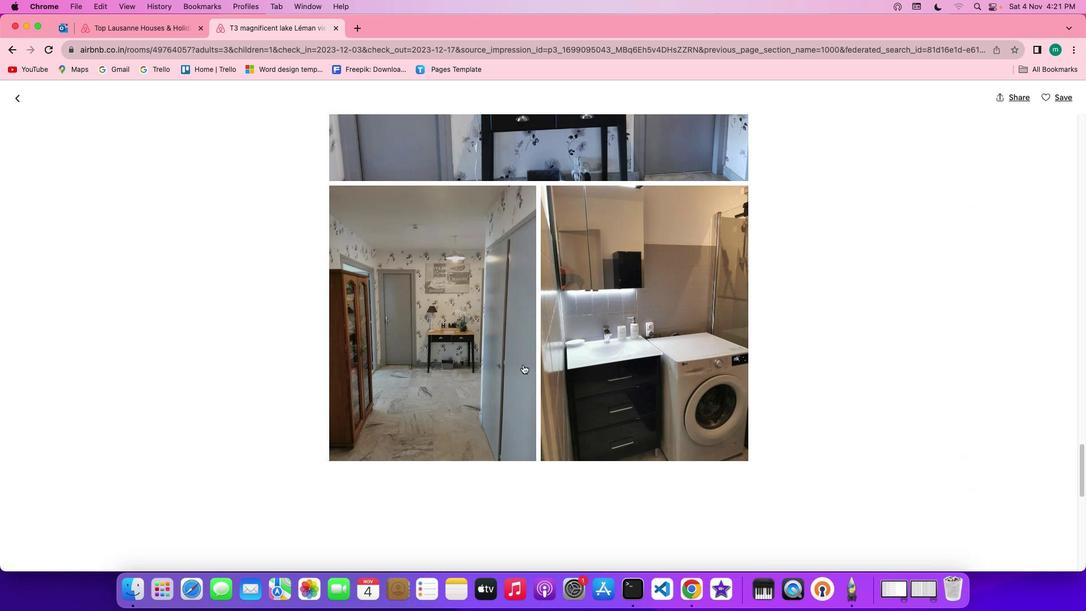 
Action: Mouse scrolled (522, 364) with delta (0, -1)
Screenshot: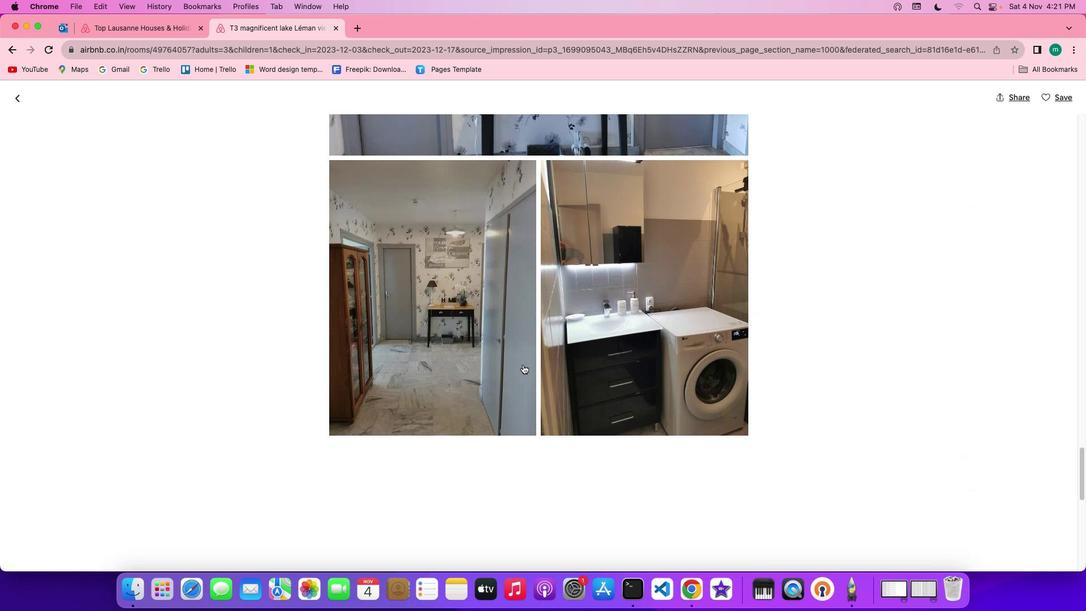 
Action: Mouse scrolled (522, 364) with delta (0, 0)
Screenshot: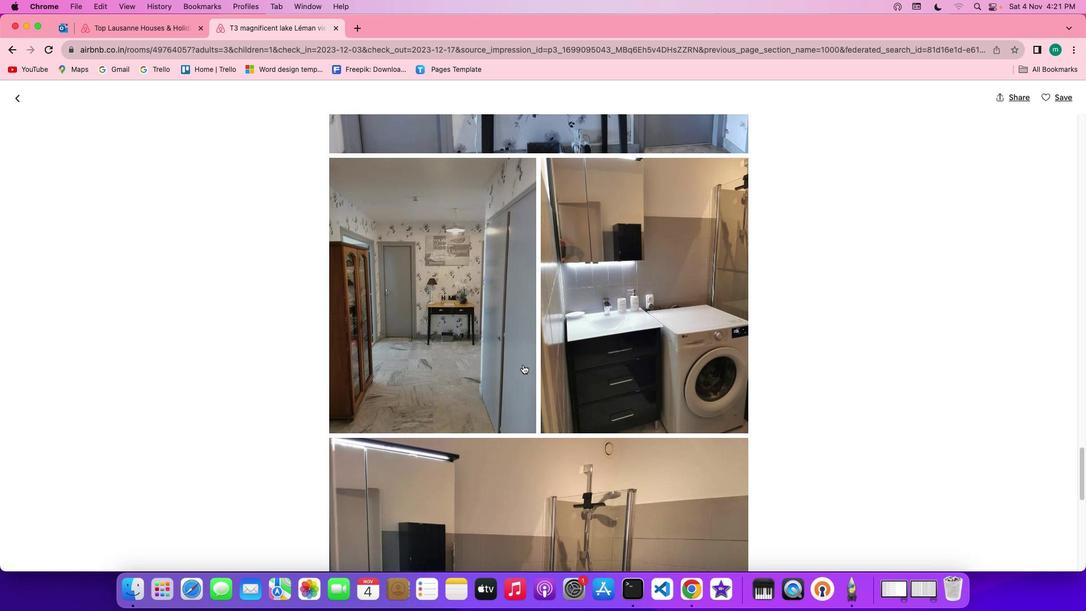
Action: Mouse scrolled (522, 364) with delta (0, 0)
Screenshot: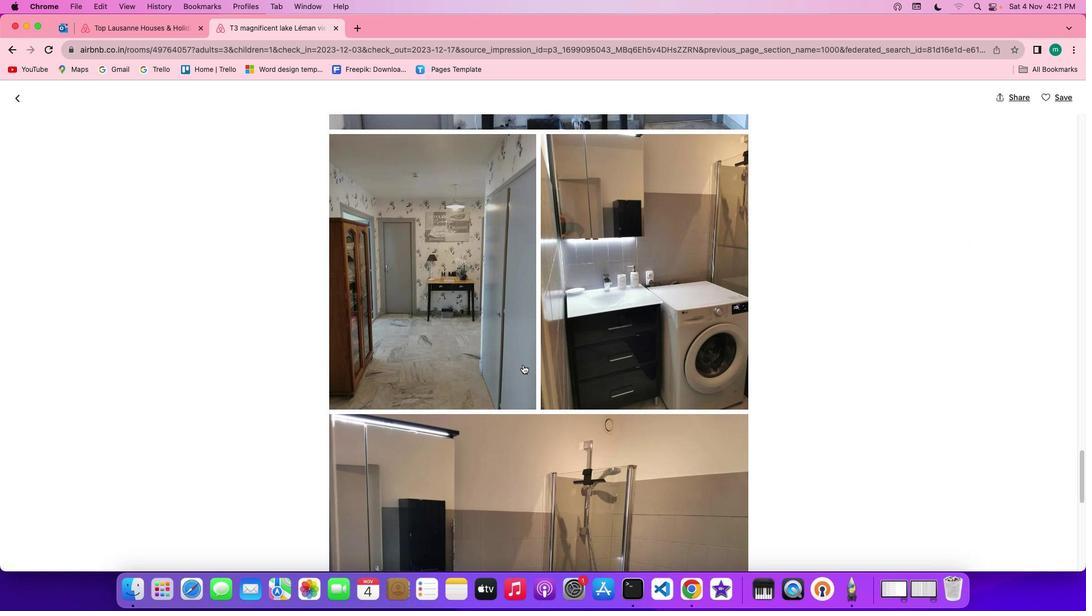 
Action: Mouse scrolled (522, 364) with delta (0, 0)
Screenshot: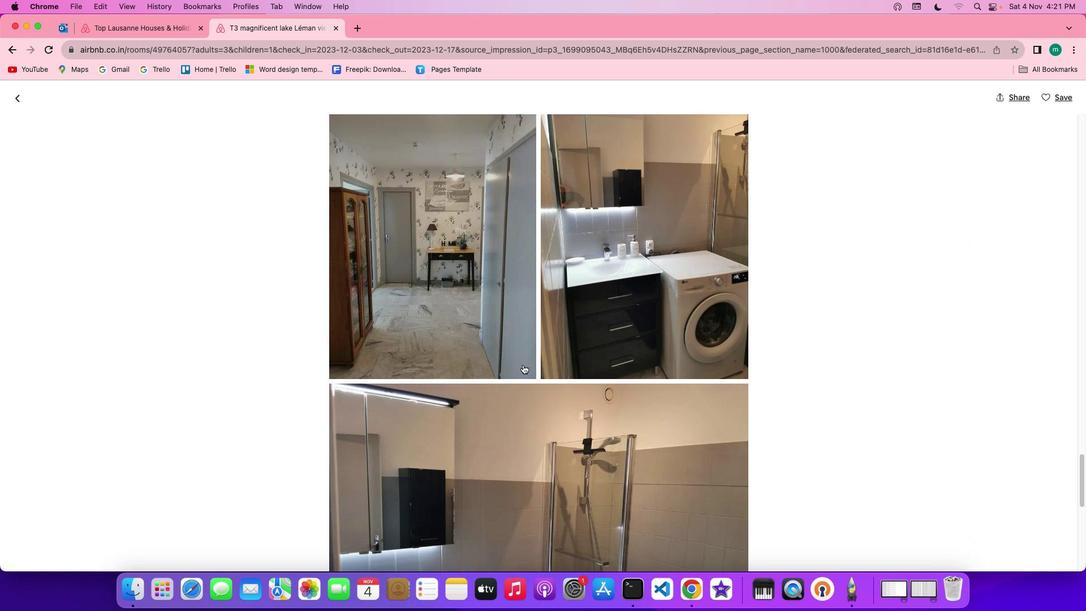 
Action: Mouse scrolled (522, 364) with delta (0, 0)
Screenshot: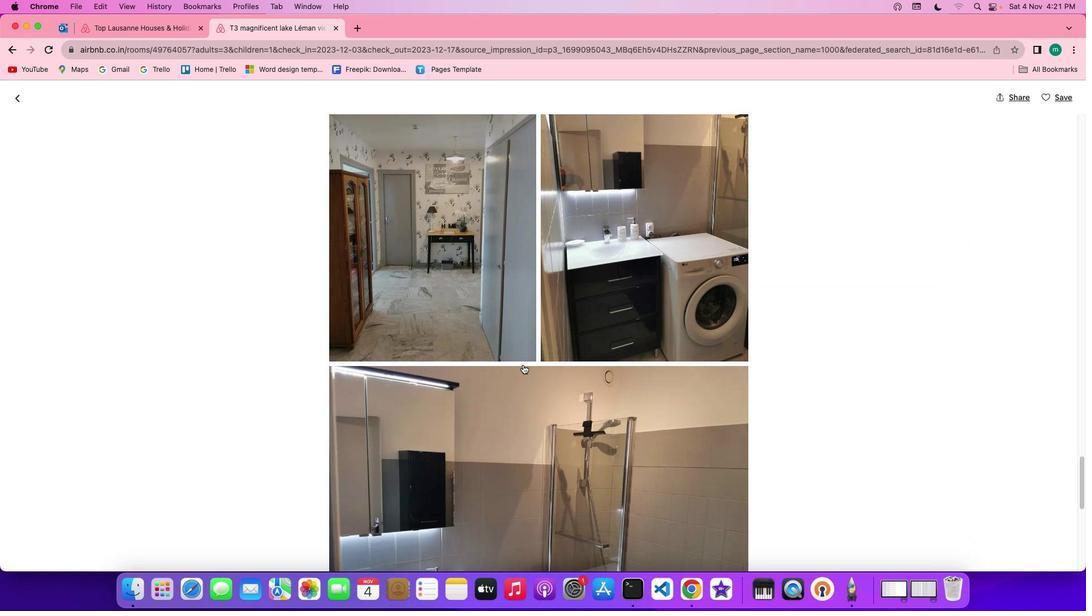 
Action: Mouse scrolled (522, 364) with delta (0, 0)
Screenshot: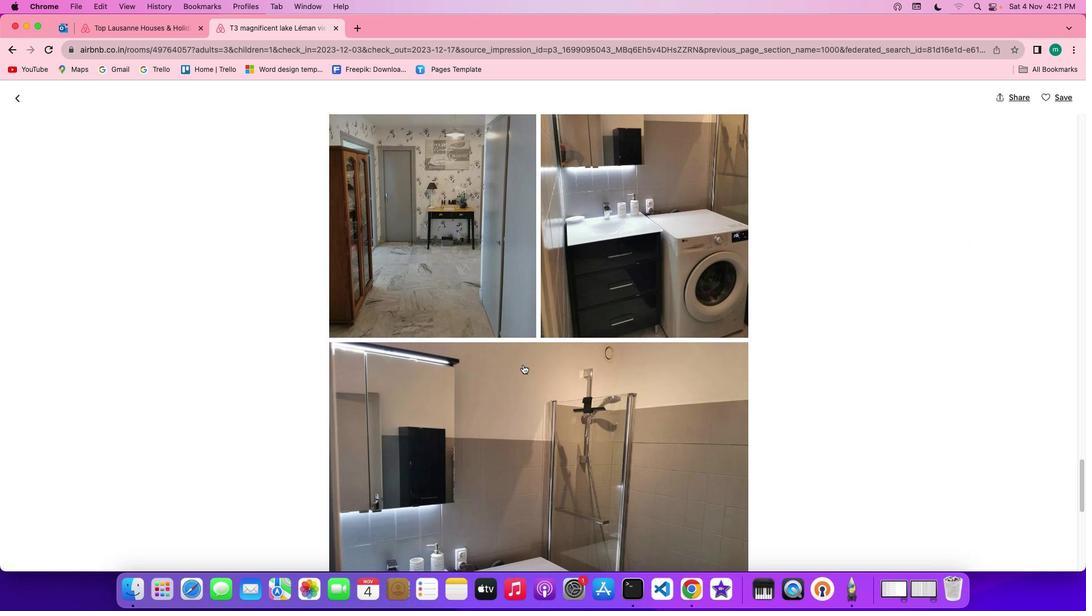 
Action: Mouse scrolled (522, 364) with delta (0, 0)
Screenshot: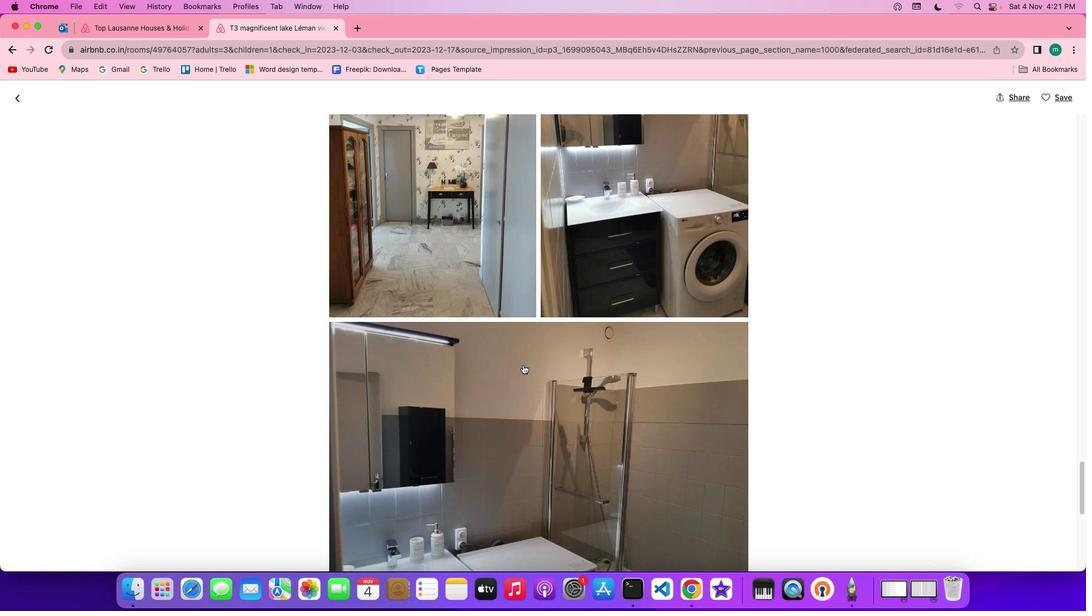 
Action: Mouse scrolled (522, 364) with delta (0, 0)
Screenshot: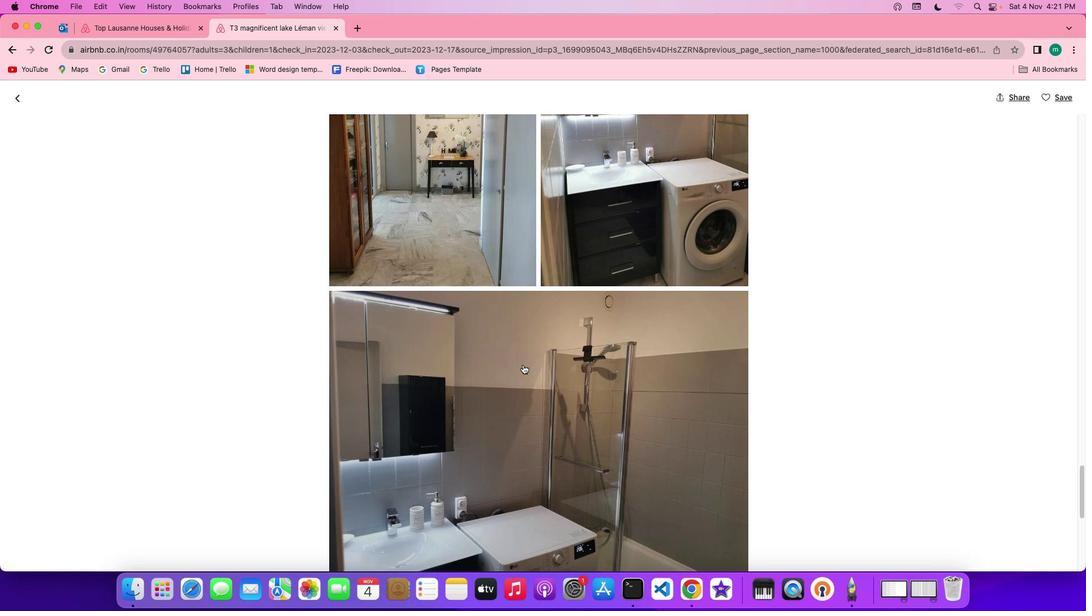 
Action: Mouse scrolled (522, 364) with delta (0, 0)
Screenshot: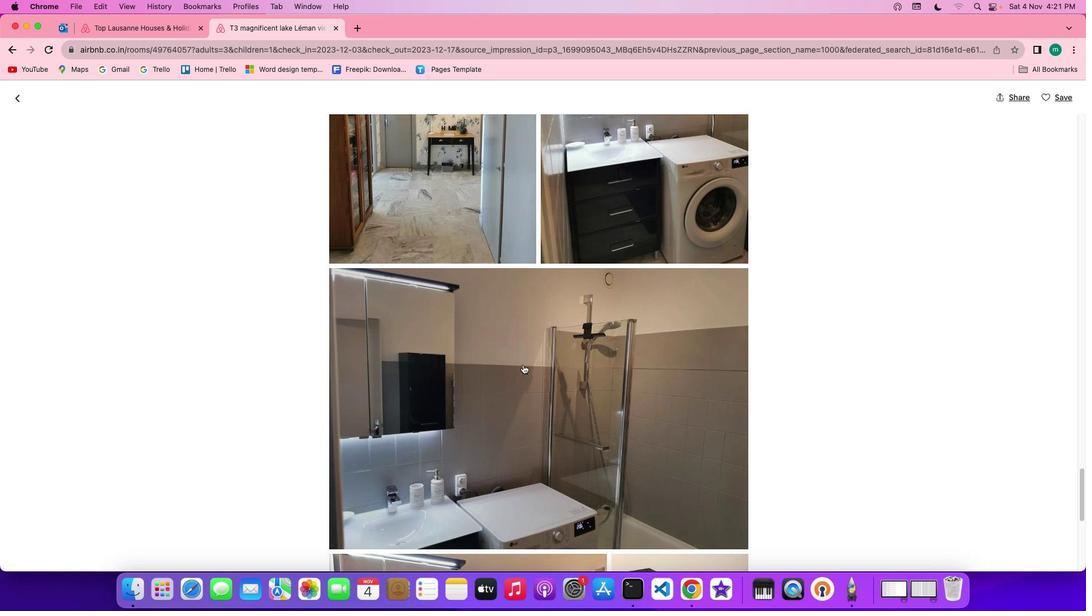 
Action: Mouse scrolled (522, 364) with delta (0, 0)
Screenshot: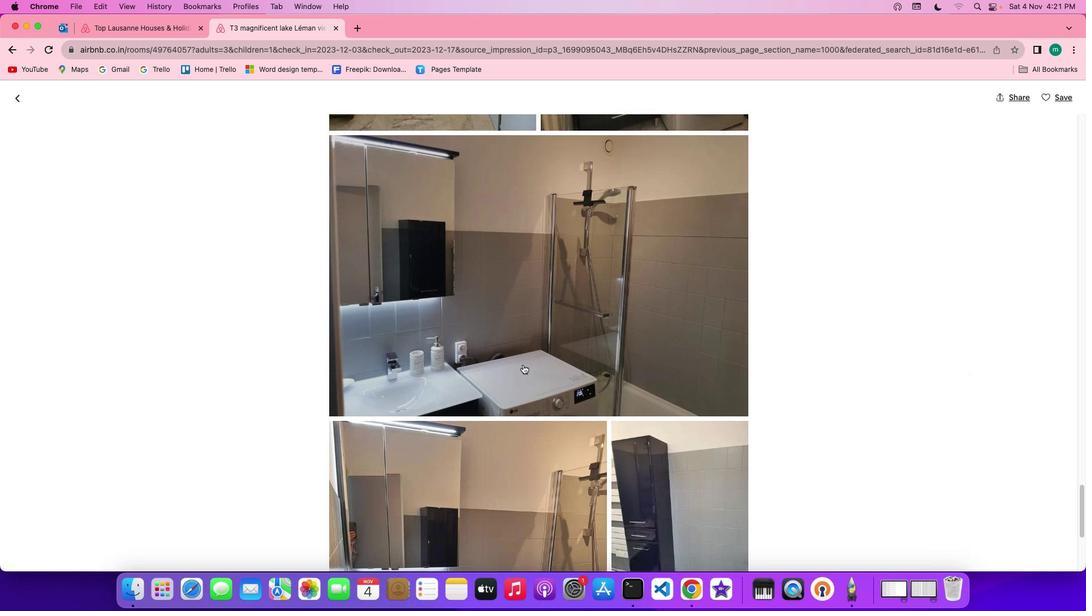 
Action: Mouse scrolled (522, 364) with delta (0, 0)
Screenshot: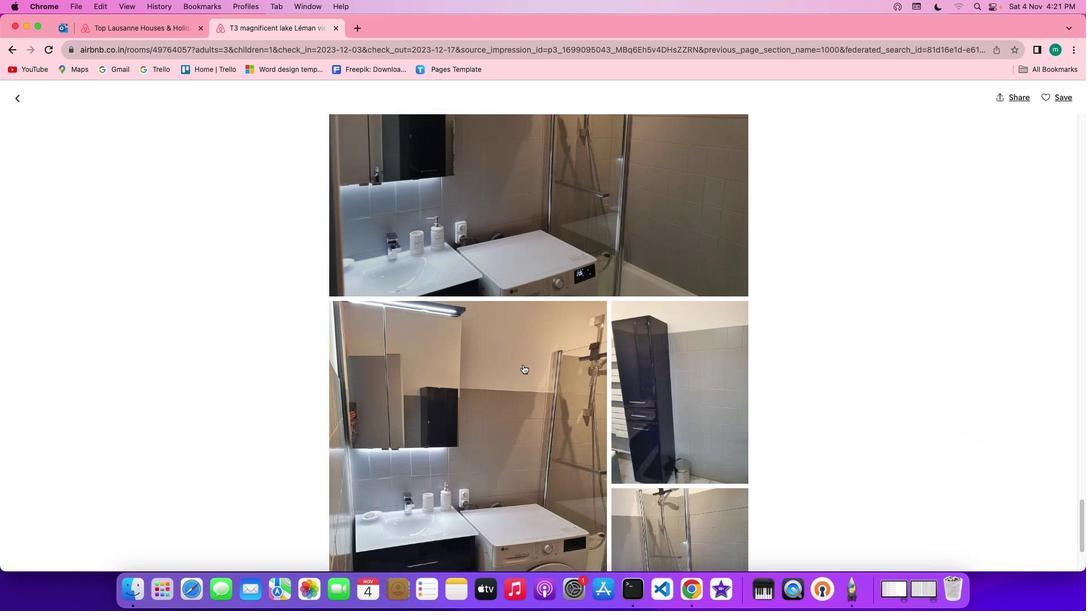 
Action: Mouse scrolled (522, 364) with delta (0, -1)
Screenshot: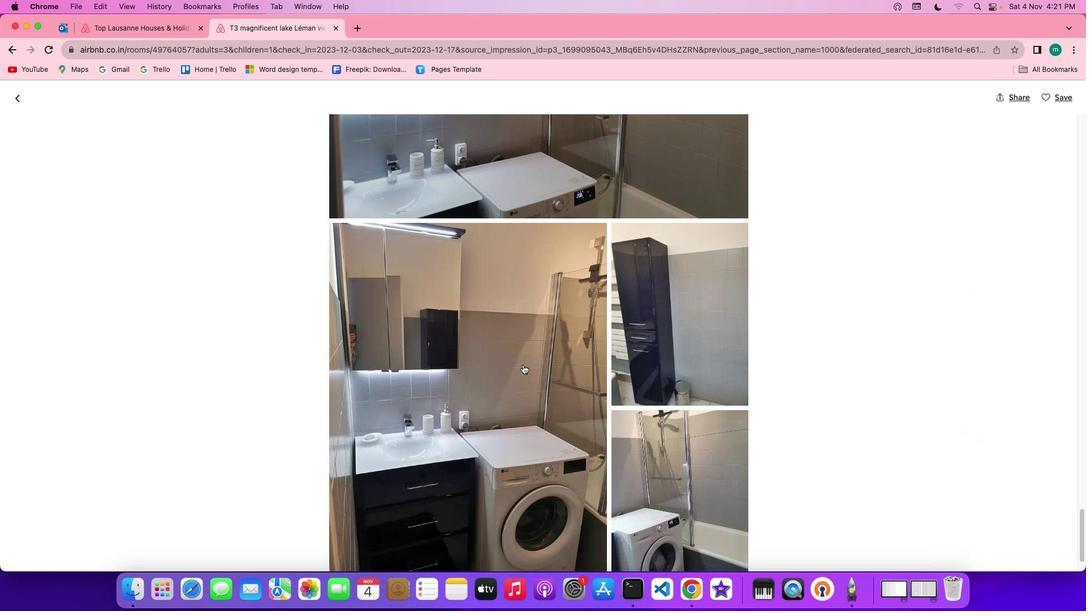 
Action: Mouse scrolled (522, 364) with delta (0, -1)
Screenshot: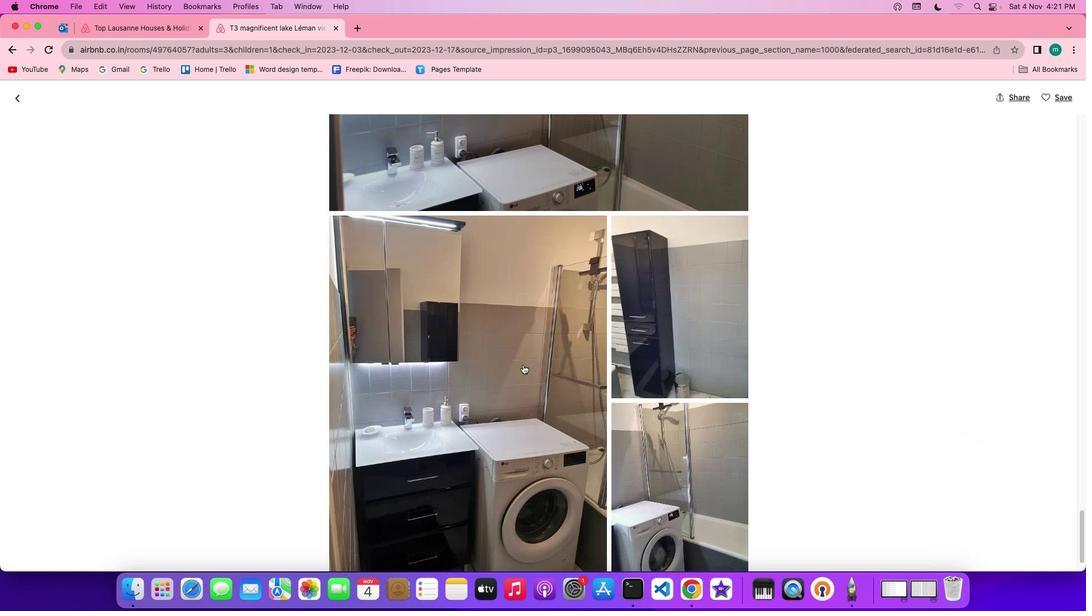 
Action: Mouse scrolled (522, 364) with delta (0, -2)
Screenshot: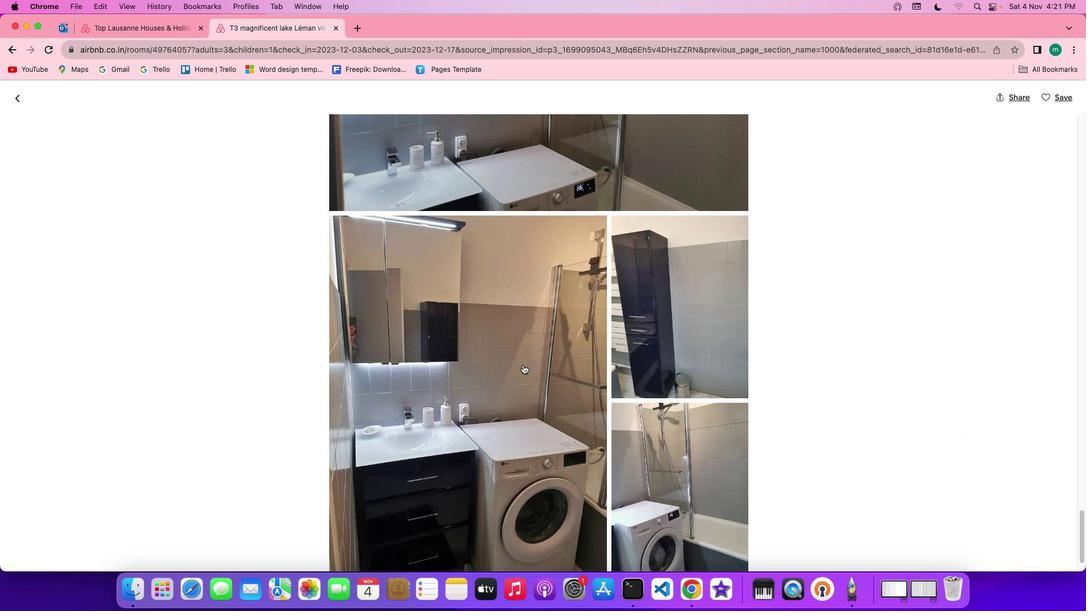 
Action: Mouse scrolled (522, 364) with delta (0, 0)
Screenshot: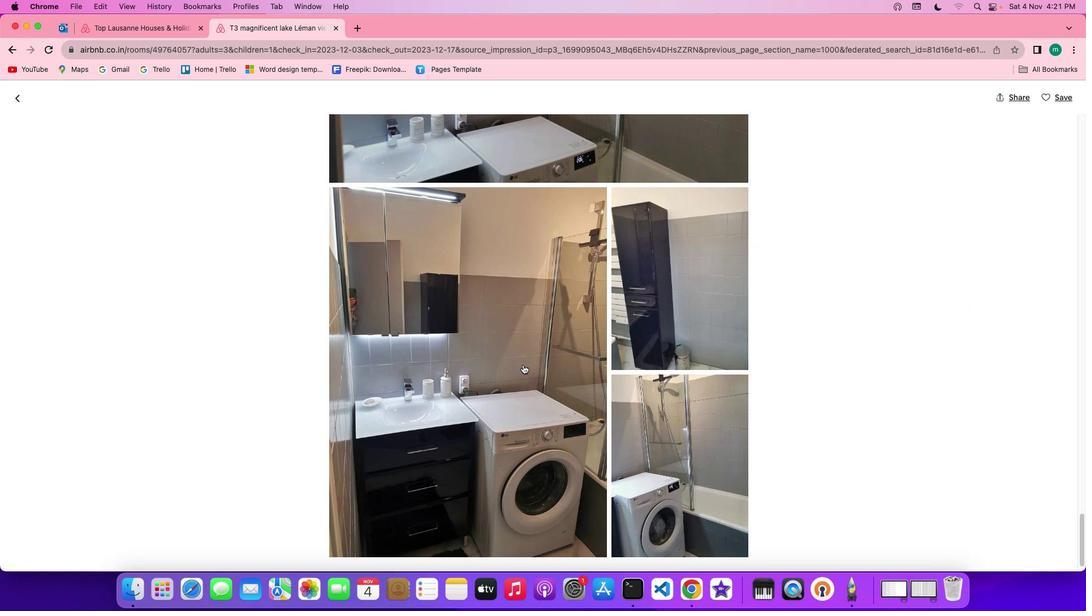 
Action: Mouse scrolled (522, 364) with delta (0, 0)
Screenshot: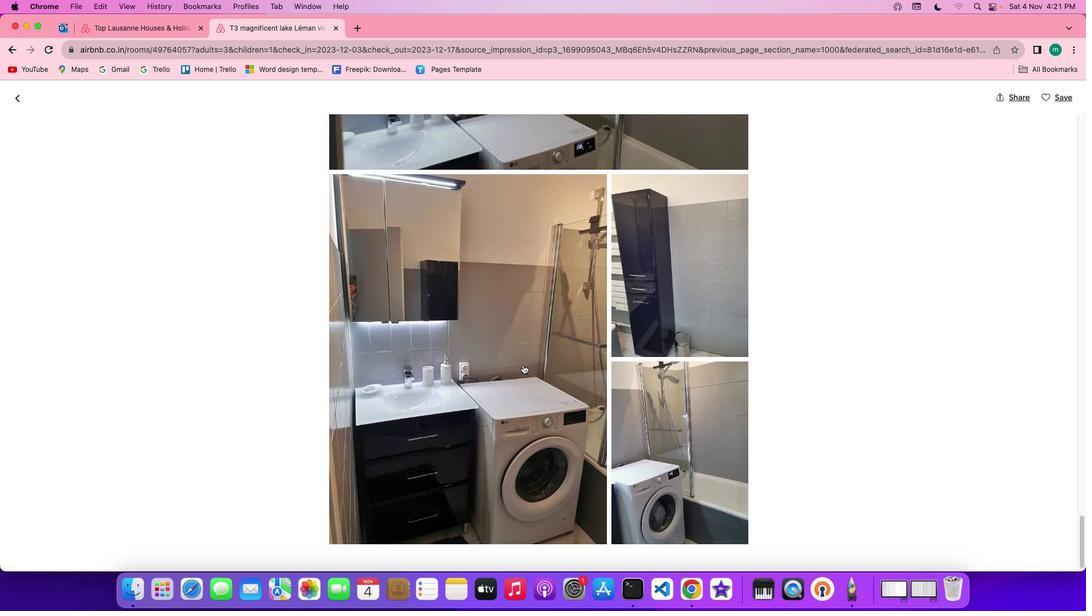 
Action: Mouse scrolled (522, 364) with delta (0, 0)
Screenshot: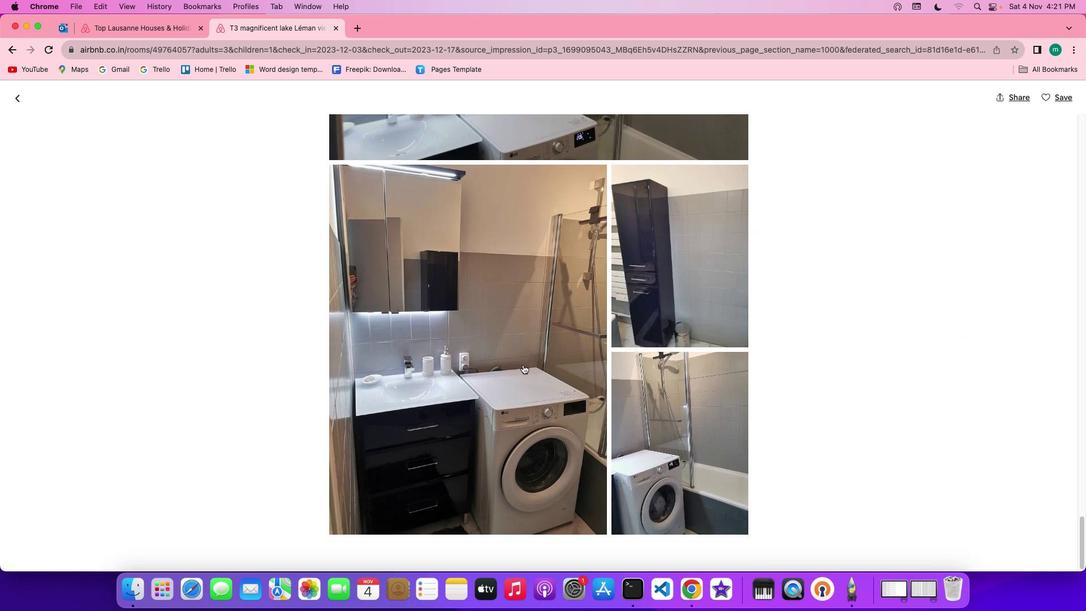 
Action: Mouse scrolled (522, 364) with delta (0, -1)
Screenshot: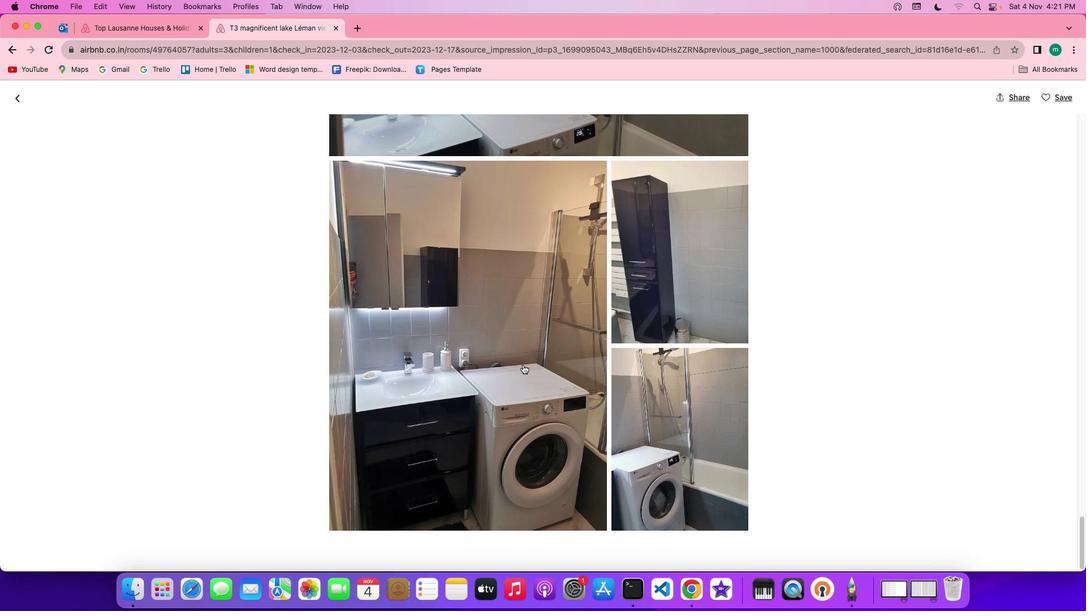 
Action: Mouse scrolled (522, 364) with delta (0, -1)
Screenshot: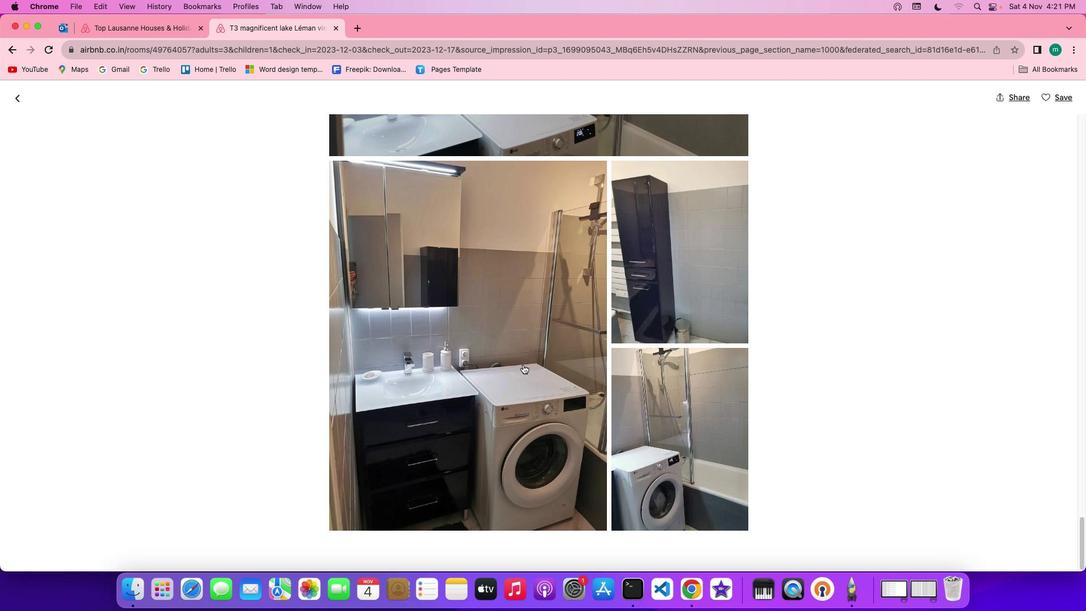 
Action: Mouse scrolled (522, 364) with delta (0, 0)
Screenshot: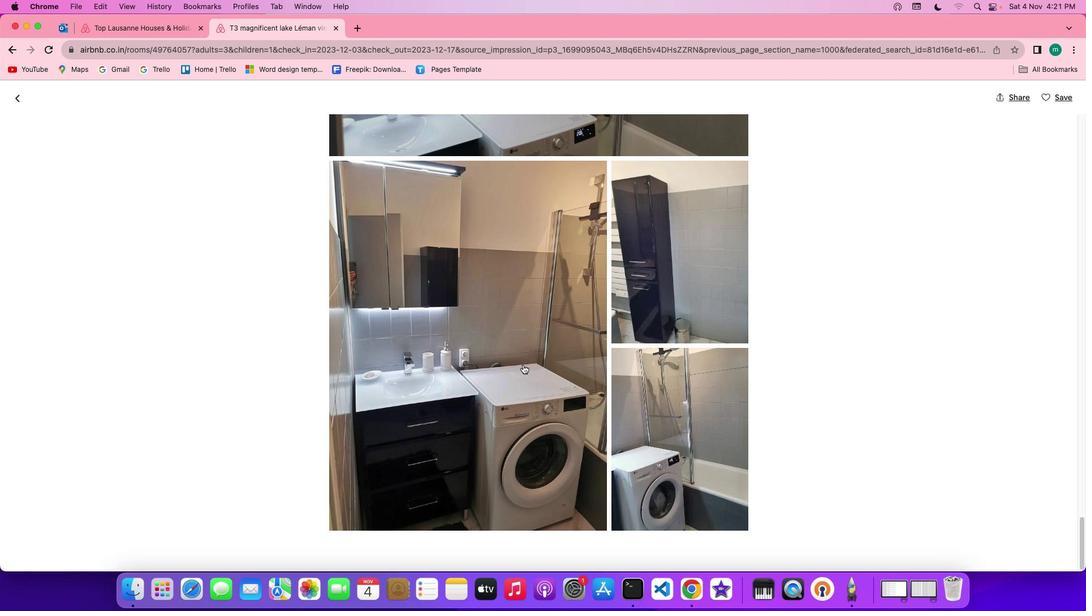 
Action: Mouse scrolled (522, 364) with delta (0, 0)
Screenshot: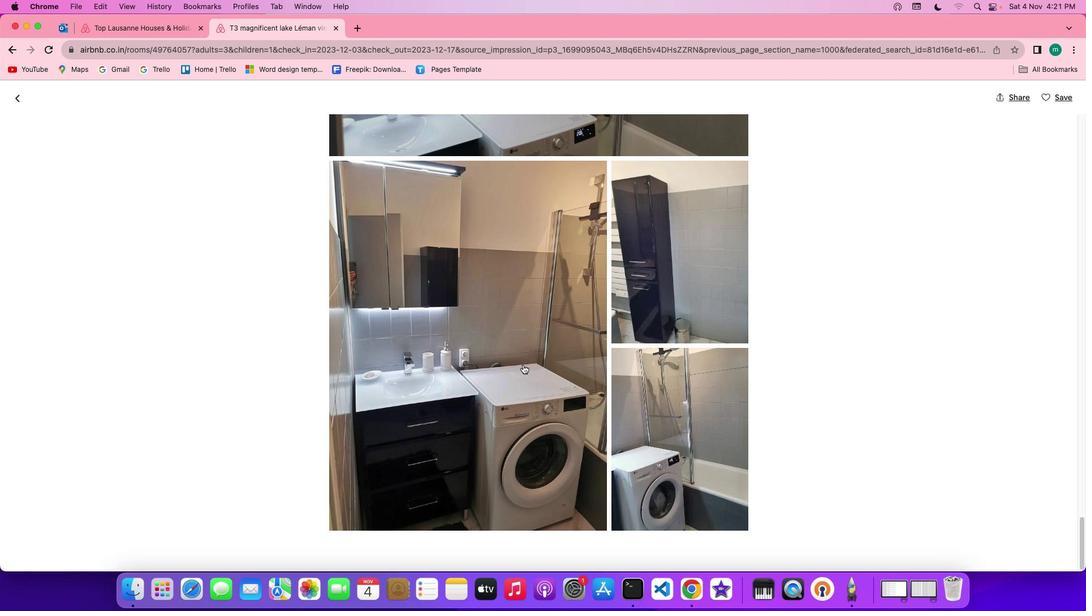 
Action: Mouse scrolled (522, 364) with delta (0, 0)
Screenshot: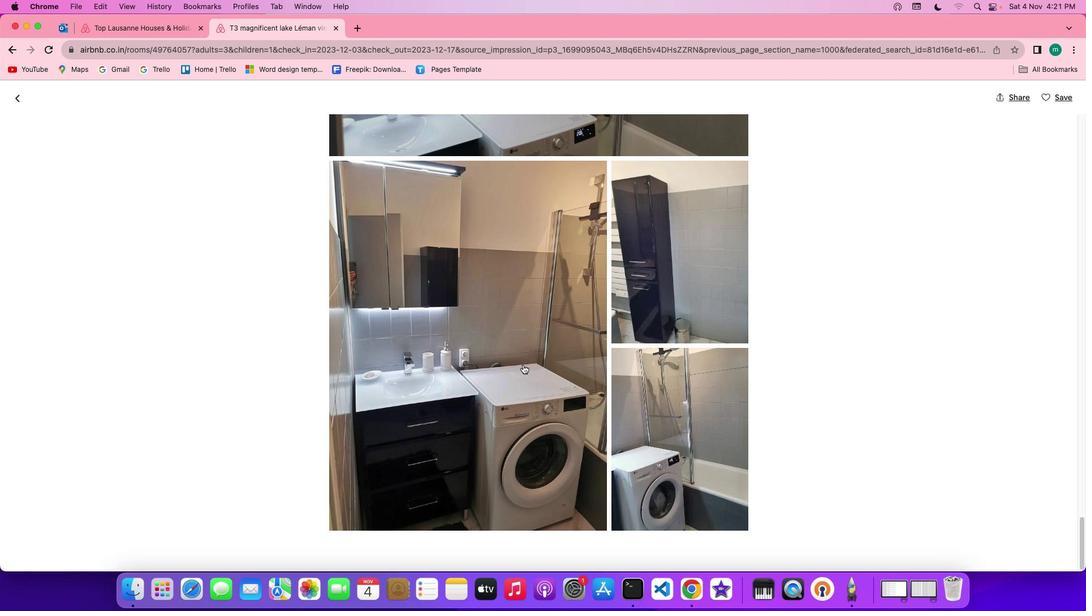 
Action: Mouse scrolled (522, 364) with delta (0, -1)
Screenshot: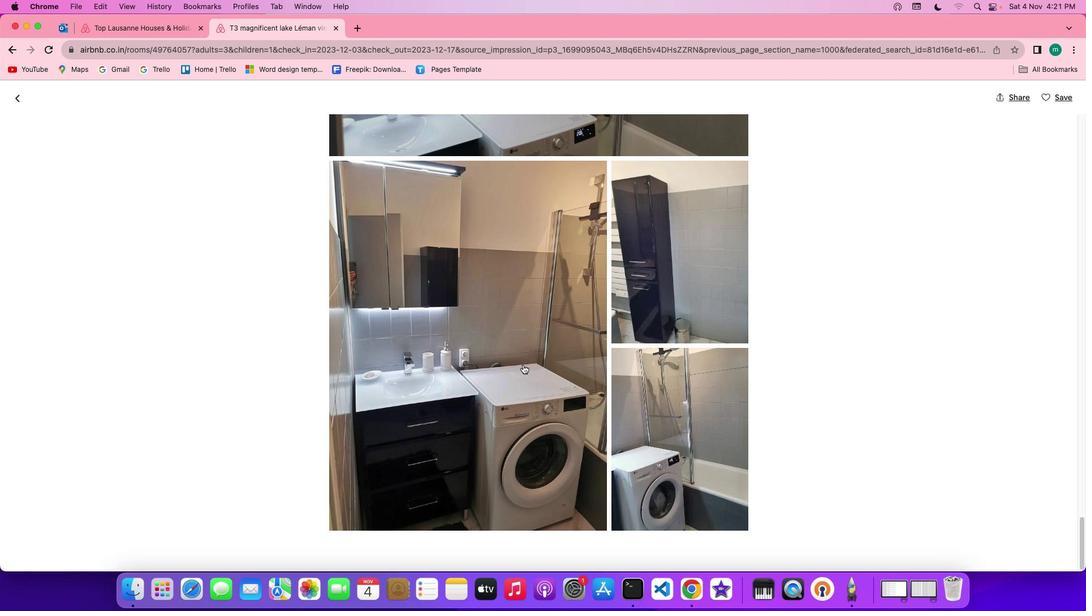
Action: Mouse scrolled (522, 364) with delta (0, 0)
Screenshot: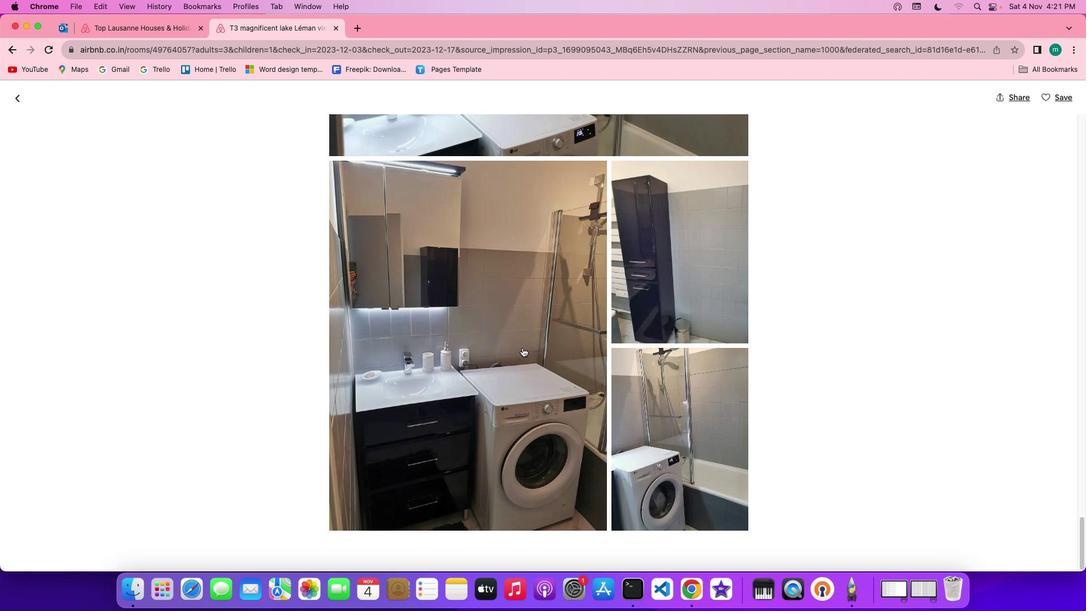 
Action: Mouse scrolled (522, 364) with delta (0, 0)
Screenshot: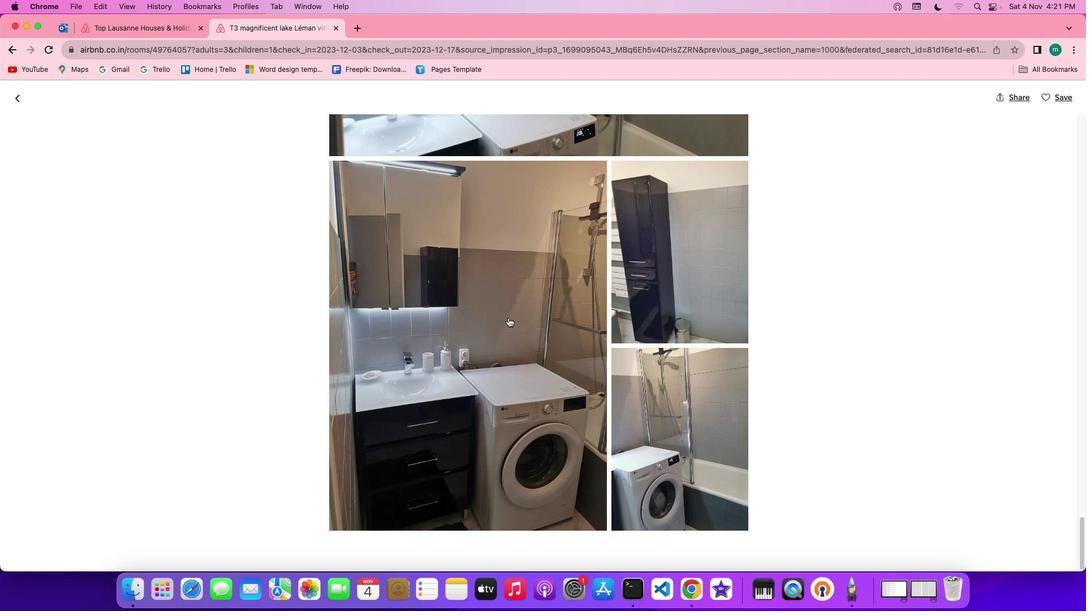 
Action: Mouse scrolled (522, 364) with delta (0, -1)
Screenshot: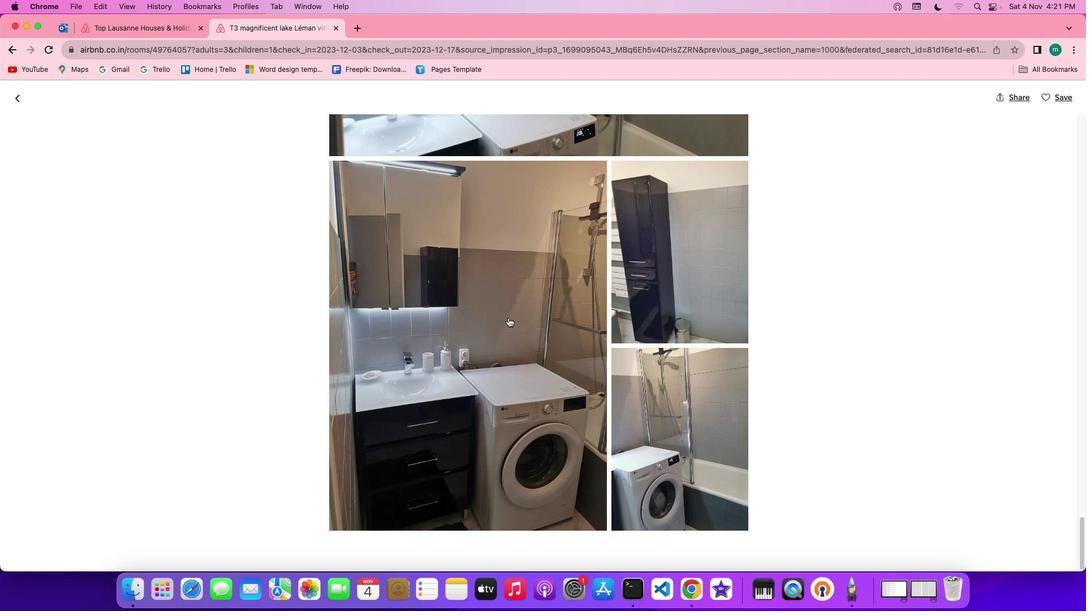 
Action: Mouse scrolled (522, 364) with delta (0, -1)
Screenshot: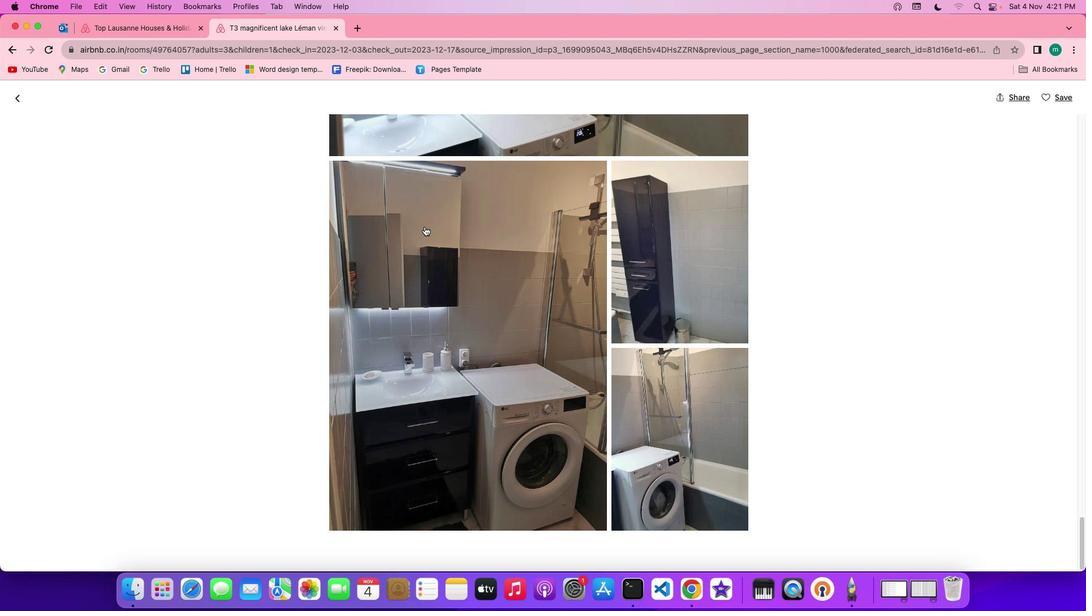 
Action: Mouse moved to (13, 98)
Screenshot: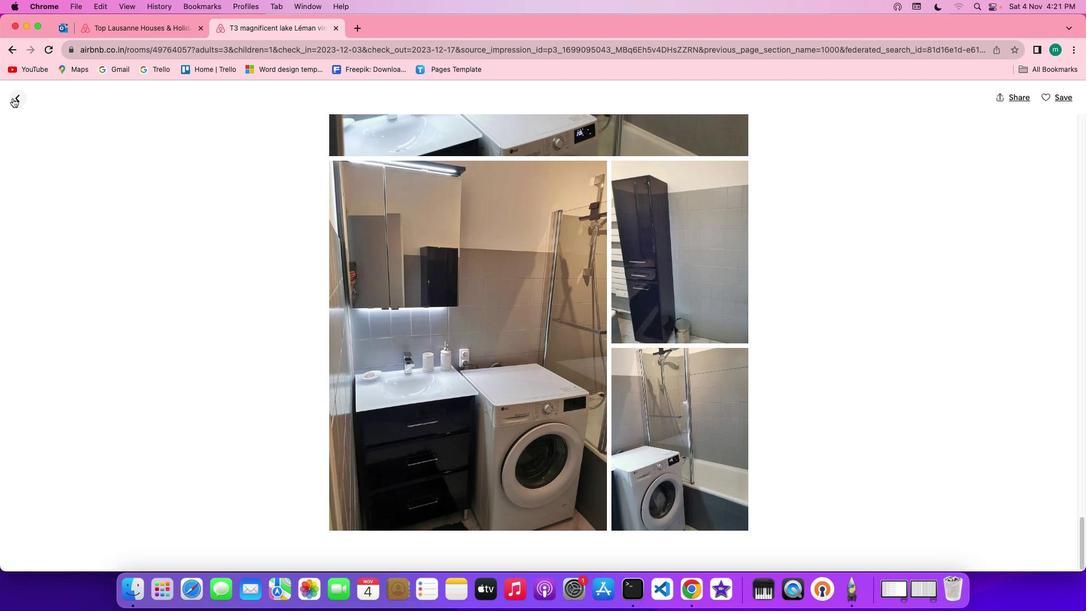 
Action: Mouse pressed left at (13, 98)
Screenshot: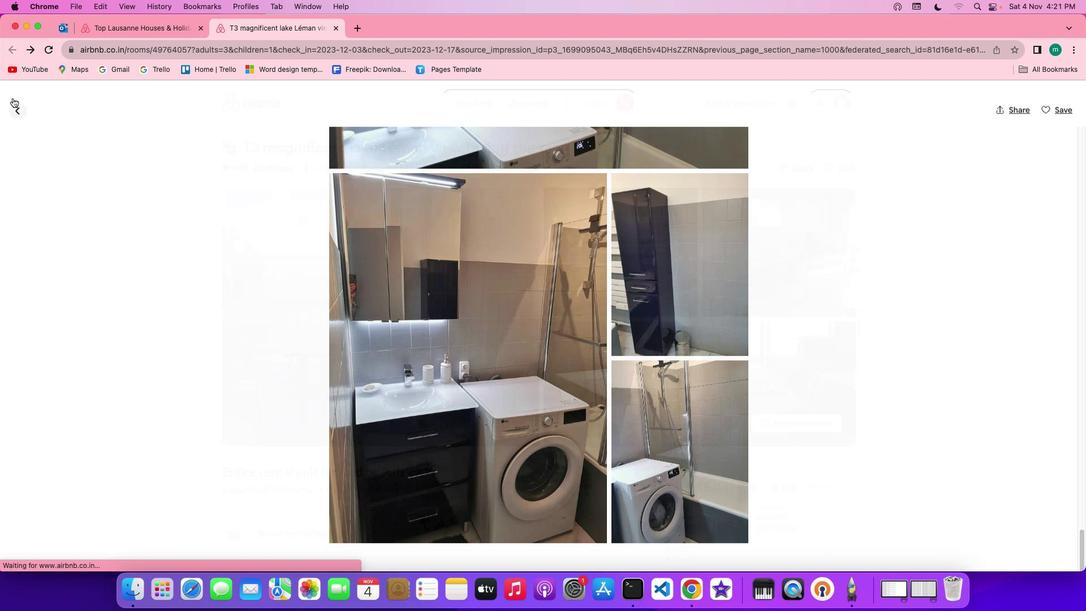
Action: Mouse moved to (407, 305)
Screenshot: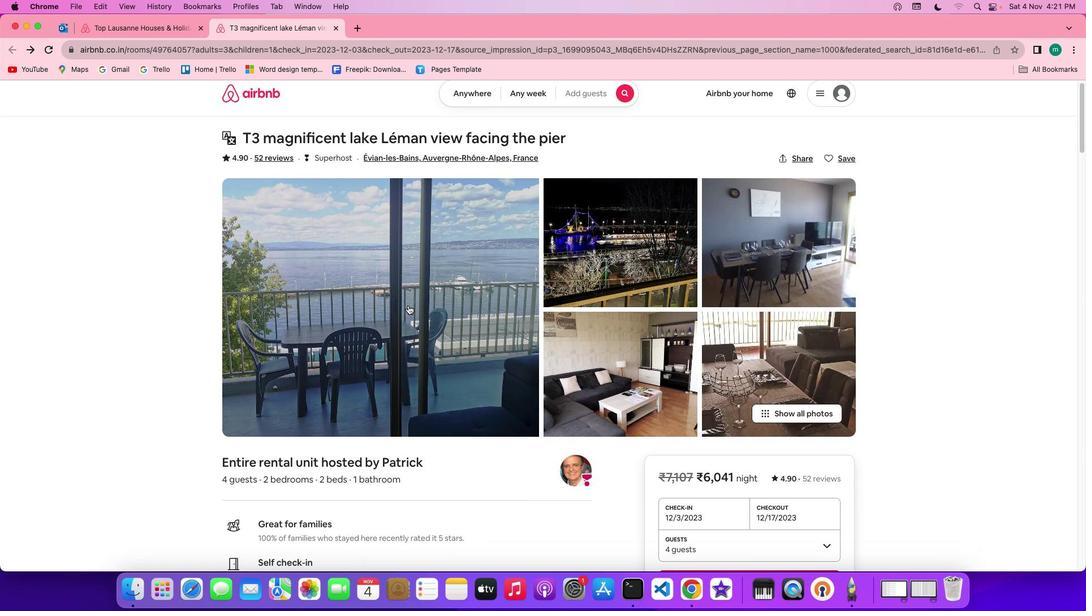
Action: Mouse scrolled (407, 305) with delta (0, 0)
Screenshot: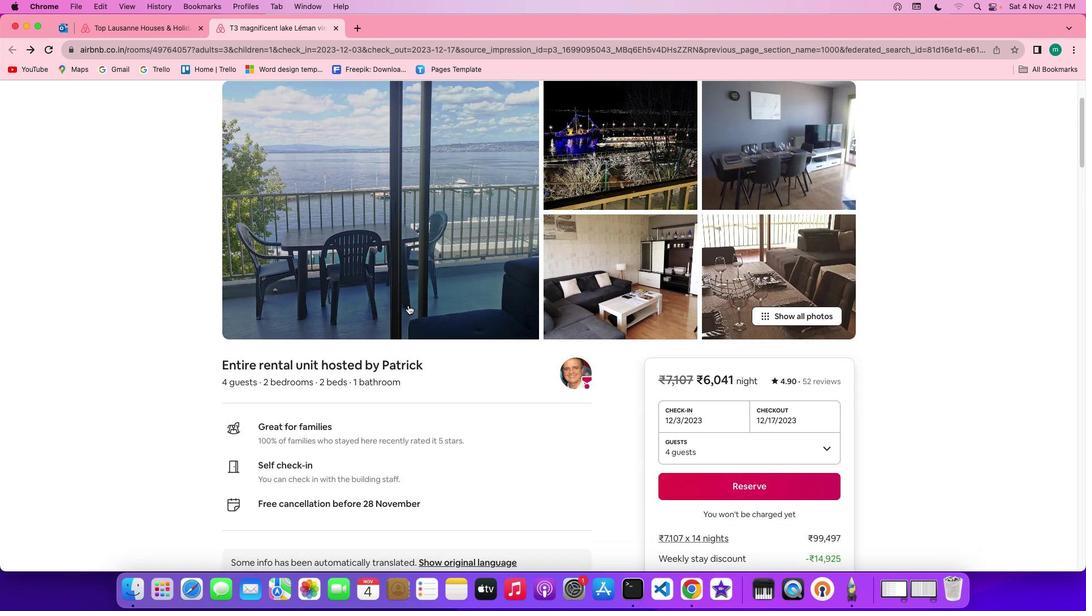 
Action: Mouse scrolled (407, 305) with delta (0, 0)
Screenshot: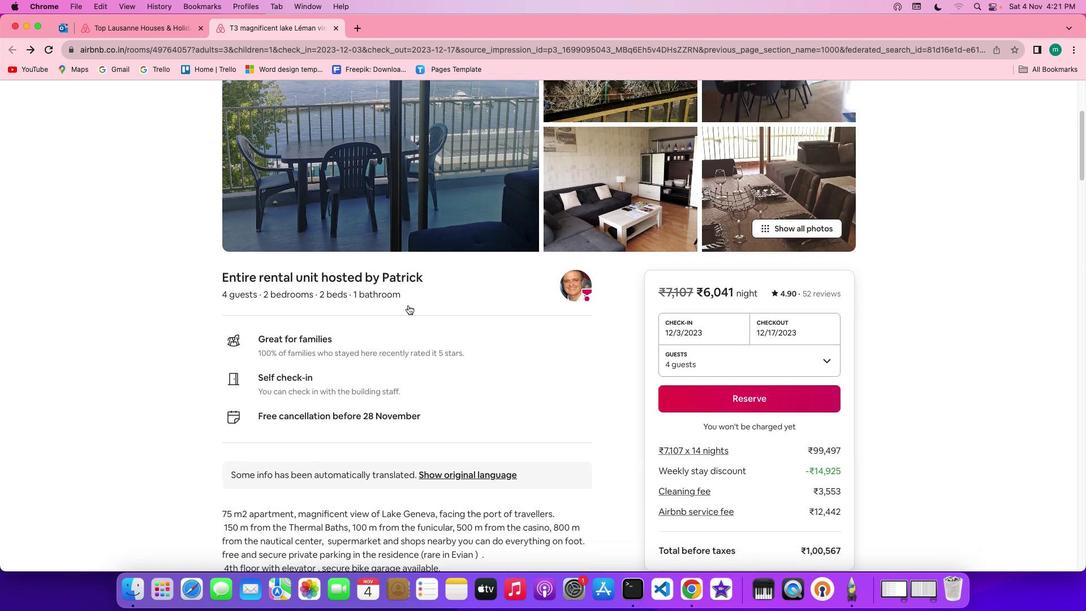 
Action: Mouse scrolled (407, 305) with delta (0, -1)
Screenshot: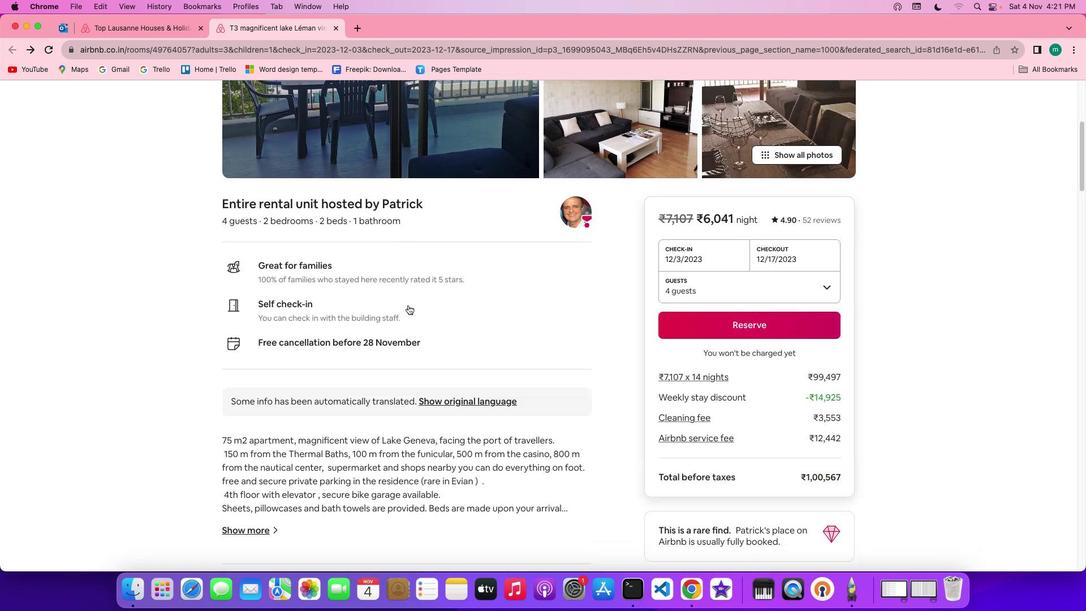 
Action: Mouse scrolled (407, 305) with delta (0, -2)
Screenshot: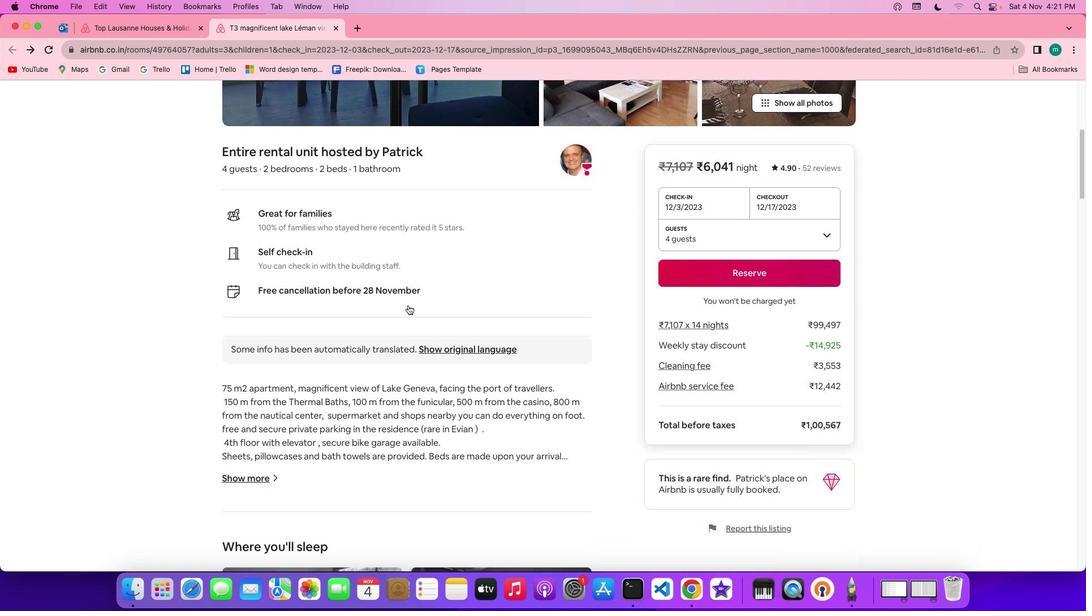 
Action: Mouse scrolled (407, 305) with delta (0, -2)
Screenshot: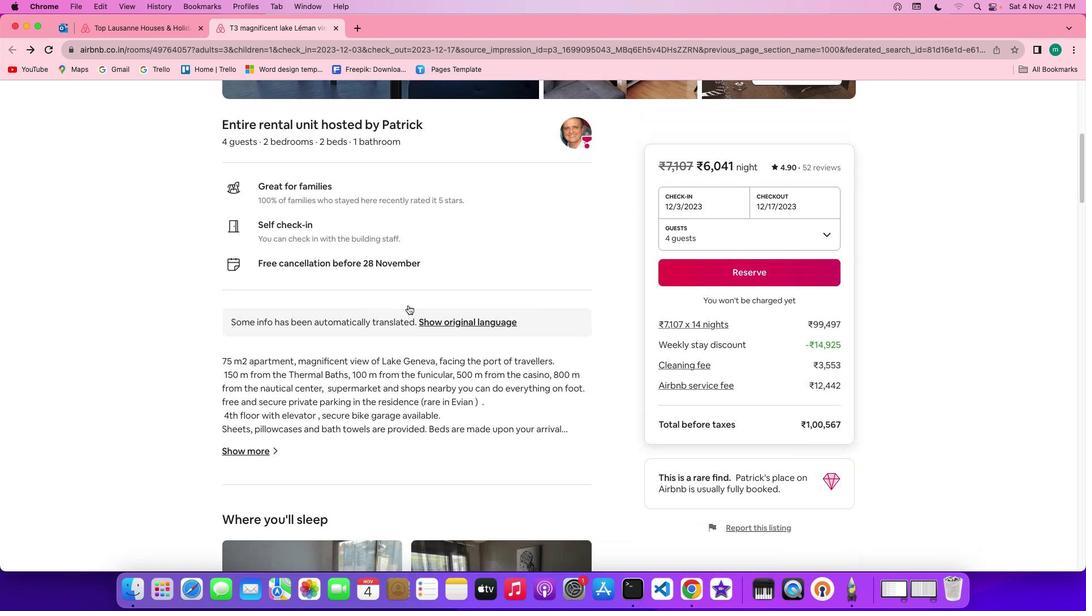 
Action: Mouse moved to (407, 305)
Screenshot: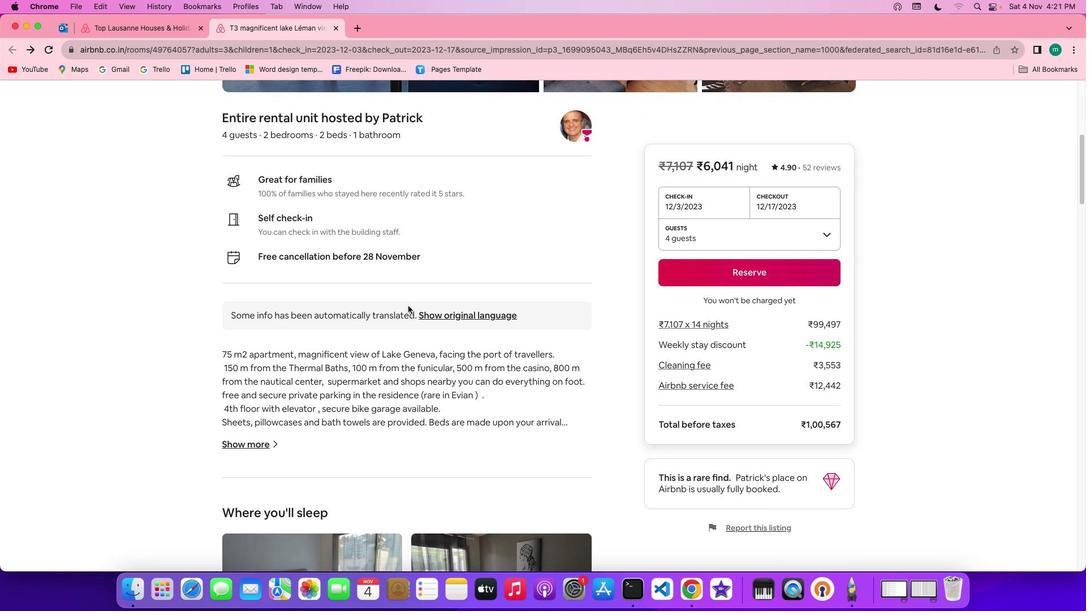 
Action: Mouse scrolled (407, 305) with delta (0, 0)
Screenshot: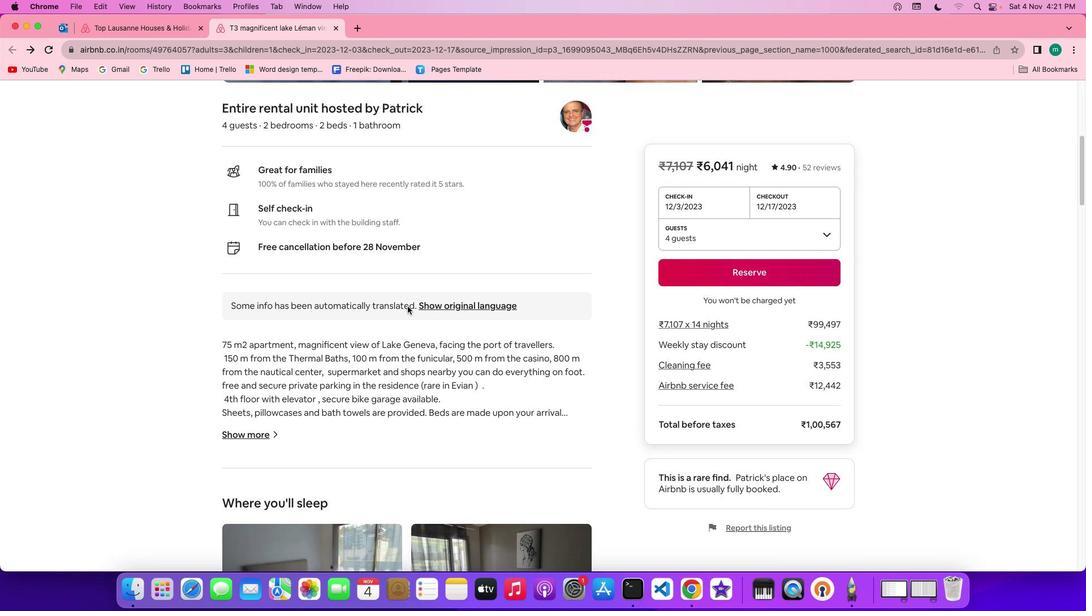 
Action: Mouse scrolled (407, 305) with delta (0, 0)
Screenshot: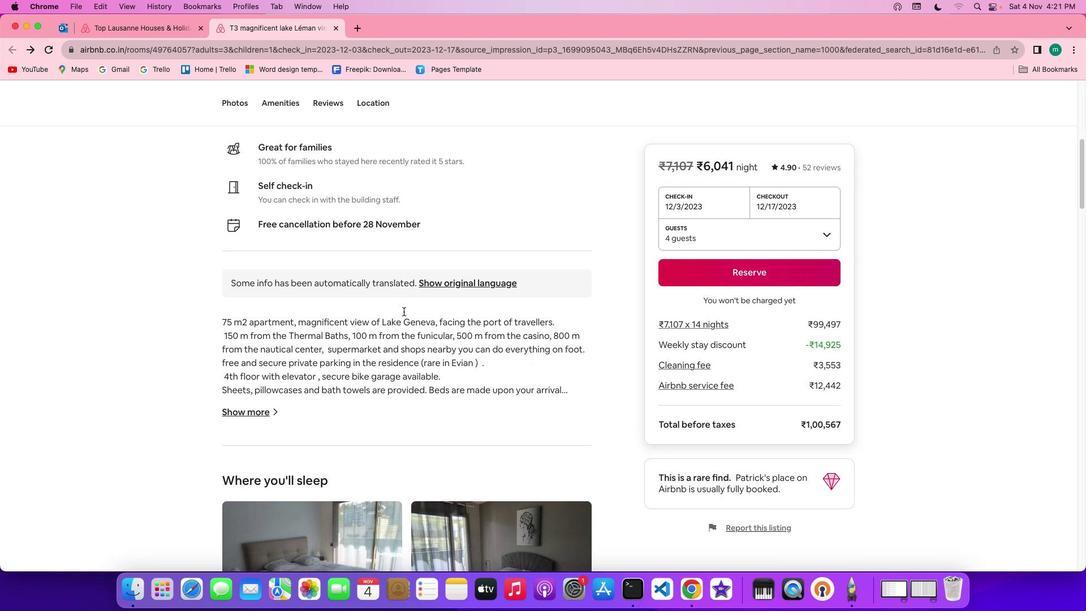 
Action: Mouse scrolled (407, 305) with delta (0, 0)
Screenshot: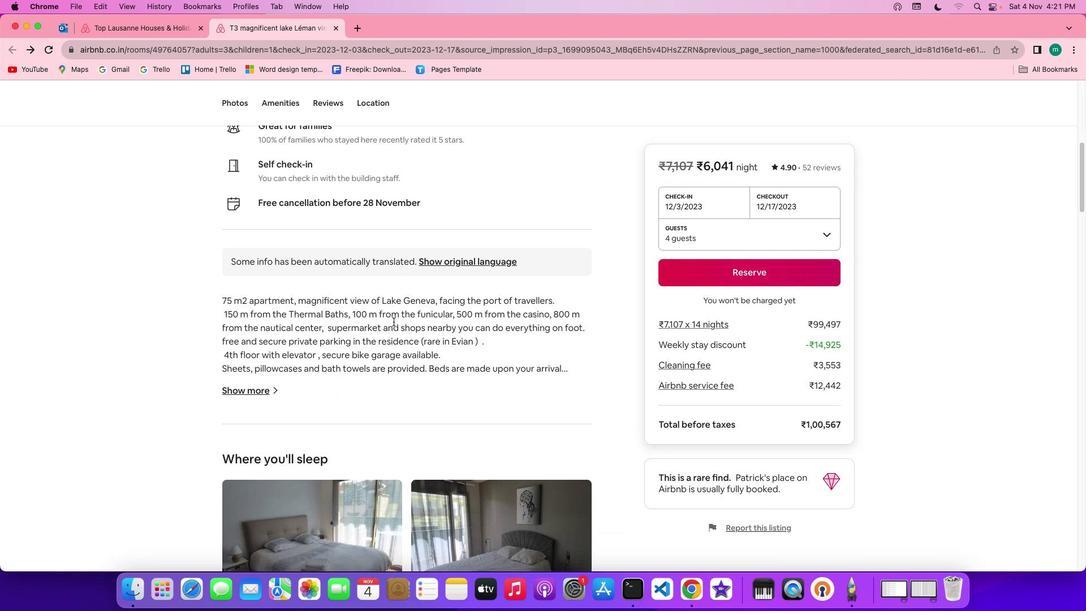 
Action: Mouse moved to (260, 387)
Screenshot: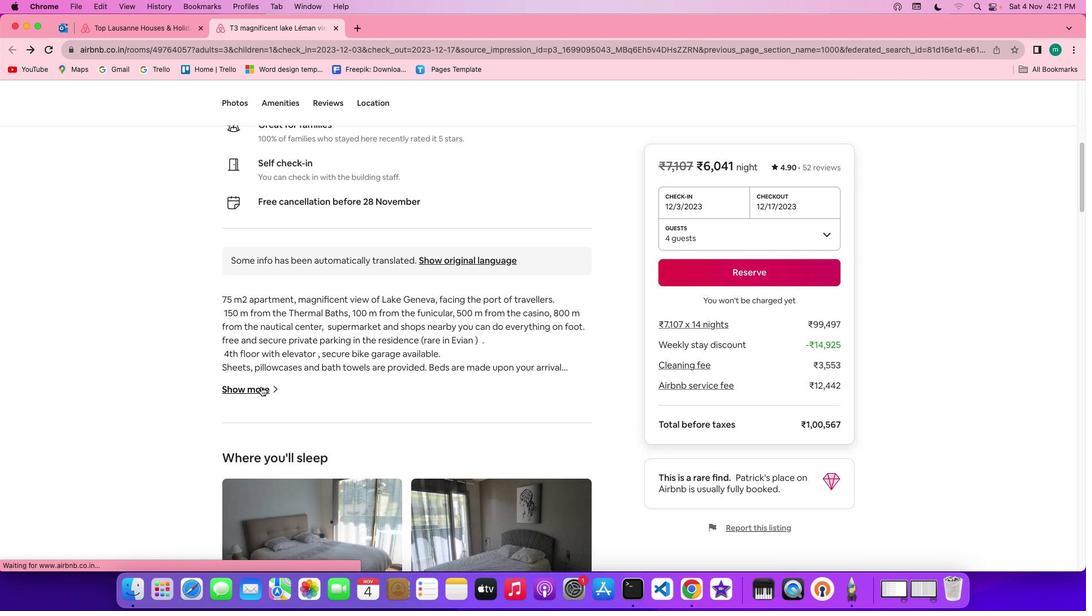 
Action: Mouse pressed left at (260, 387)
Screenshot: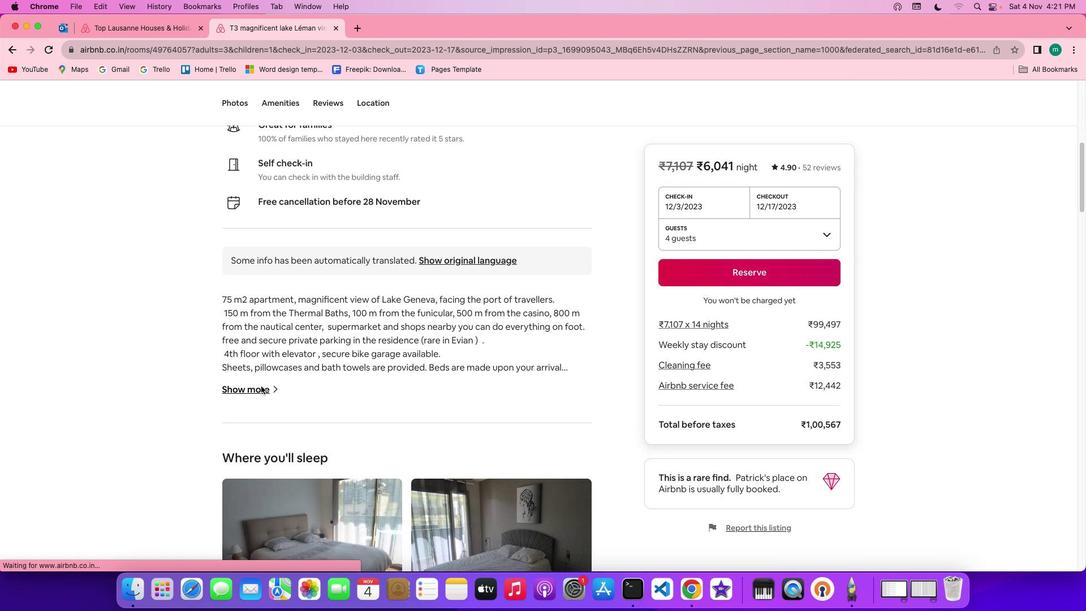 
Action: Mouse moved to (528, 396)
Screenshot: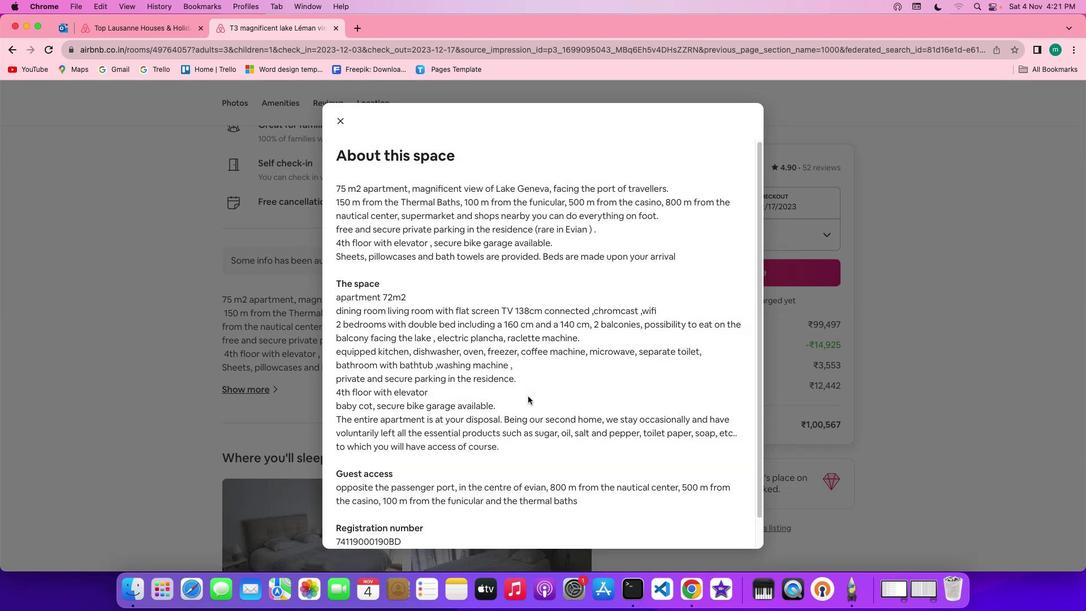 
Action: Mouse scrolled (528, 396) with delta (0, 0)
Screenshot: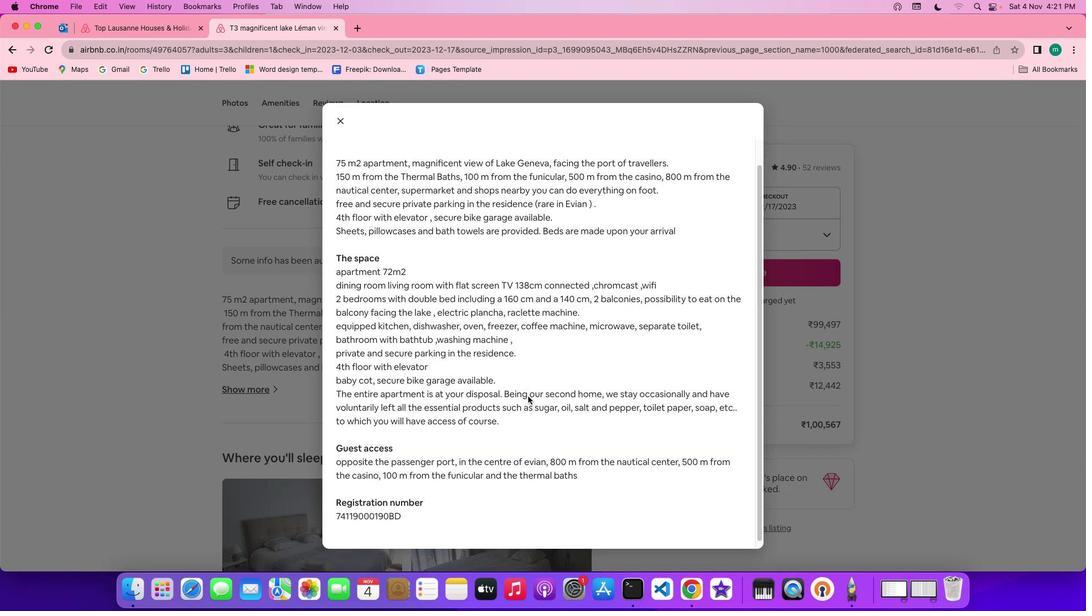 
Action: Mouse moved to (527, 396)
